 Task: Log work in the project AdvantEdge for the issue 'Implement multi-factor authentication to further enhance security' spent time as '2w 6d 18h 19m' and remaining time as '2w 2d 8h 11m' and add a flag. Now add the issue to the epic 'Data Privacy Compliance'. Log work in the project AdvantEdge for the issue 'Develop a new feature to allow for customizable user profiles' spent time as '4w 1d 22h 41m' and remaining time as '4w 2d 6h 10m' and clone the issue. Now add the issue to the epic 'Remote Work Enablement'
Action: Mouse moved to (251, 68)
Screenshot: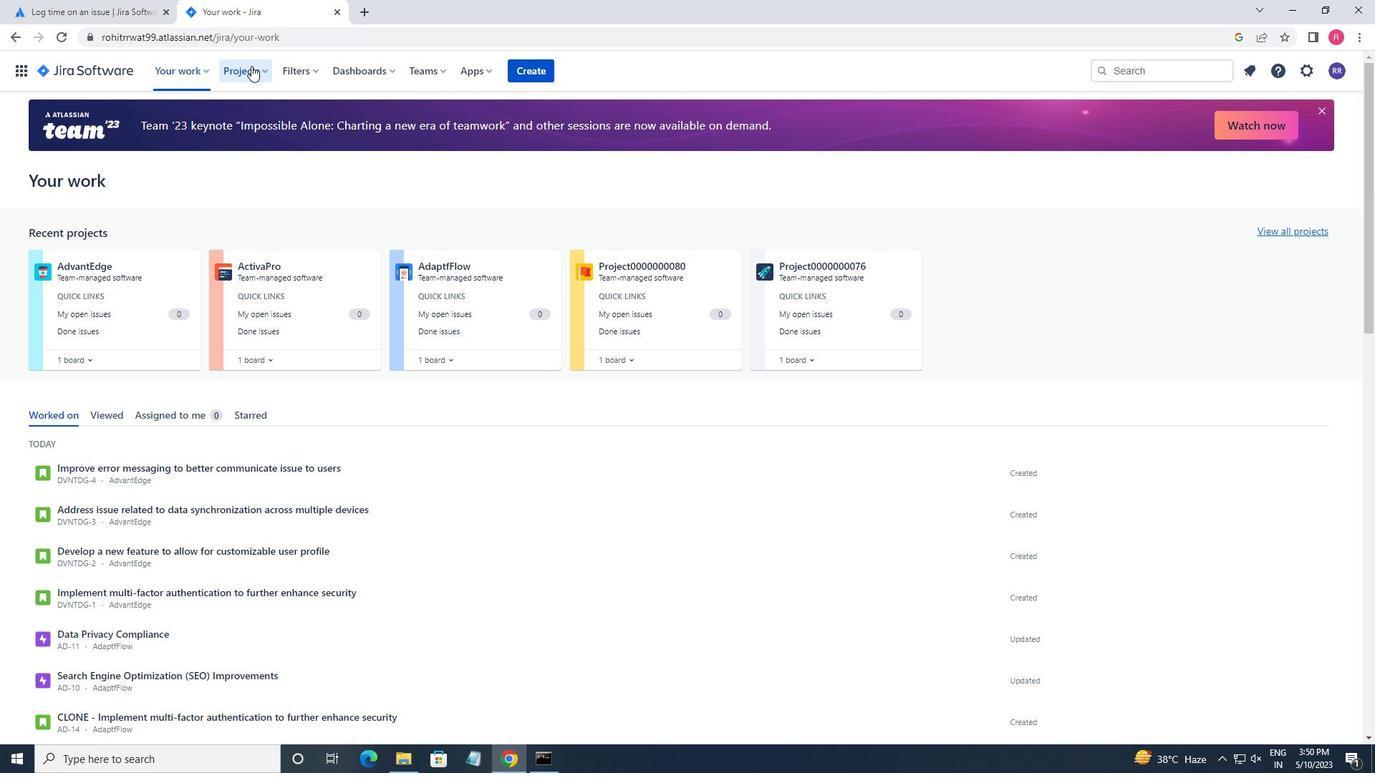 
Action: Mouse pressed left at (251, 68)
Screenshot: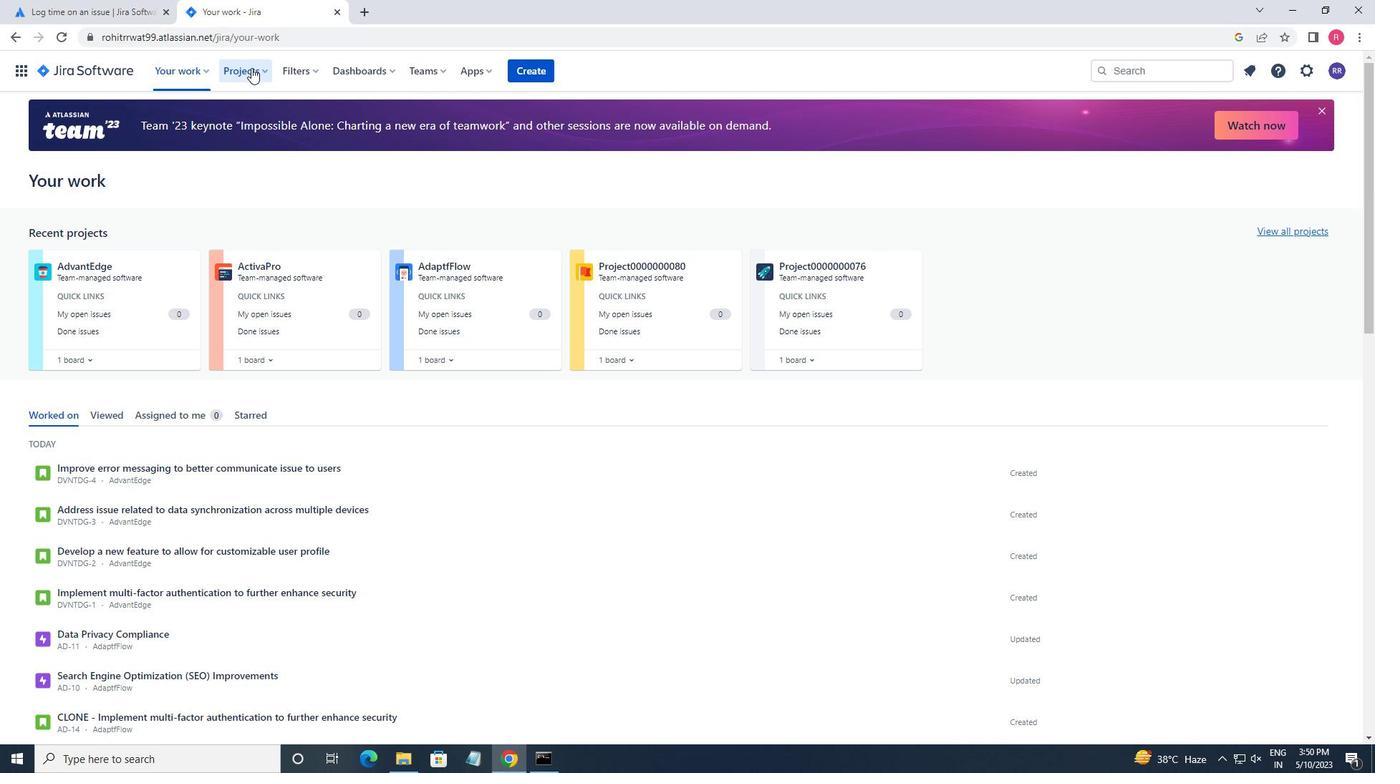 
Action: Mouse moved to (286, 141)
Screenshot: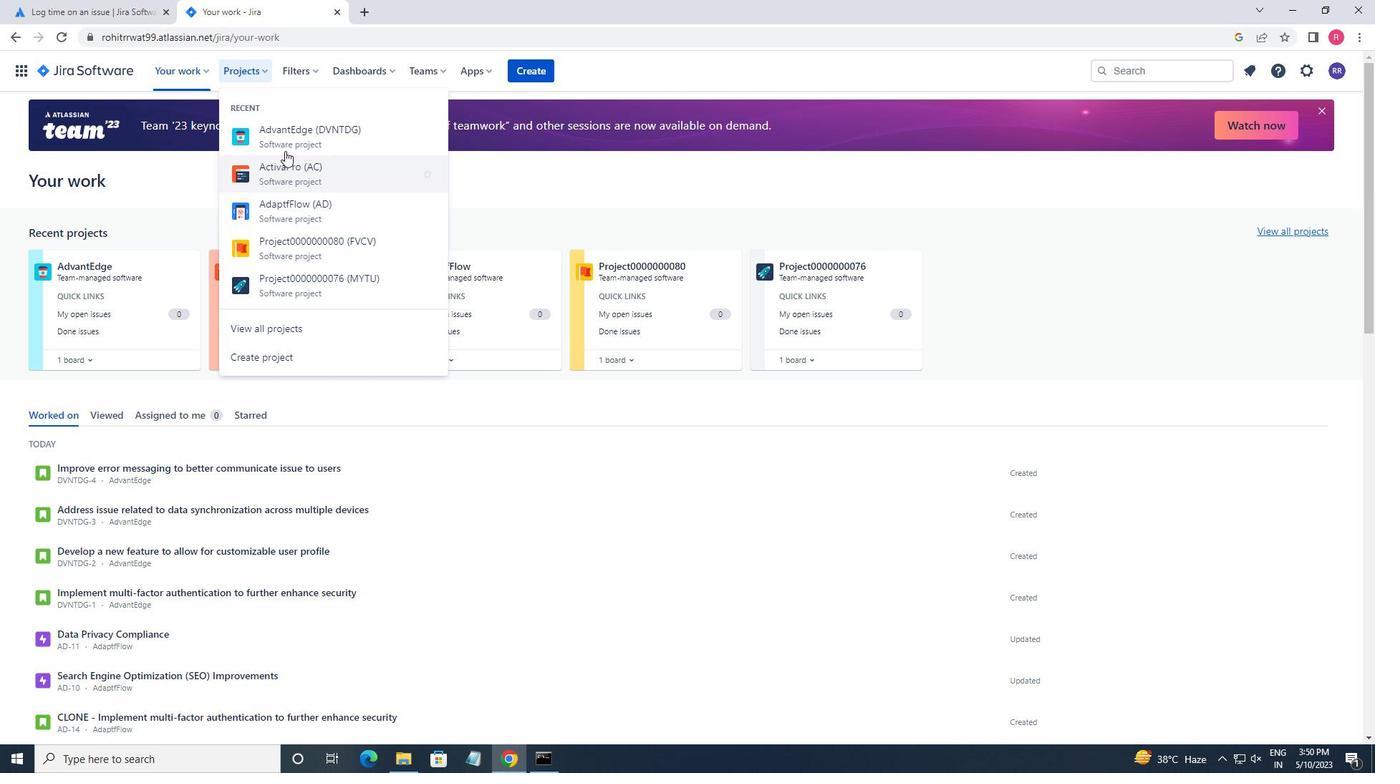 
Action: Mouse pressed left at (286, 141)
Screenshot: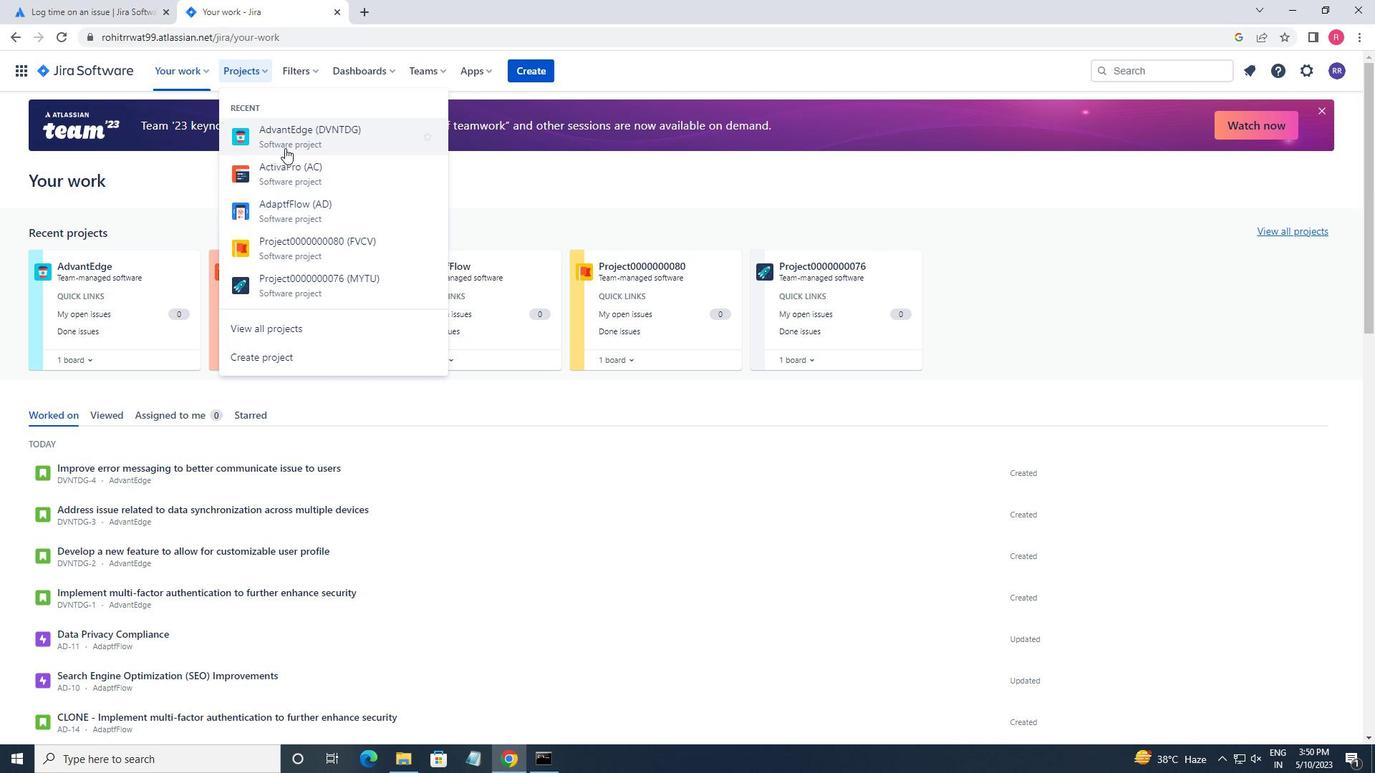 
Action: Mouse moved to (94, 224)
Screenshot: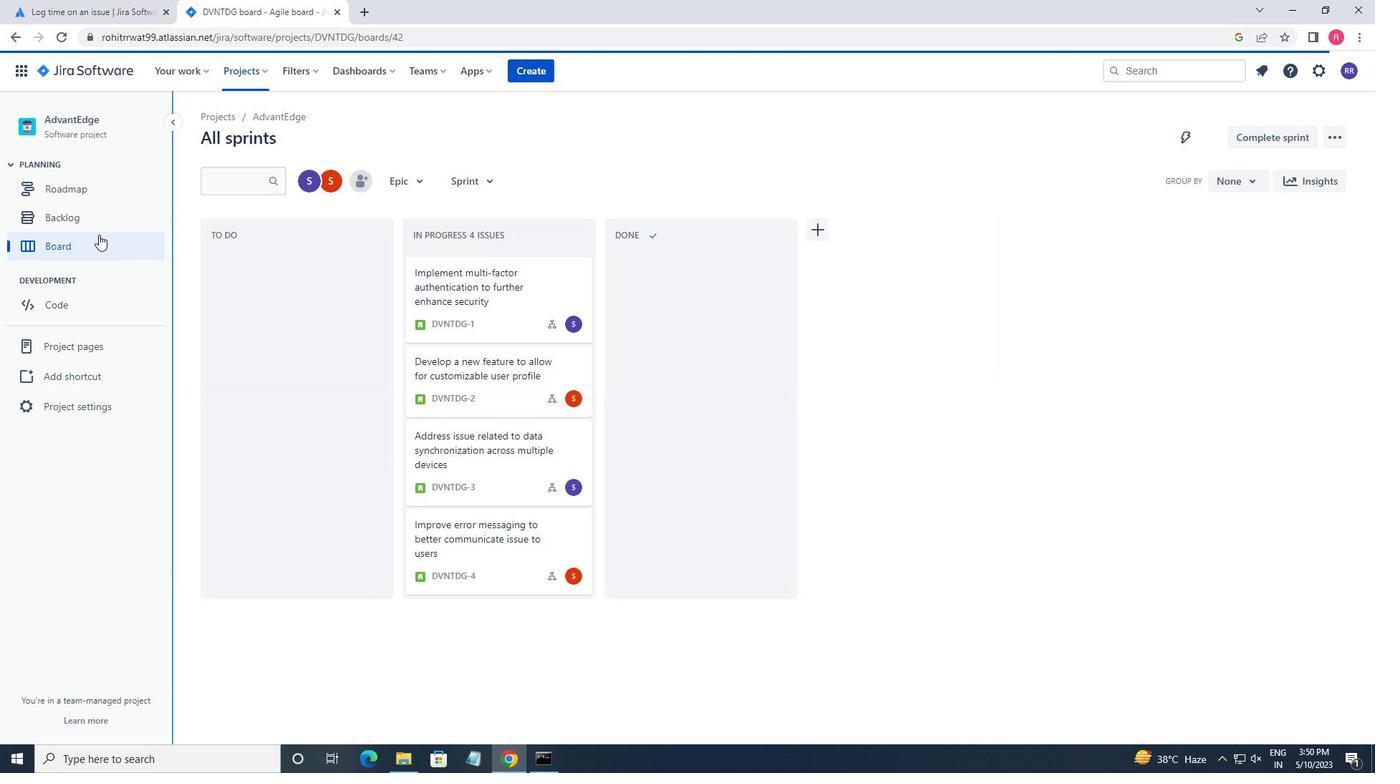
Action: Mouse pressed left at (94, 224)
Screenshot: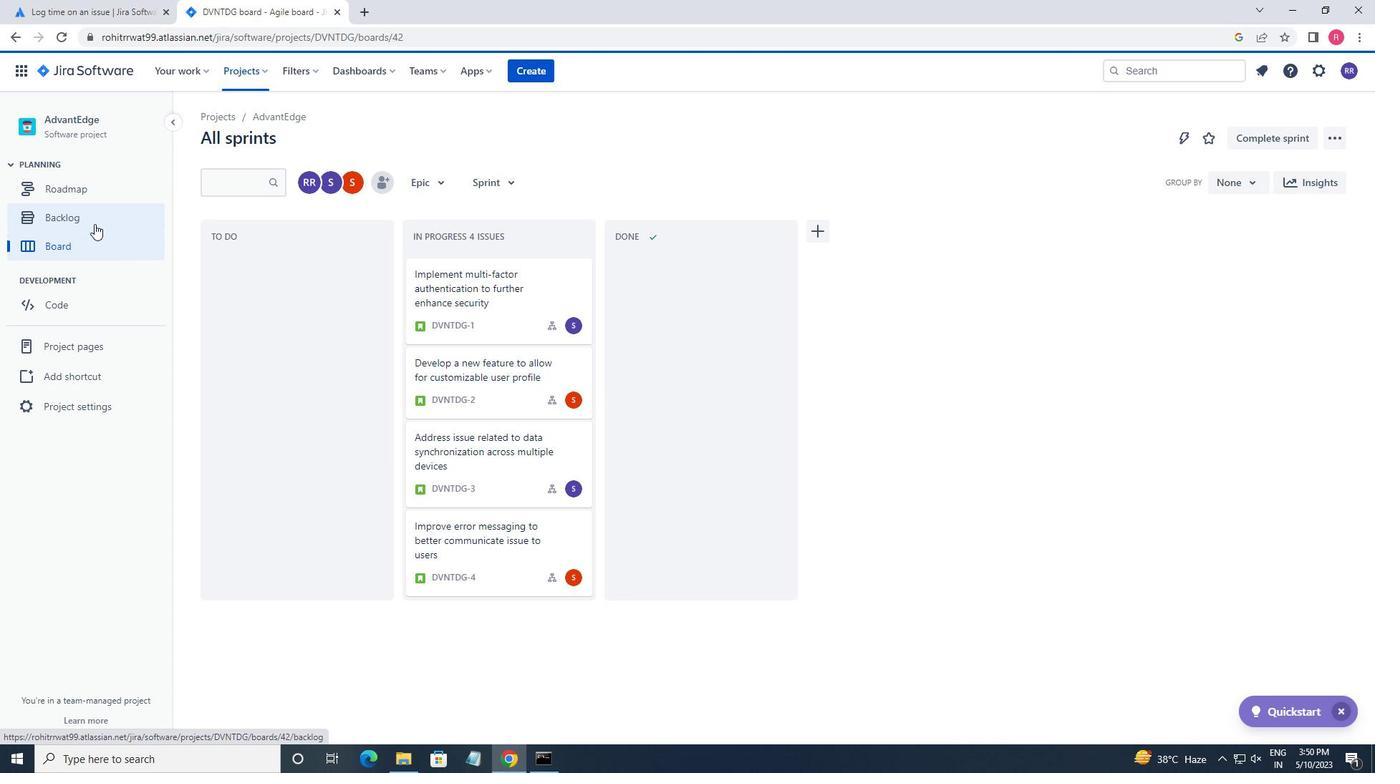 
Action: Mouse moved to (911, 262)
Screenshot: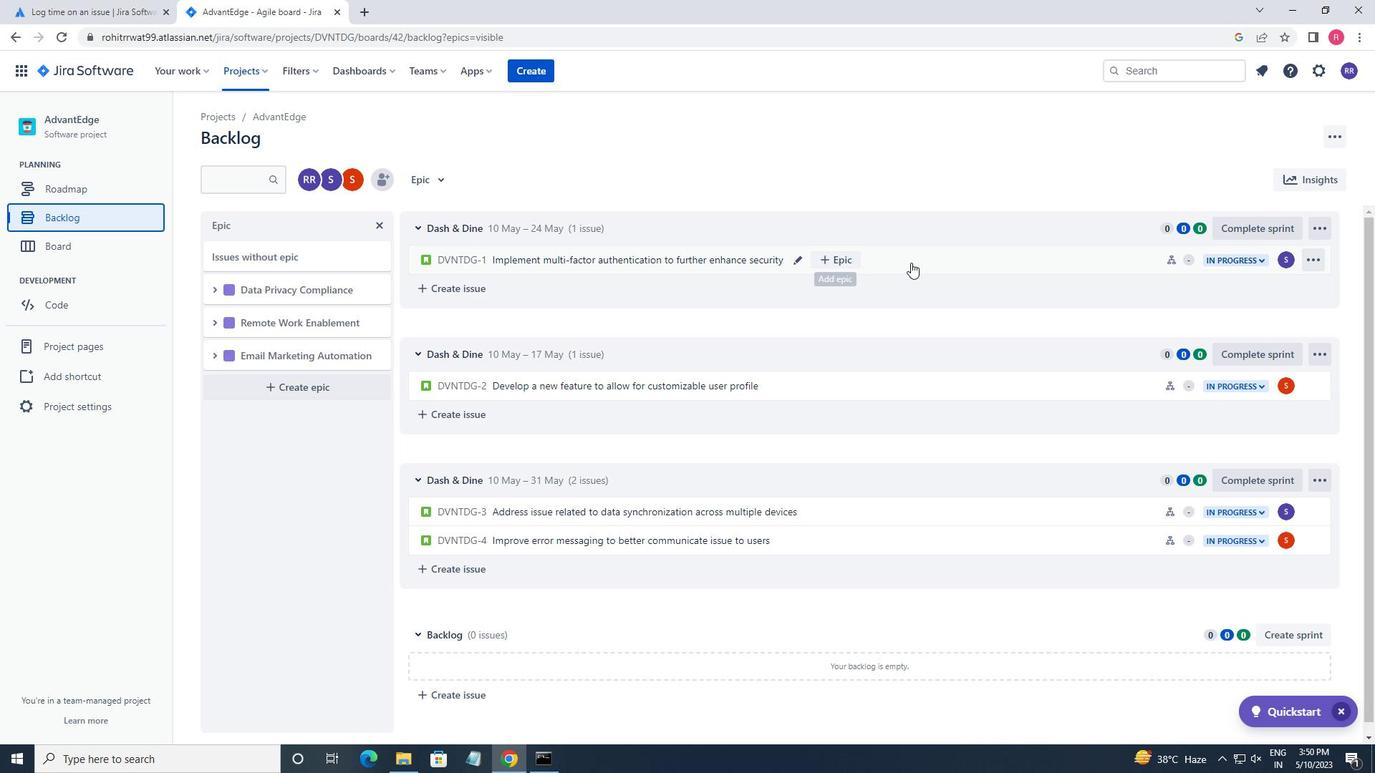
Action: Mouse pressed left at (911, 262)
Screenshot: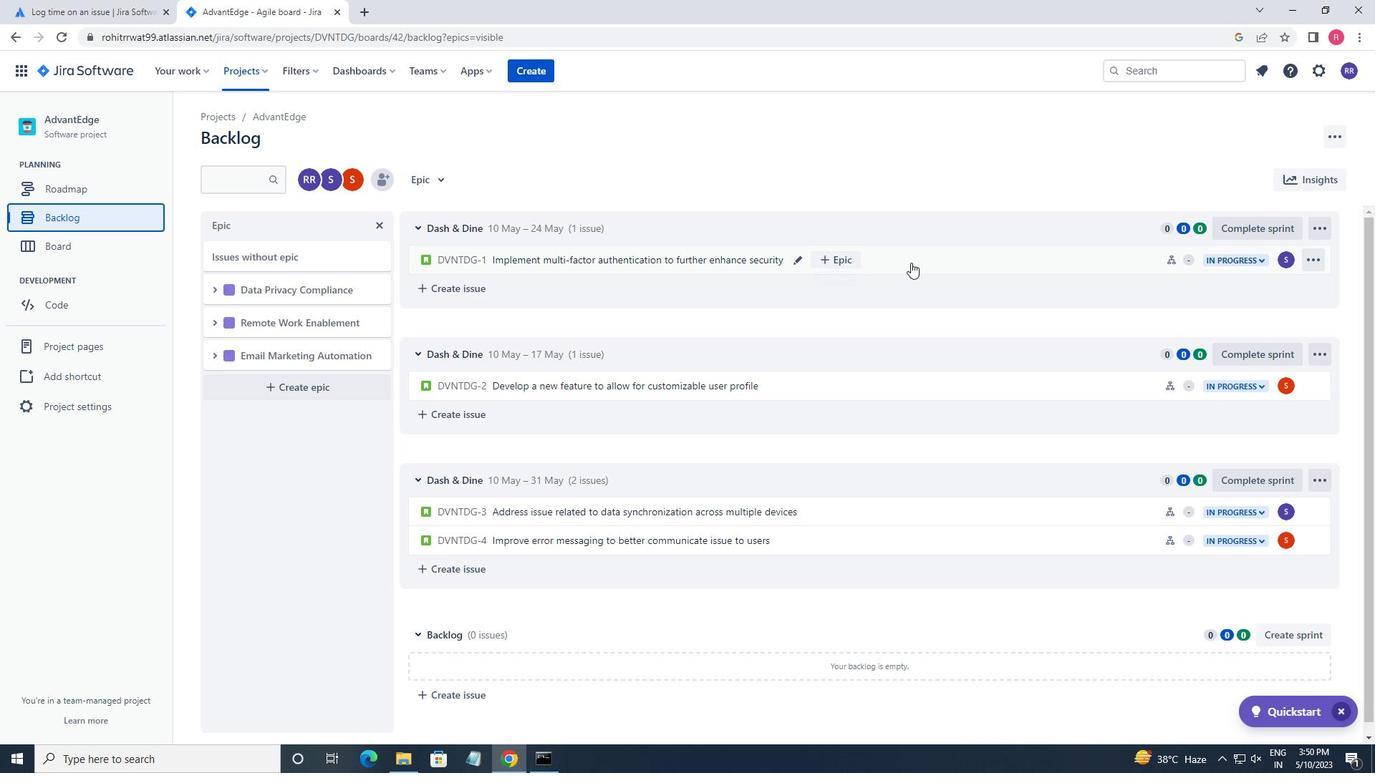 
Action: Mouse moved to (1278, 459)
Screenshot: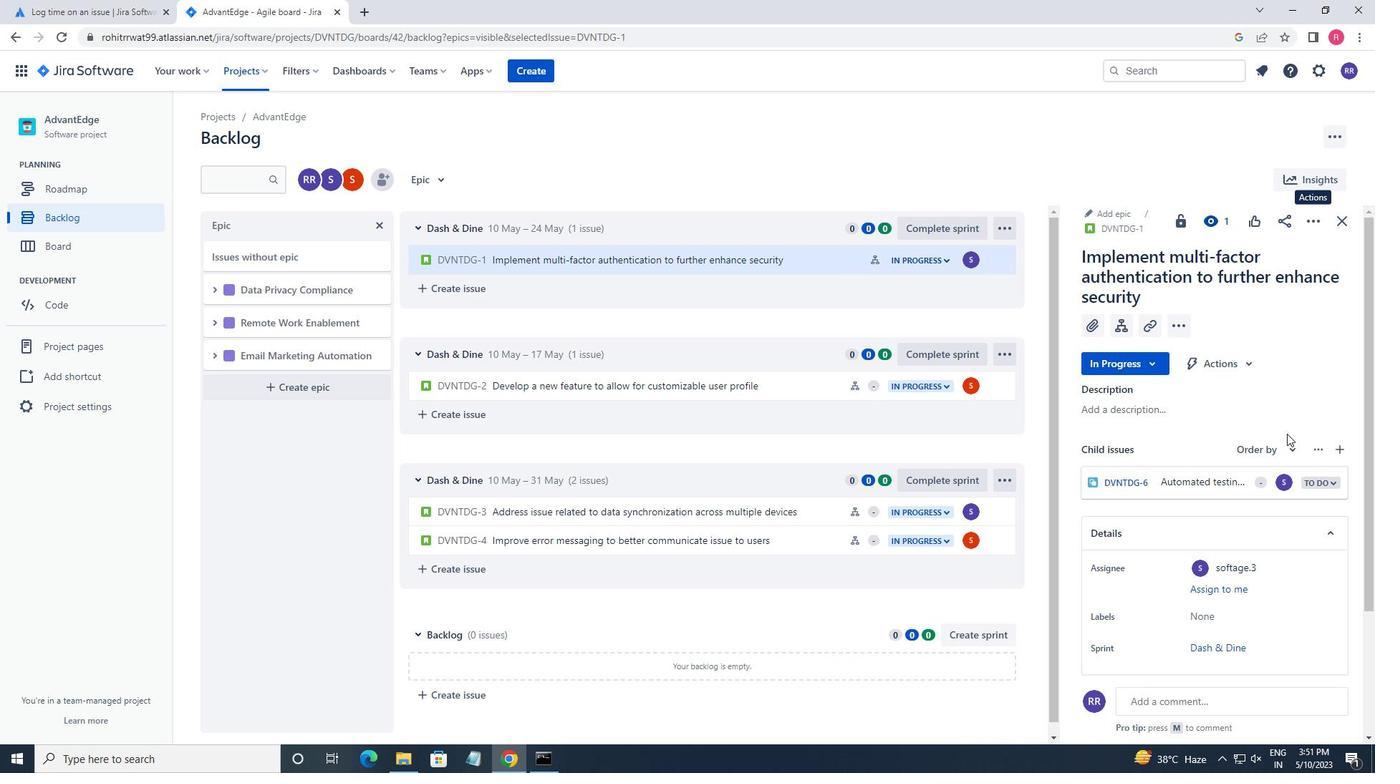 
Action: Mouse scrolled (1278, 459) with delta (0, 0)
Screenshot: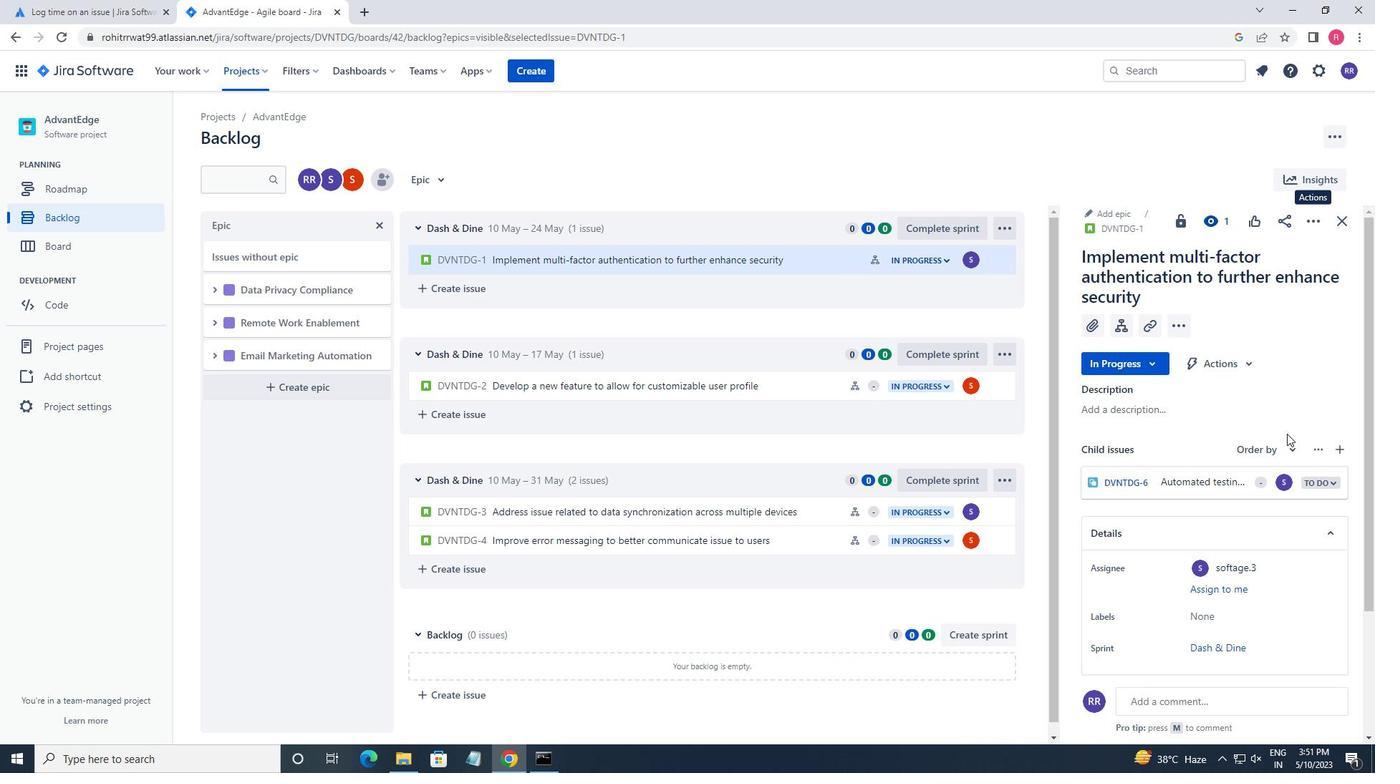 
Action: Mouse moved to (1276, 462)
Screenshot: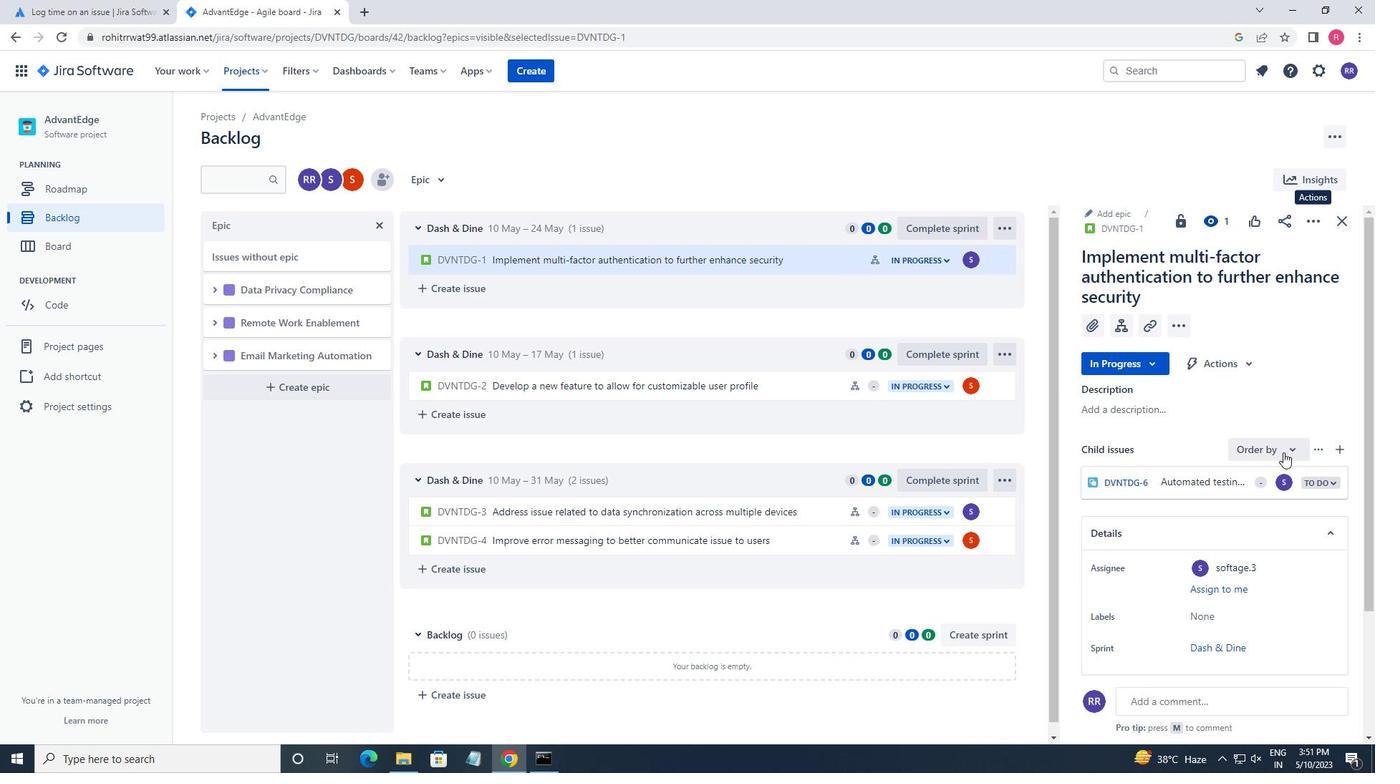 
Action: Mouse scrolled (1276, 462) with delta (0, 0)
Screenshot: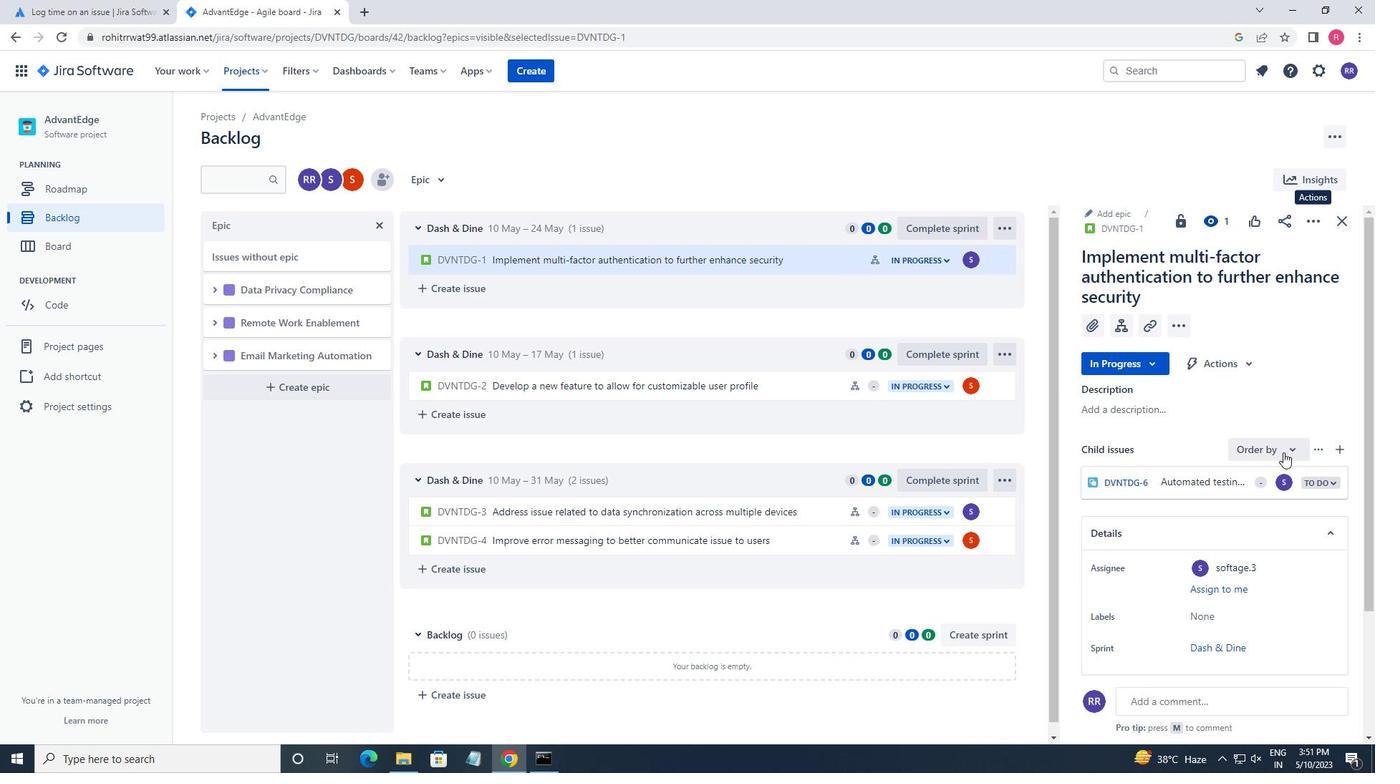 
Action: Mouse moved to (1276, 463)
Screenshot: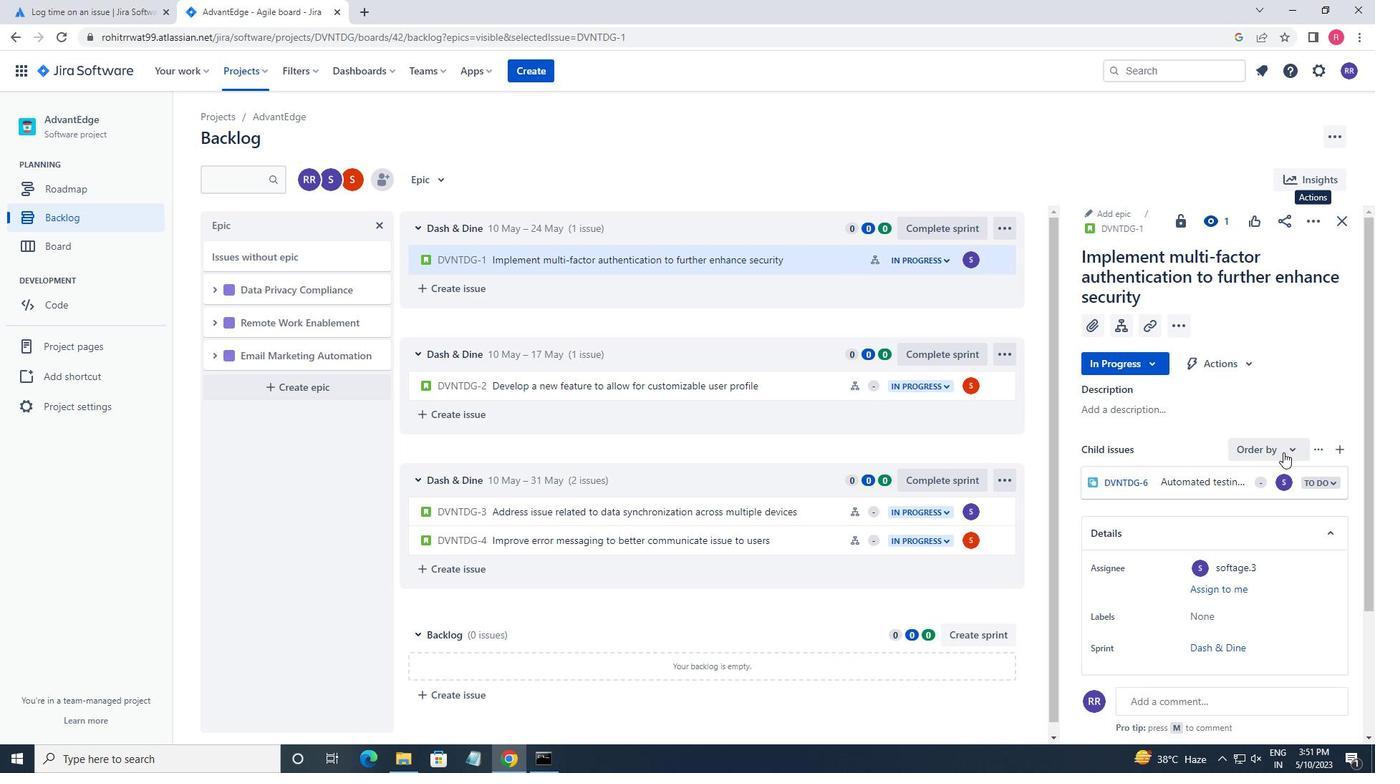 
Action: Mouse scrolled (1276, 462) with delta (0, 0)
Screenshot: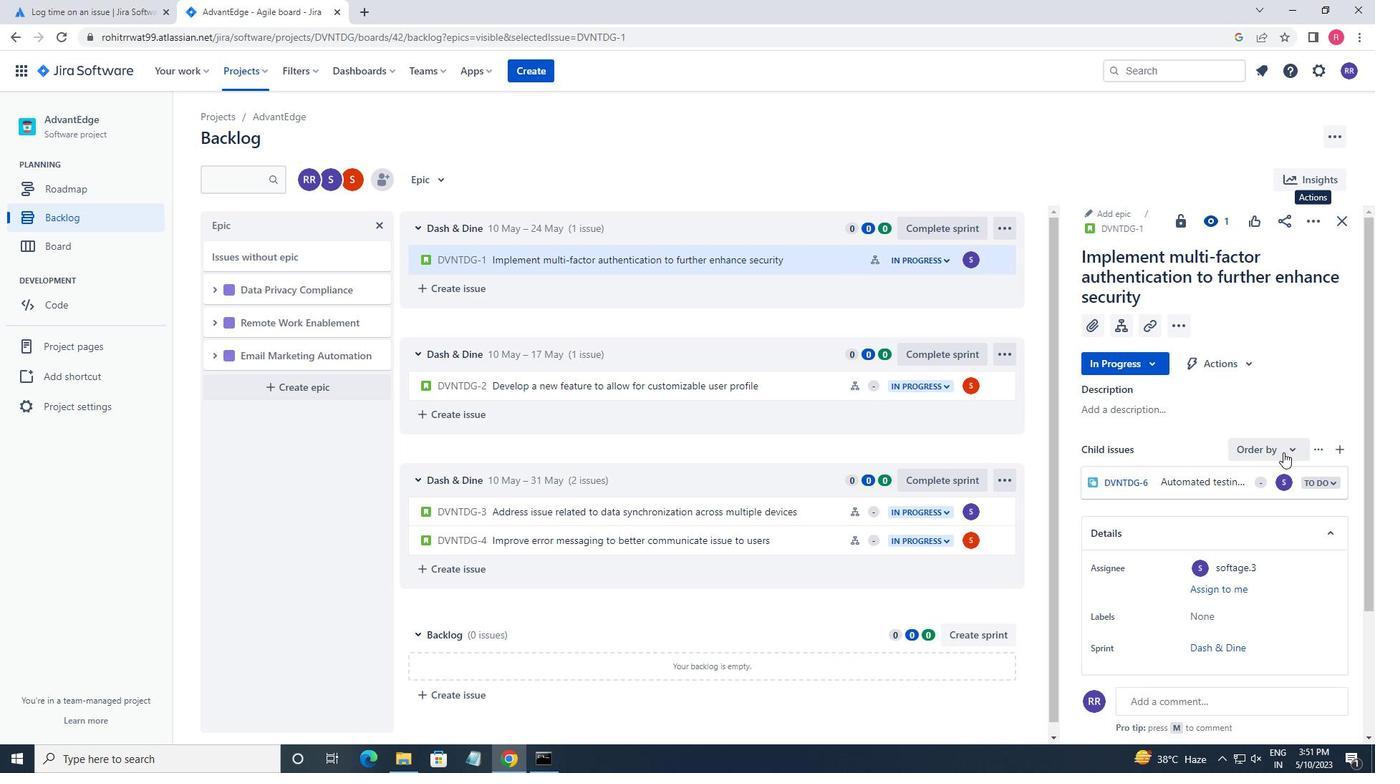 
Action: Mouse scrolled (1276, 462) with delta (0, 0)
Screenshot: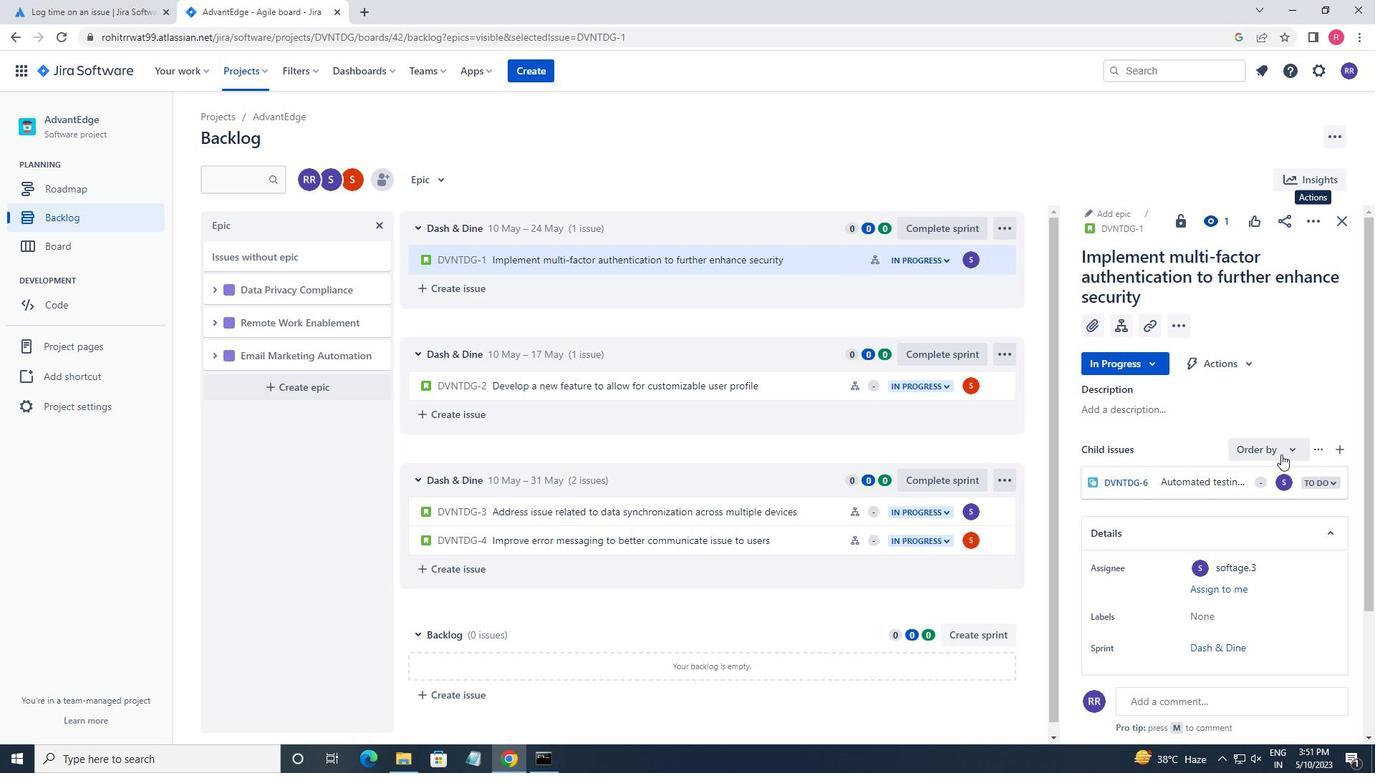 
Action: Mouse scrolled (1276, 462) with delta (0, 0)
Screenshot: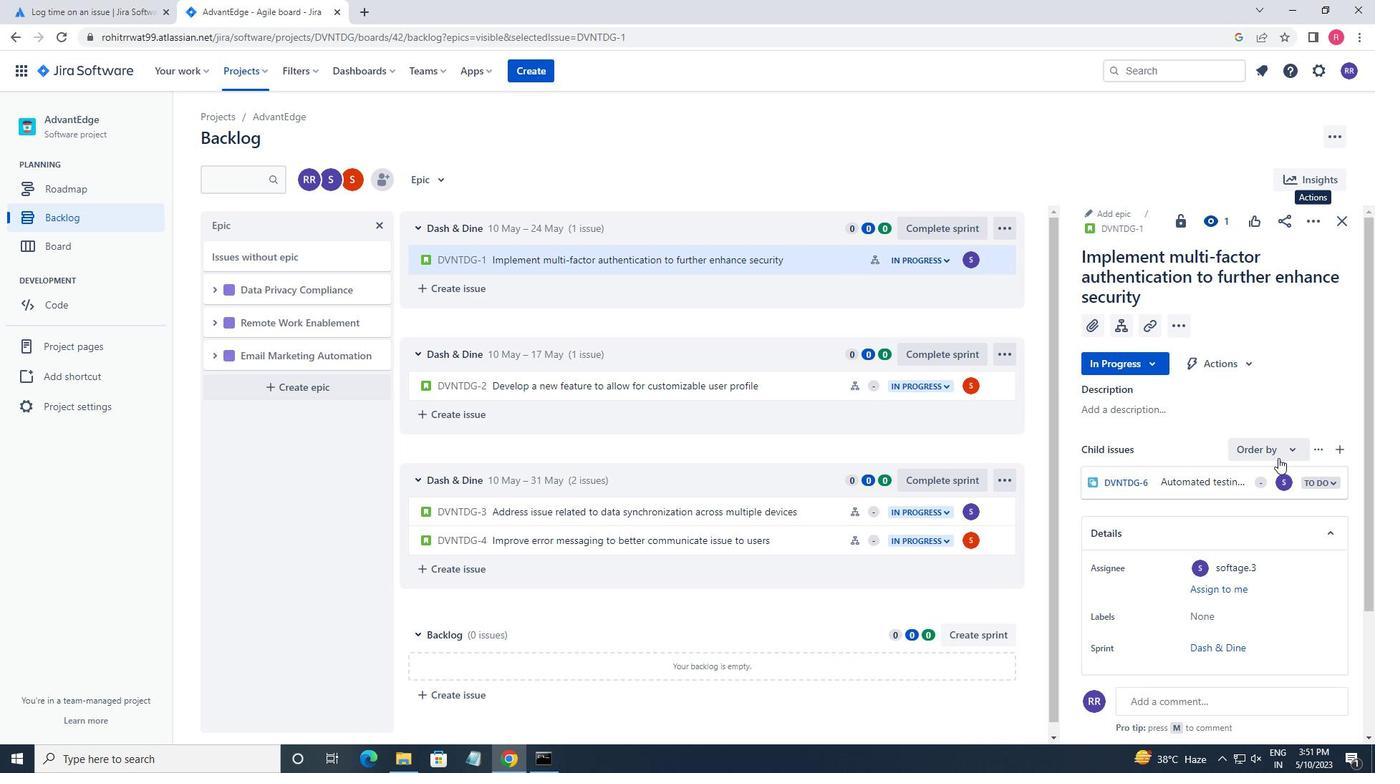 
Action: Mouse moved to (1274, 463)
Screenshot: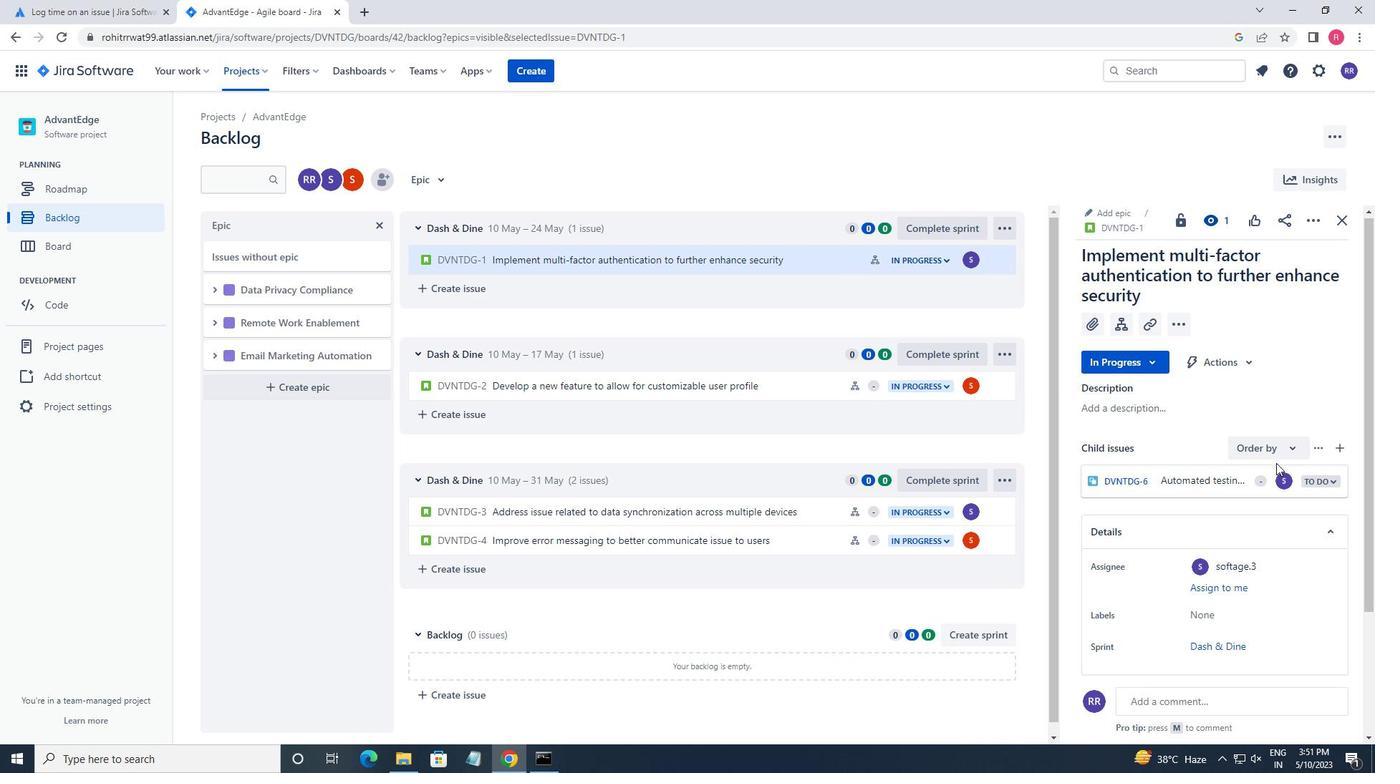 
Action: Mouse scrolled (1274, 462) with delta (0, 0)
Screenshot: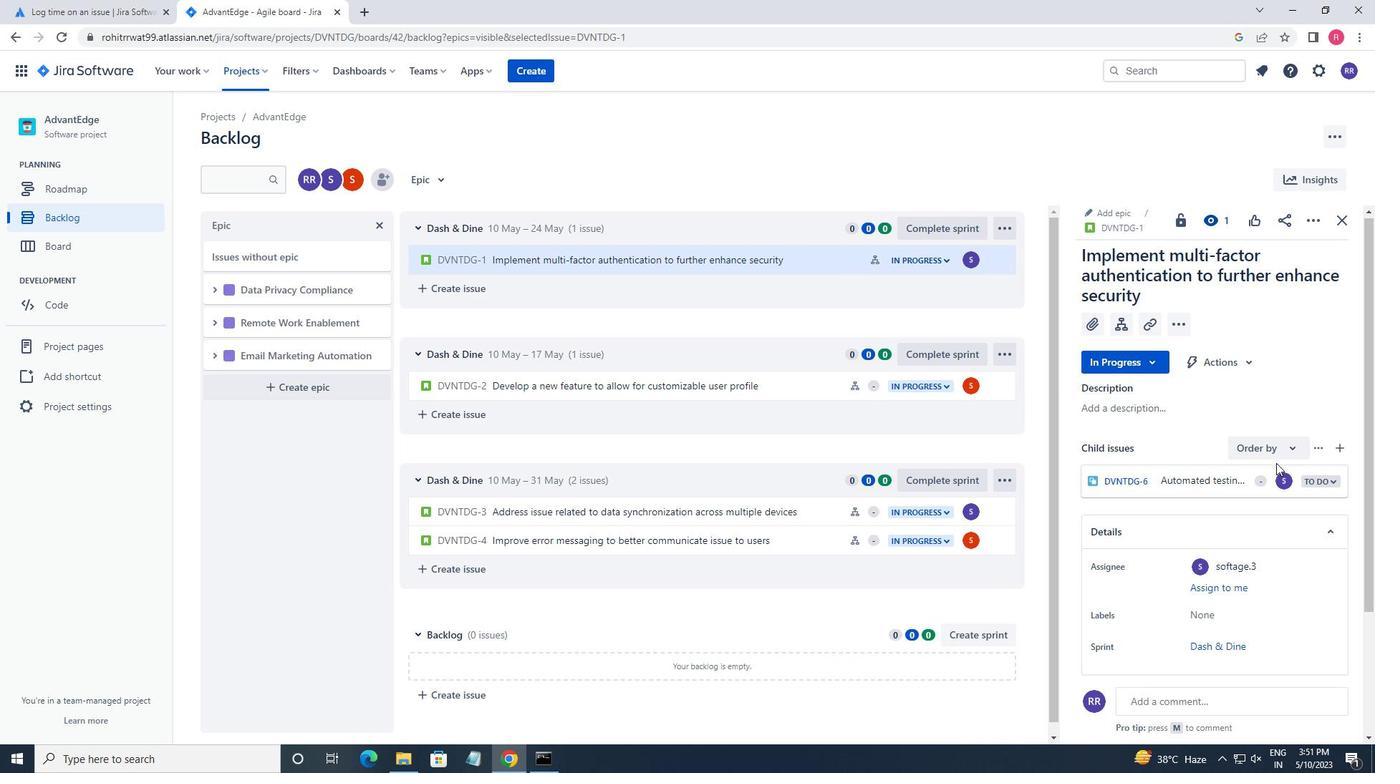 
Action: Mouse moved to (1236, 667)
Screenshot: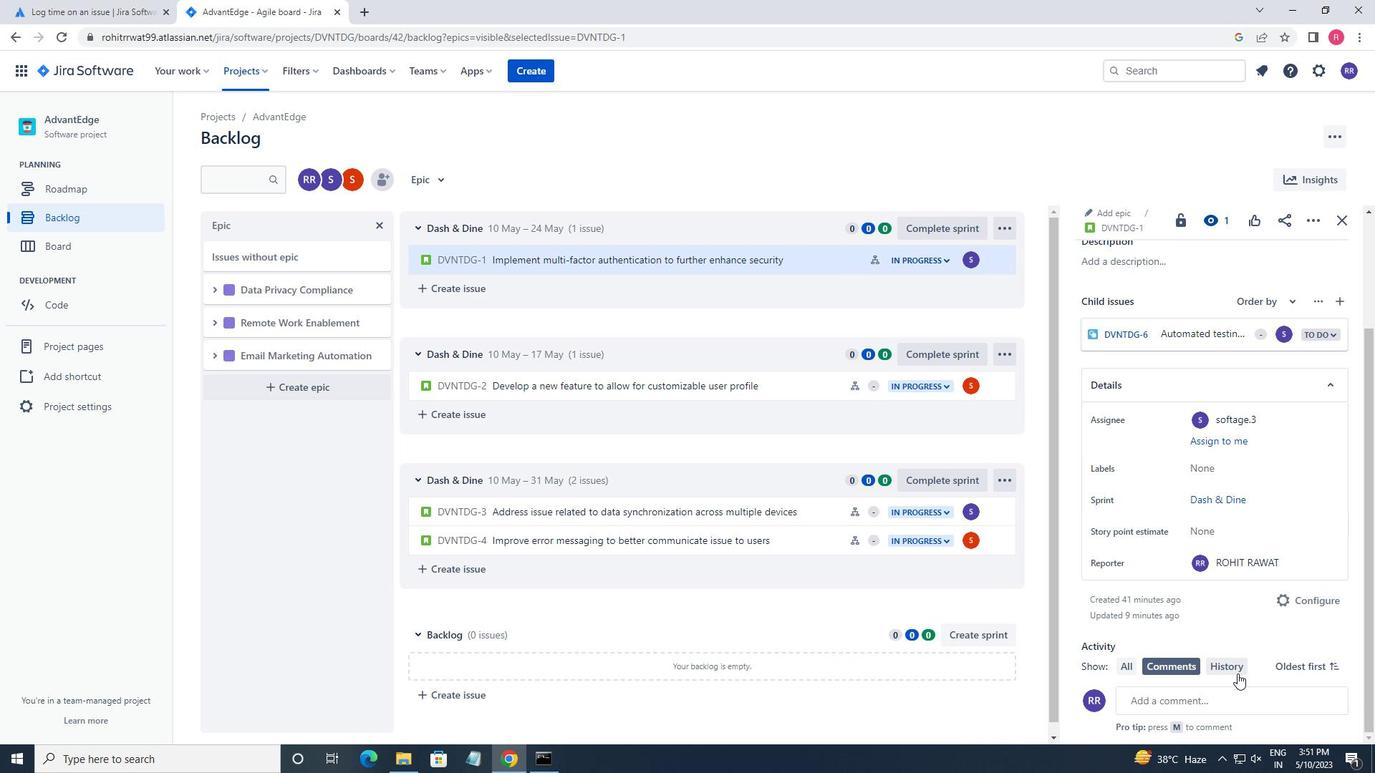 
Action: Mouse scrolled (1236, 666) with delta (0, 0)
Screenshot: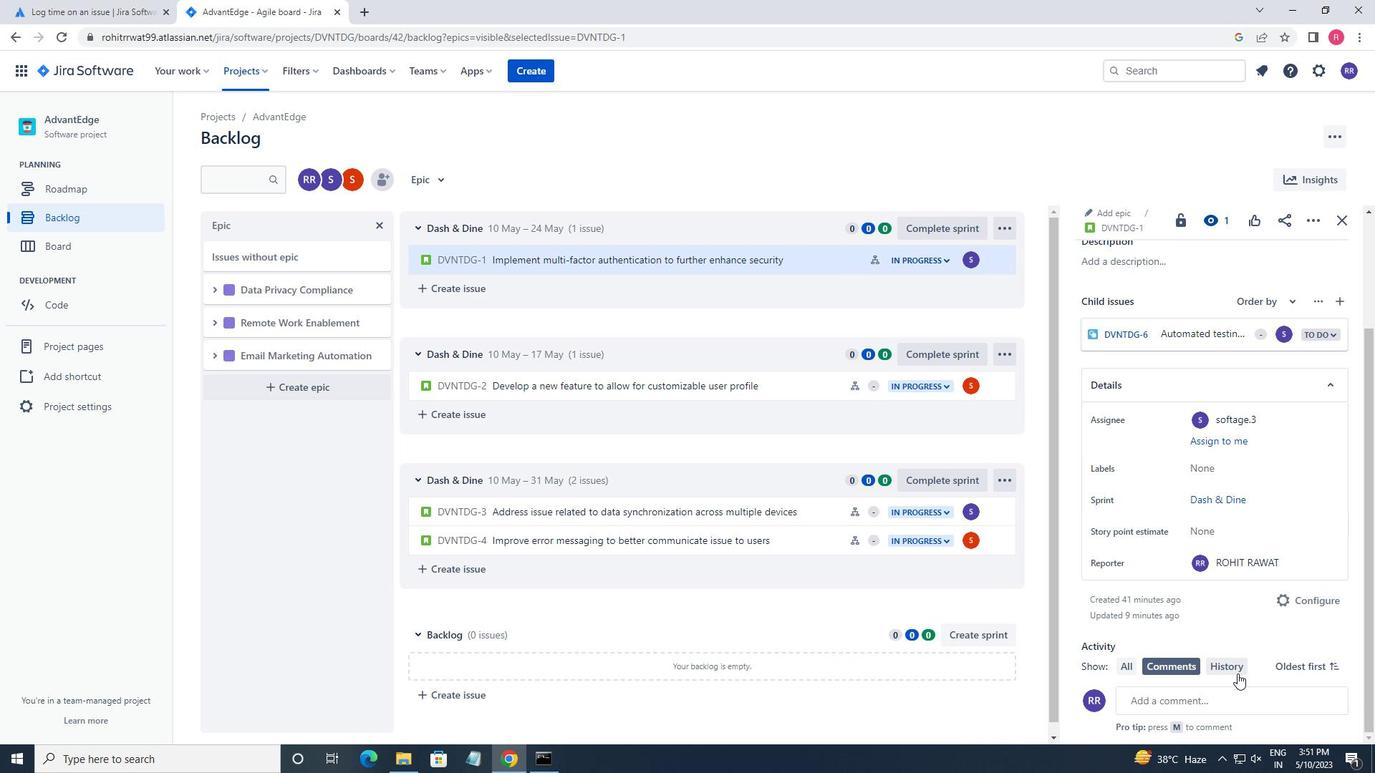 
Action: Mouse moved to (1240, 662)
Screenshot: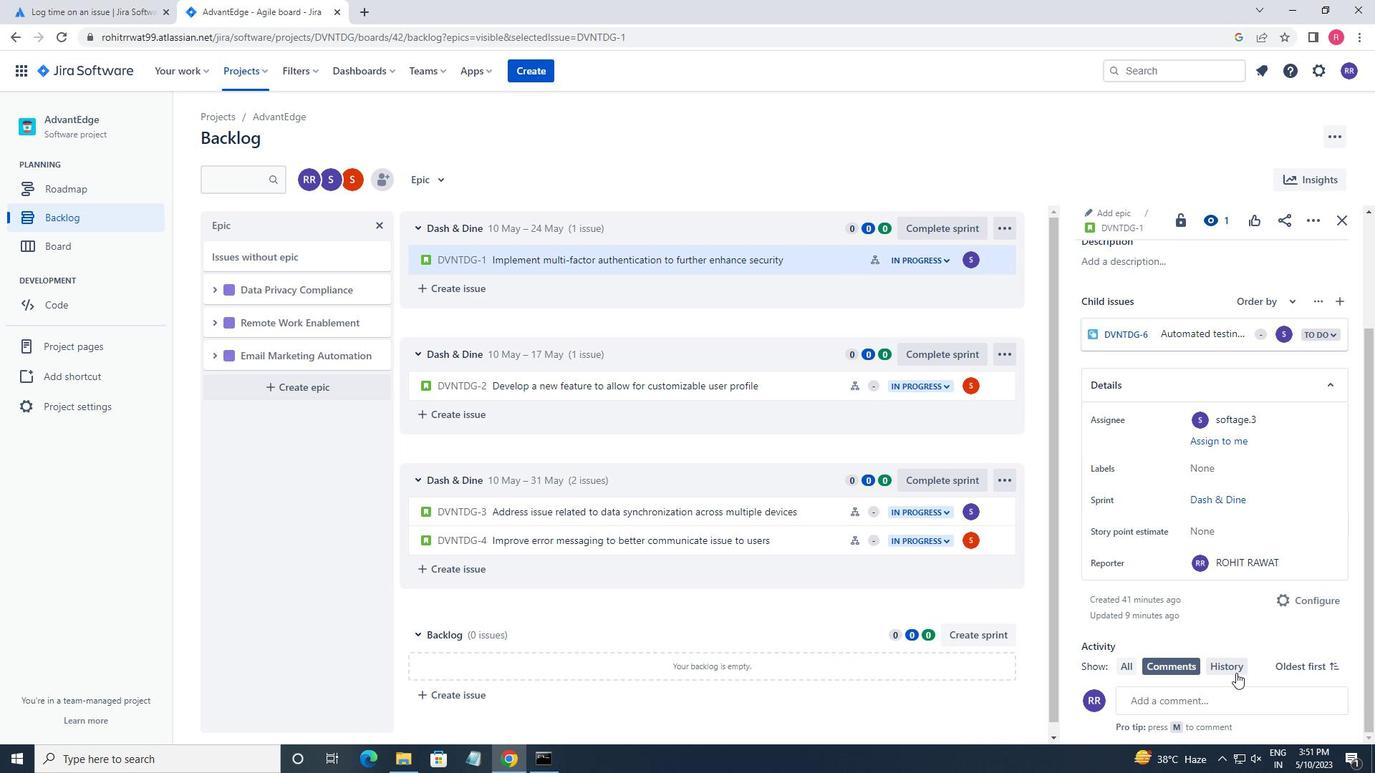 
Action: Mouse scrolled (1240, 661) with delta (0, 0)
Screenshot: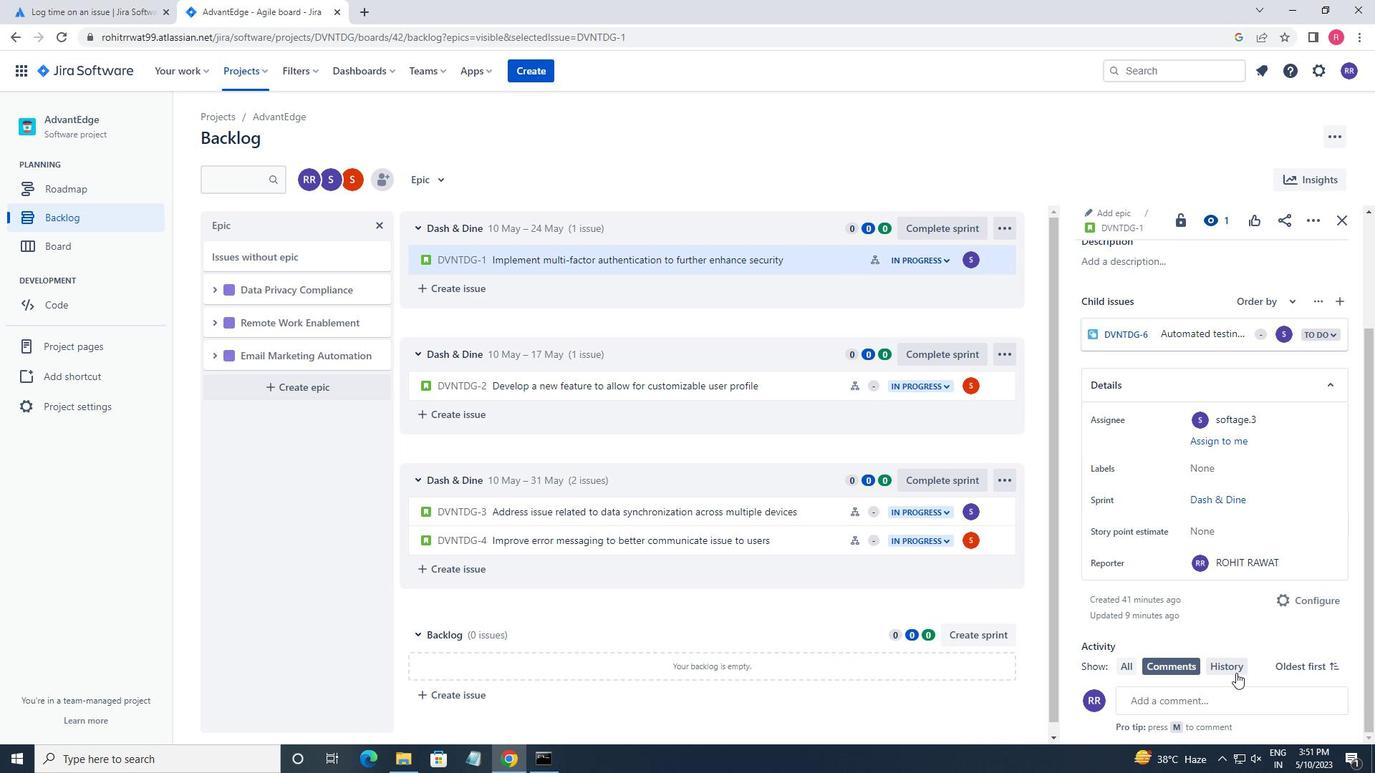 
Action: Mouse moved to (1318, 593)
Screenshot: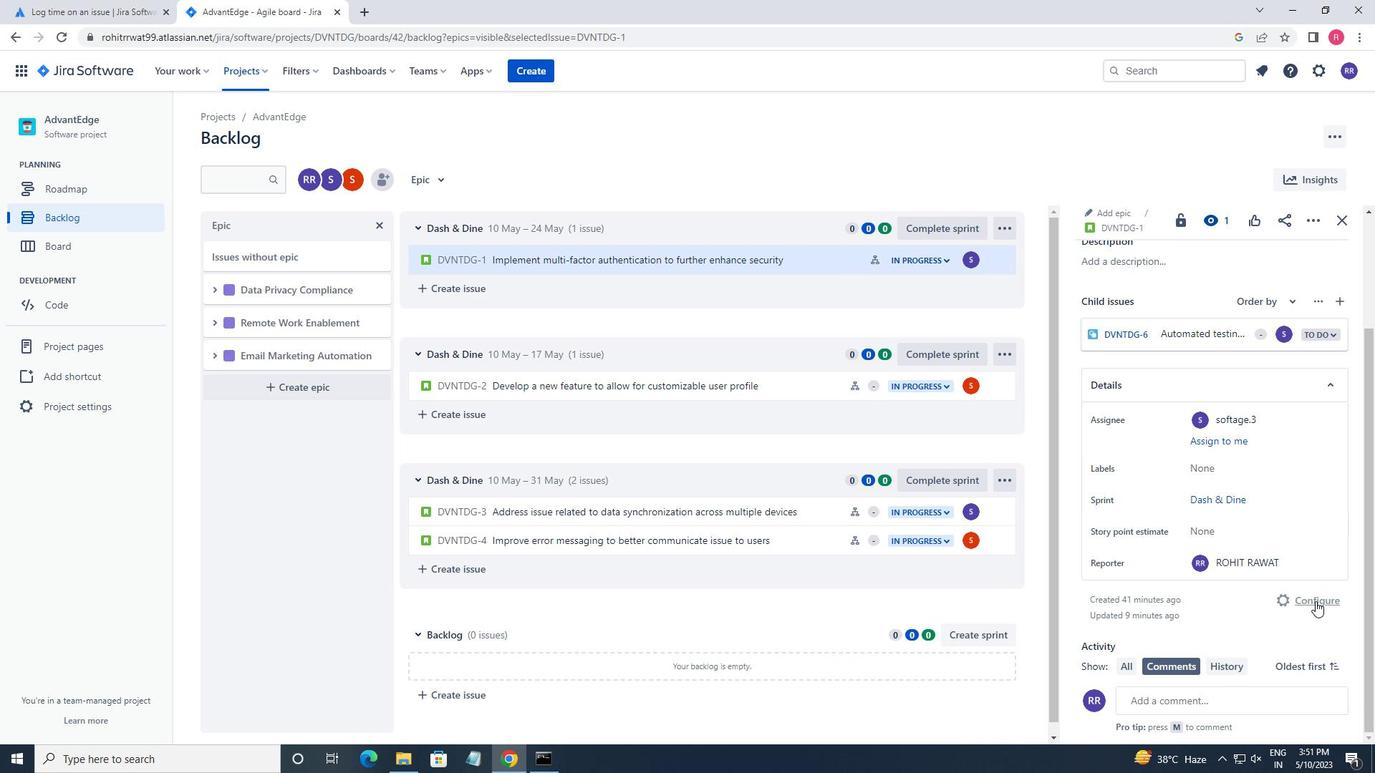 
Action: Mouse pressed left at (1318, 593)
Screenshot: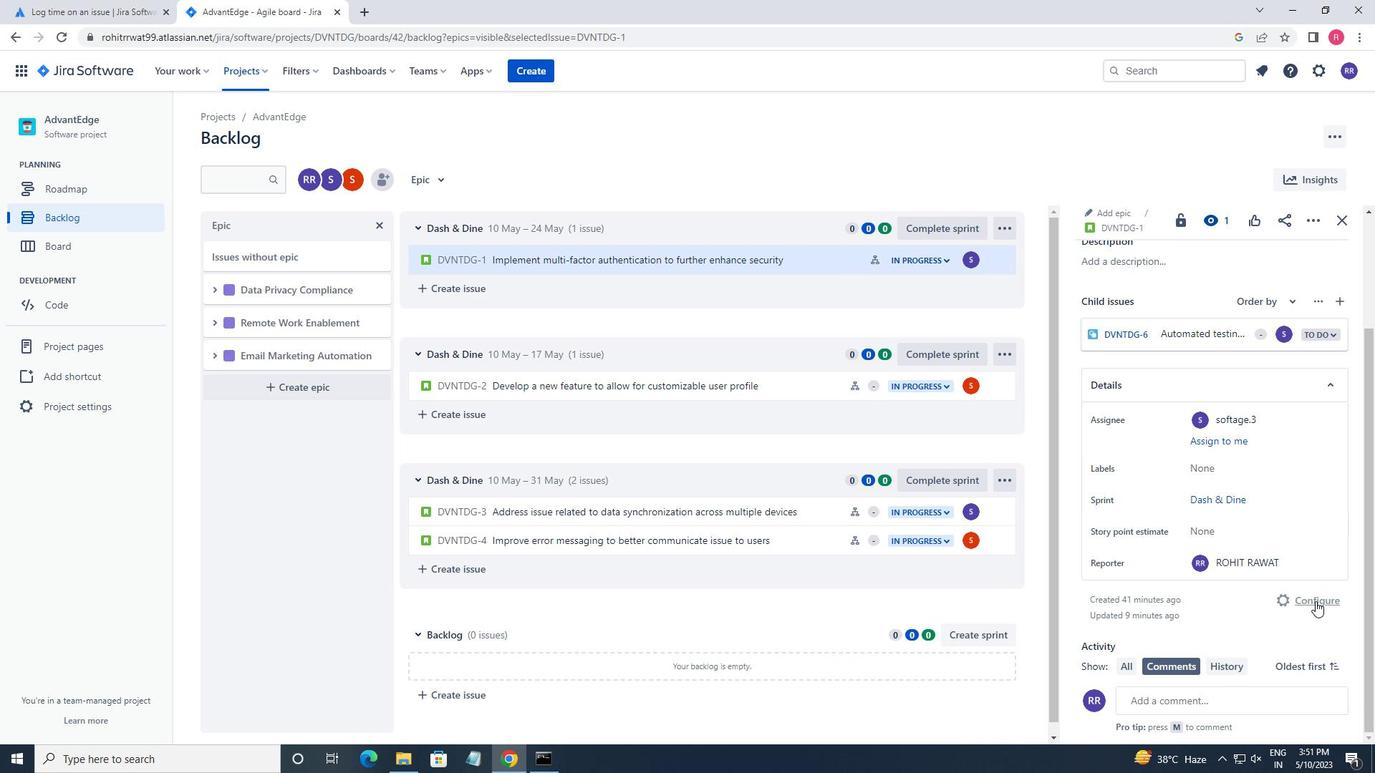 
Action: Mouse moved to (1234, 606)
Screenshot: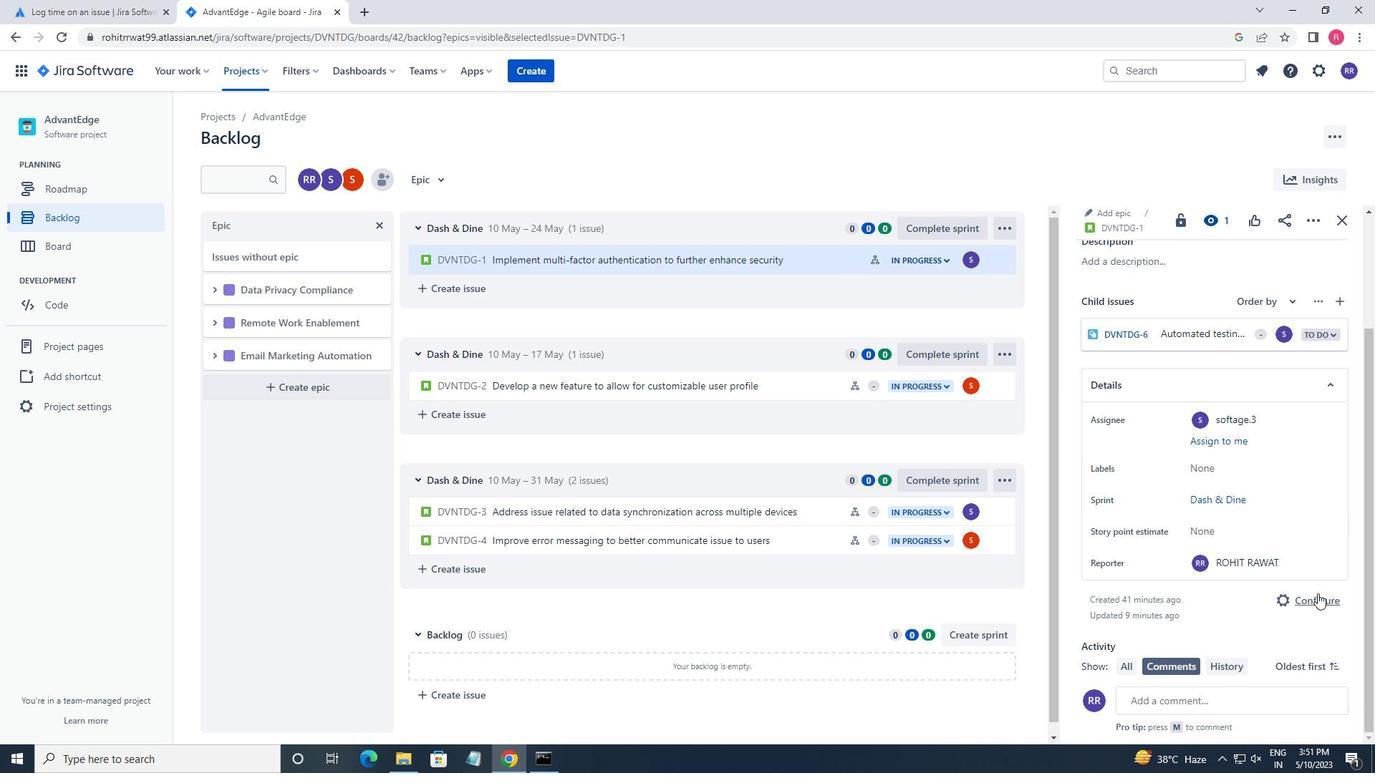 
Action: Mouse scrolled (1234, 605) with delta (0, 0)
Screenshot: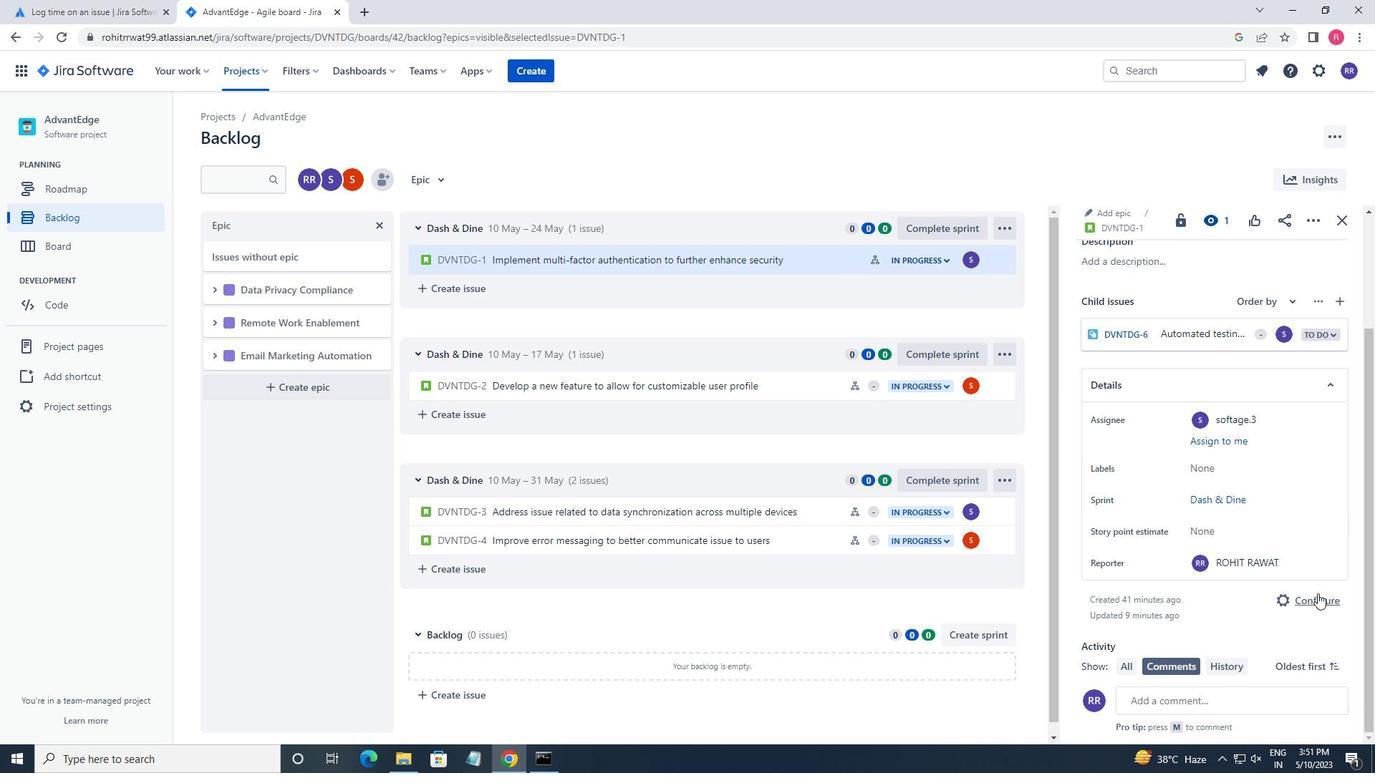 
Action: Mouse moved to (1219, 492)
Screenshot: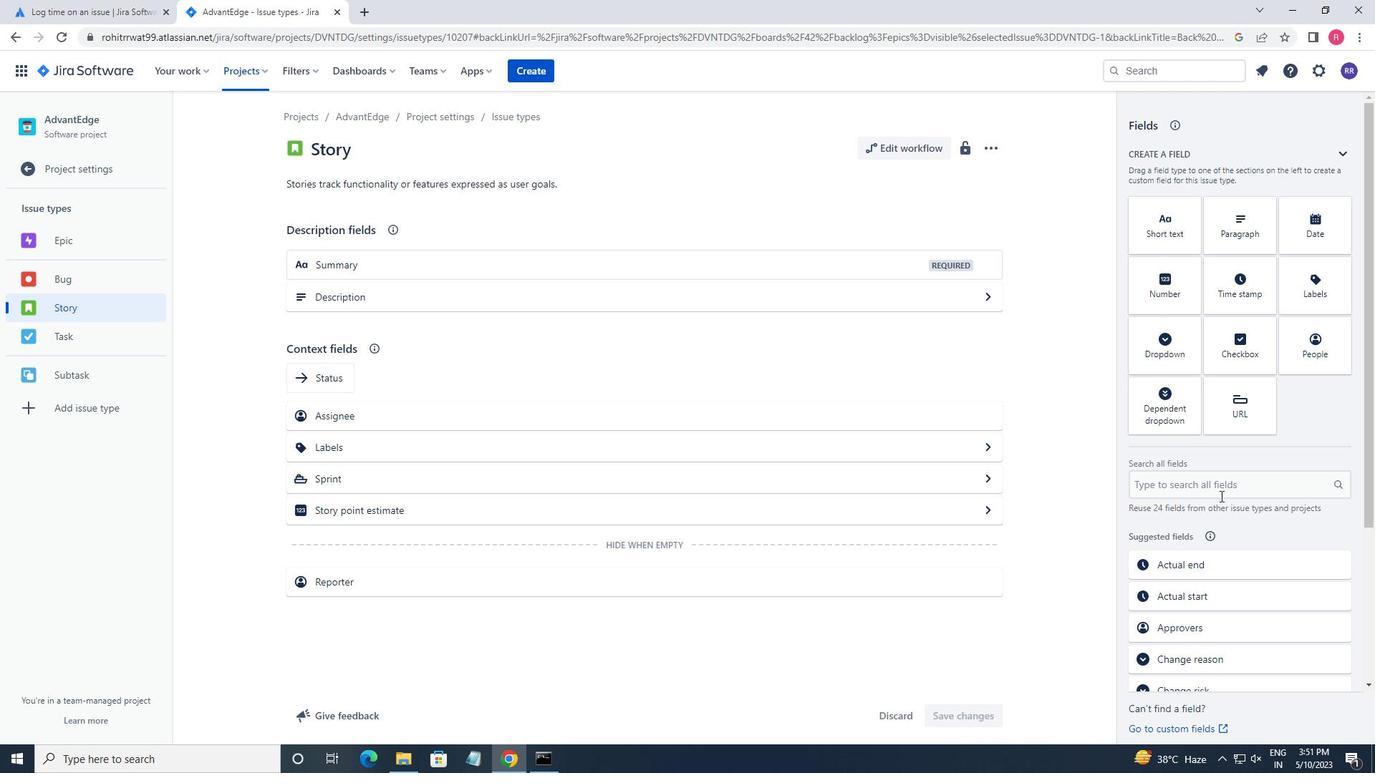 
Action: Mouse pressed left at (1219, 492)
Screenshot: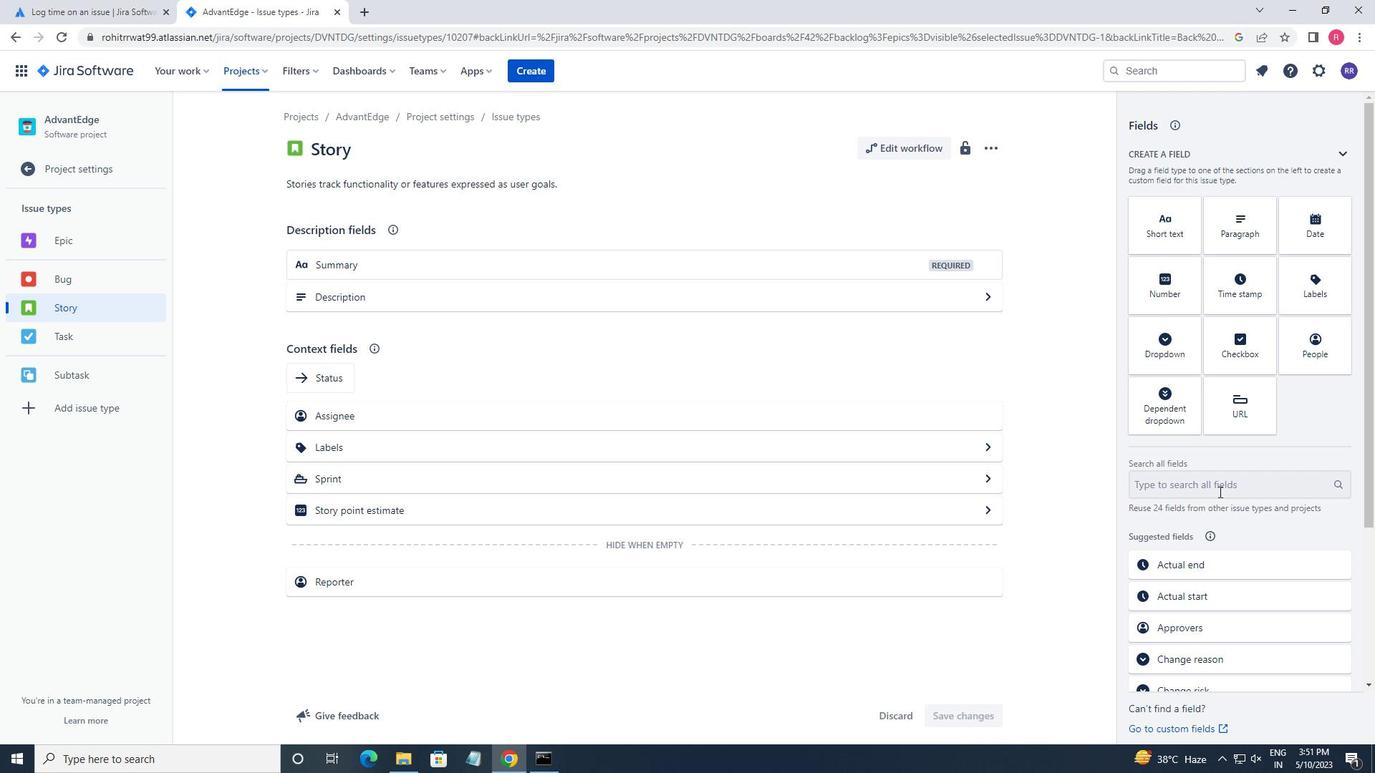 
Action: Key pressed <Key.shift><Key.shift><Key.shift>TIME
Screenshot: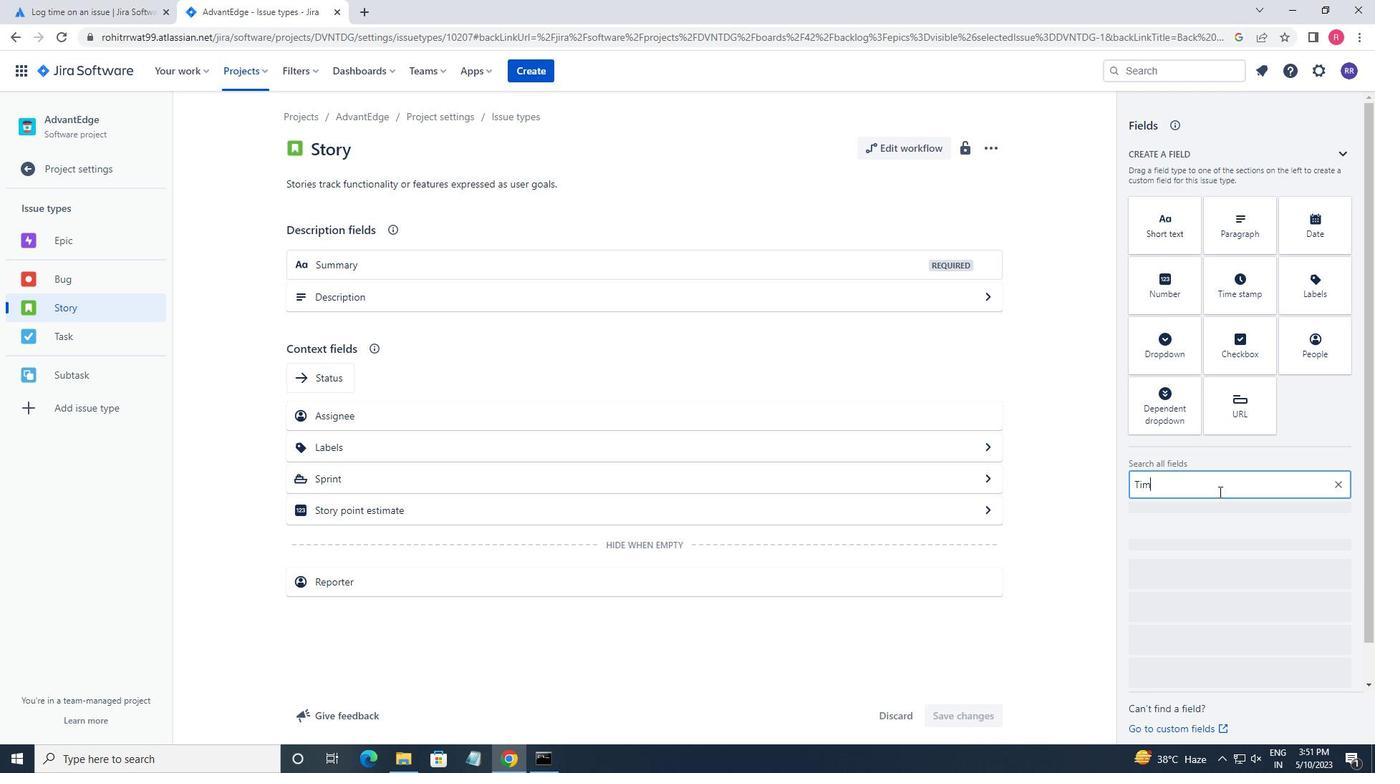 
Action: Mouse moved to (1230, 565)
Screenshot: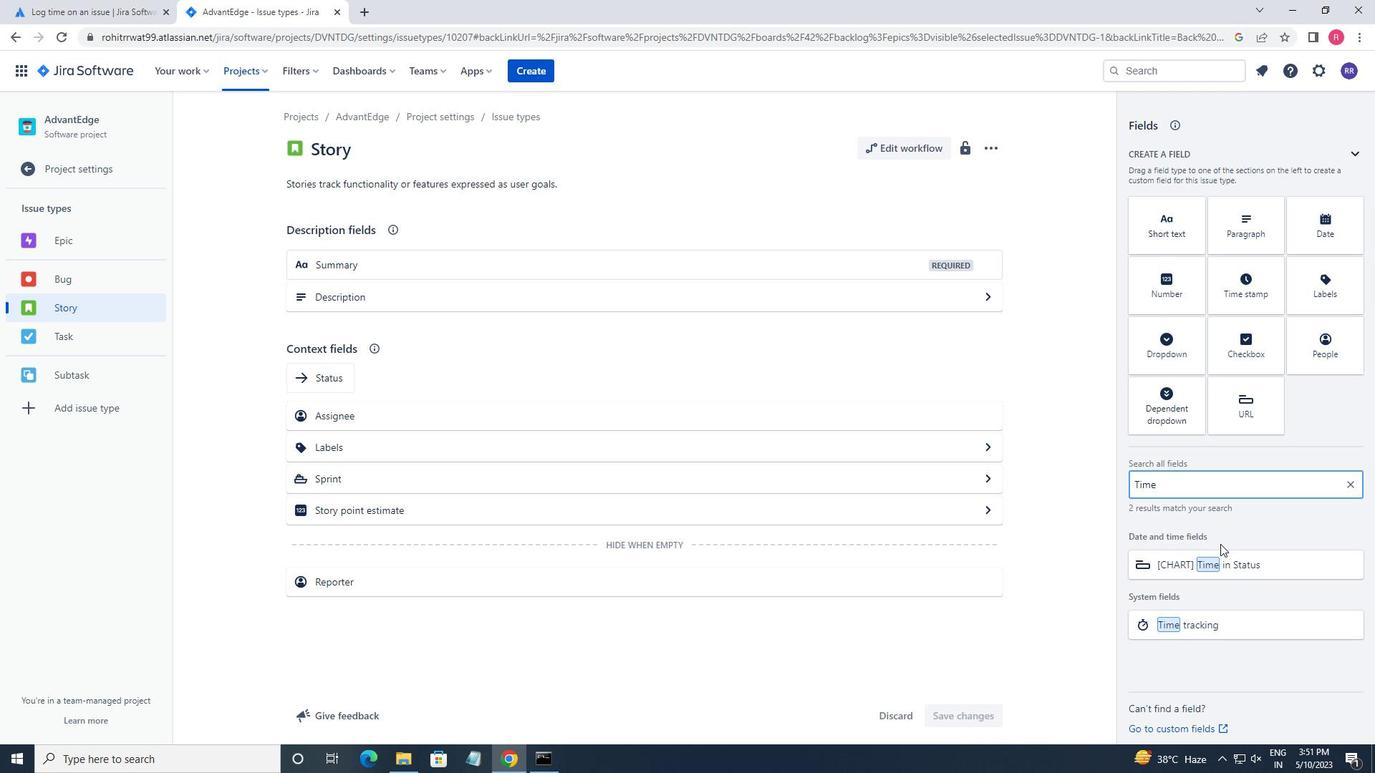 
Action: Mouse pressed left at (1230, 565)
Screenshot: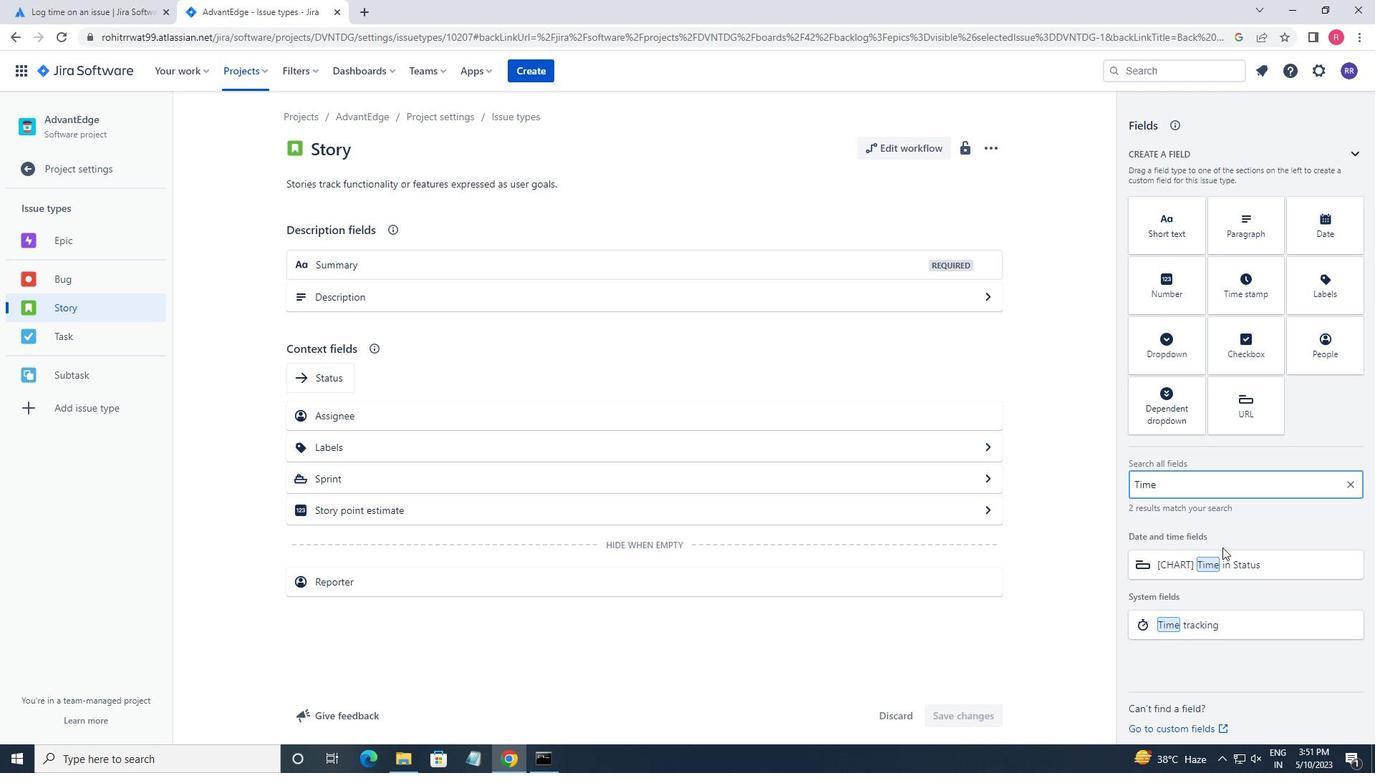 
Action: Mouse moved to (1212, 568)
Screenshot: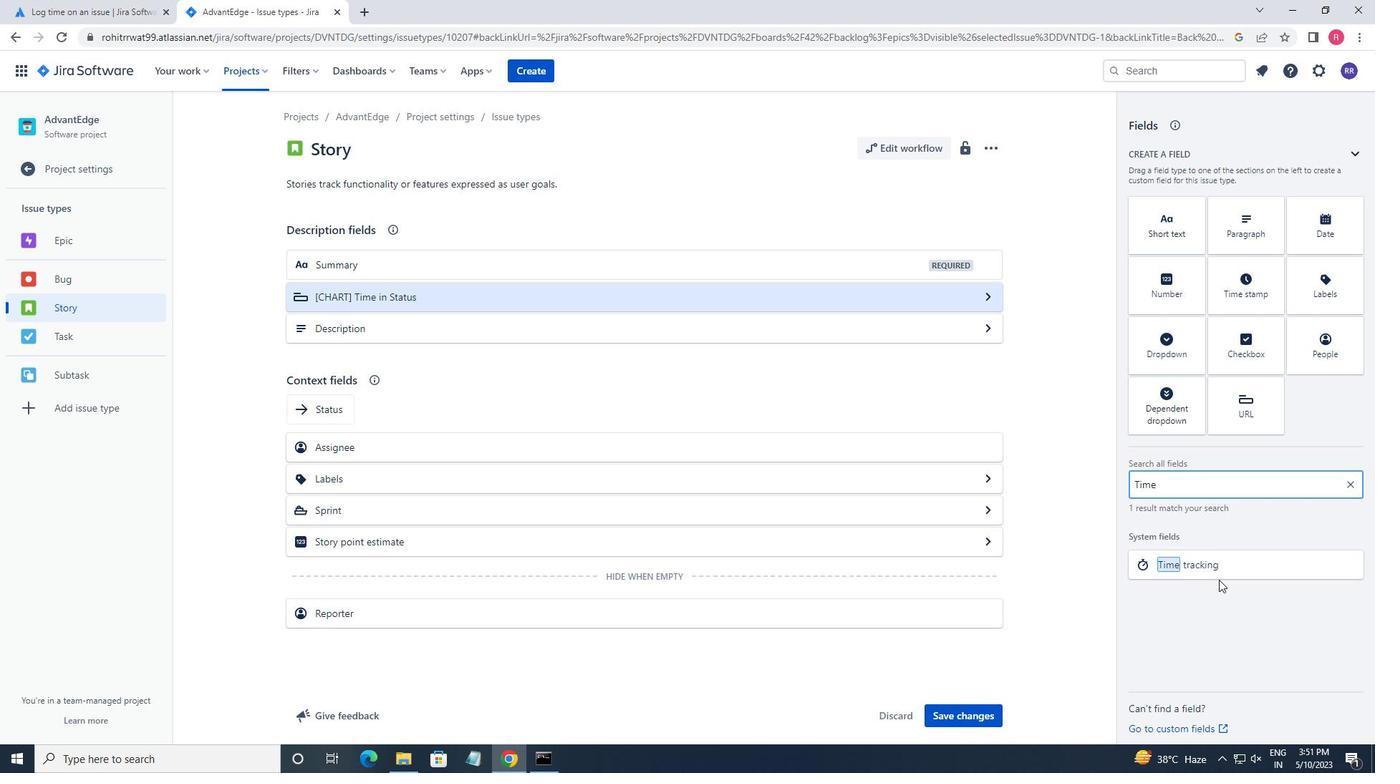 
Action: Mouse pressed left at (1212, 568)
Screenshot: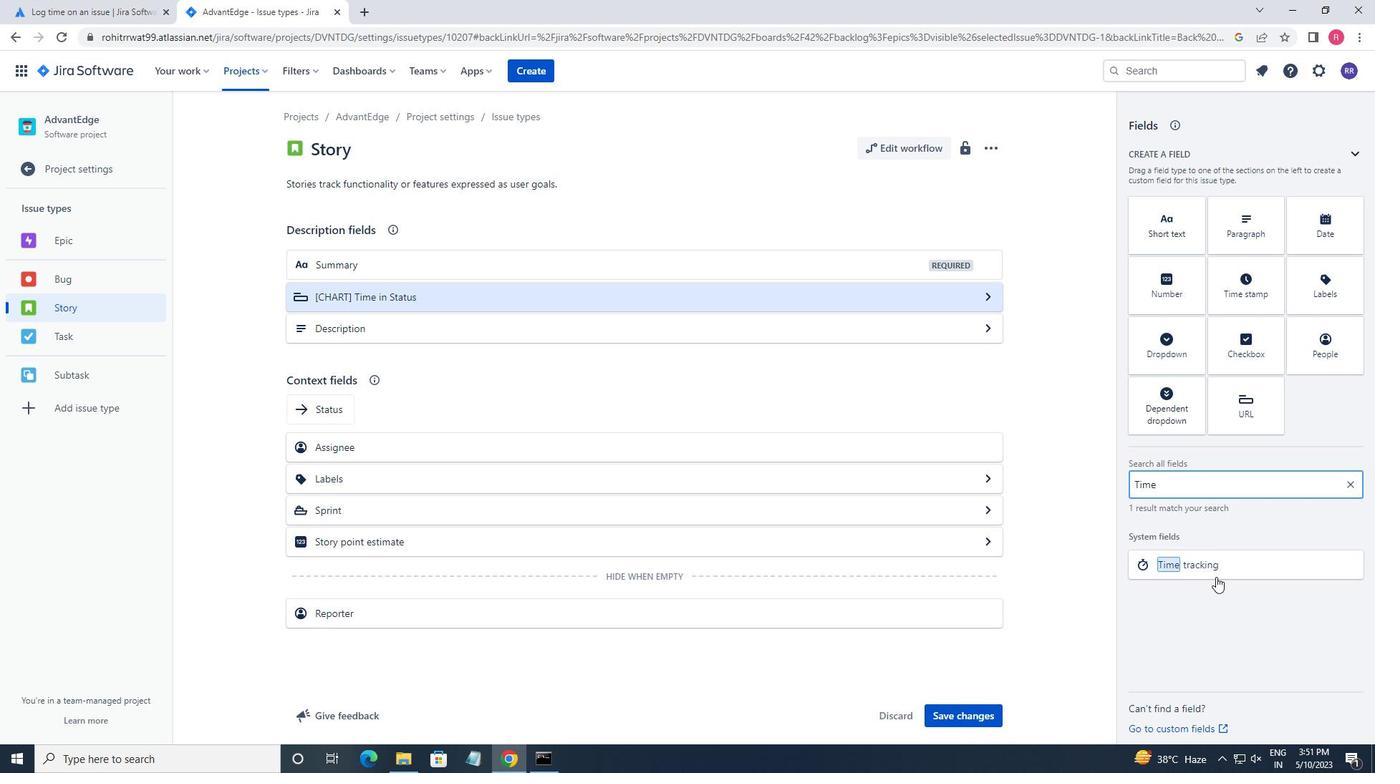
Action: Mouse moved to (555, 305)
Screenshot: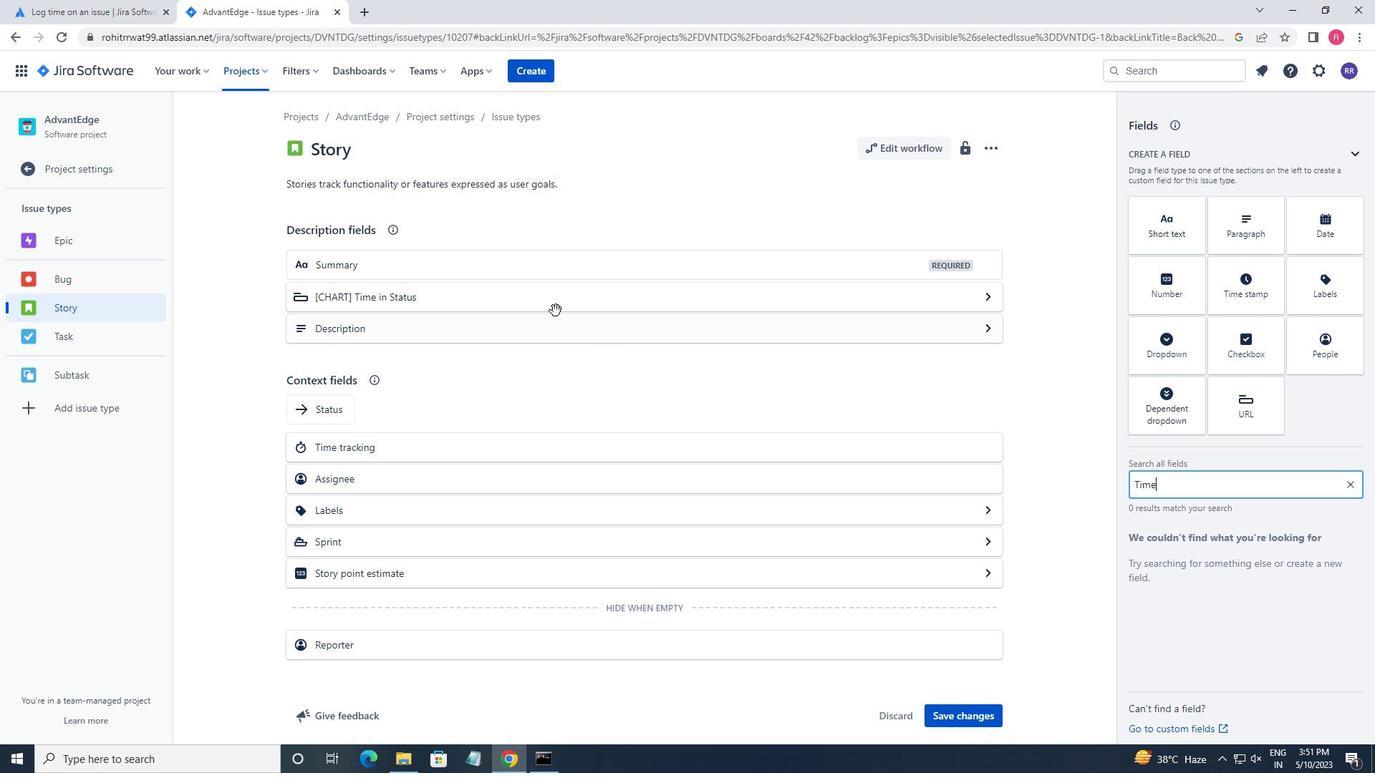 
Action: Mouse pressed left at (555, 305)
Screenshot: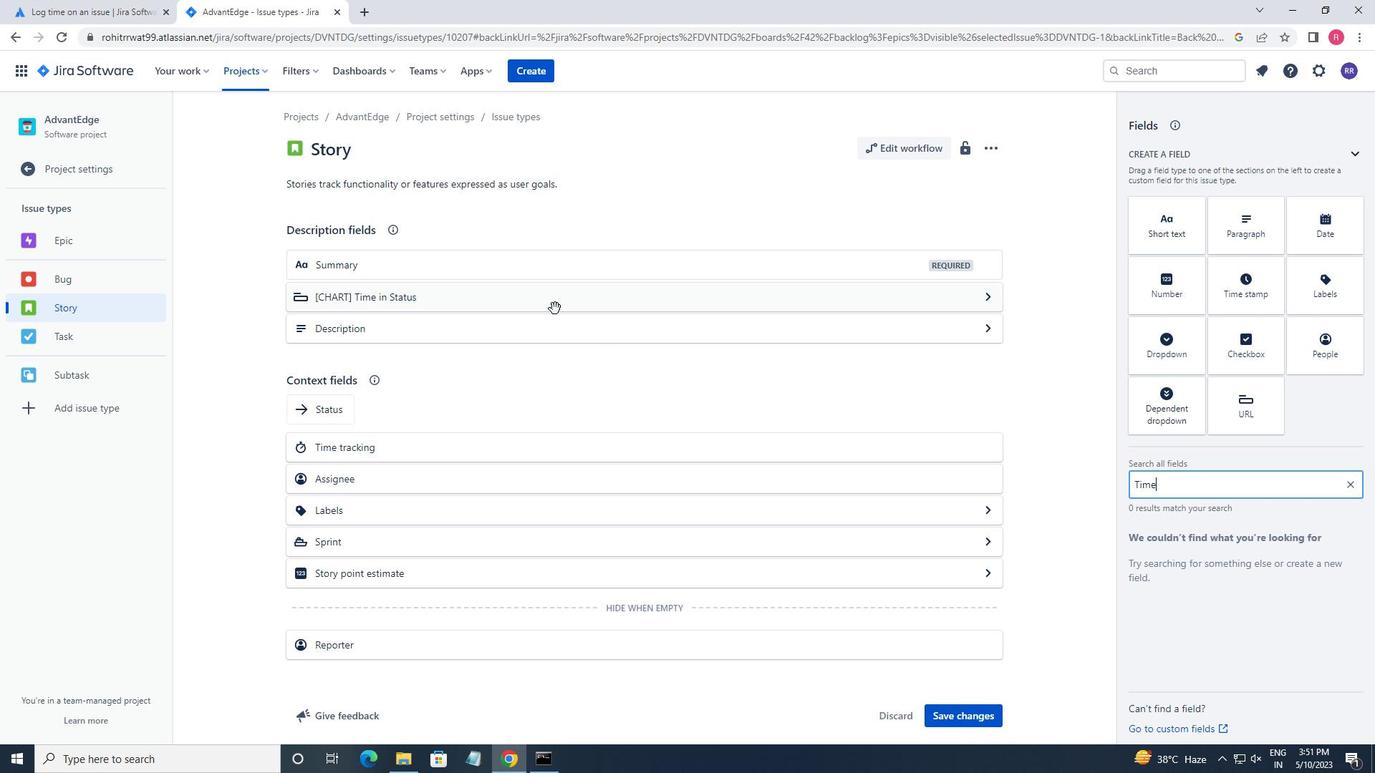 
Action: Mouse moved to (871, 333)
Screenshot: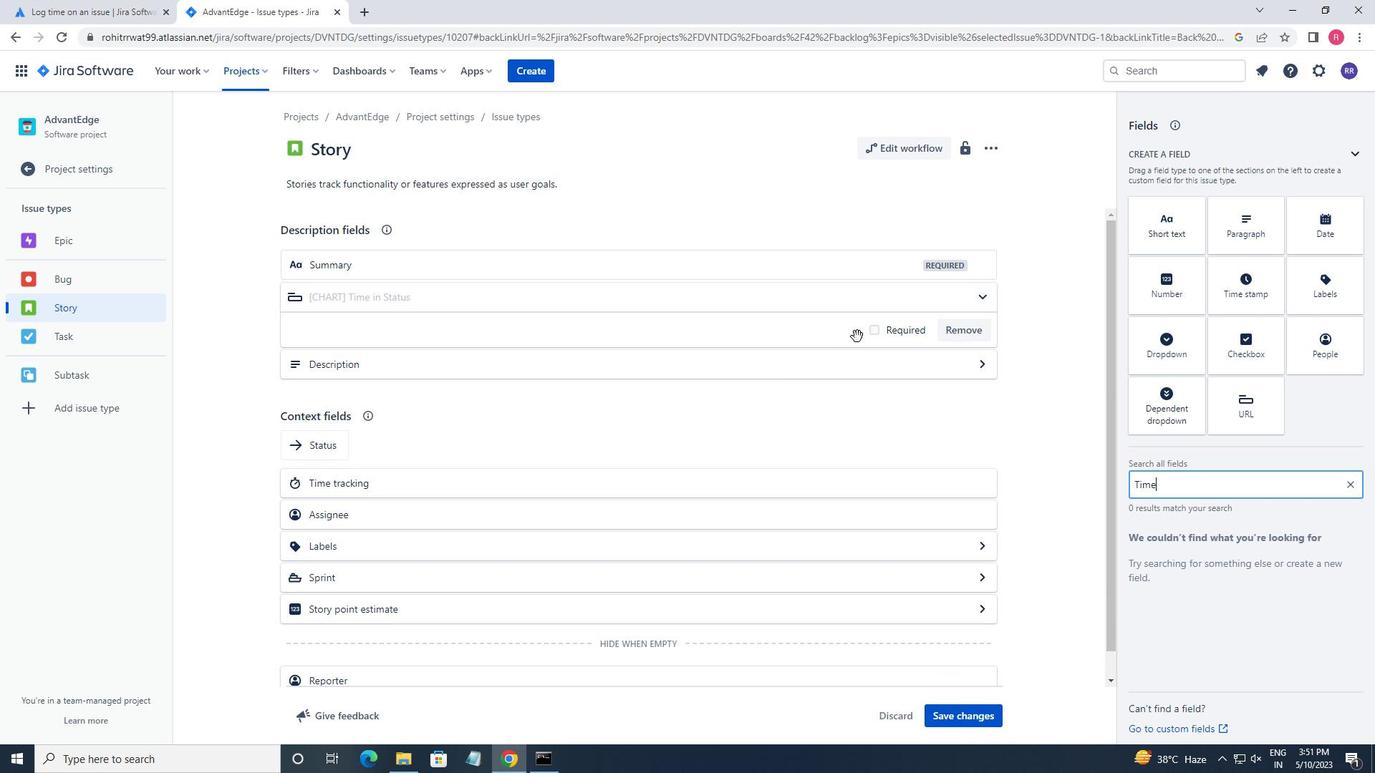 
Action: Mouse pressed left at (871, 333)
Screenshot: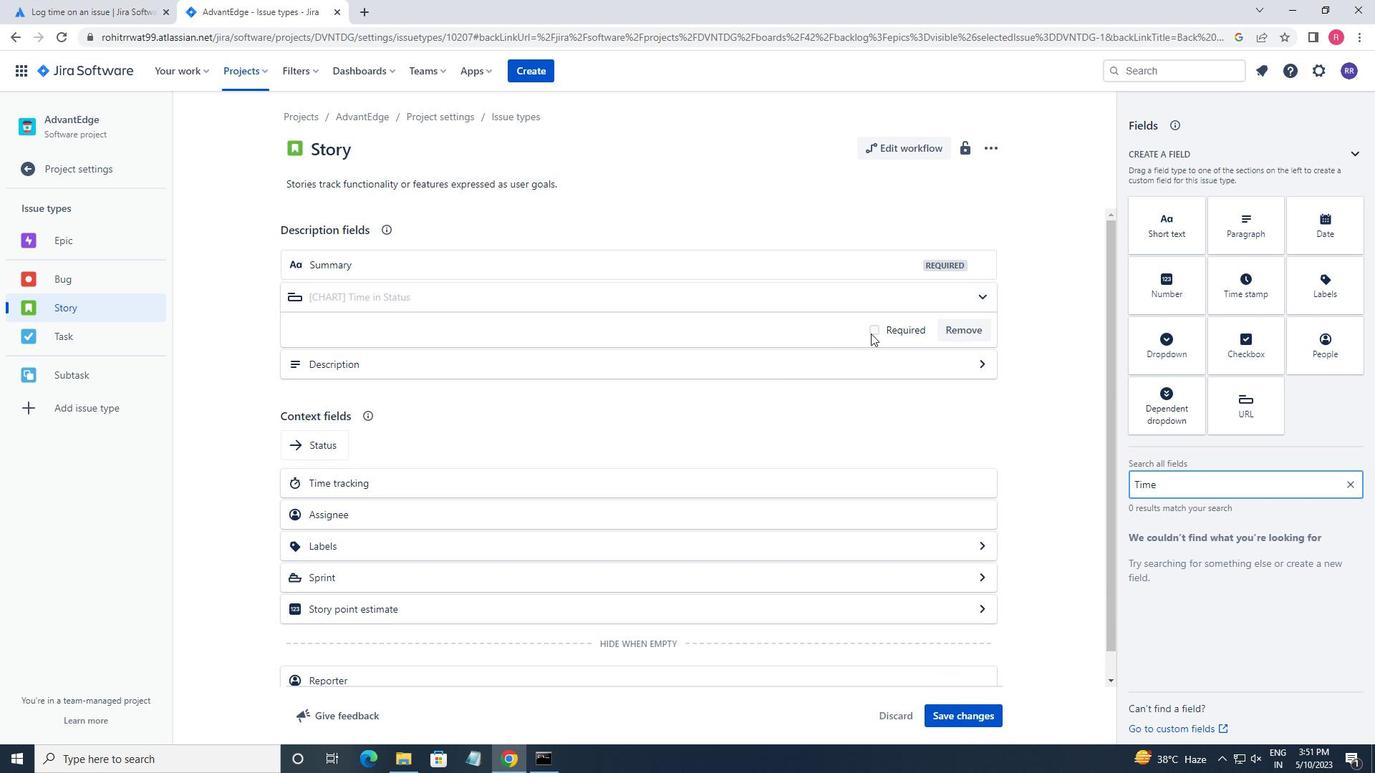 
Action: Mouse moved to (957, 724)
Screenshot: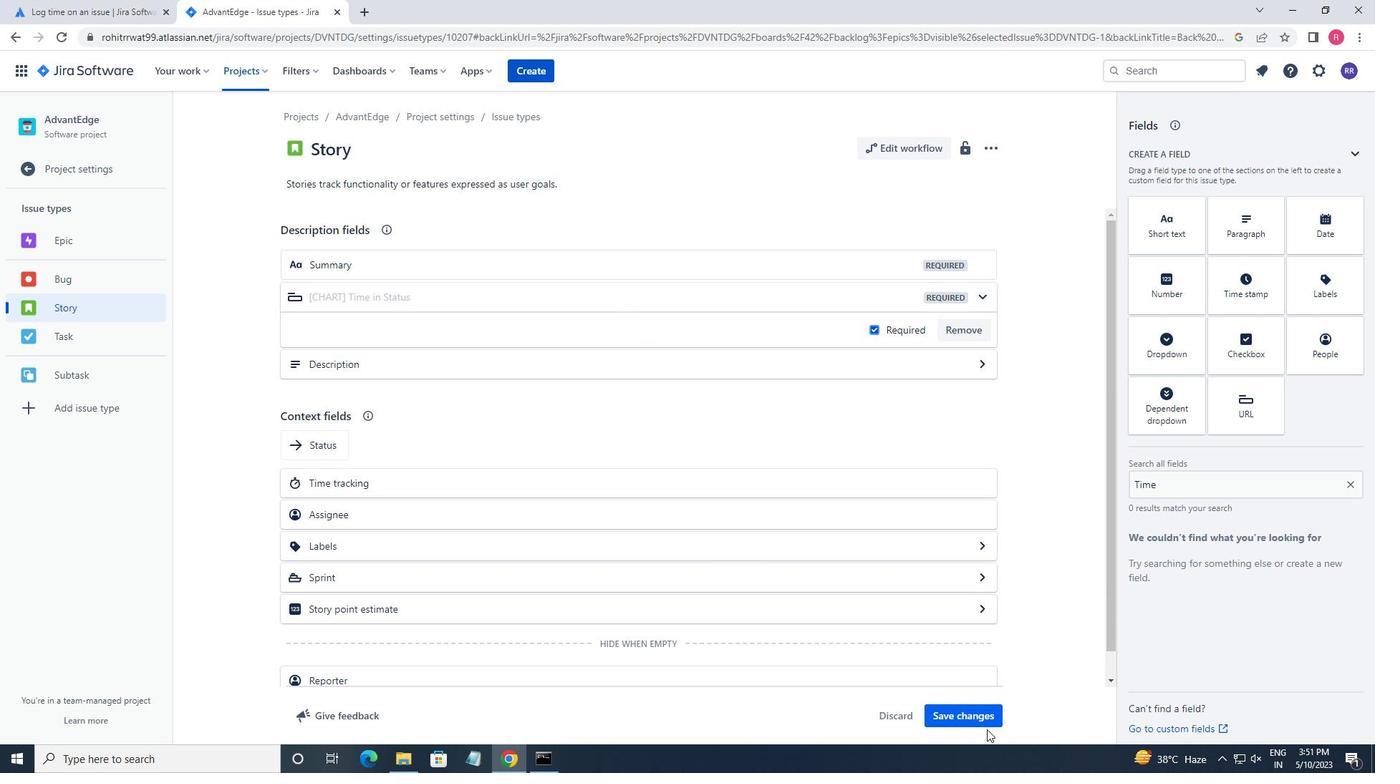 
Action: Mouse pressed left at (957, 724)
Screenshot: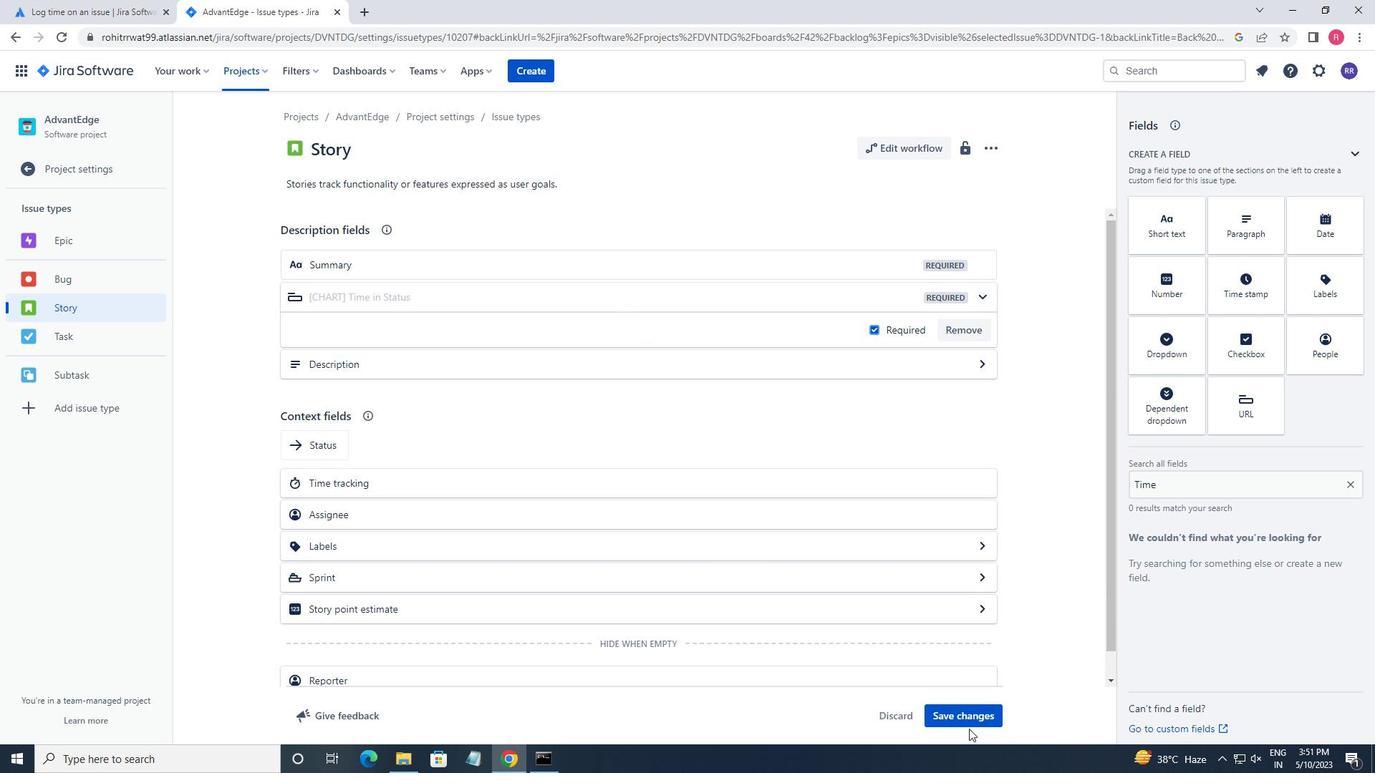 
Action: Mouse moved to (51, 169)
Screenshot: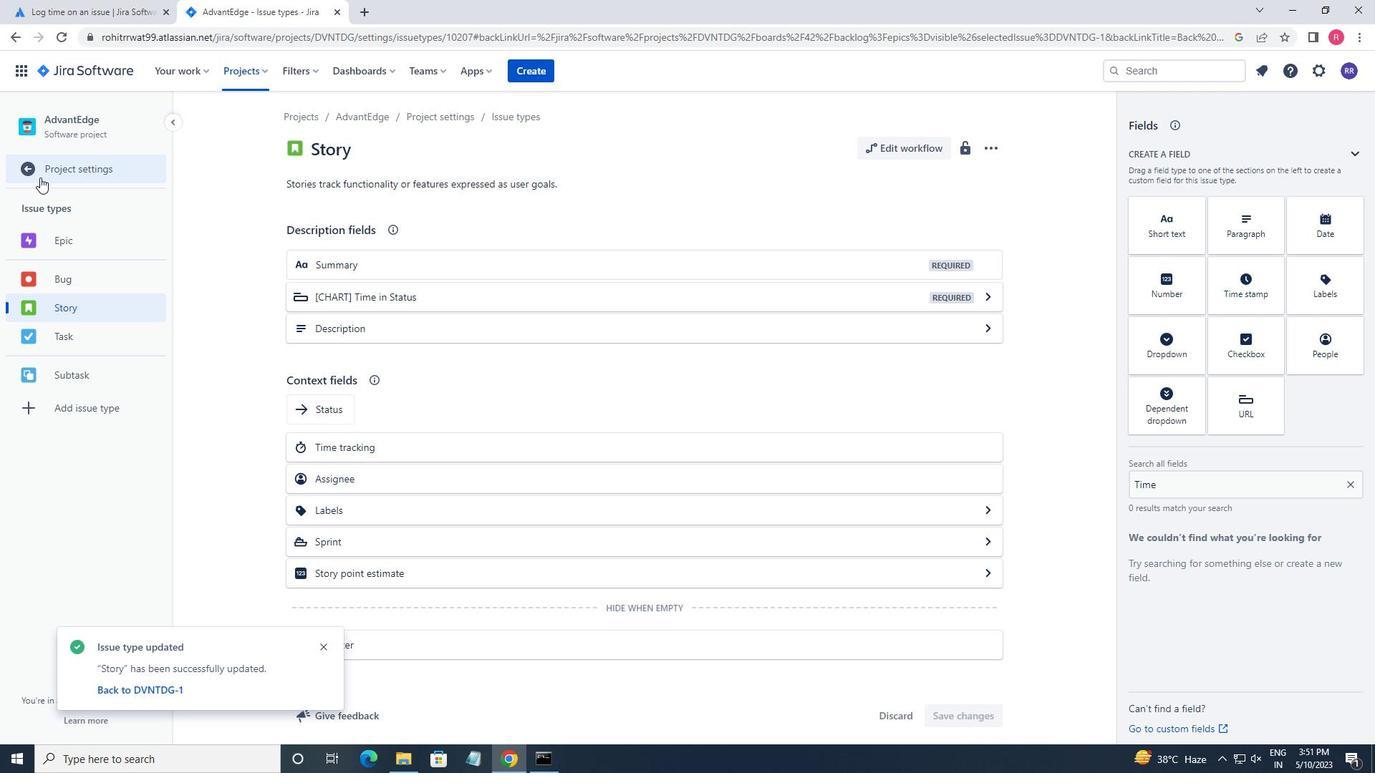 
Action: Mouse pressed left at (51, 169)
Screenshot: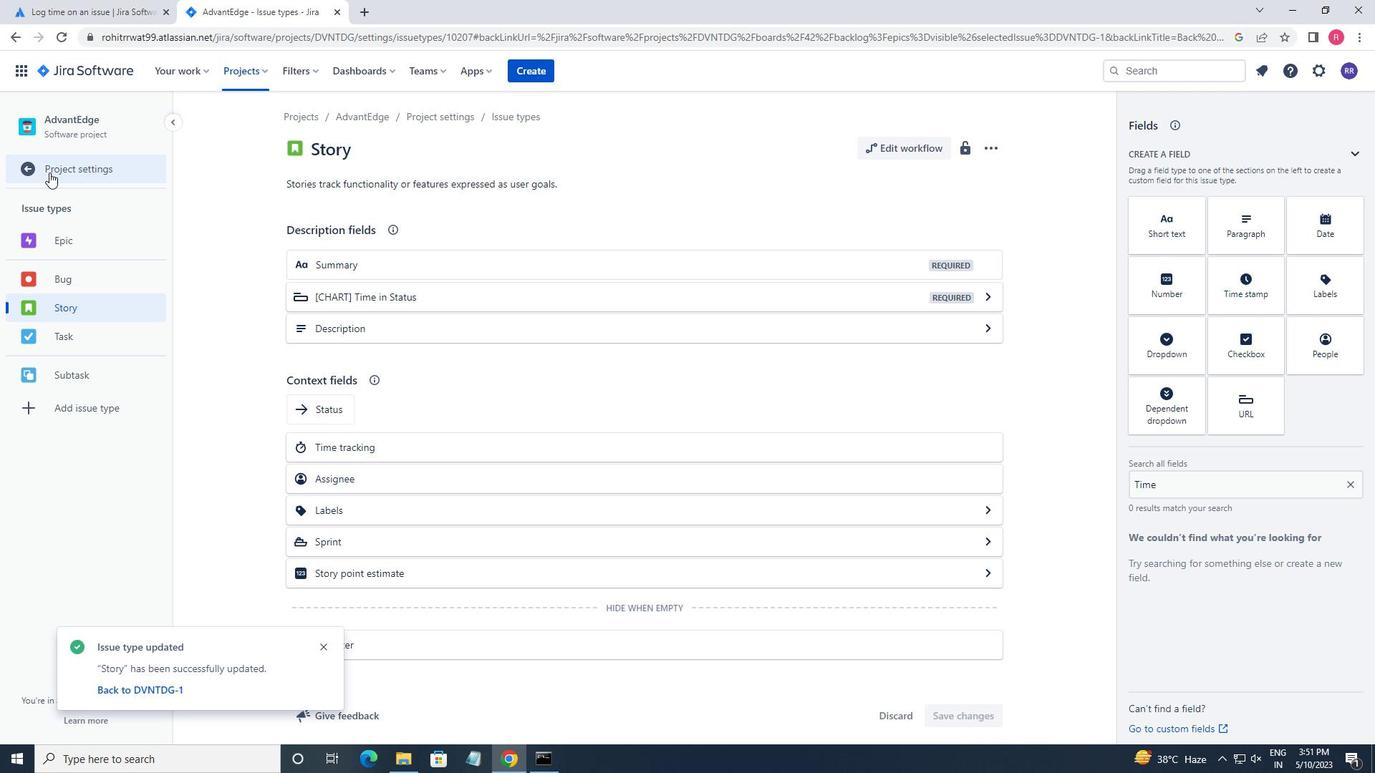 
Action: Mouse moved to (15, 159)
Screenshot: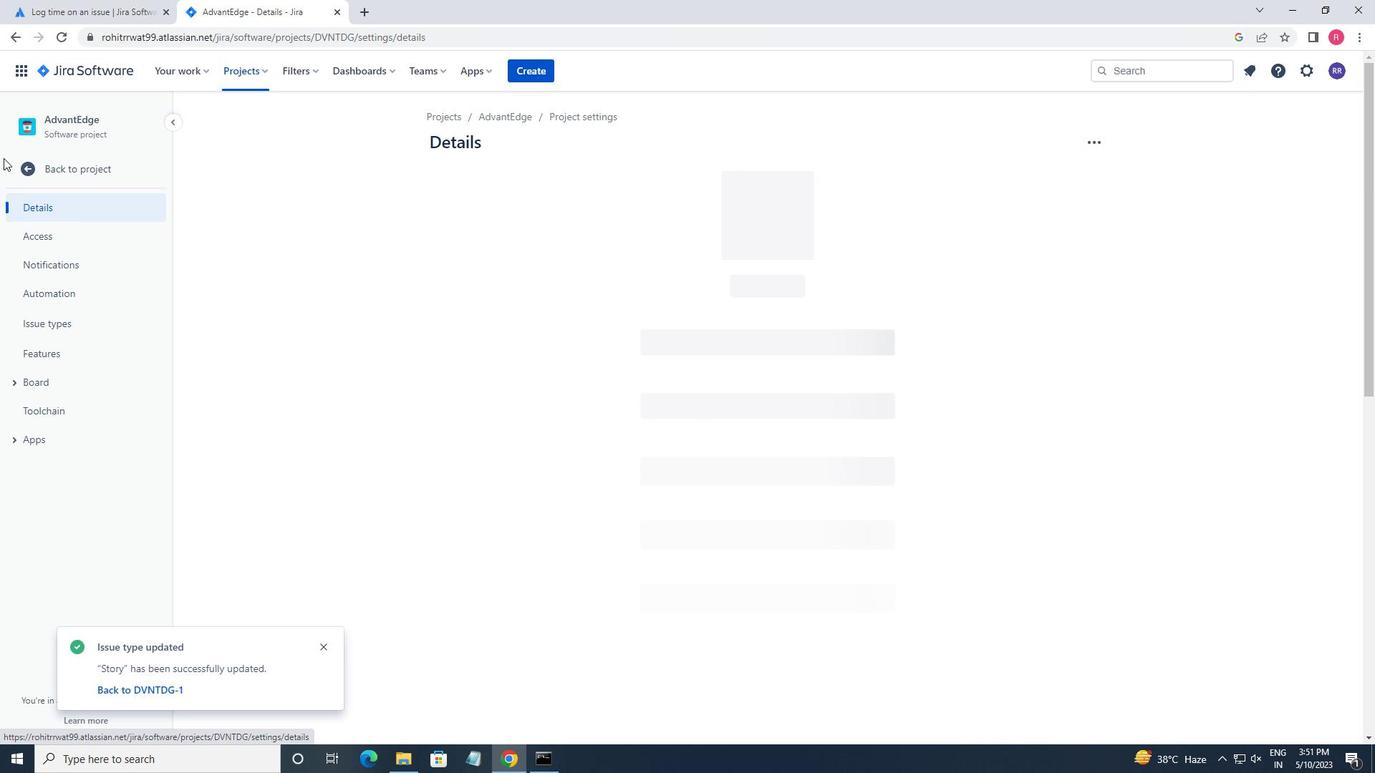 
Action: Mouse pressed left at (15, 159)
Screenshot: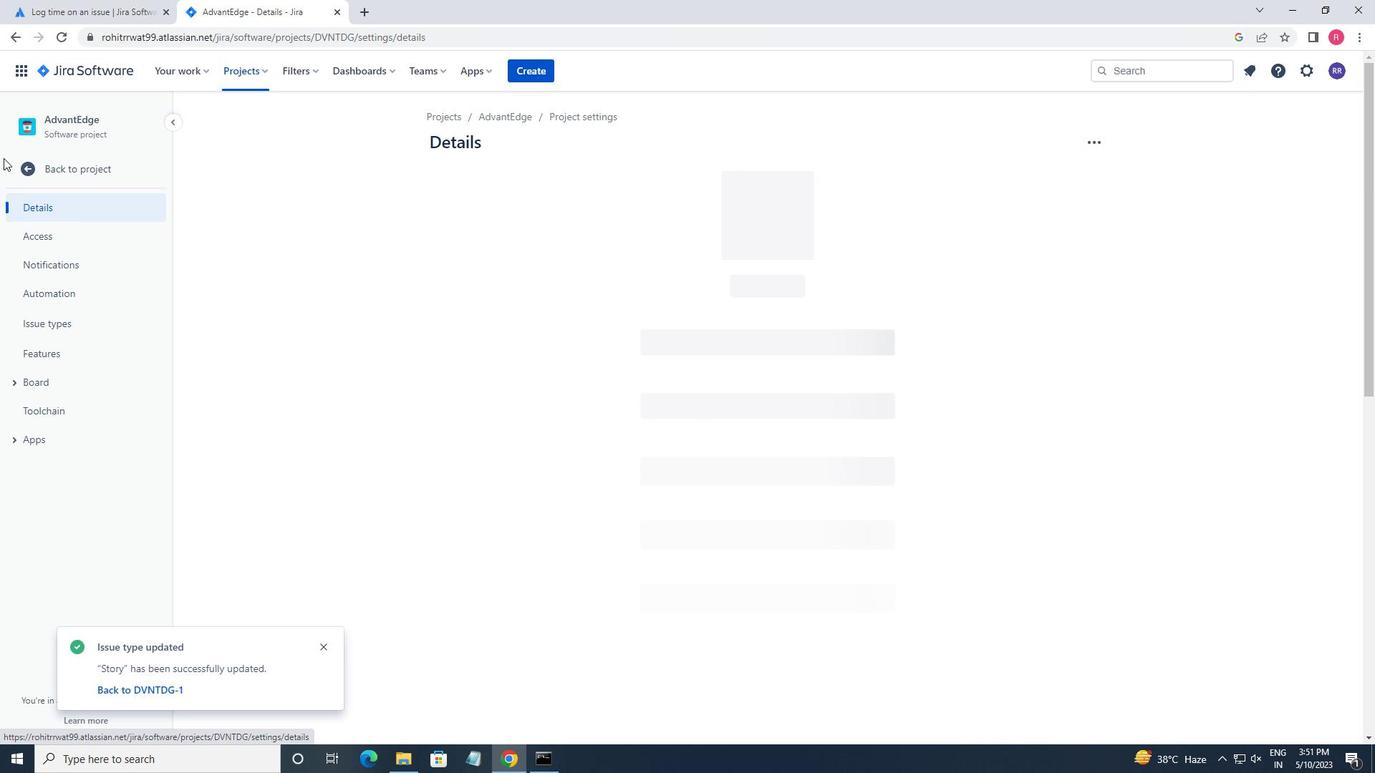 
Action: Mouse moved to (75, 217)
Screenshot: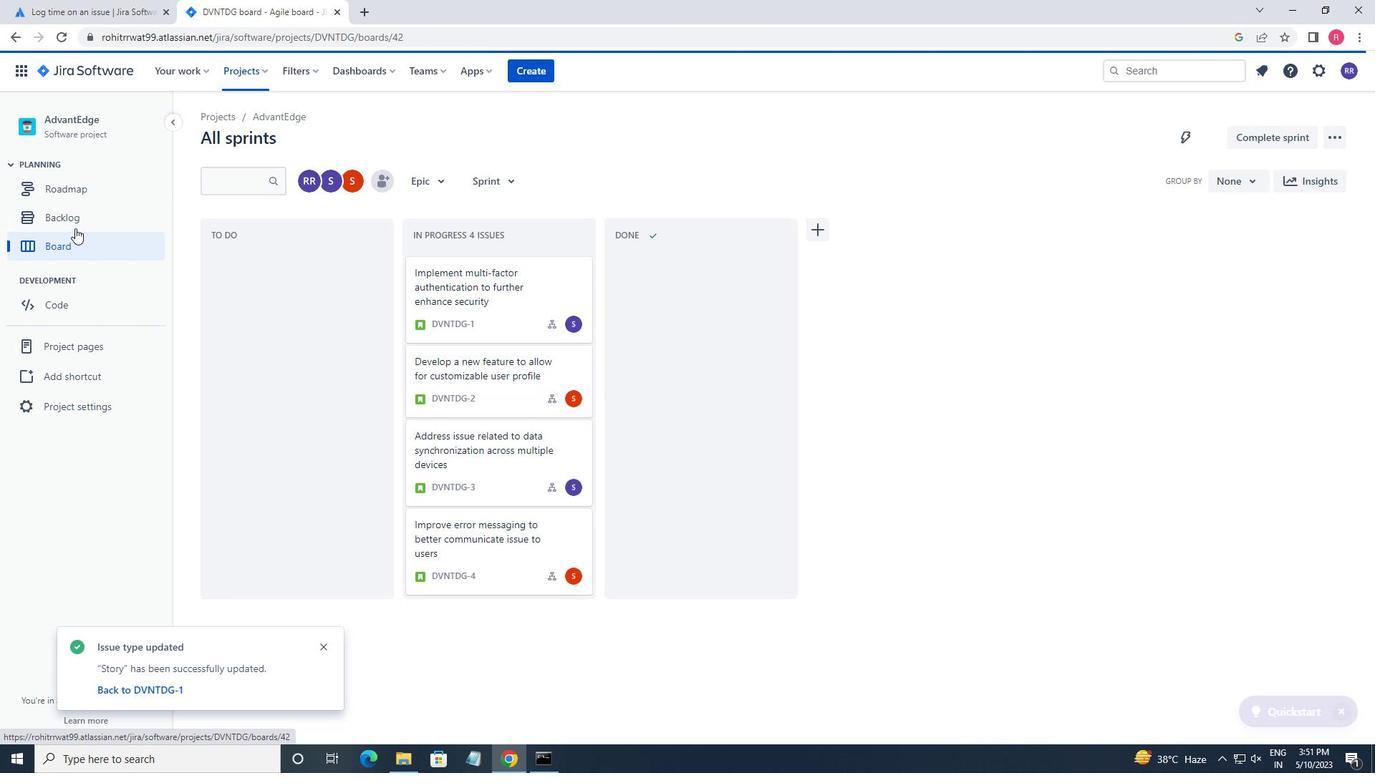 
Action: Mouse pressed left at (75, 217)
Screenshot: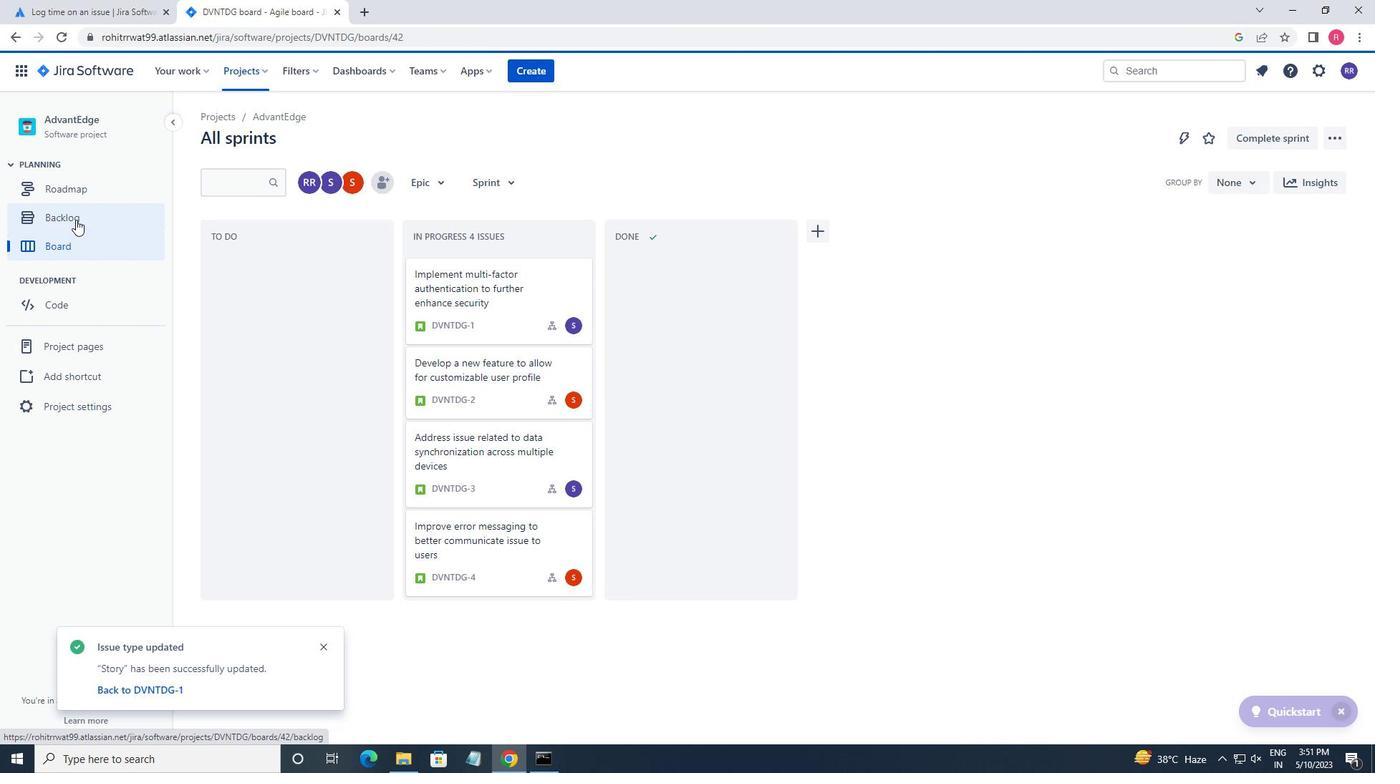 
Action: Mouse moved to (1048, 259)
Screenshot: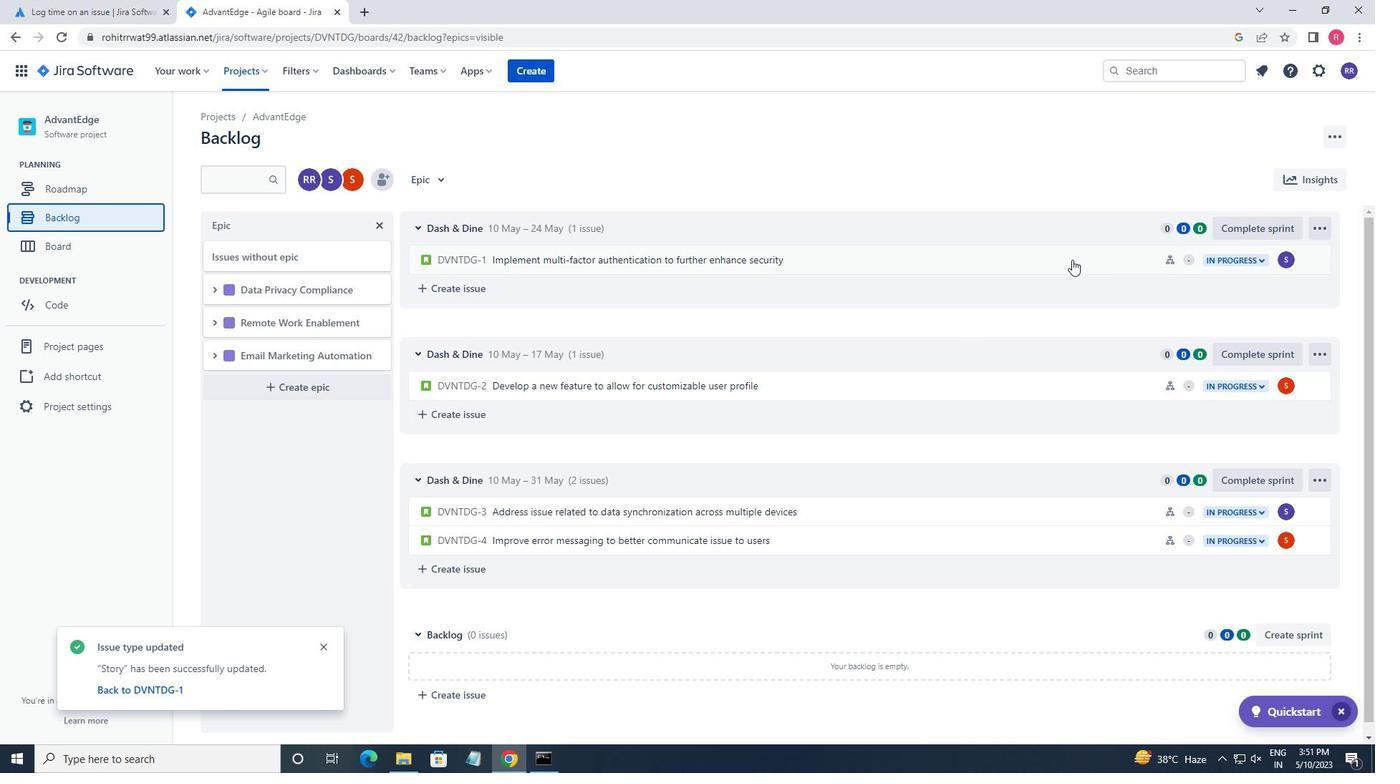 
Action: Mouse pressed left at (1048, 259)
Screenshot: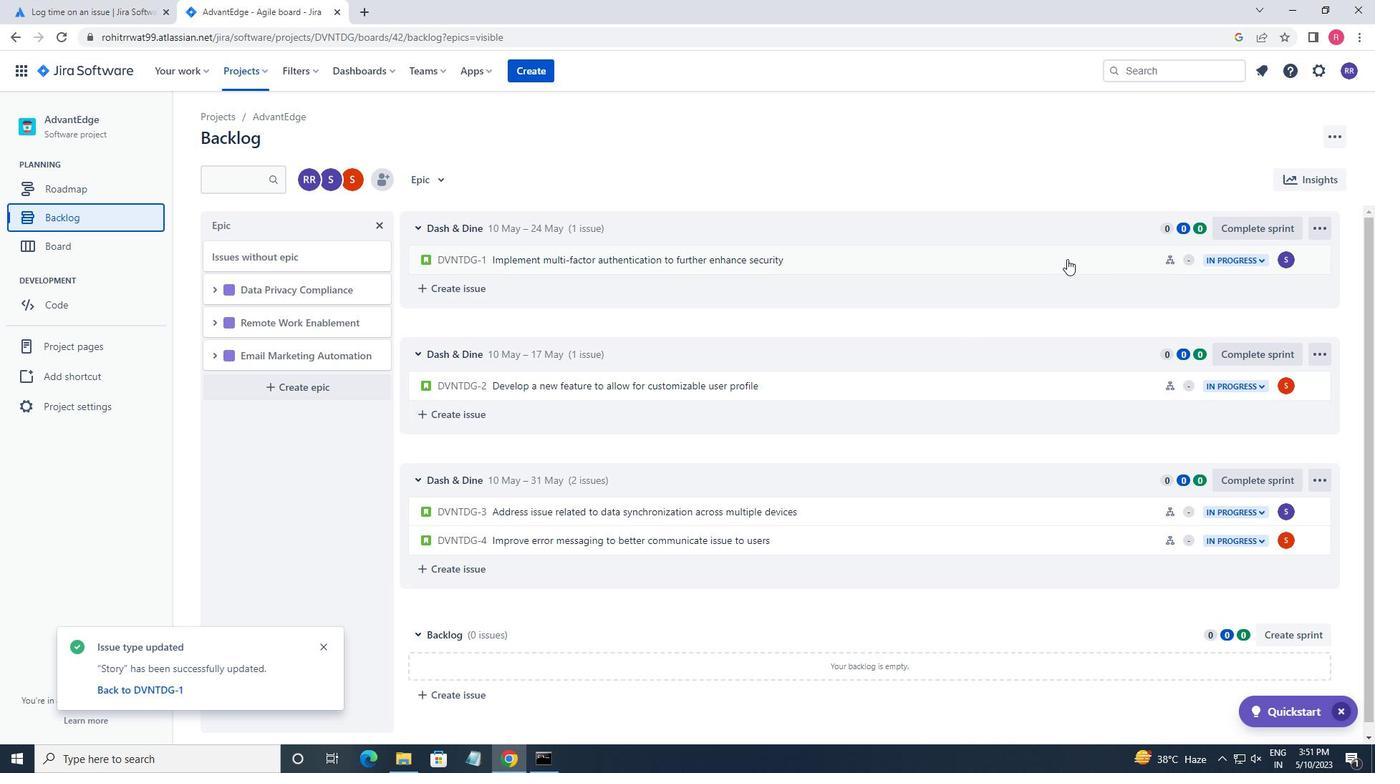 
Action: Mouse moved to (1305, 221)
Screenshot: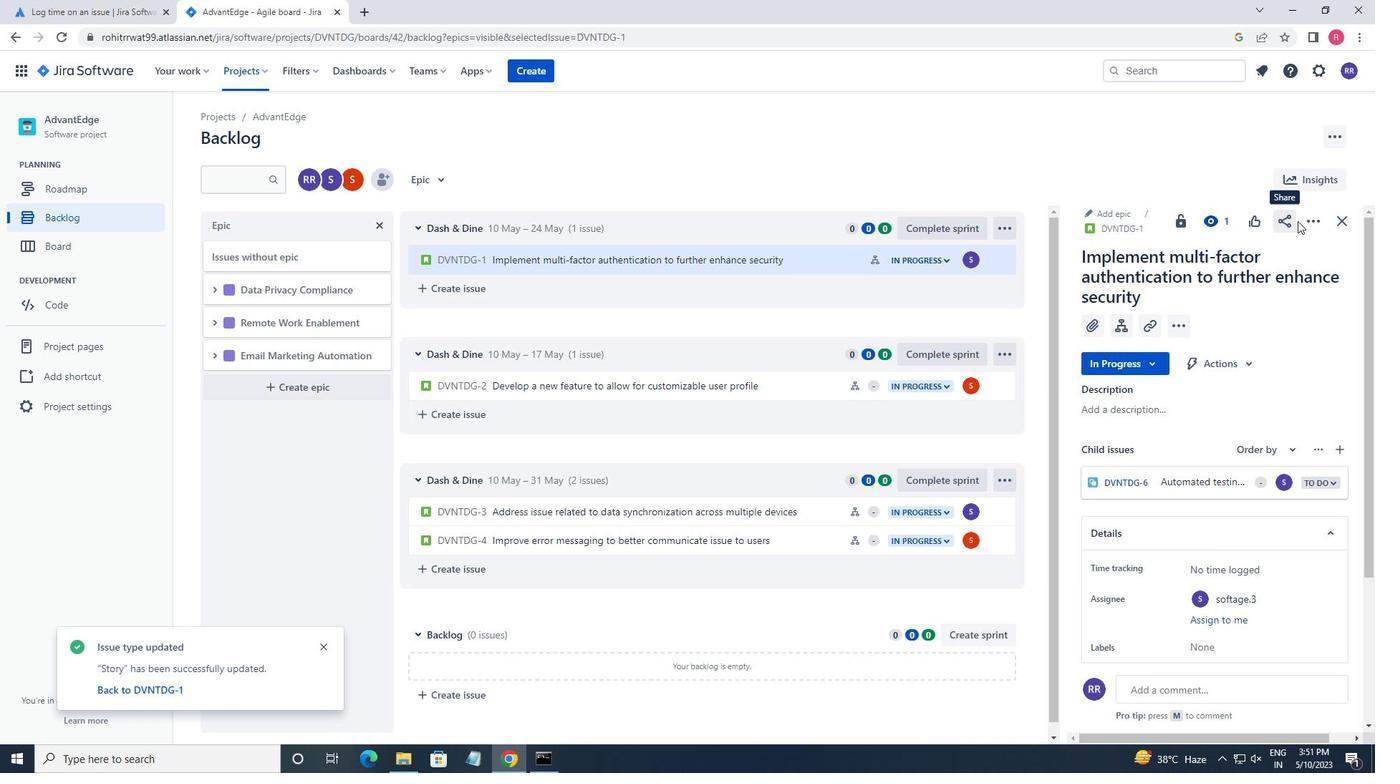 
Action: Mouse pressed left at (1305, 221)
Screenshot: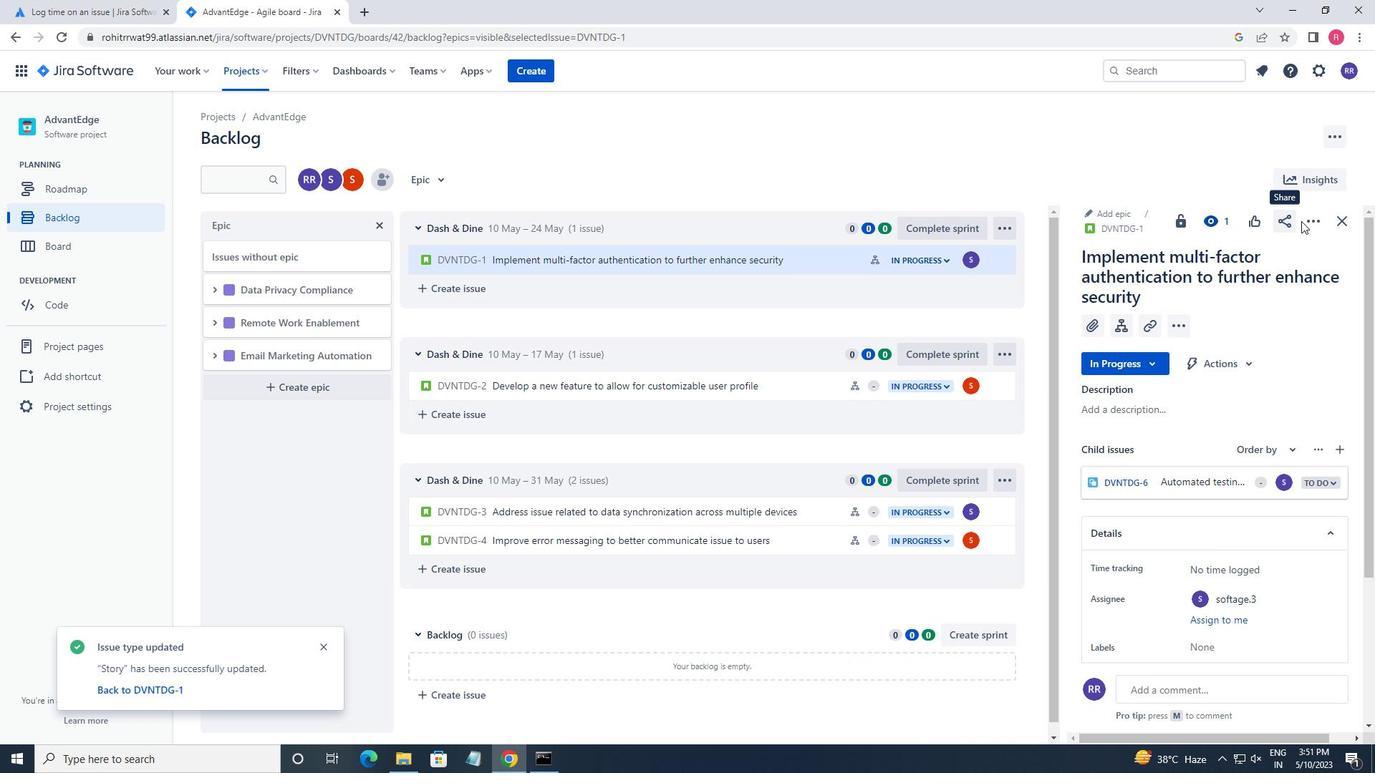 
Action: Mouse moved to (1235, 267)
Screenshot: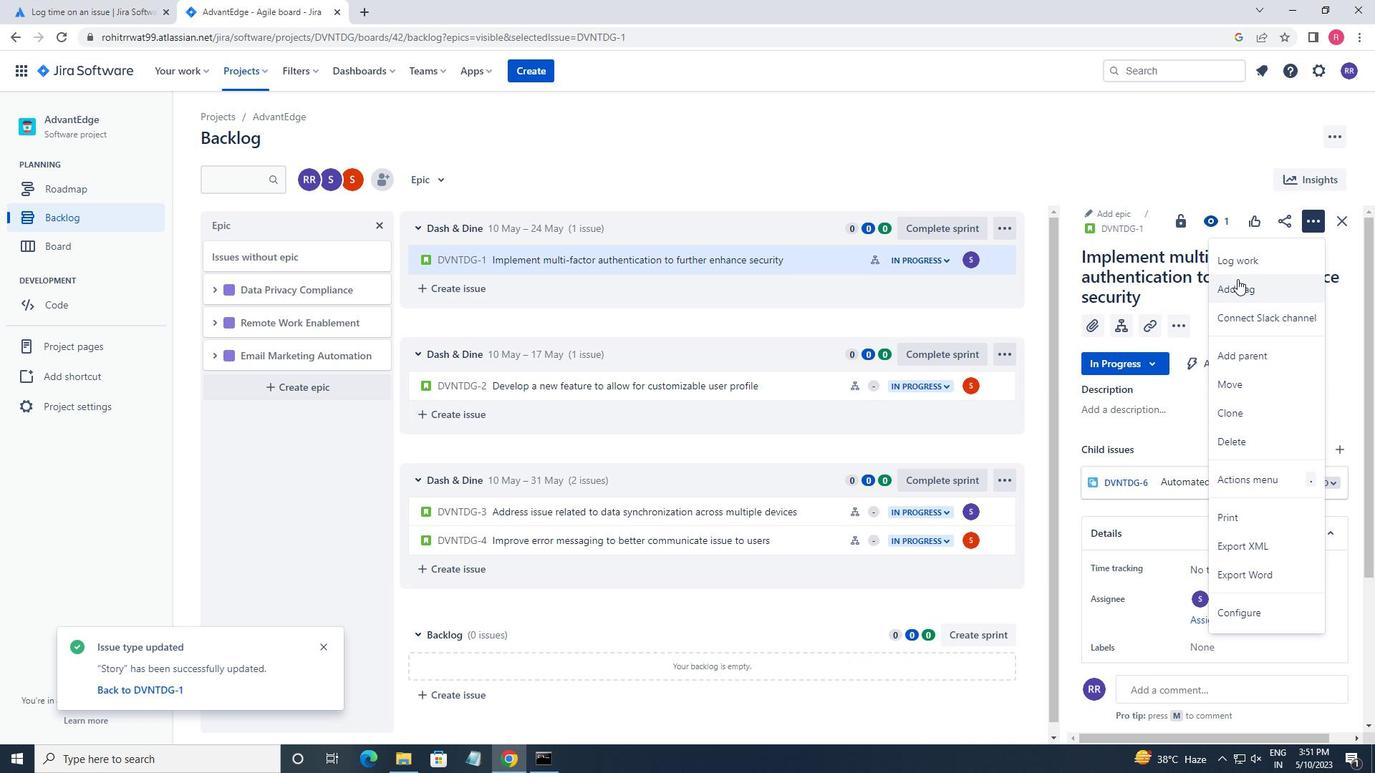 
Action: Mouse pressed left at (1235, 267)
Screenshot: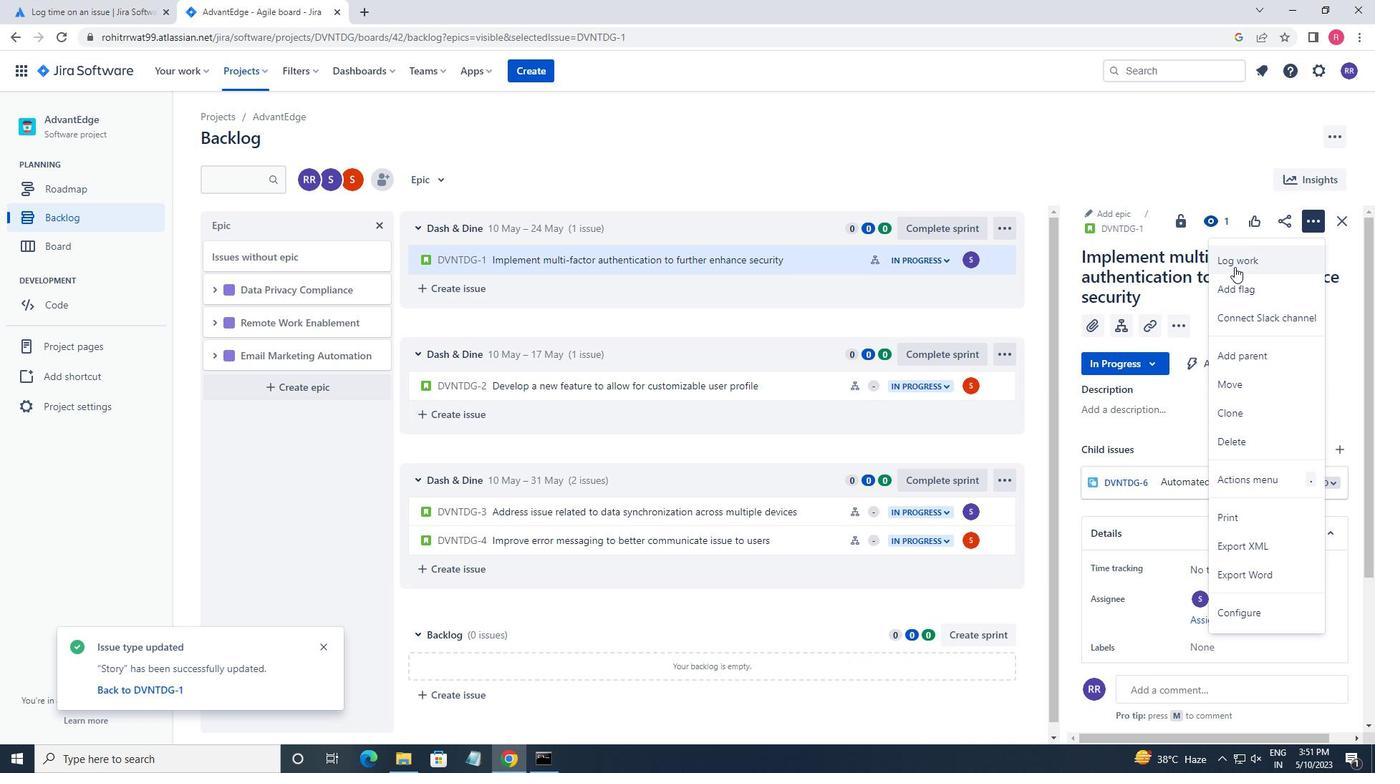 
Action: Mouse moved to (681, 249)
Screenshot: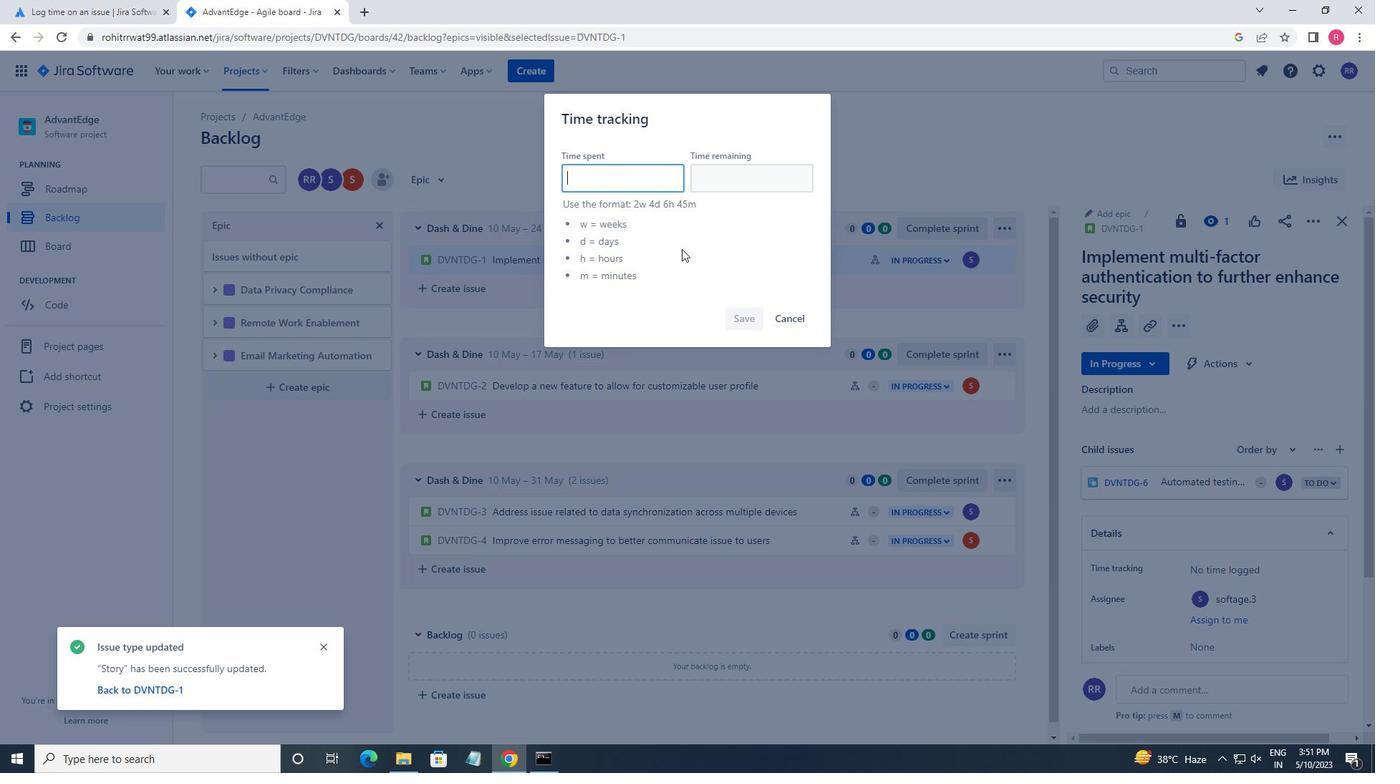 
Action: Key pressed 2W<Key.space>6D<Key.space>18H<Key.space>19M<Key.tab>2W<Key.space>2D<Key.space>11M<Key.backspace><Key.backspace><Key.backspace>8H<Key.space>11M
Screenshot: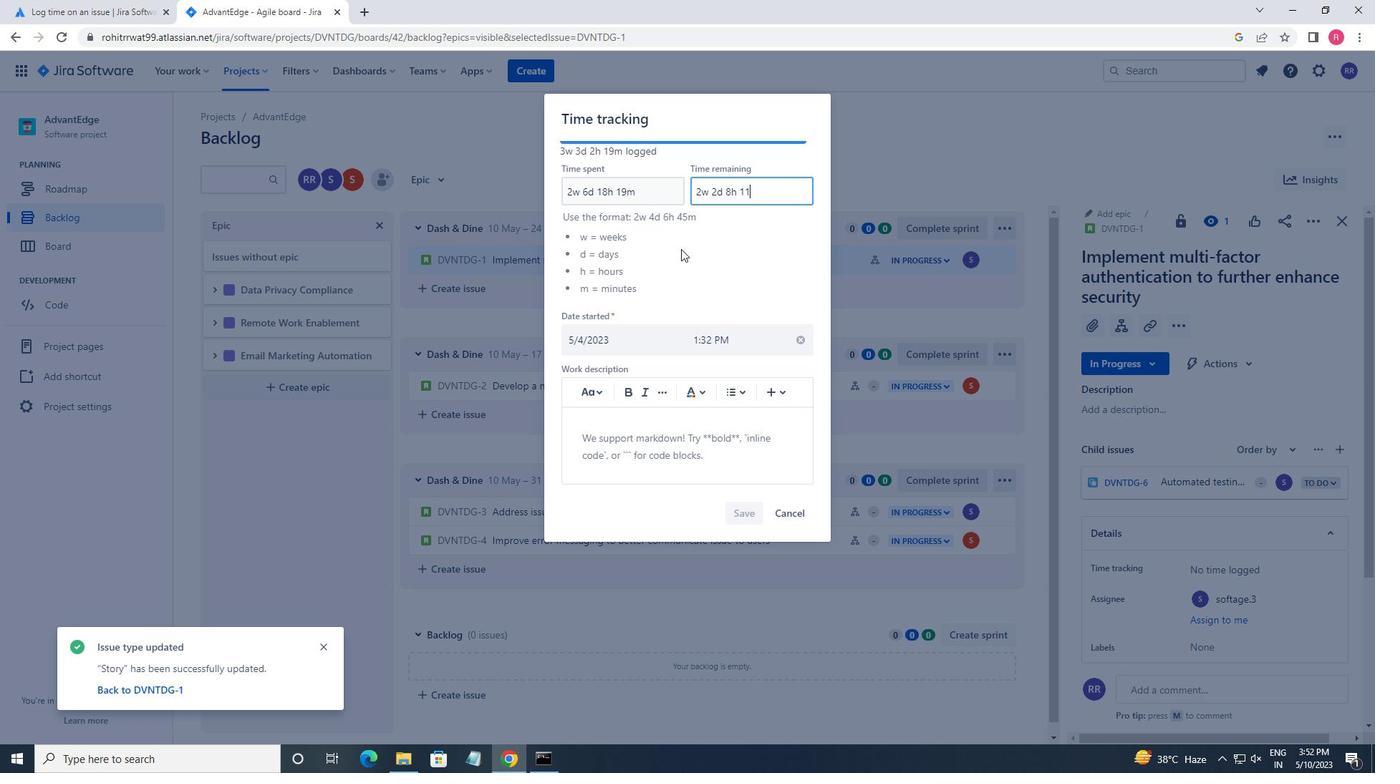 
Action: Mouse moved to (729, 505)
Screenshot: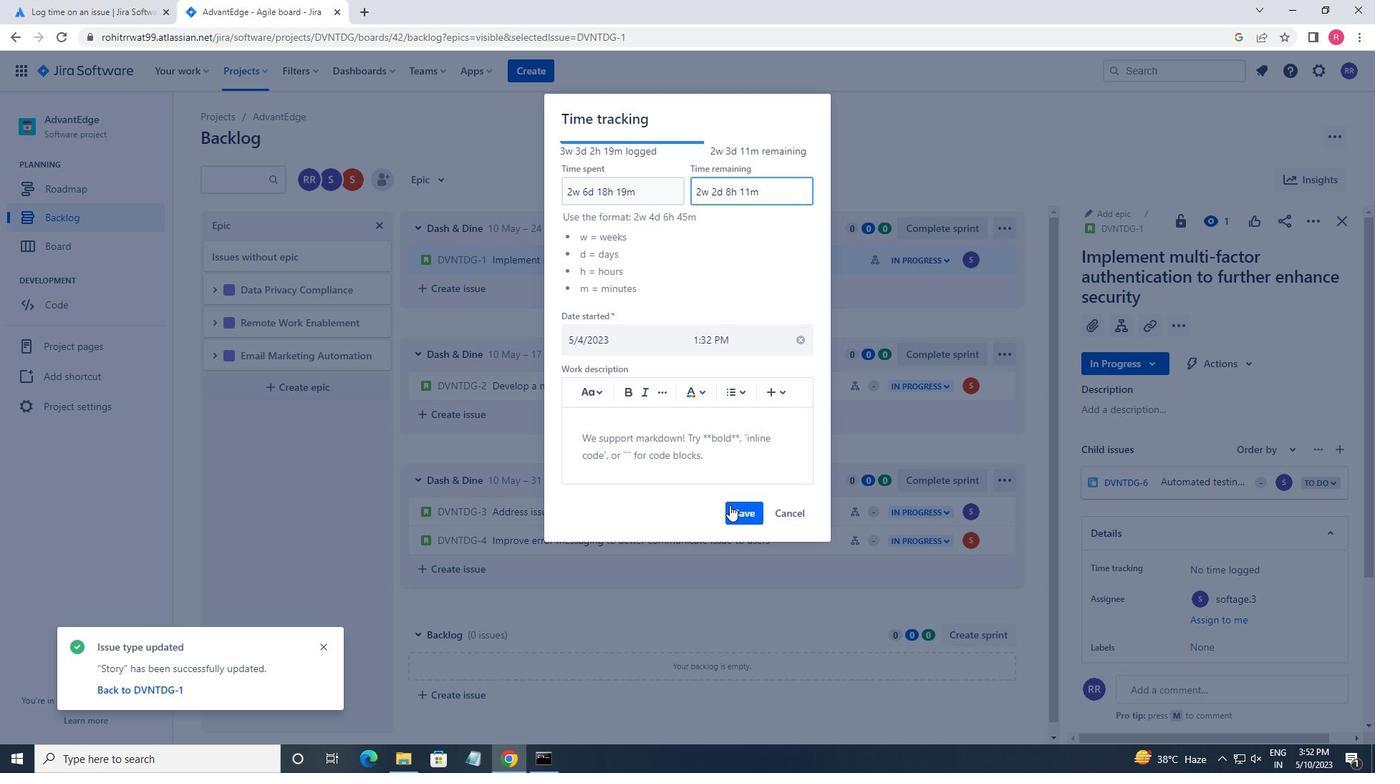 
Action: Mouse pressed left at (729, 505)
Screenshot: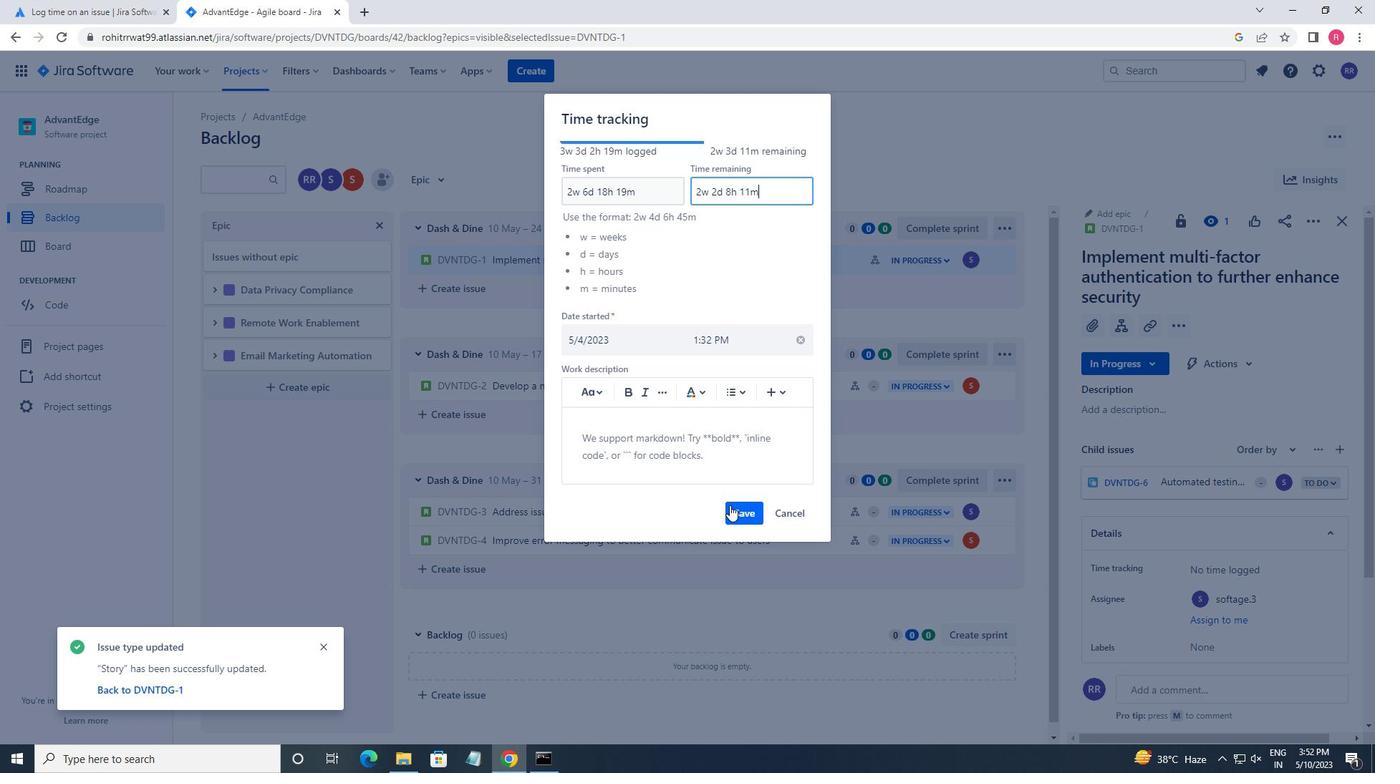 
Action: Mouse moved to (1222, 487)
Screenshot: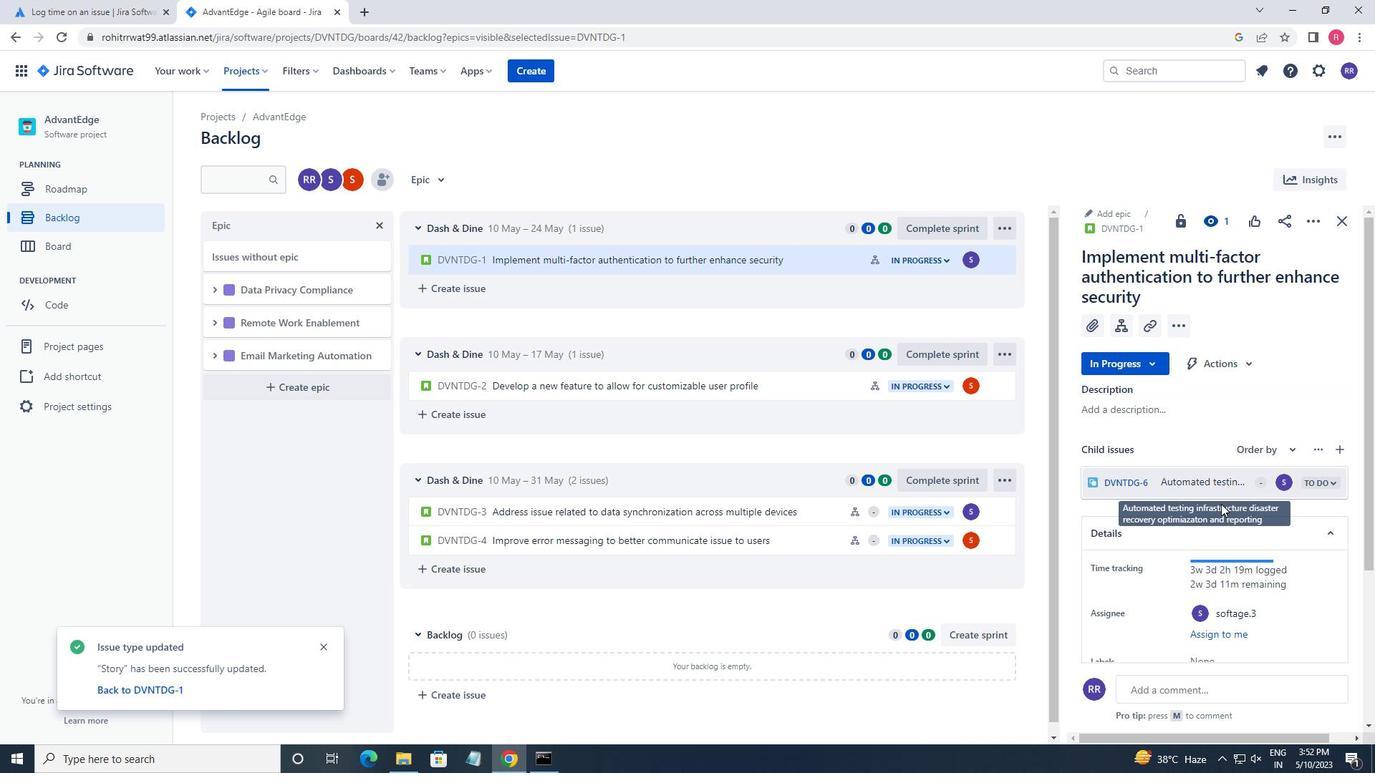 
Action: Mouse scrolled (1222, 488) with delta (0, 0)
Screenshot: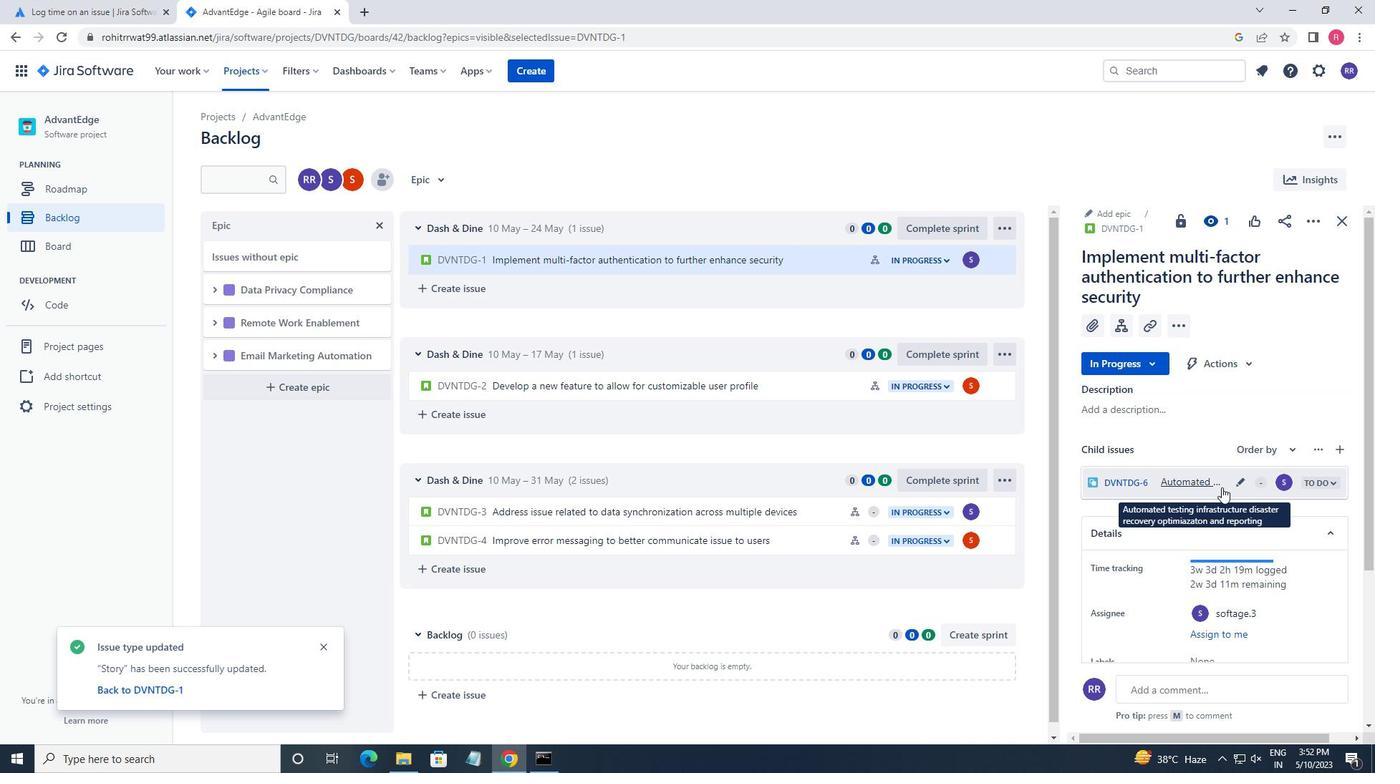 
Action: Mouse scrolled (1222, 488) with delta (0, 0)
Screenshot: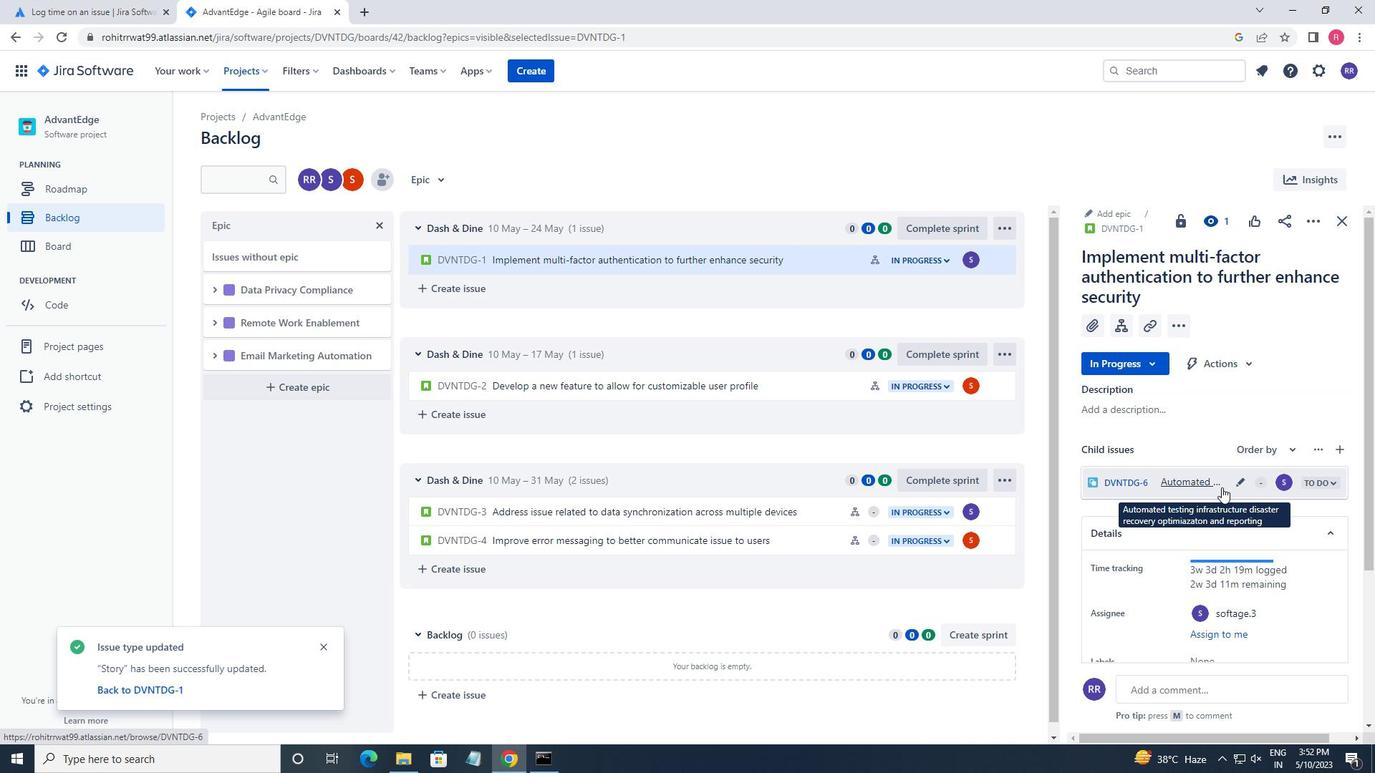 
Action: Mouse scrolled (1222, 487) with delta (0, 0)
Screenshot: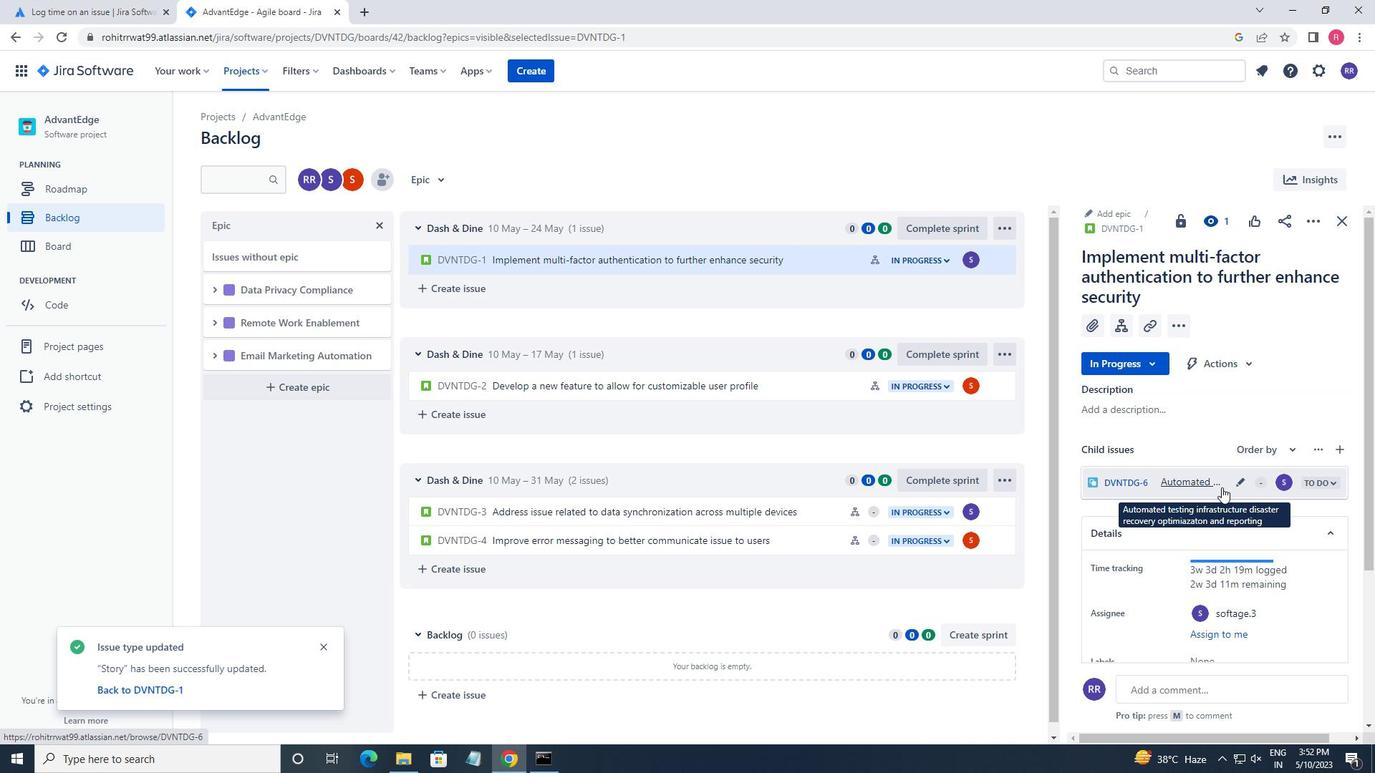 
Action: Mouse scrolled (1222, 487) with delta (0, 0)
Screenshot: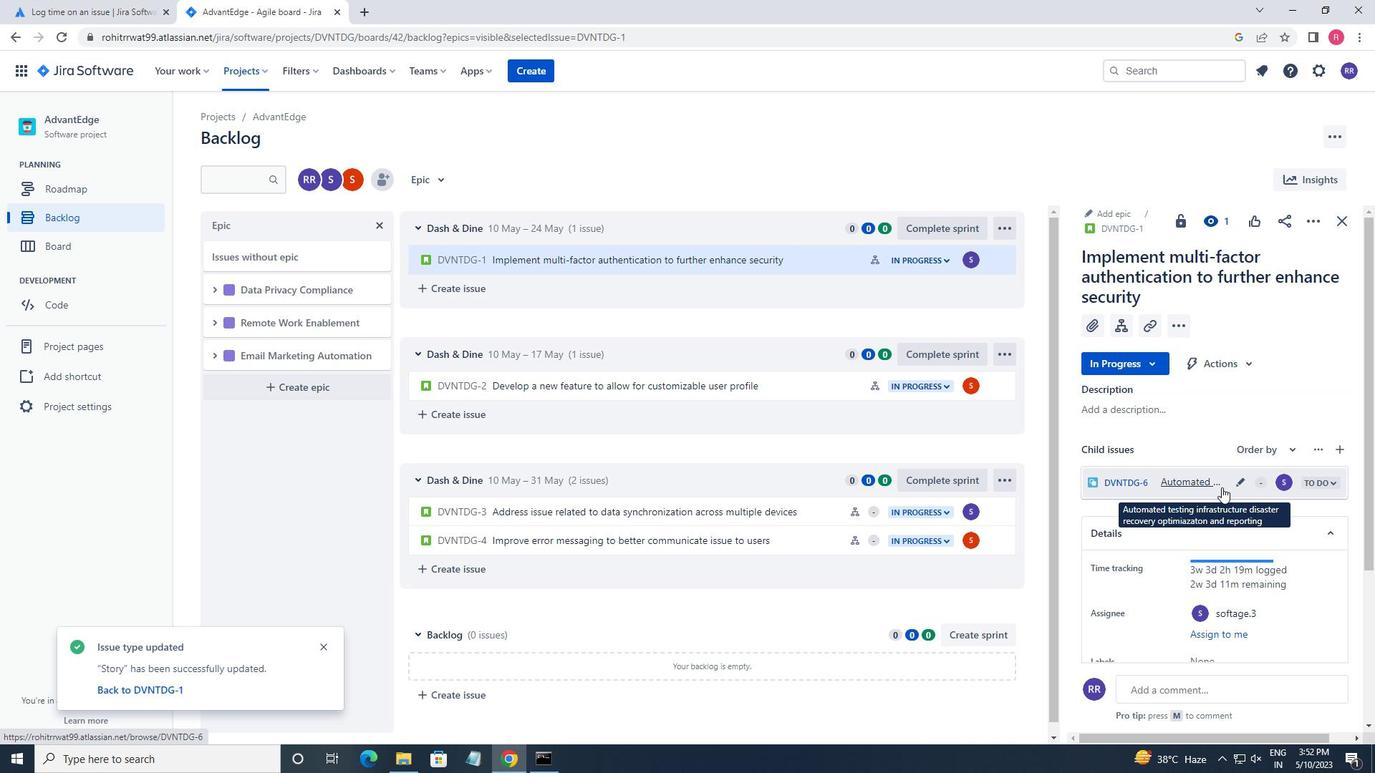 
Action: Mouse scrolled (1222, 487) with delta (0, 0)
Screenshot: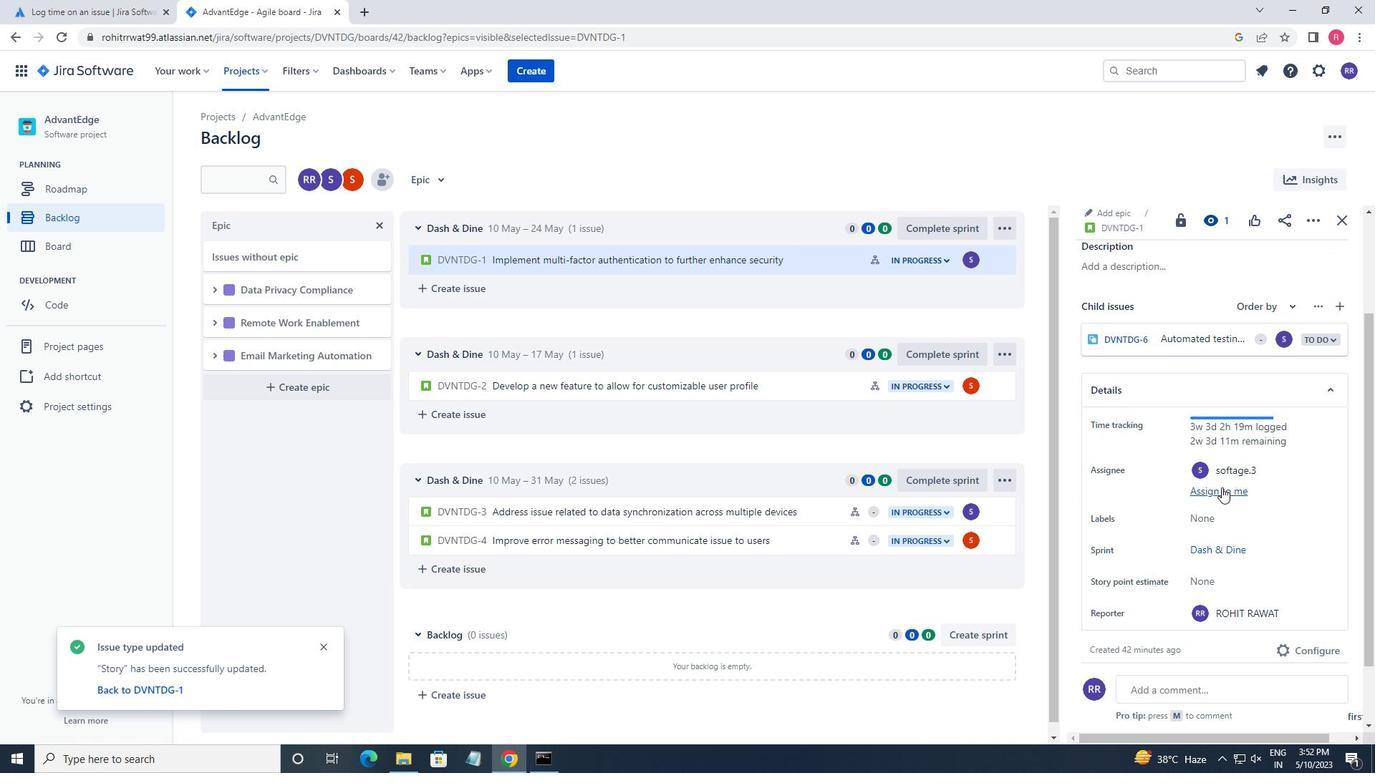 
Action: Mouse scrolled (1222, 487) with delta (0, 0)
Screenshot: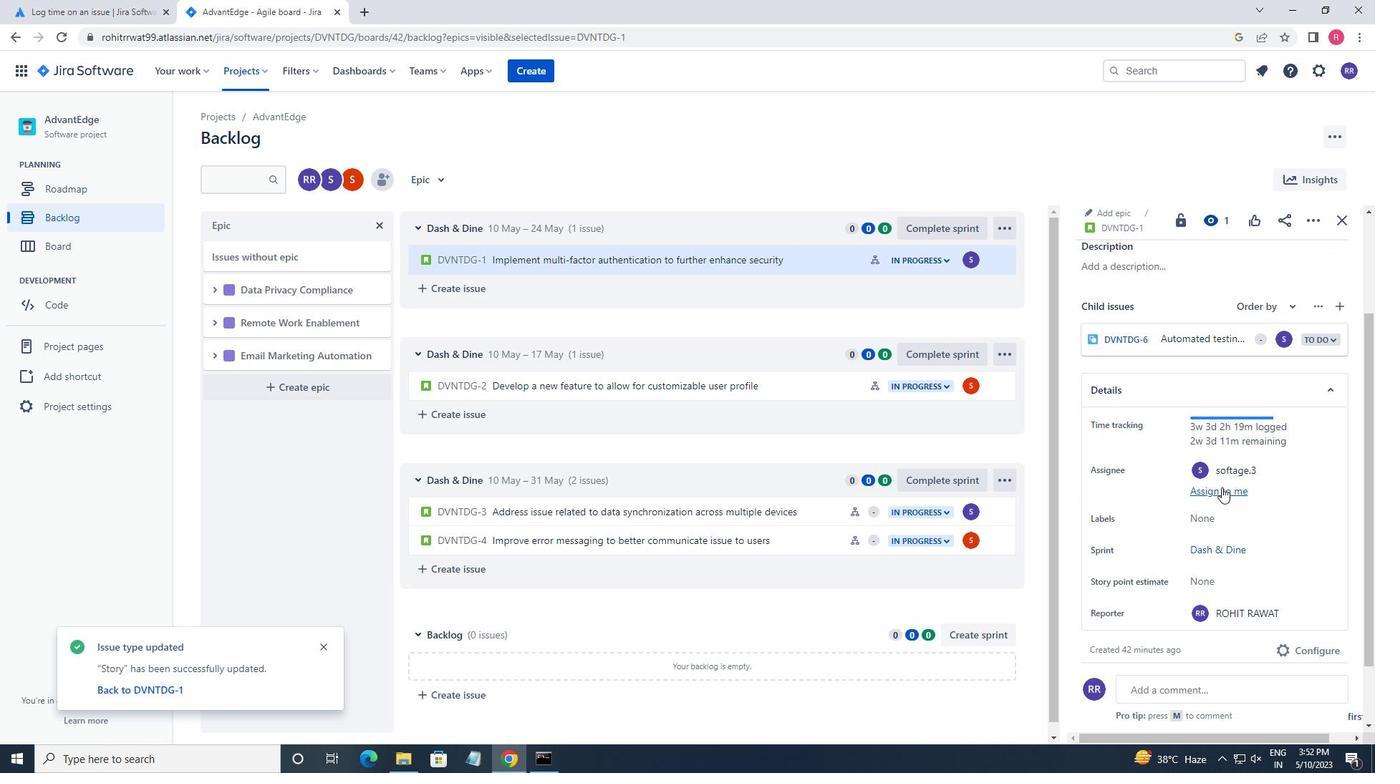 
Action: Mouse scrolled (1222, 488) with delta (0, 0)
Screenshot: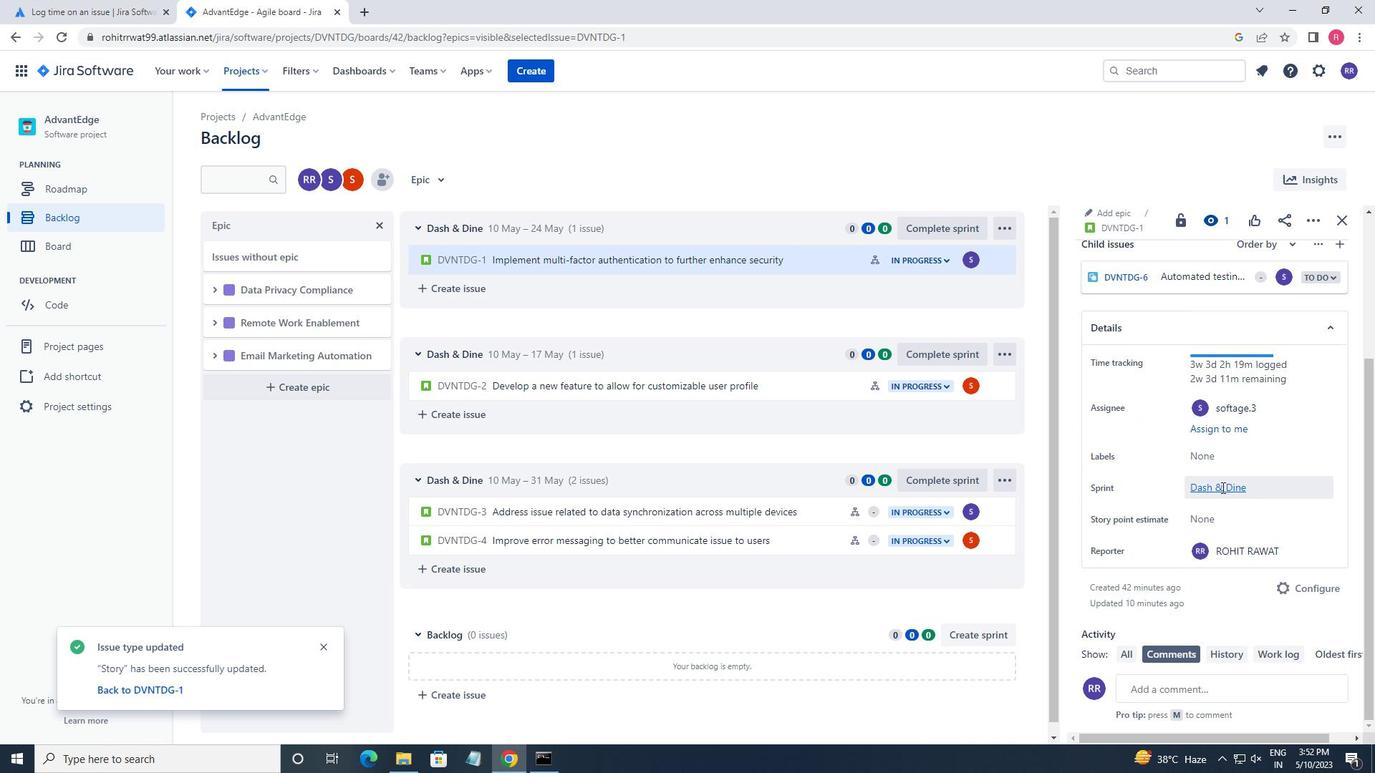 
Action: Mouse scrolled (1222, 488) with delta (0, 0)
Screenshot: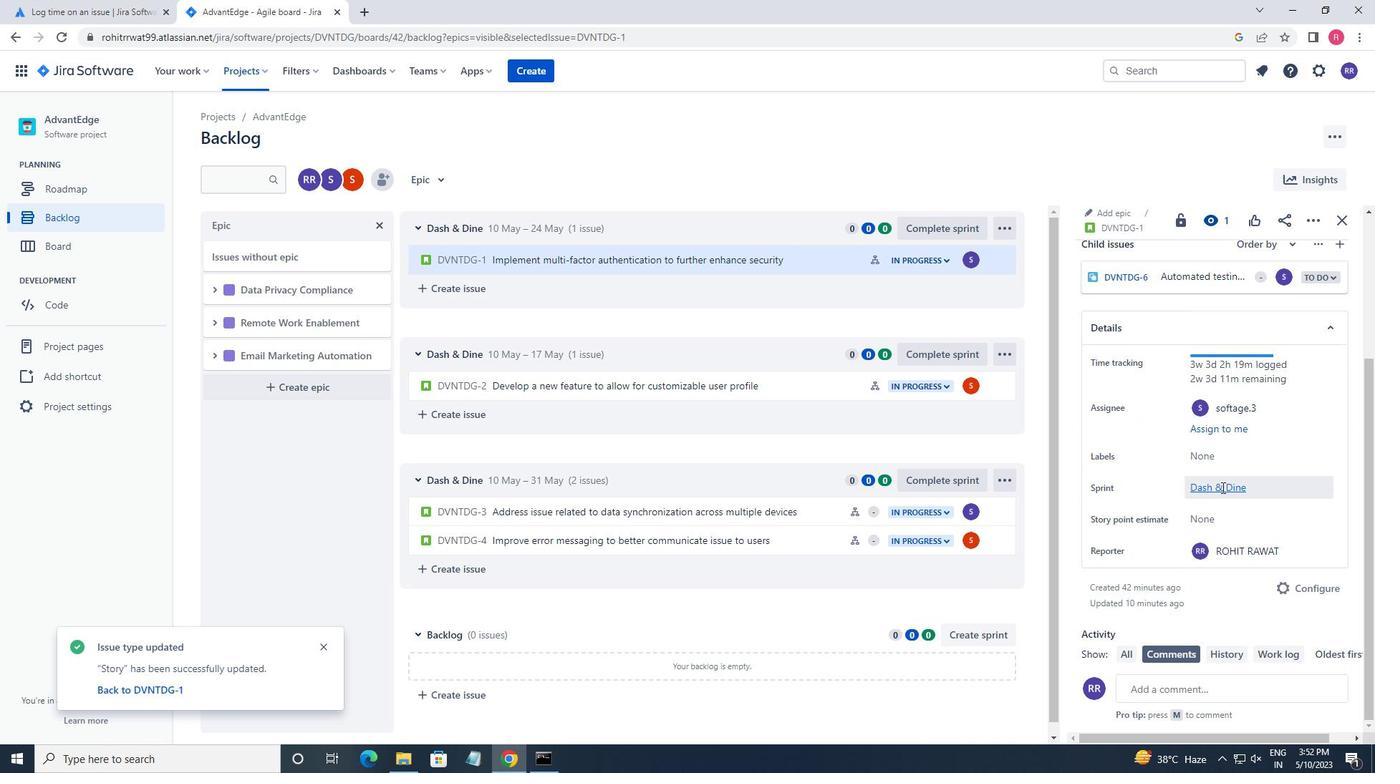 
Action: Mouse scrolled (1222, 488) with delta (0, 0)
Screenshot: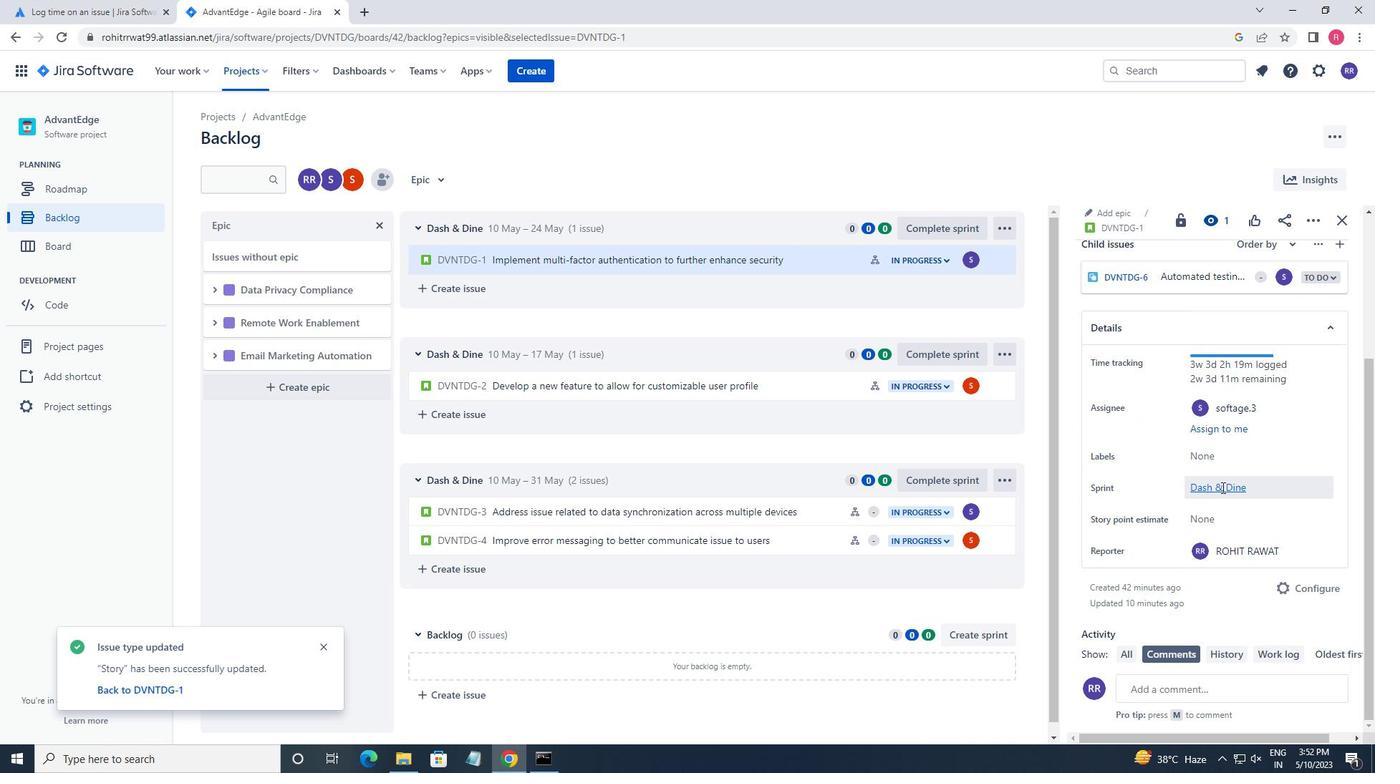 
Action: Mouse moved to (1314, 222)
Screenshot: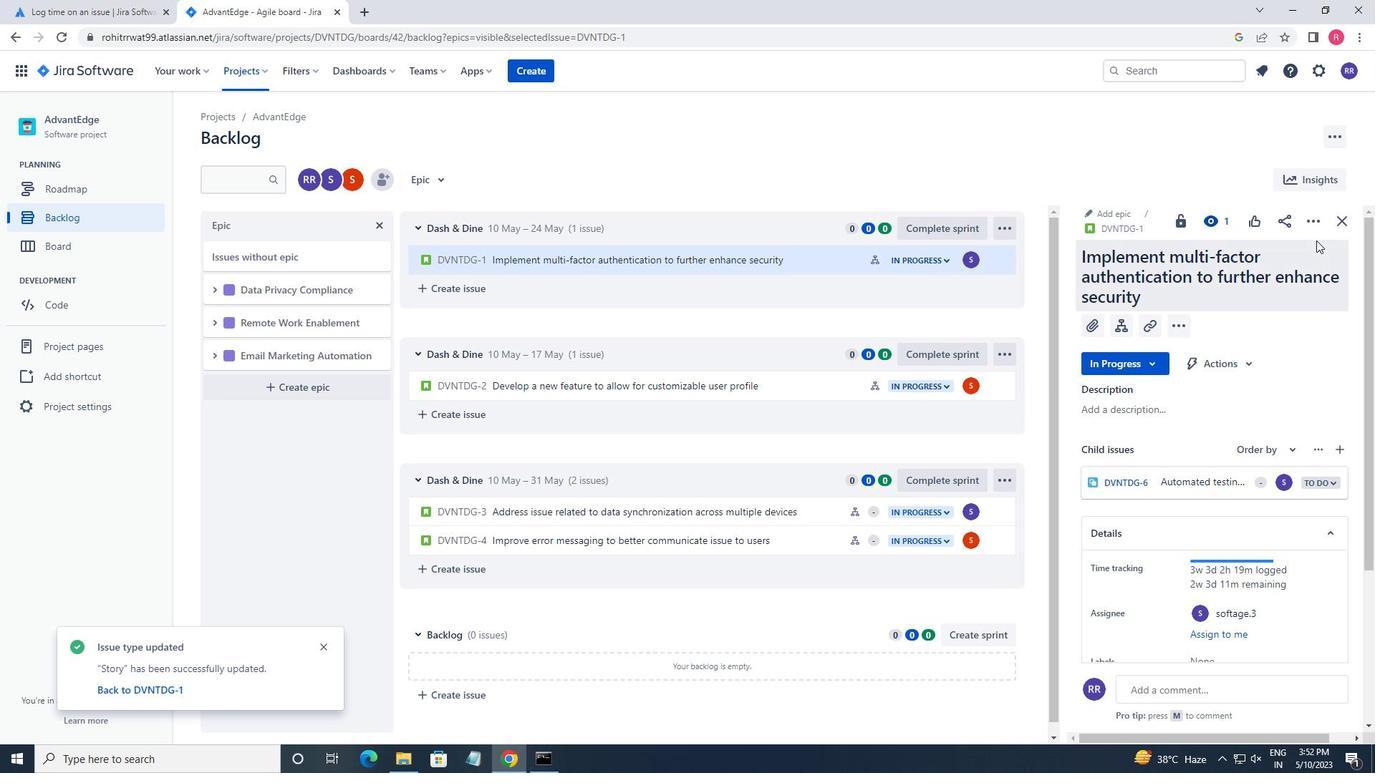 
Action: Mouse pressed left at (1314, 222)
Screenshot: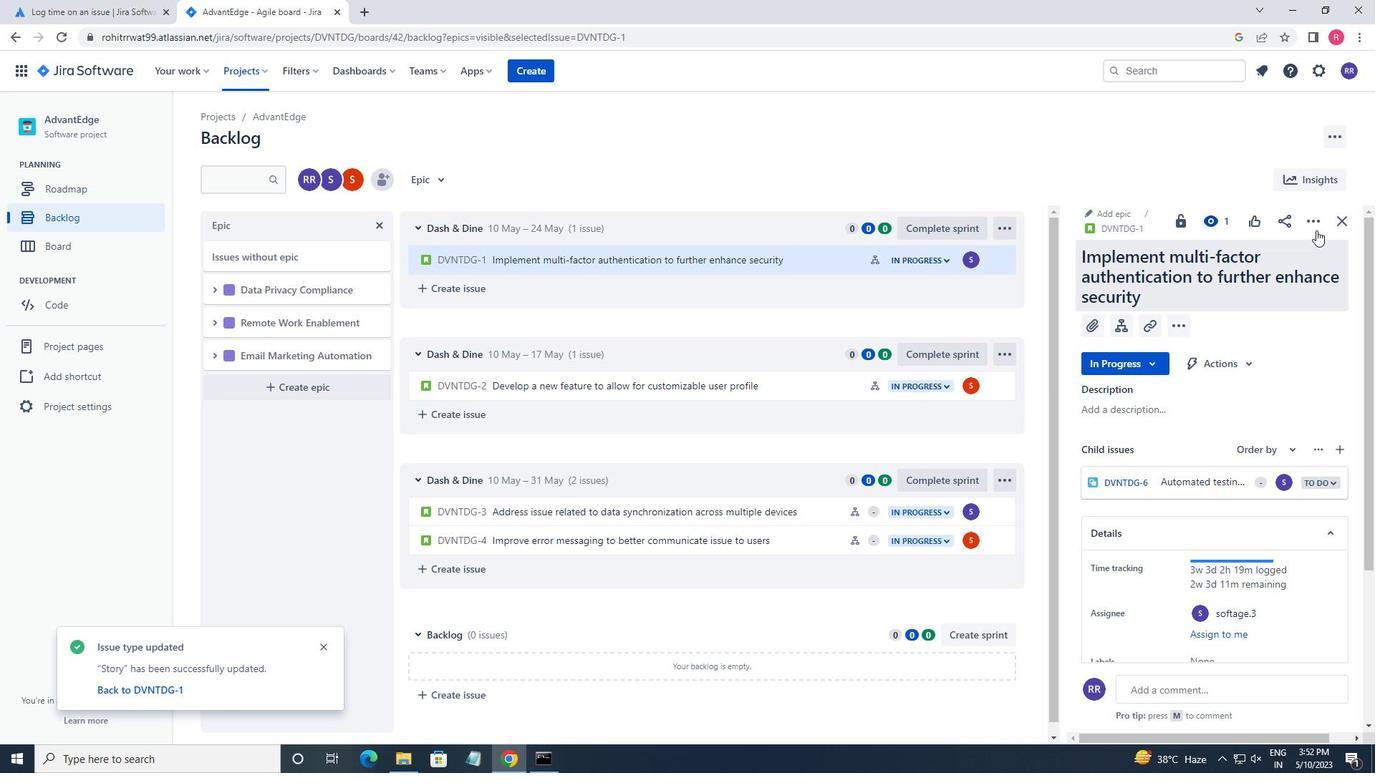 
Action: Mouse moved to (1247, 290)
Screenshot: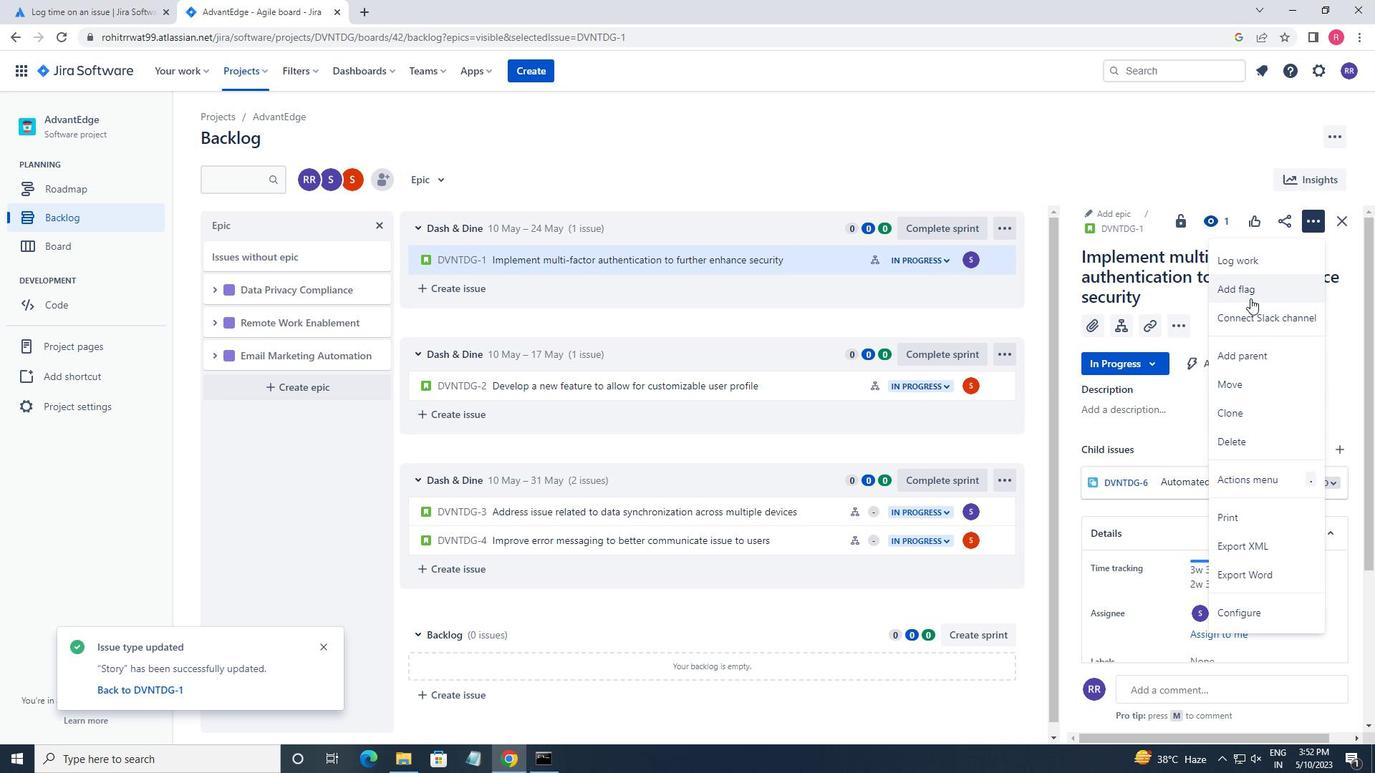 
Action: Mouse pressed left at (1247, 290)
Screenshot: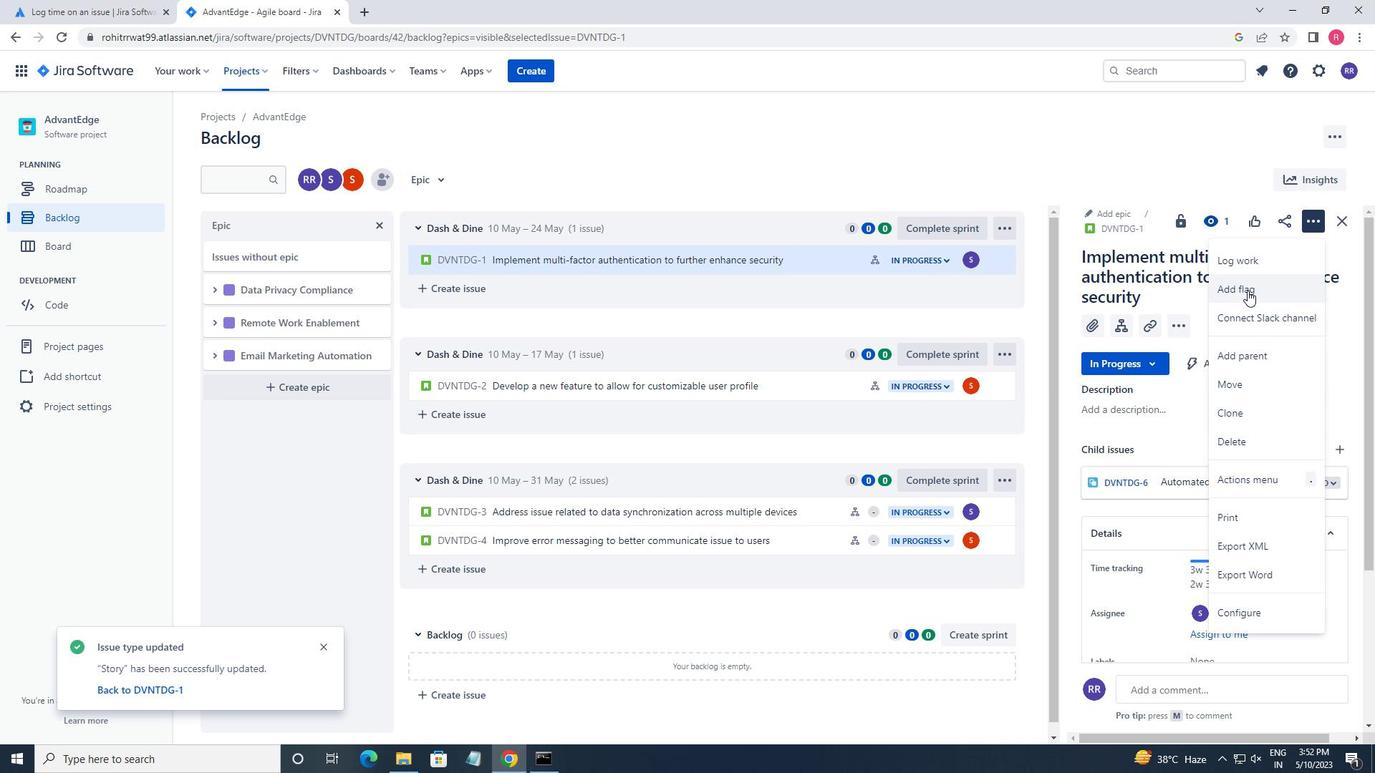 
Action: Mouse moved to (1334, 449)
Screenshot: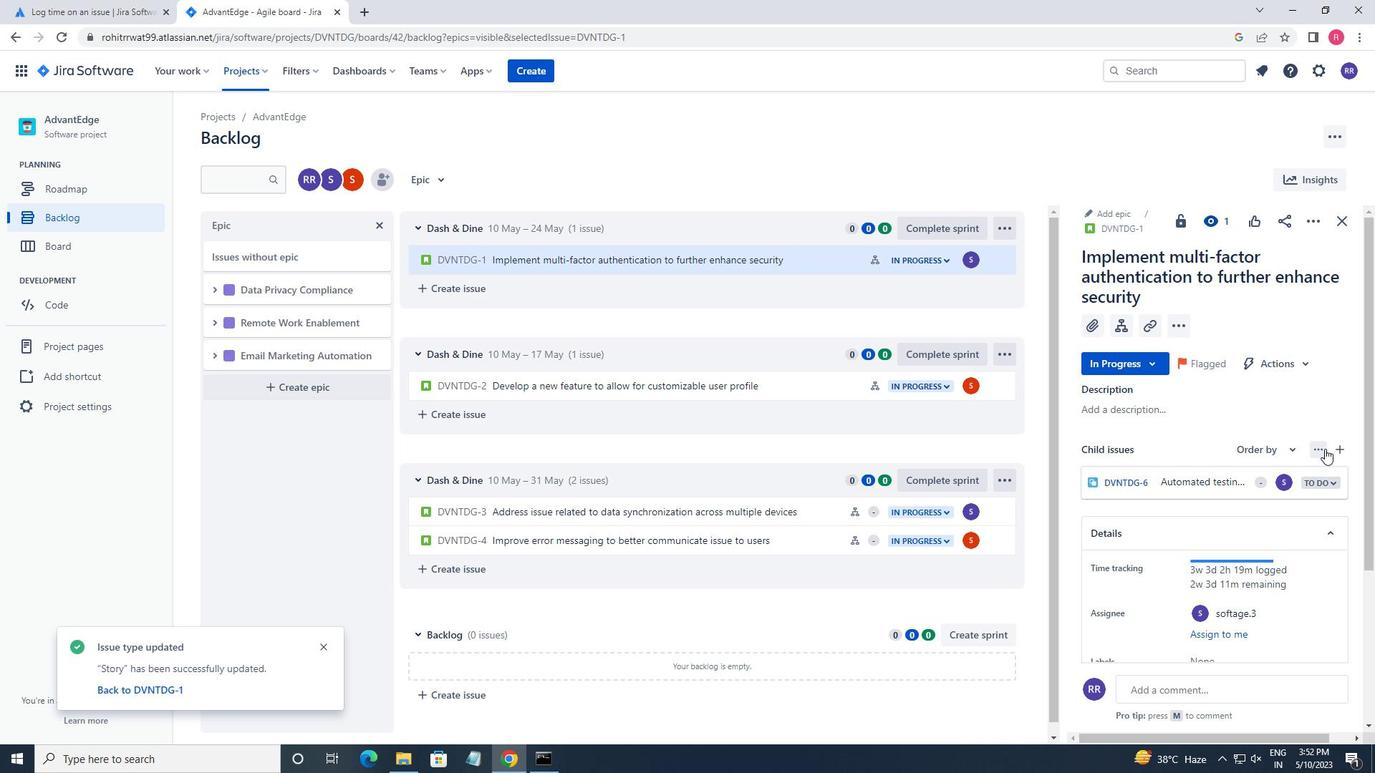 
Action: Mouse pressed left at (1334, 449)
Screenshot: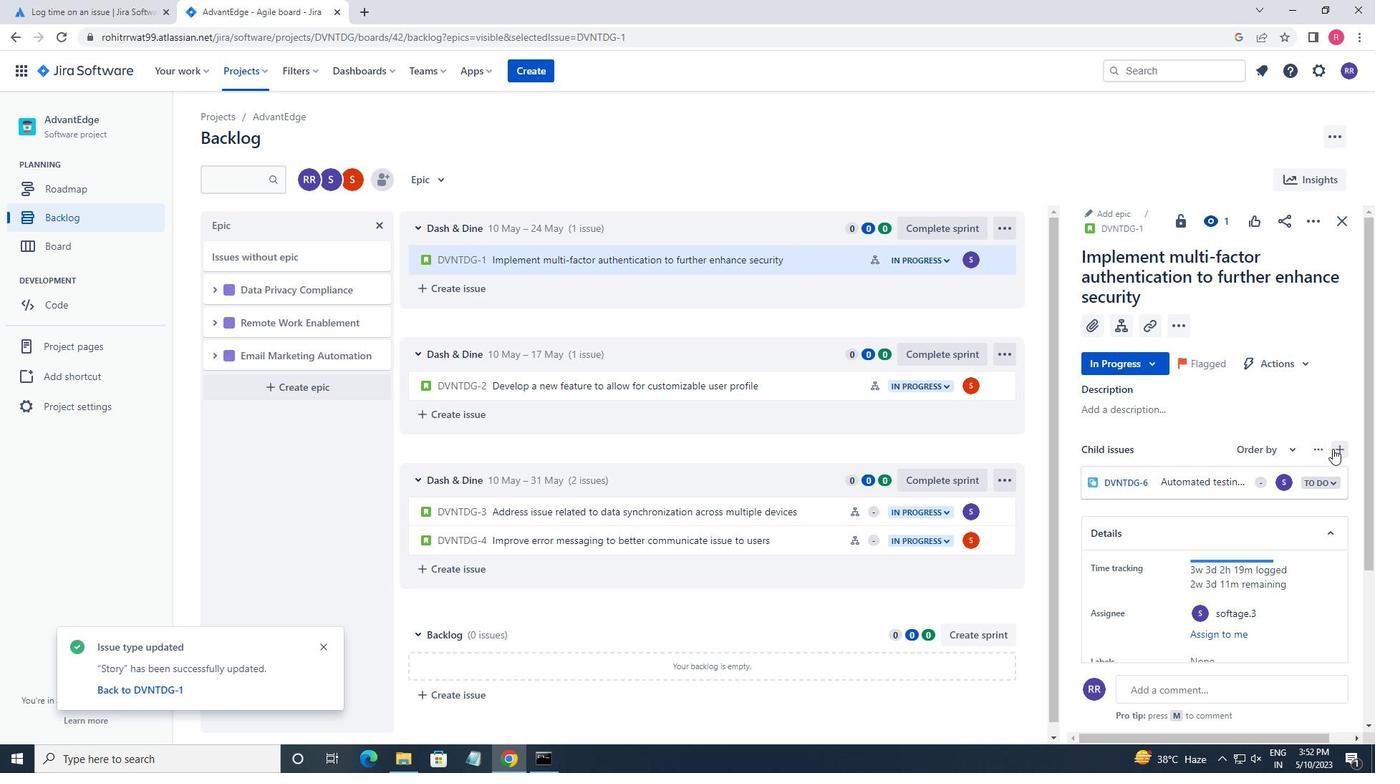 
Action: Mouse moved to (1189, 486)
Screenshot: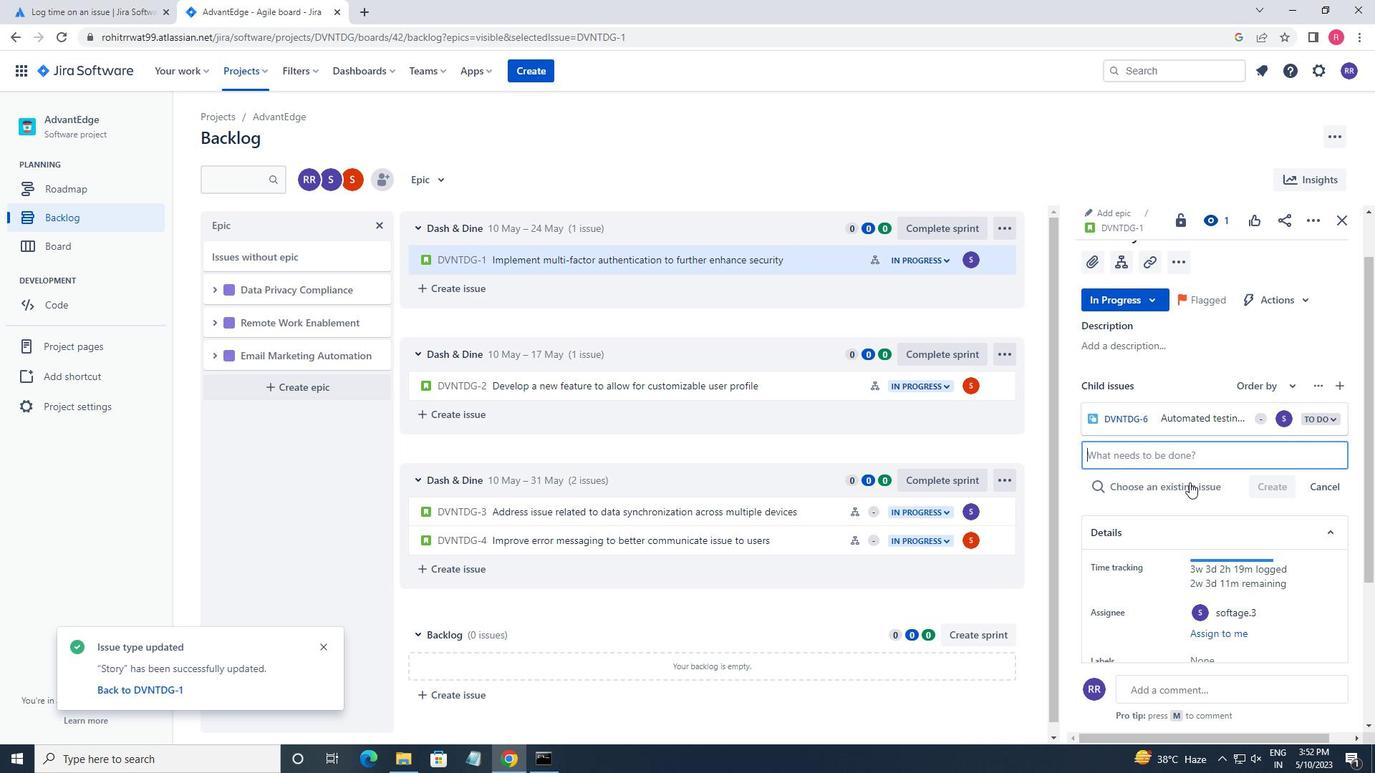 
Action: Mouse scrolled (1189, 485) with delta (0, 0)
Screenshot: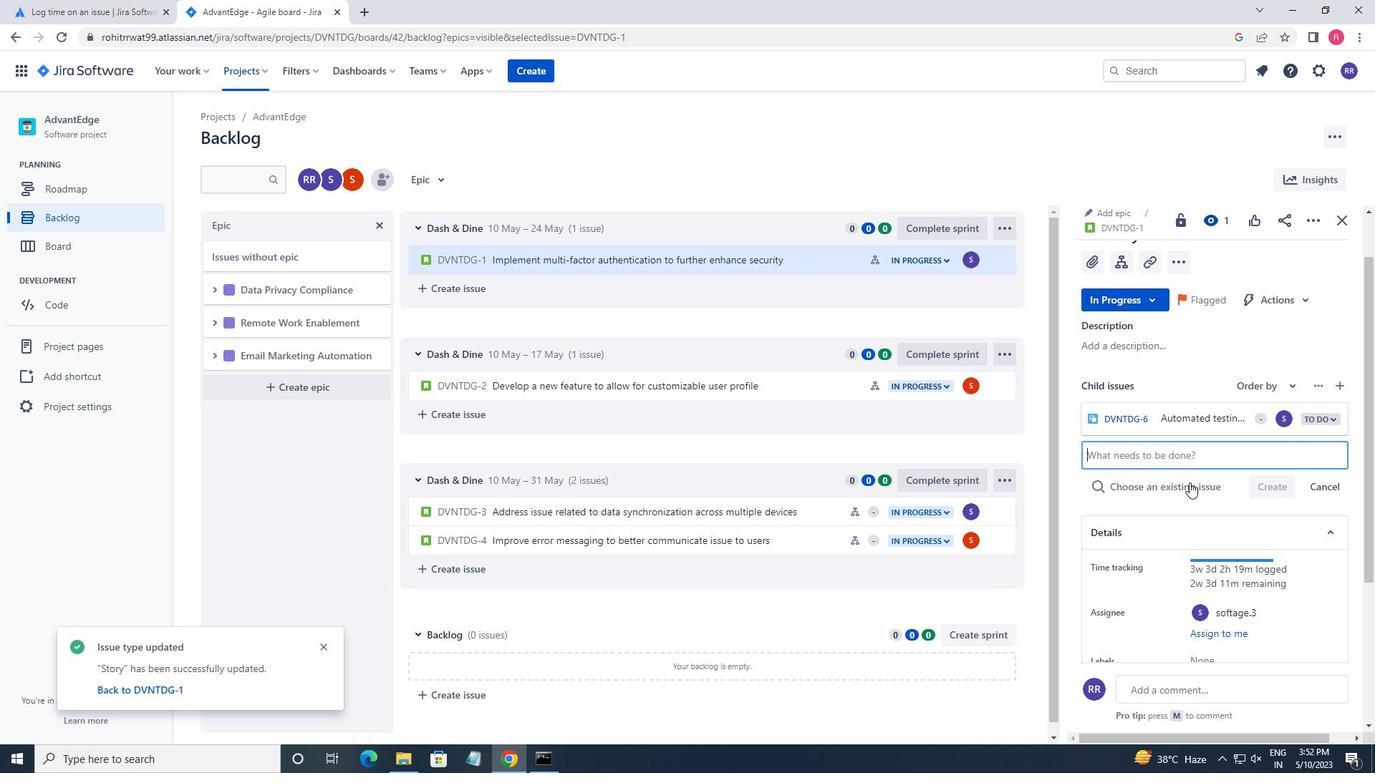 
Action: Mouse moved to (1189, 486)
Screenshot: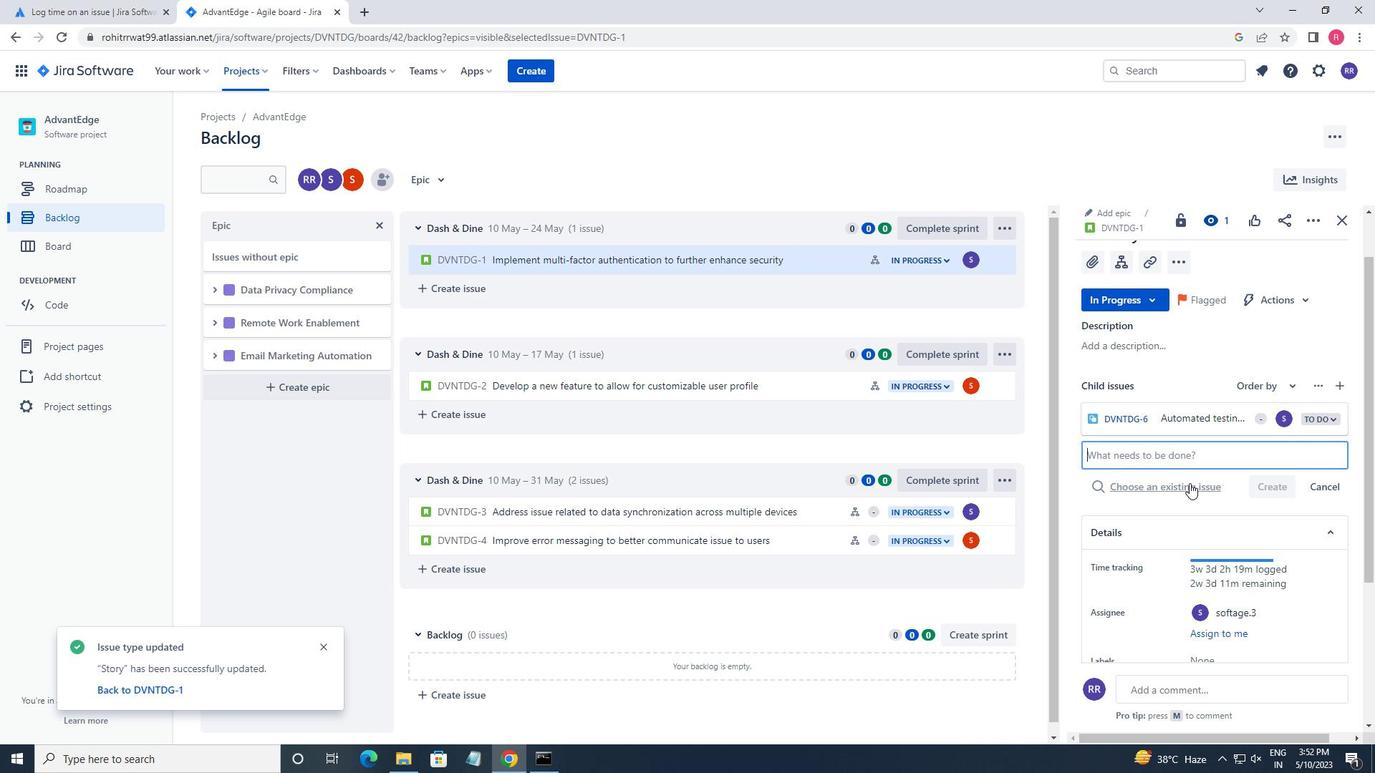 
Action: Mouse scrolled (1189, 485) with delta (0, 0)
Screenshot: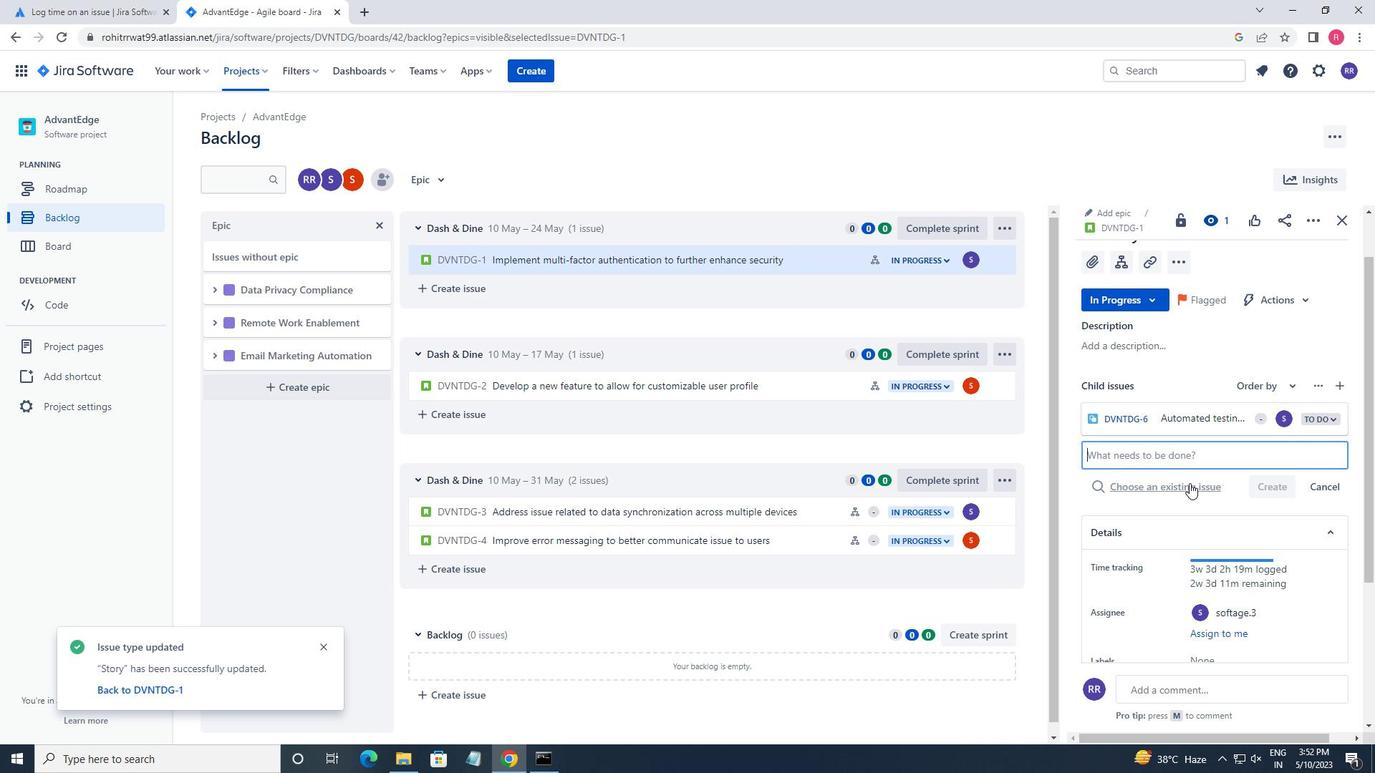 
Action: Mouse moved to (1187, 486)
Screenshot: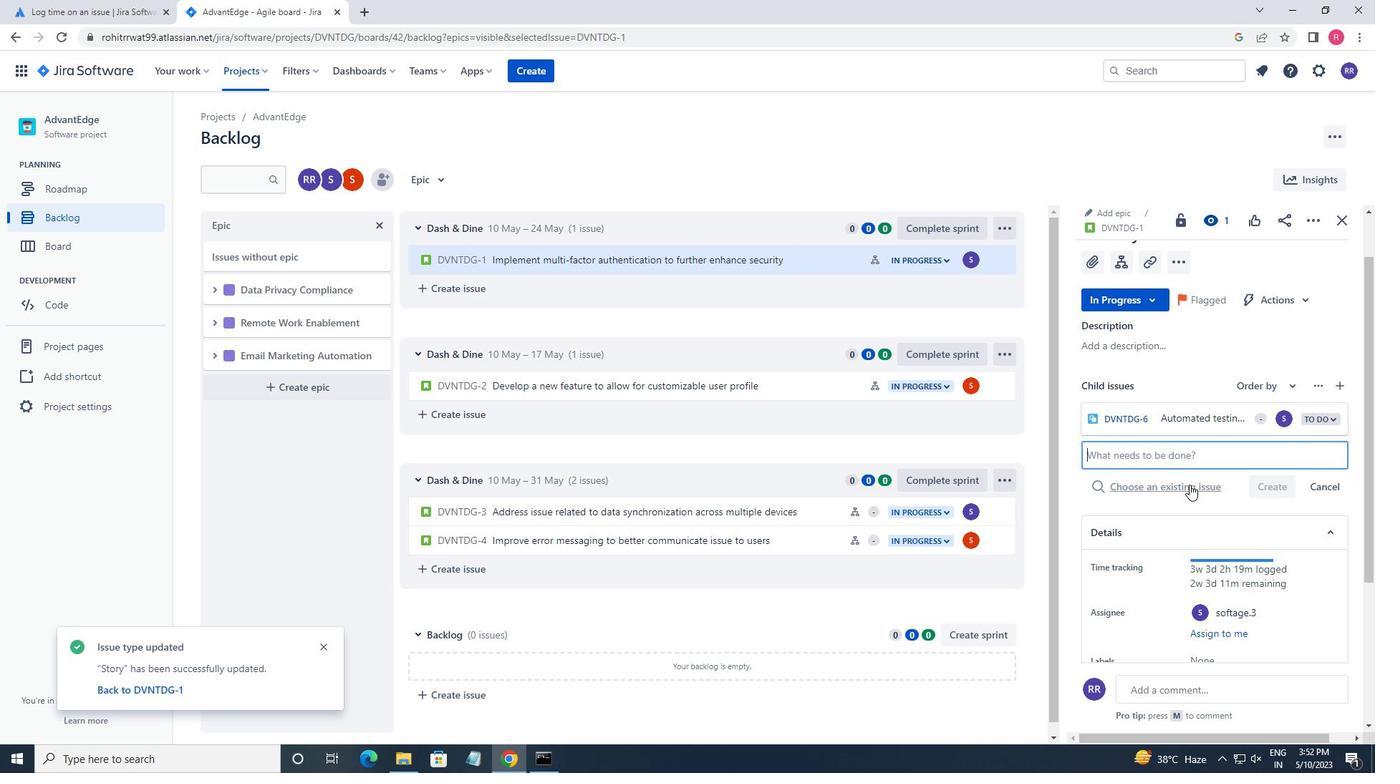 
Action: Mouse scrolled (1187, 485) with delta (0, 0)
Screenshot: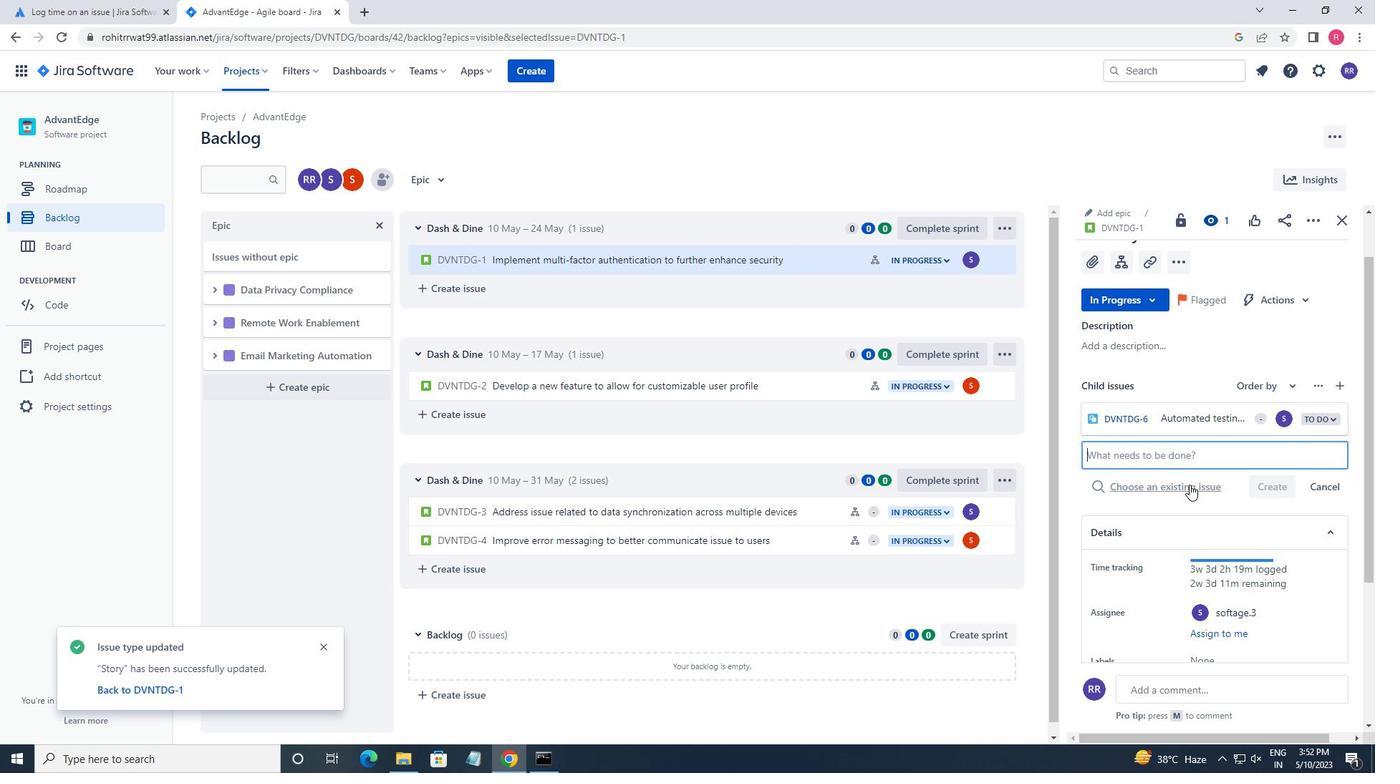 
Action: Mouse moved to (1187, 486)
Screenshot: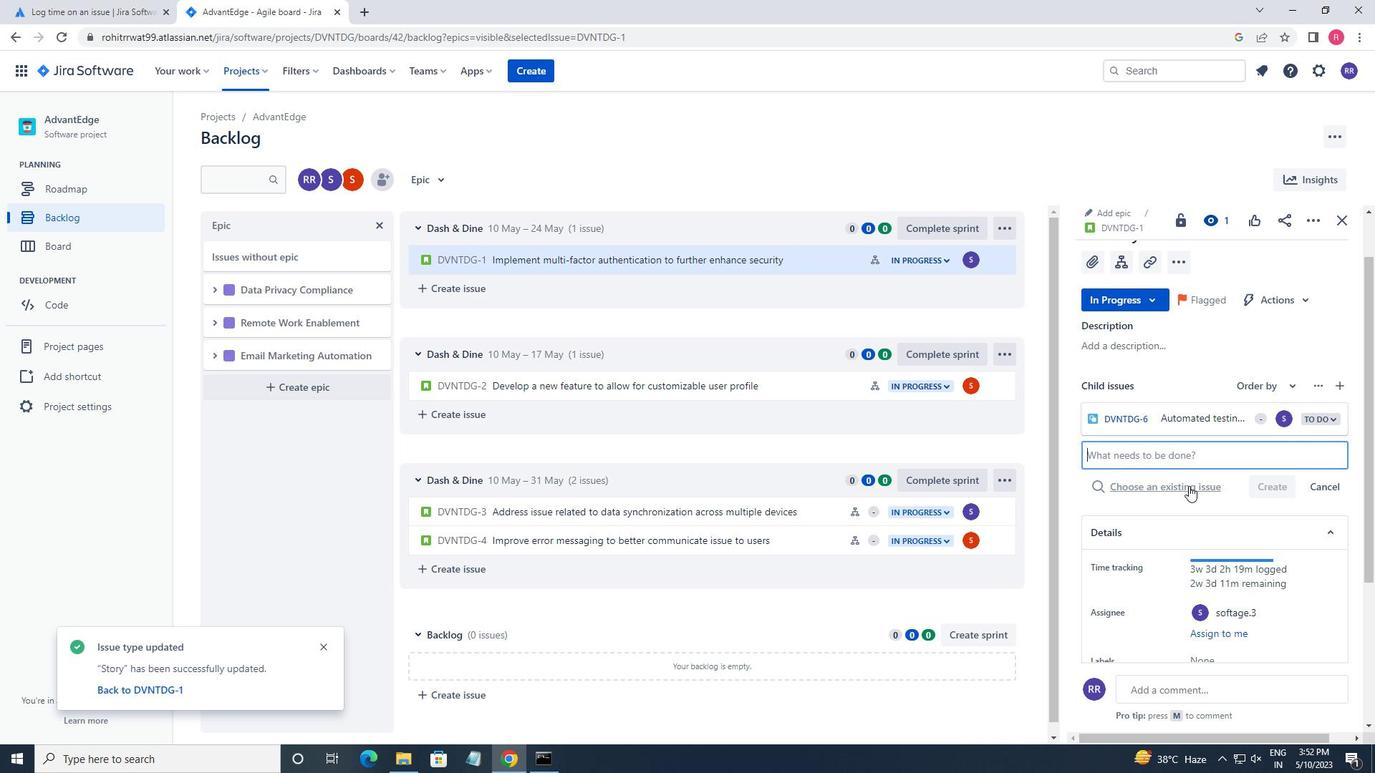 
Action: Mouse scrolled (1187, 485) with delta (0, 0)
Screenshot: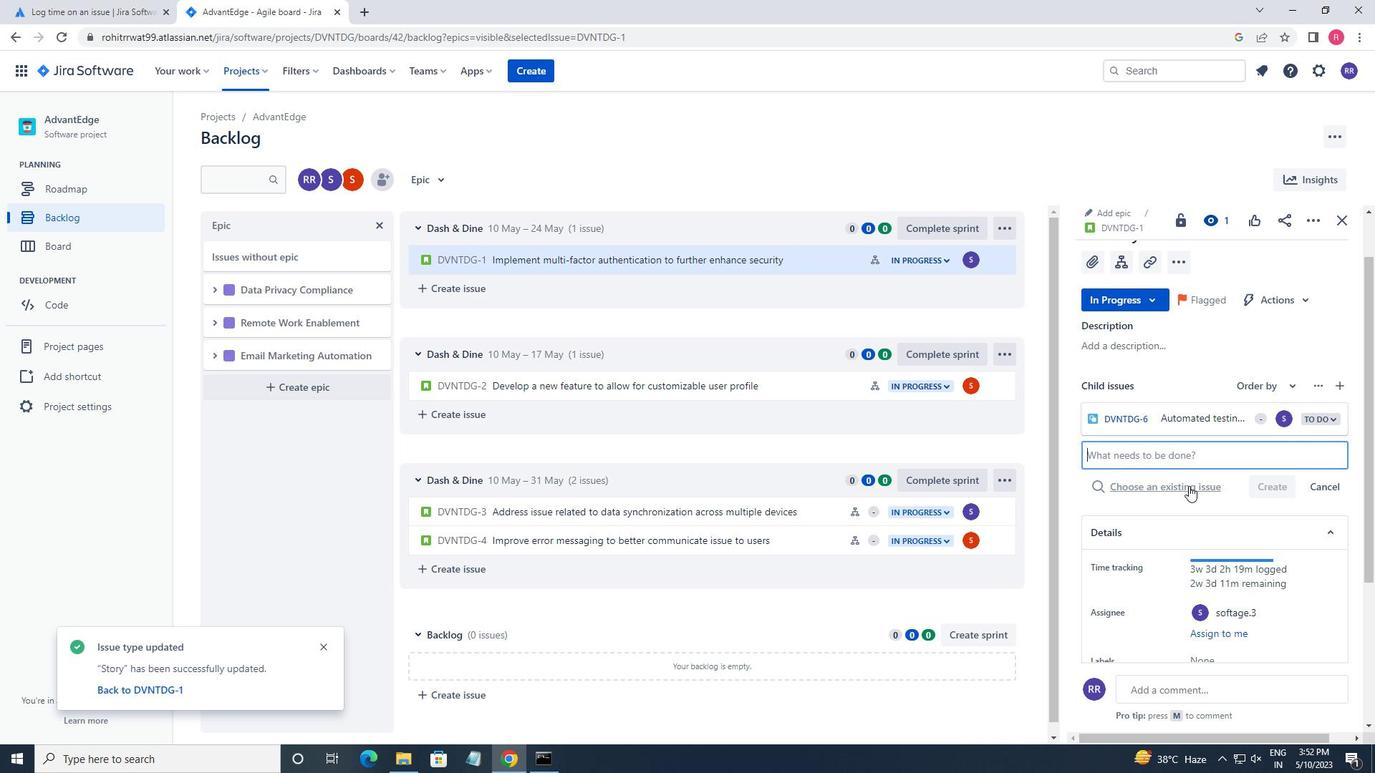
Action: Mouse scrolled (1187, 485) with delta (0, 0)
Screenshot: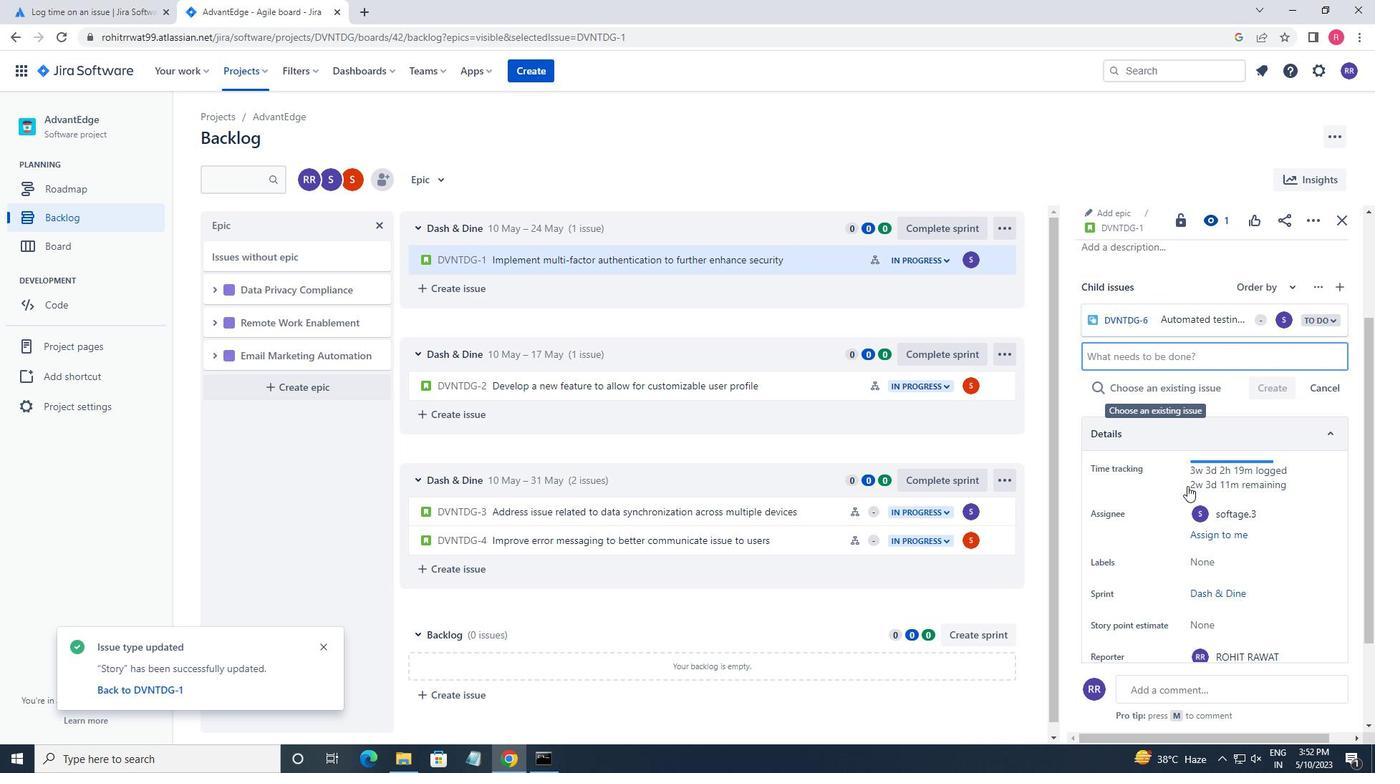 
Action: Mouse moved to (1186, 486)
Screenshot: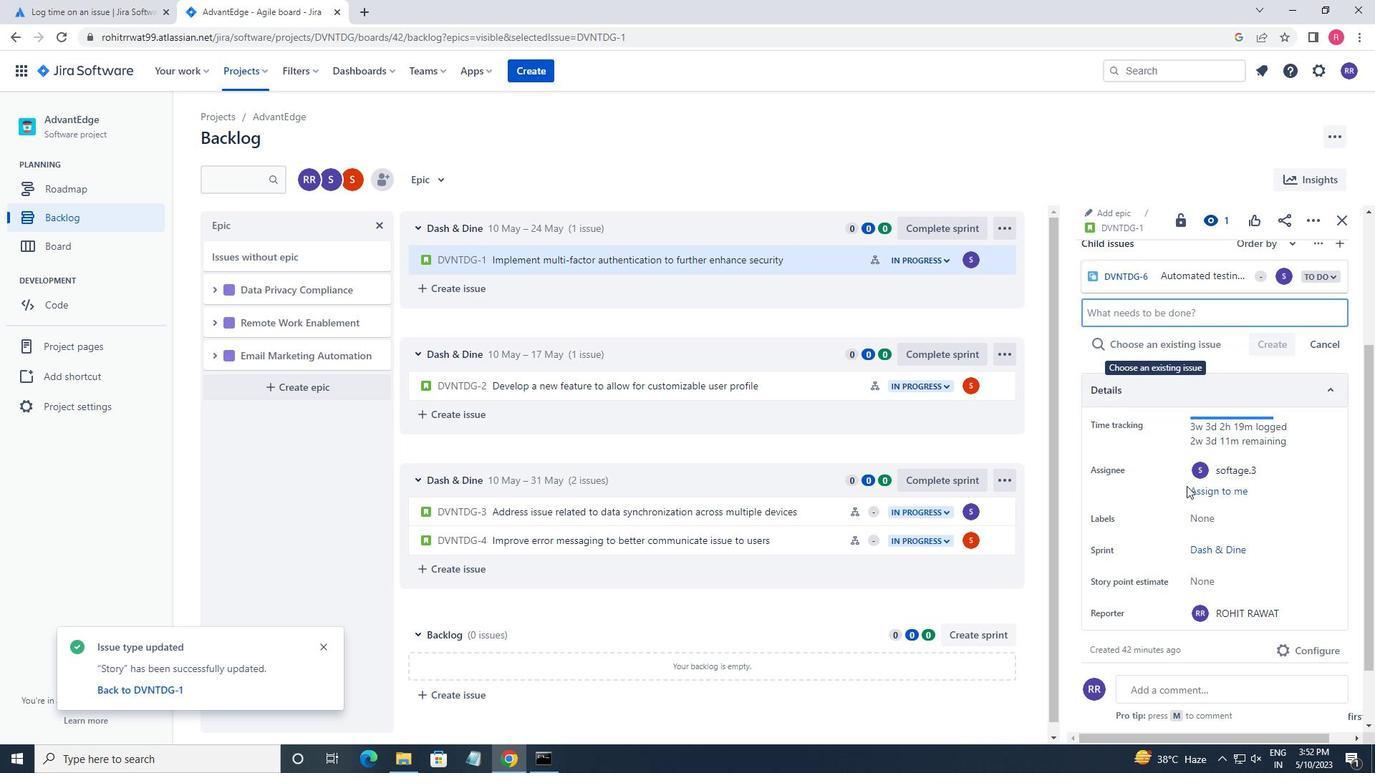 
Action: Mouse scrolled (1186, 487) with delta (0, 0)
Screenshot: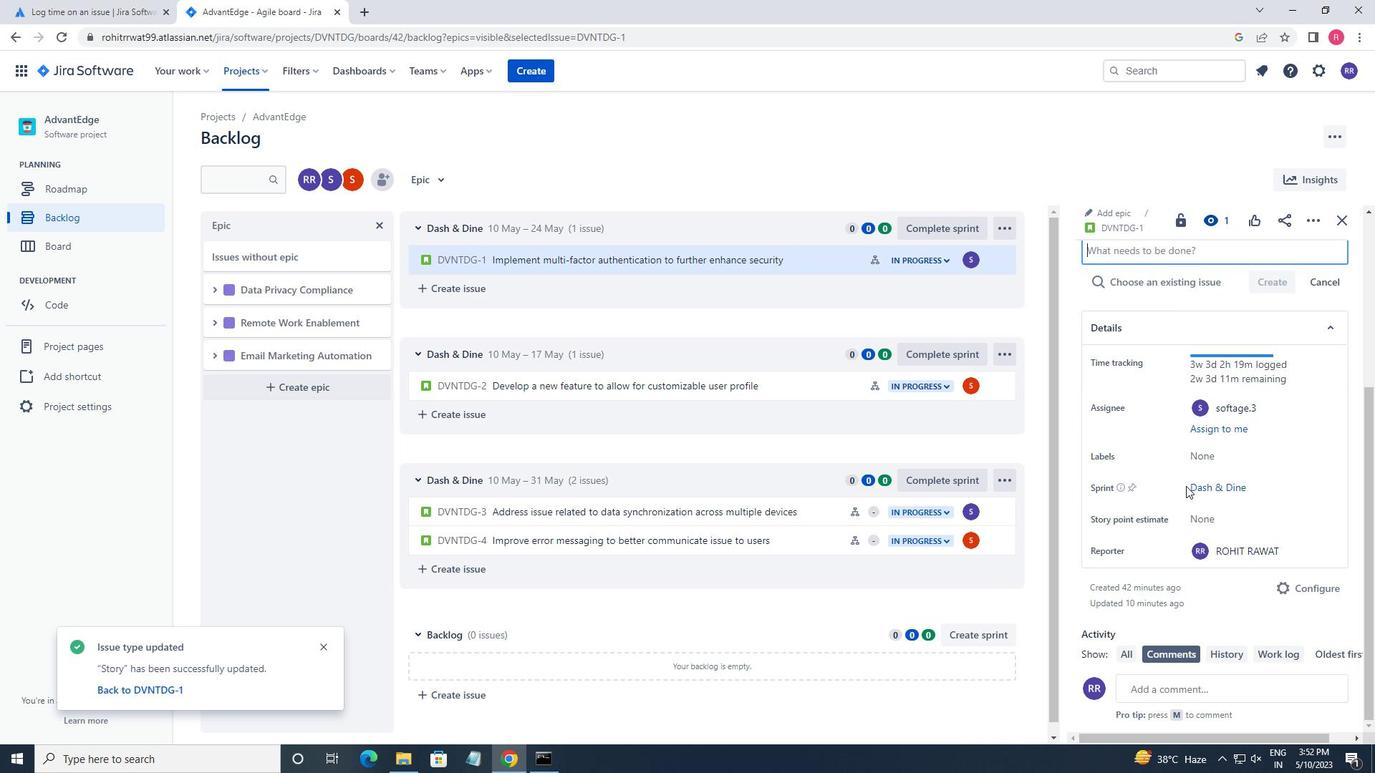
Action: Mouse scrolled (1186, 487) with delta (0, 0)
Screenshot: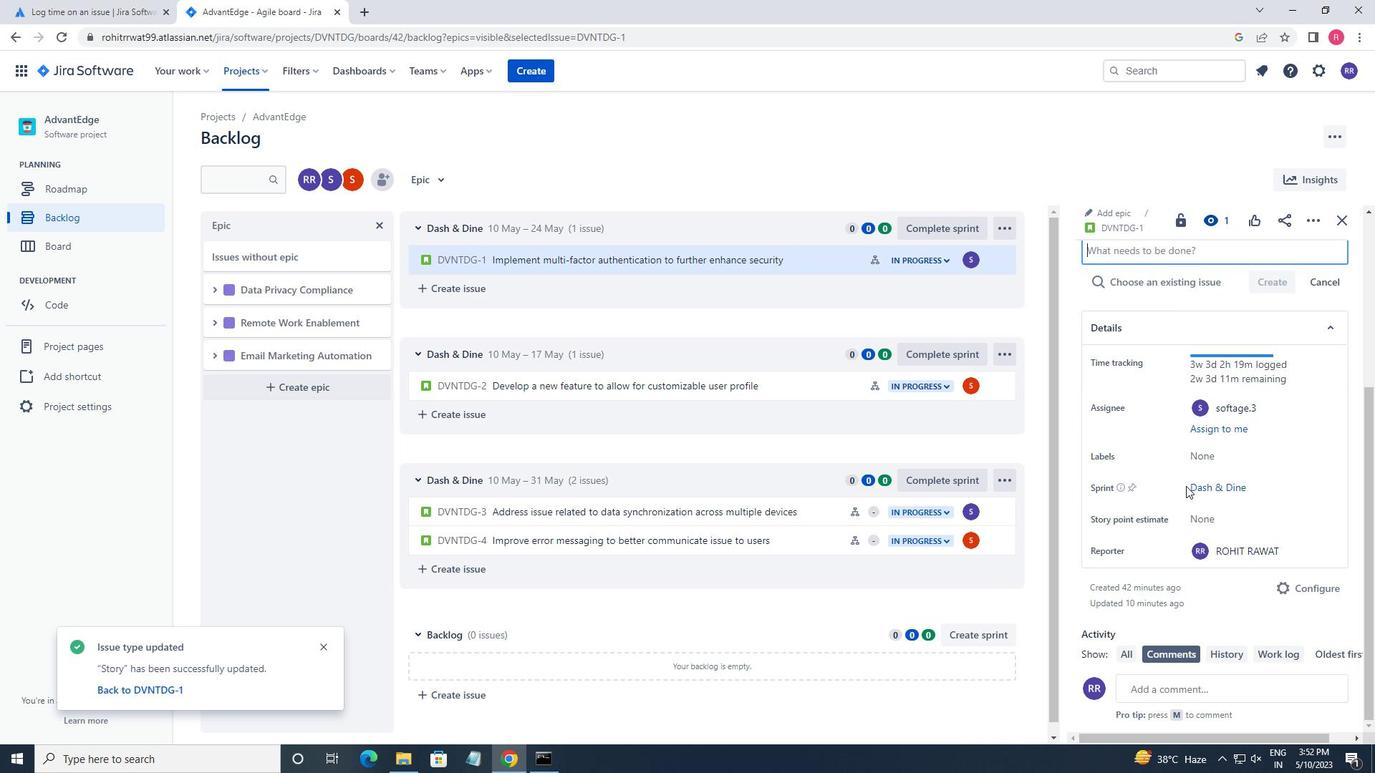 
Action: Mouse scrolled (1186, 487) with delta (0, 0)
Screenshot: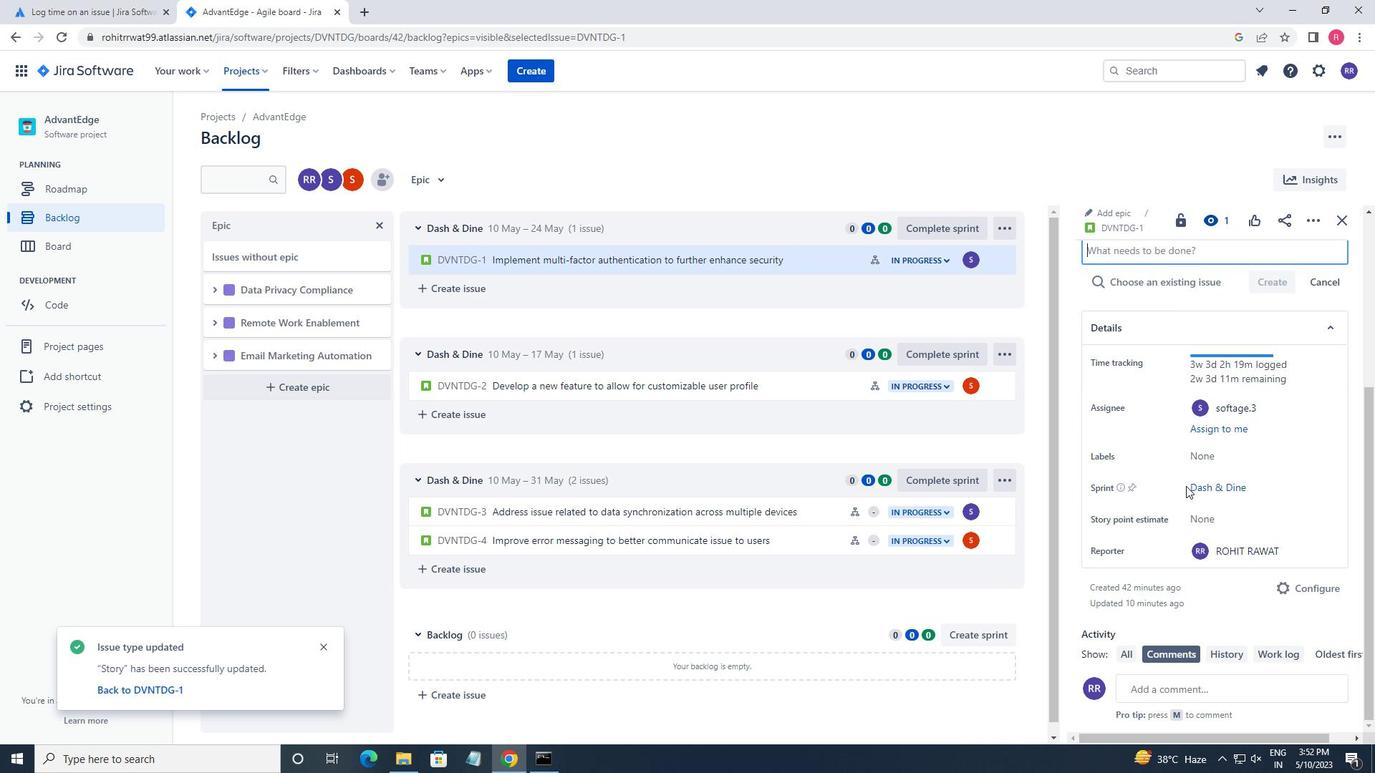 
Action: Mouse scrolled (1186, 487) with delta (0, 0)
Screenshot: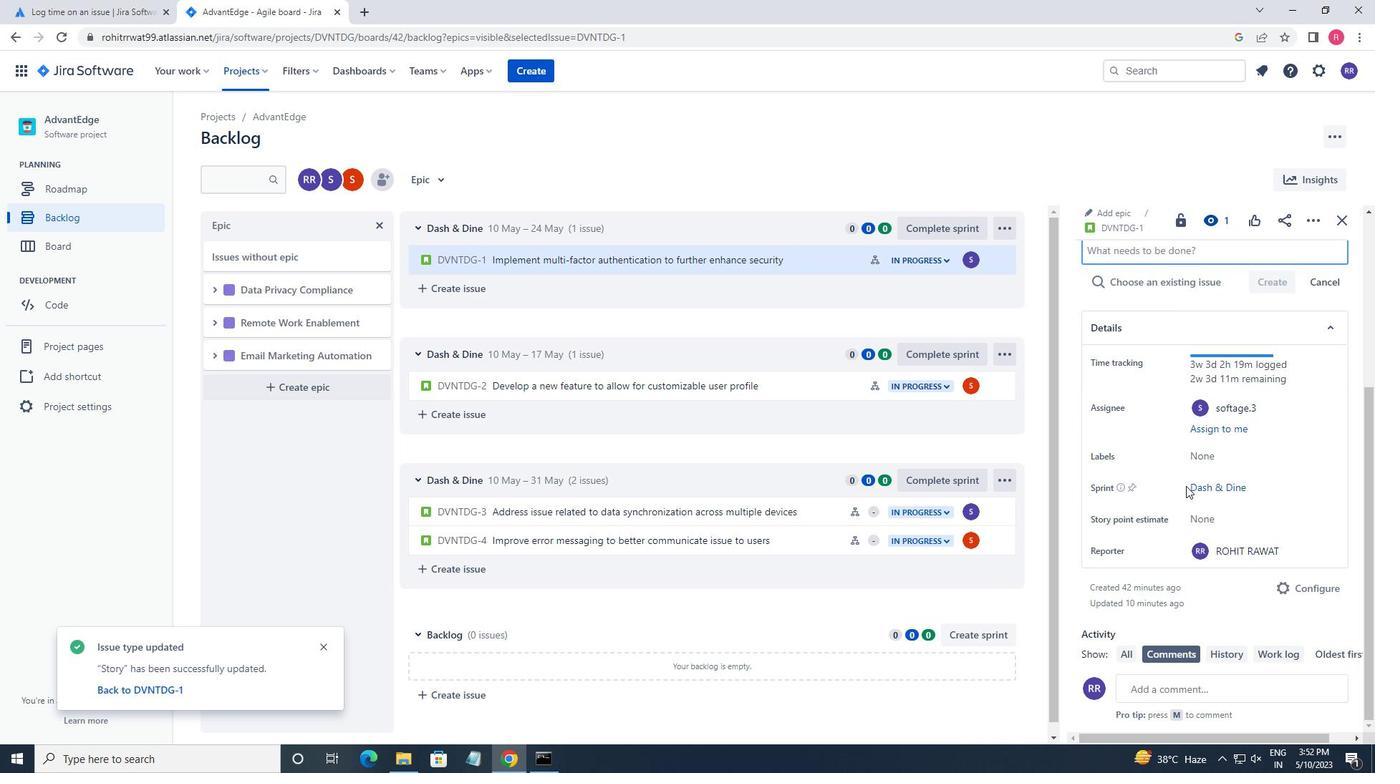 
Action: Mouse scrolled (1186, 487) with delta (0, 0)
Screenshot: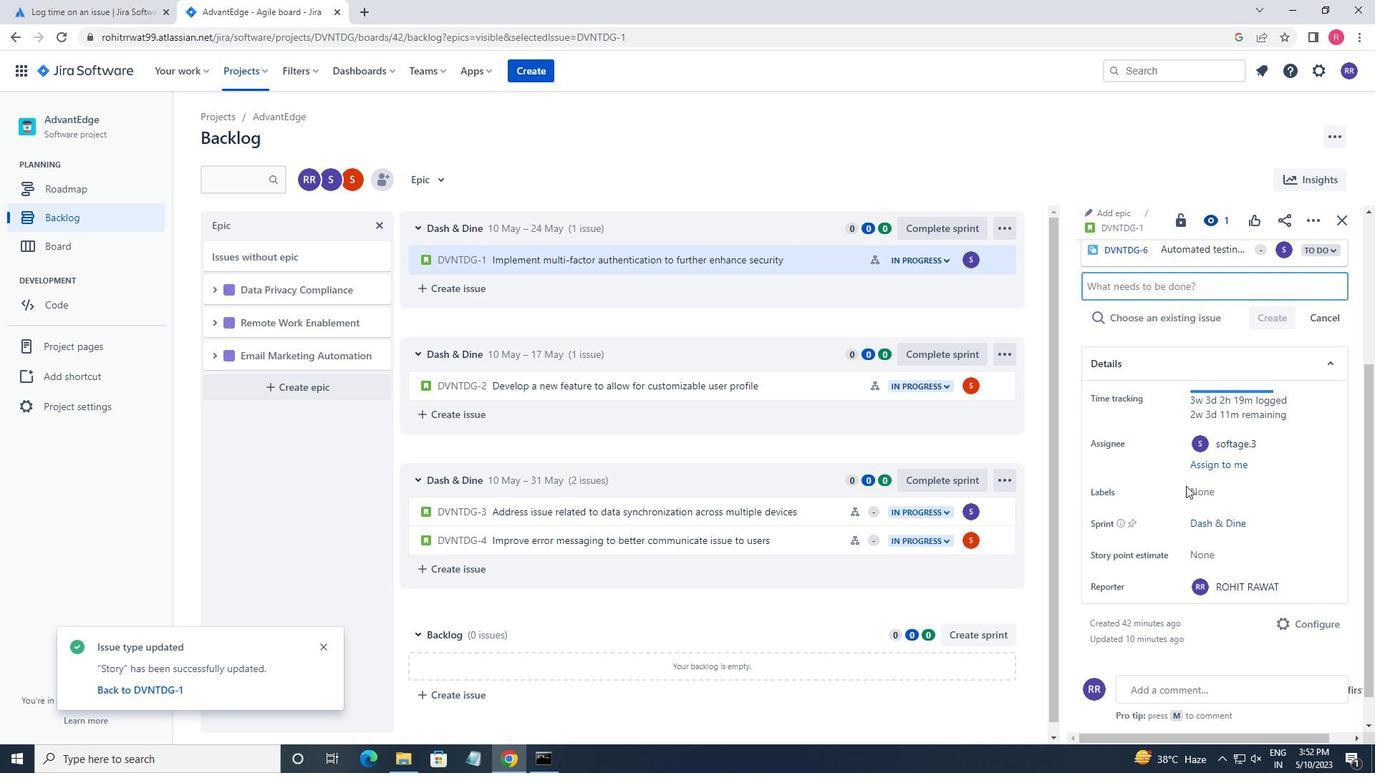 
Action: Mouse moved to (1311, 224)
Screenshot: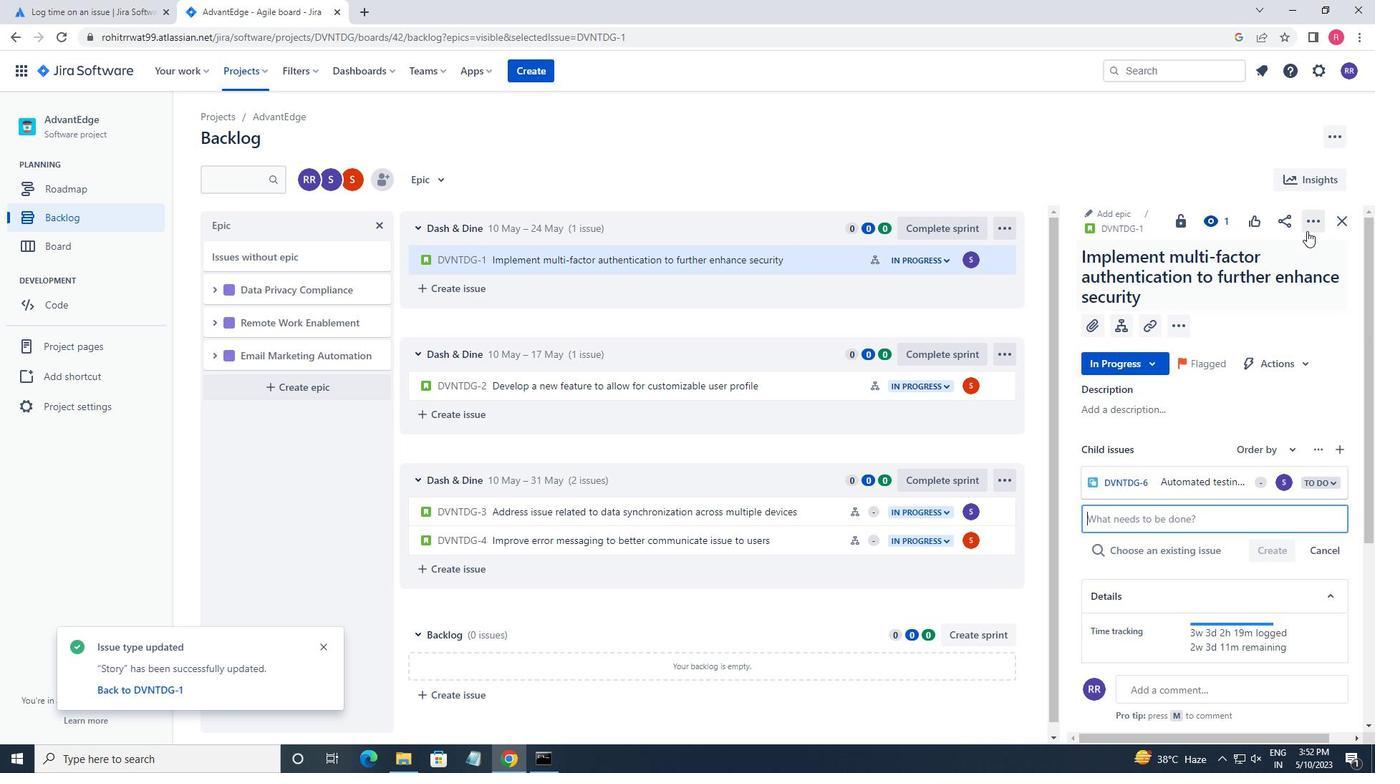
Action: Mouse pressed left at (1311, 224)
Screenshot: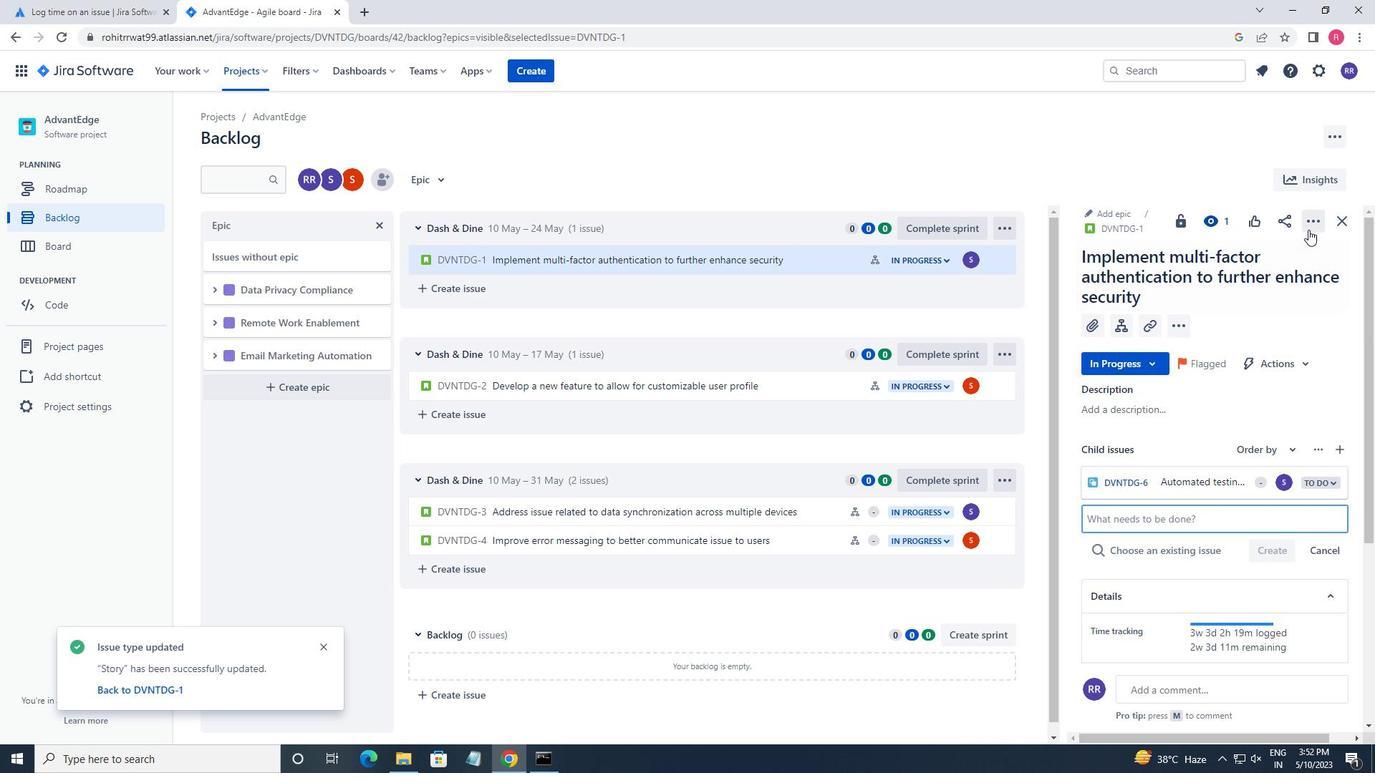 
Action: Mouse moved to (1237, 499)
Screenshot: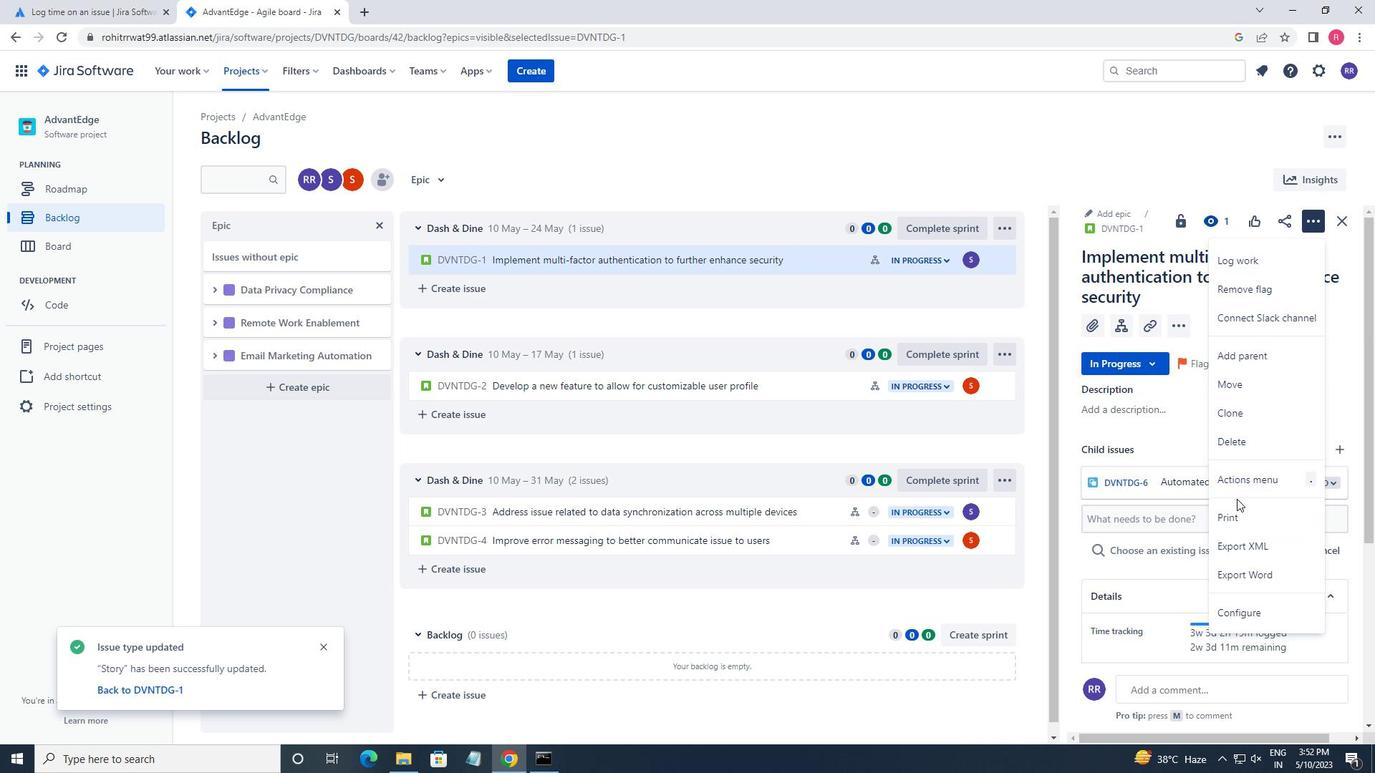 
Action: Mouse scrolled (1237, 498) with delta (0, 0)
Screenshot: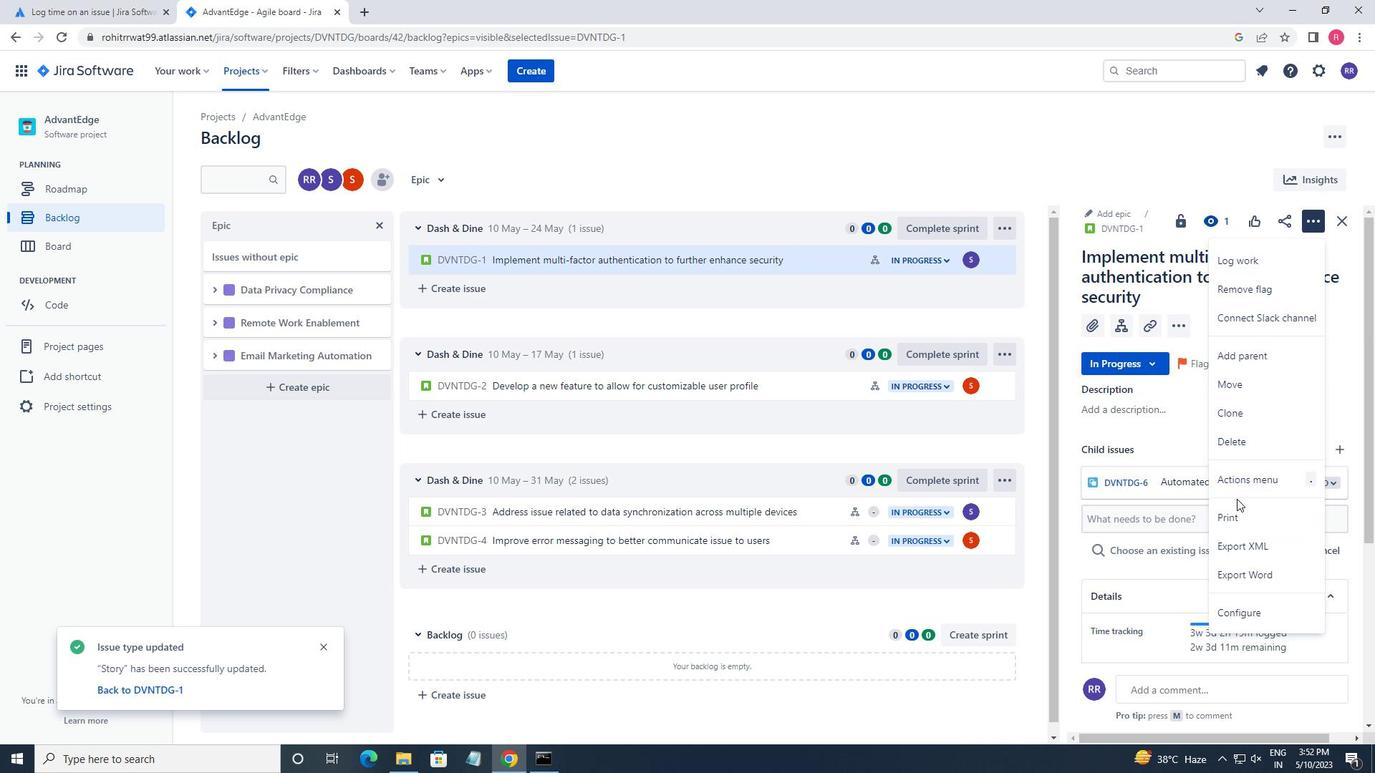 
Action: Mouse scrolled (1237, 498) with delta (0, 0)
Screenshot: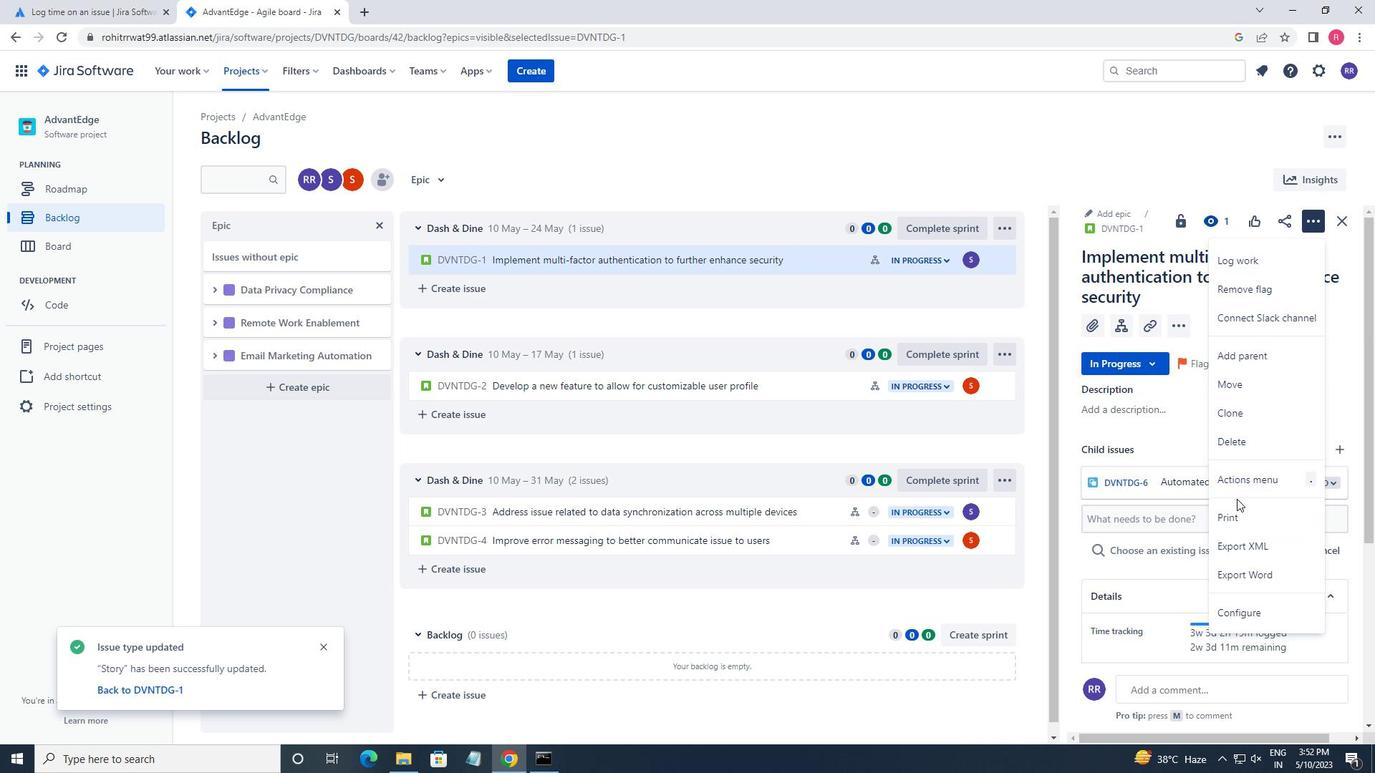 
Action: Mouse moved to (433, 176)
Screenshot: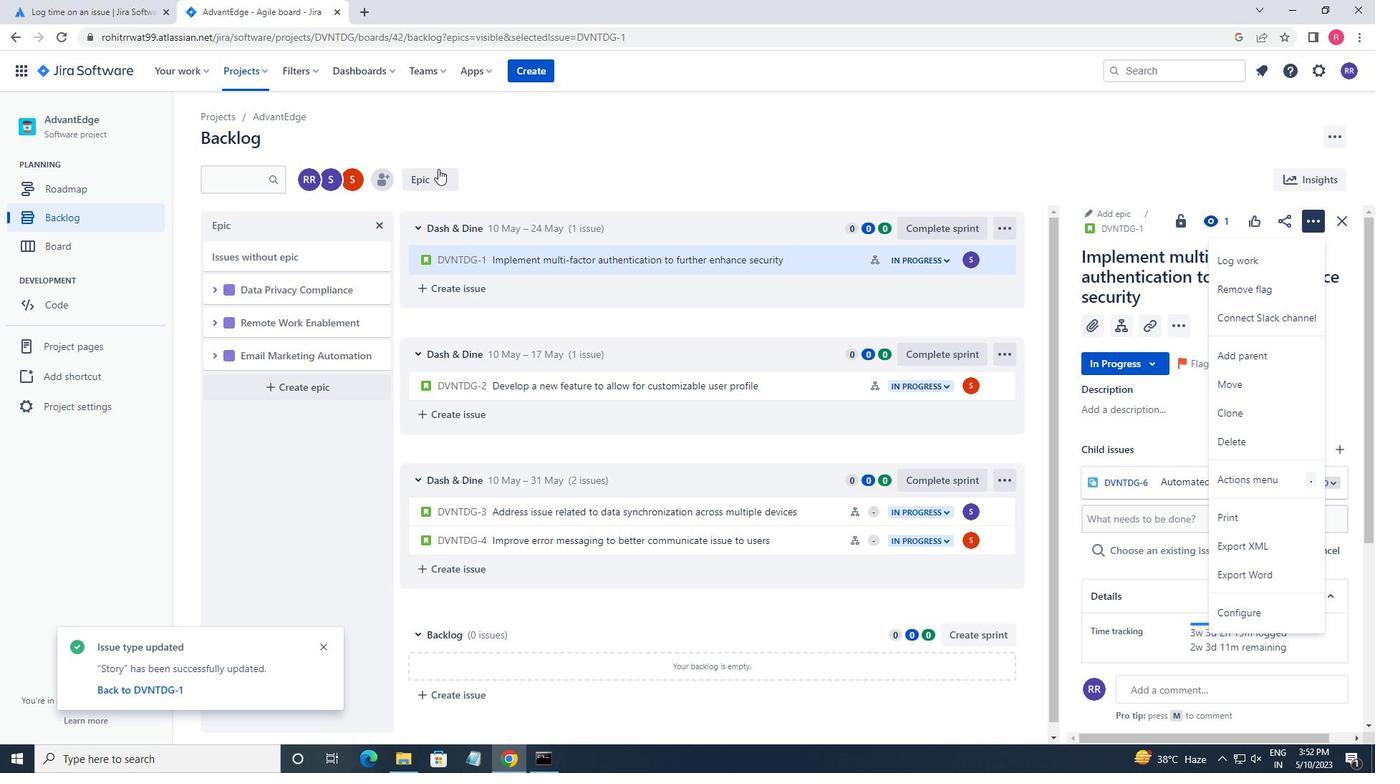 
Action: Mouse pressed left at (433, 176)
Screenshot: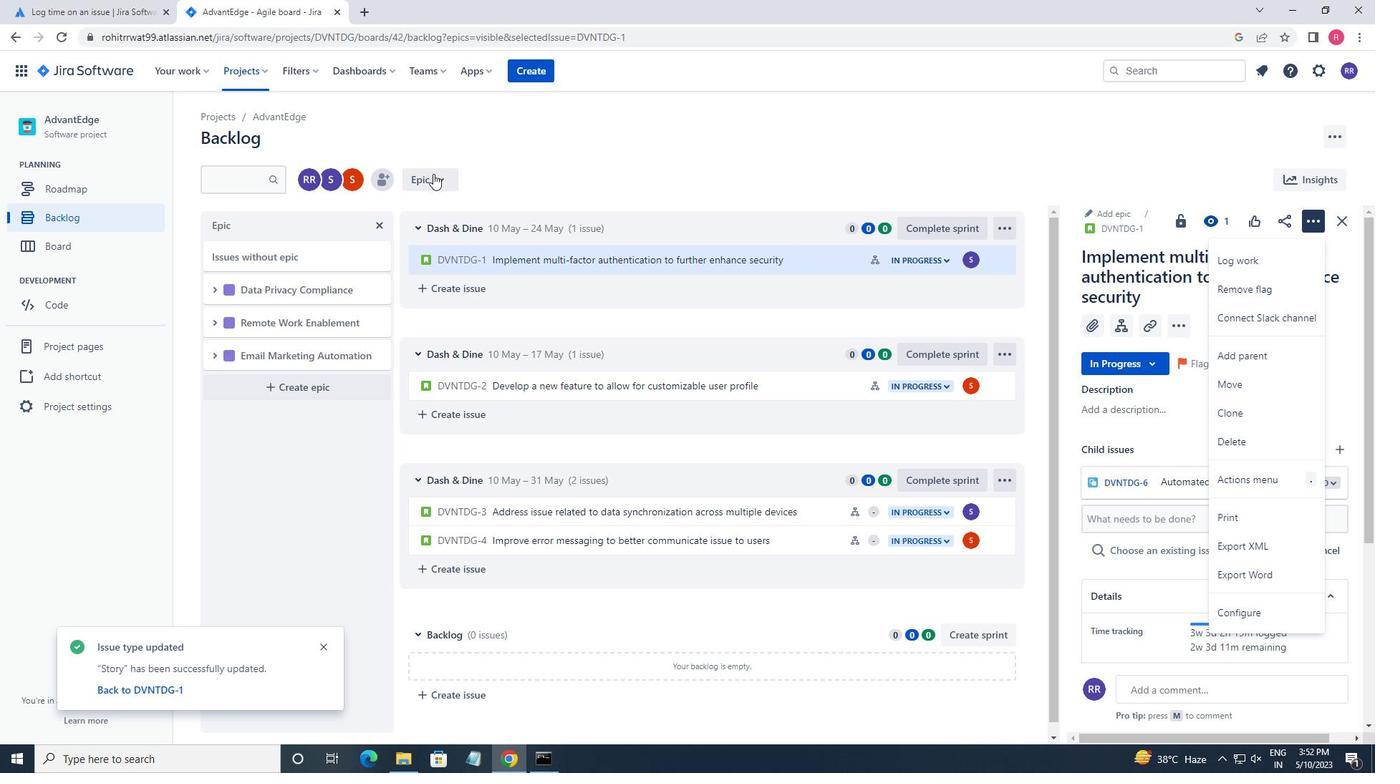 
Action: Mouse moved to (422, 239)
Screenshot: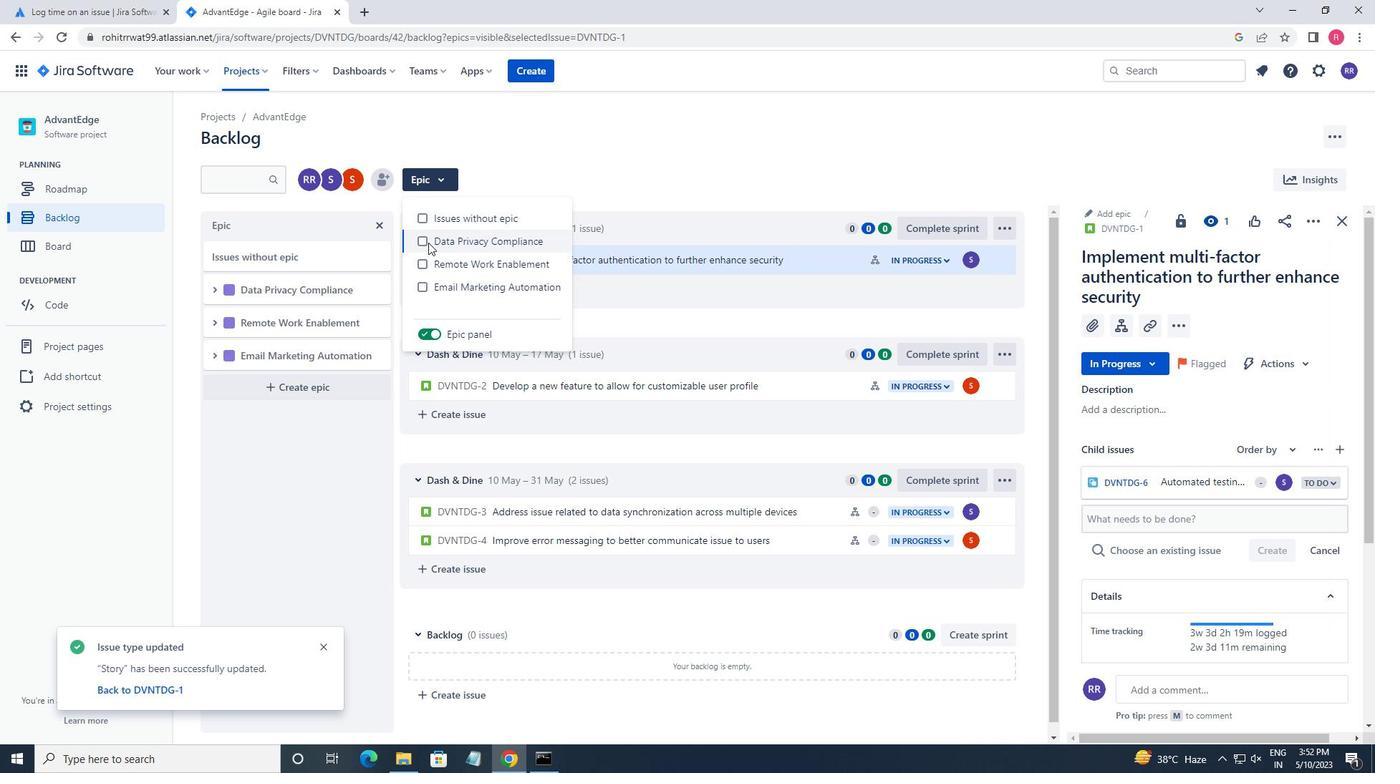 
Action: Mouse pressed left at (422, 239)
Screenshot: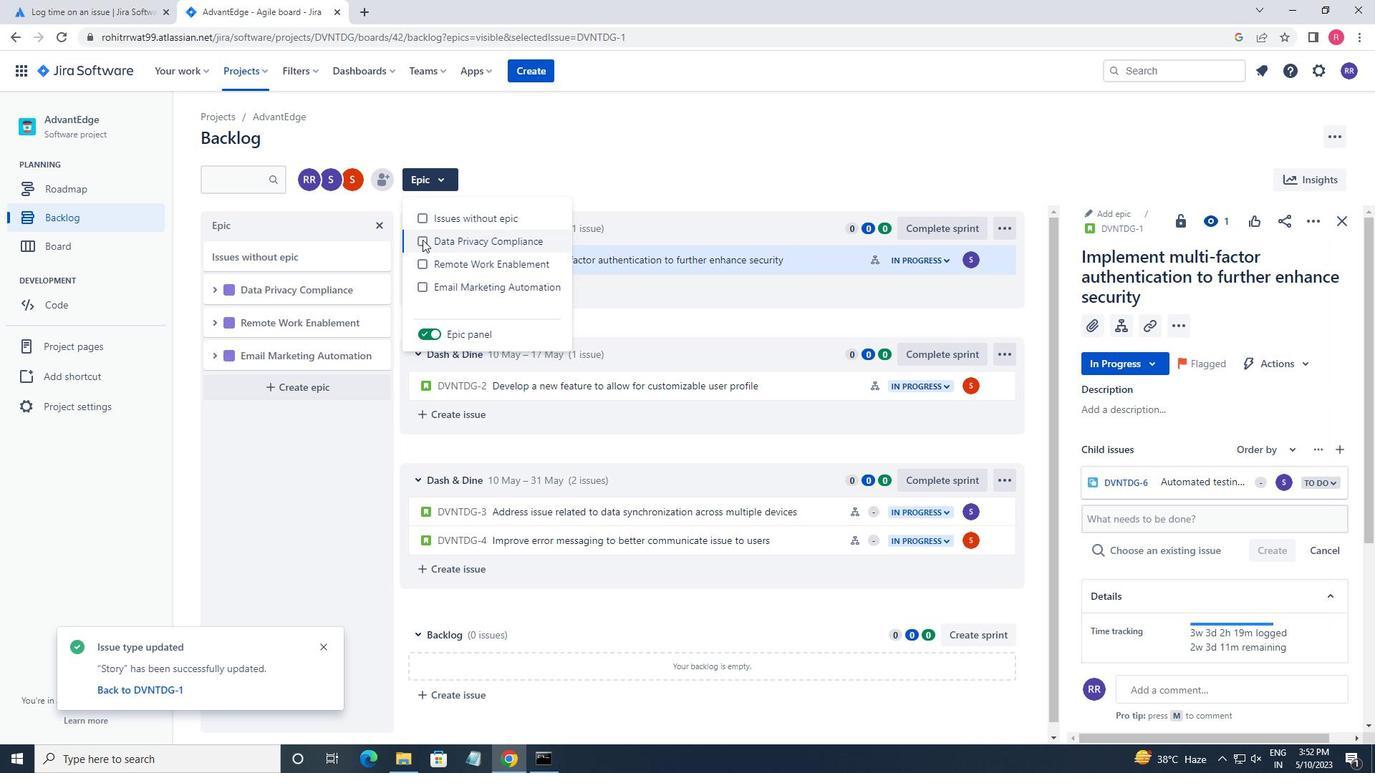 
Action: Mouse moved to (1186, 447)
Screenshot: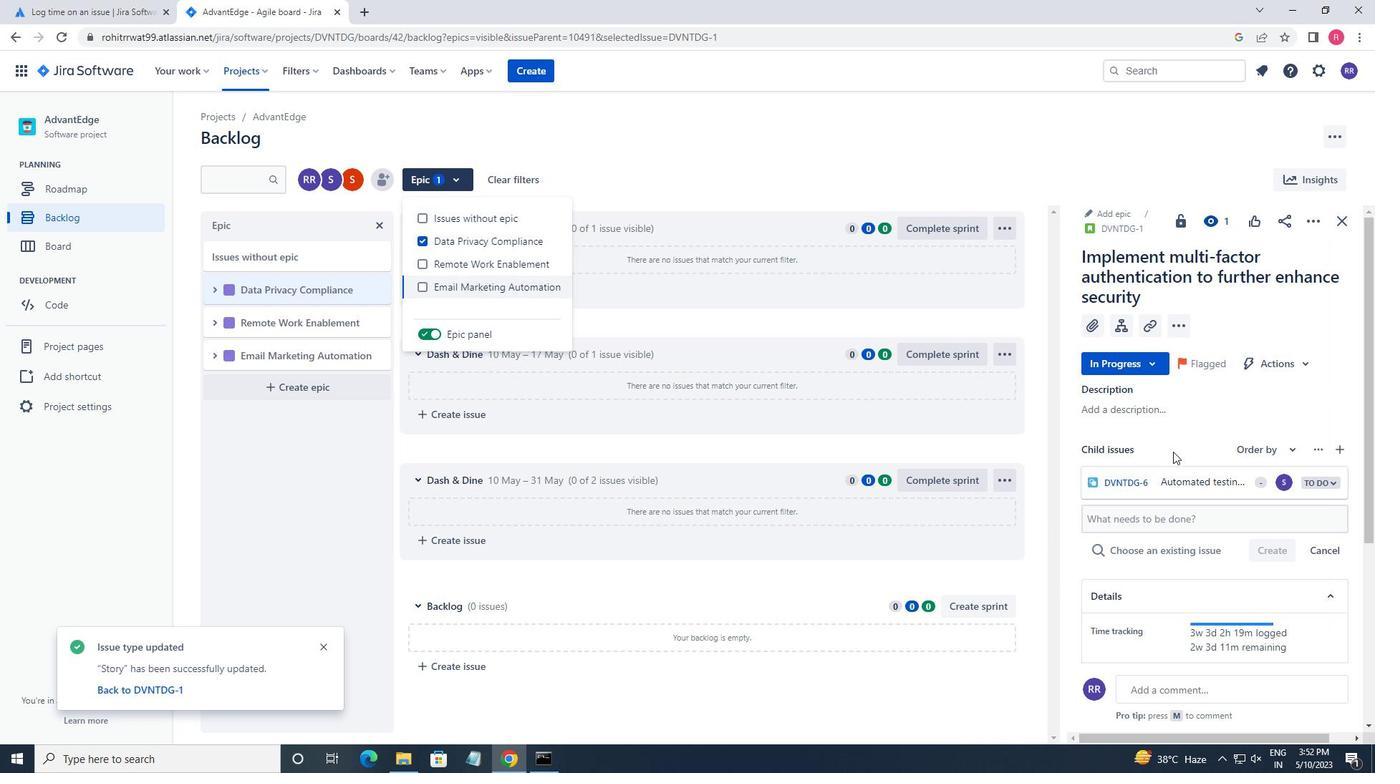 
Action: Mouse pressed left at (1186, 447)
Screenshot: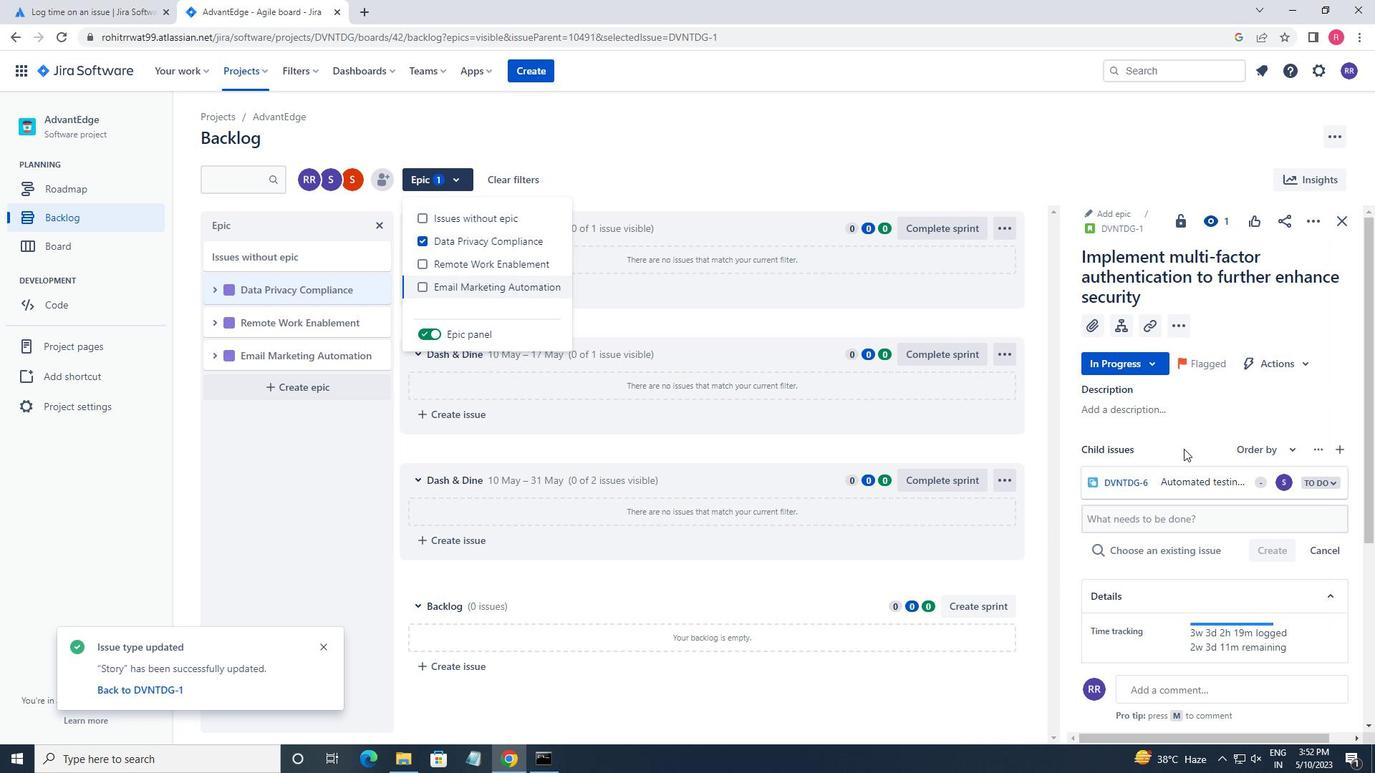 
Action: Mouse moved to (729, 385)
Screenshot: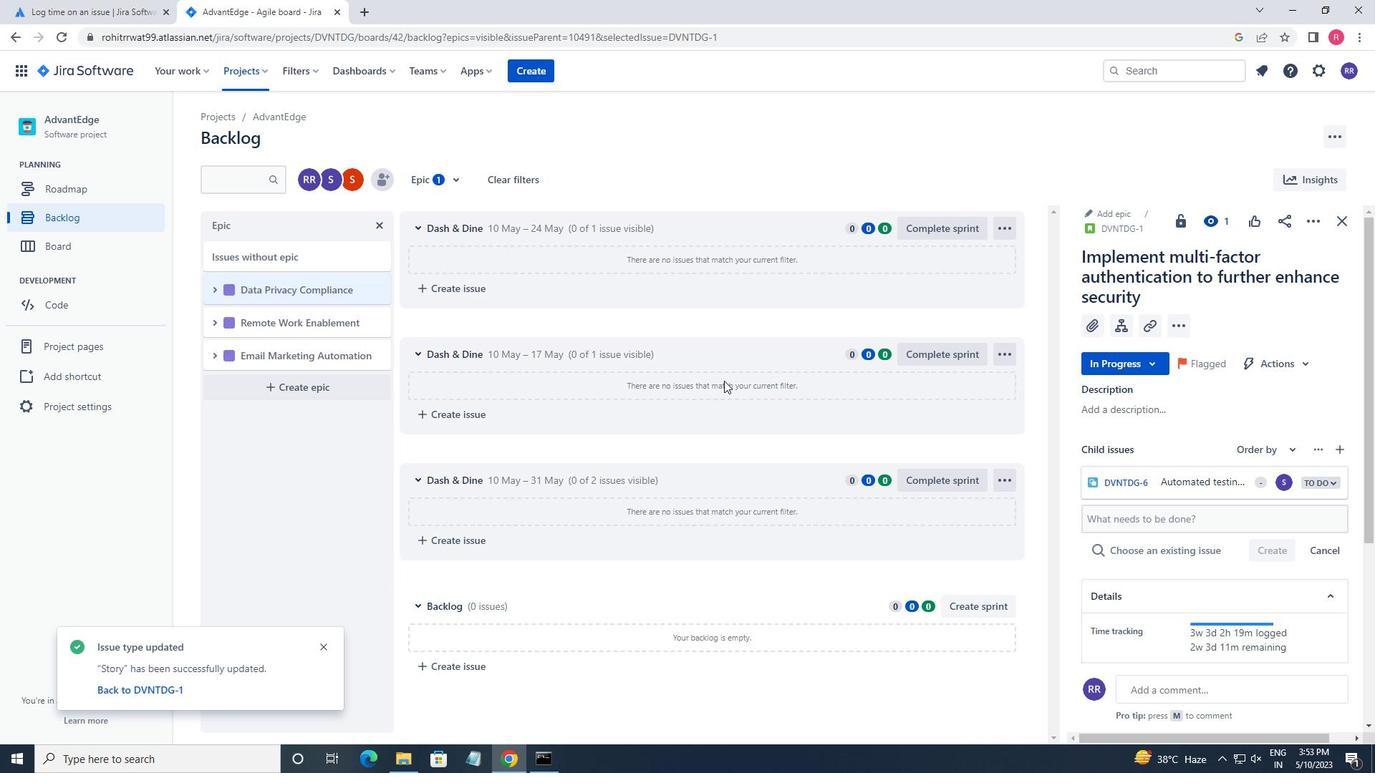 
Action: Mouse scrolled (729, 386) with delta (0, 0)
Screenshot: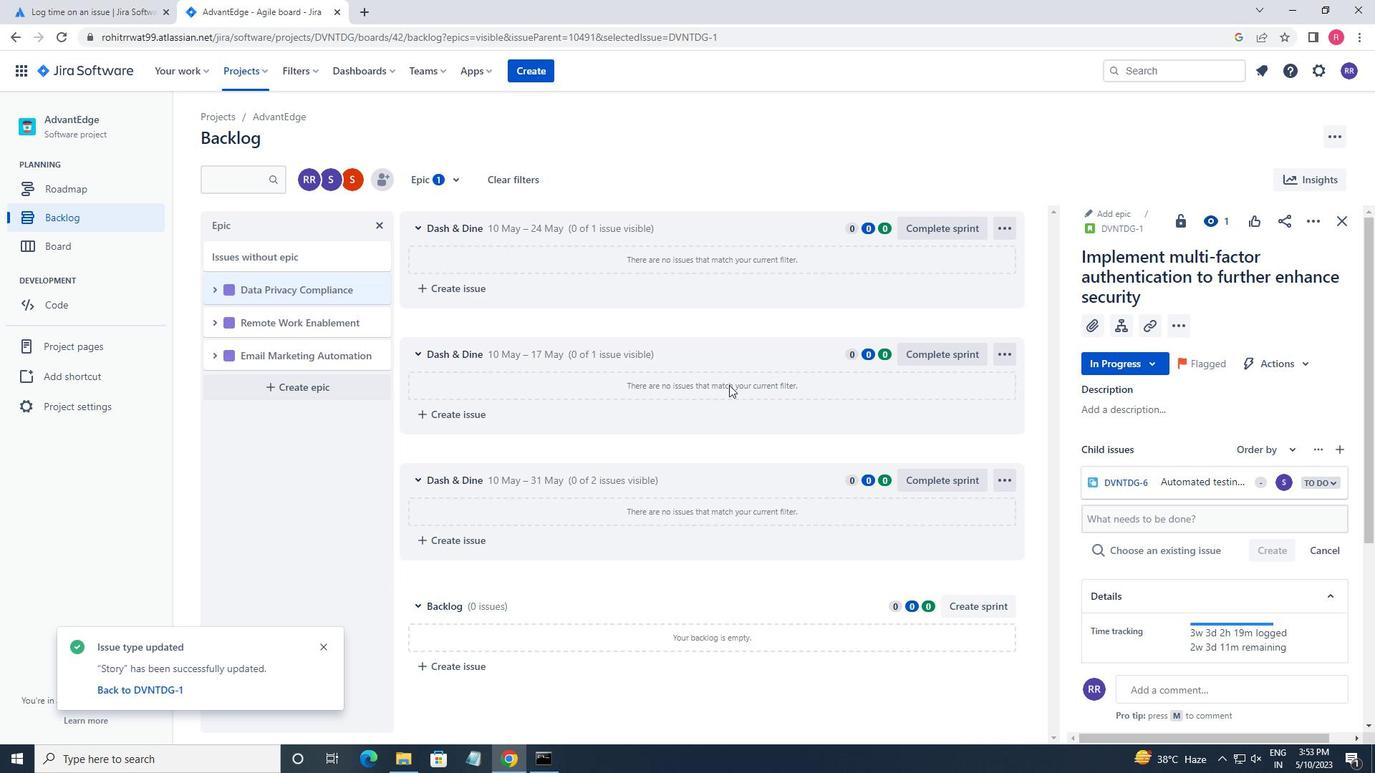 
Action: Mouse scrolled (729, 386) with delta (0, 0)
Screenshot: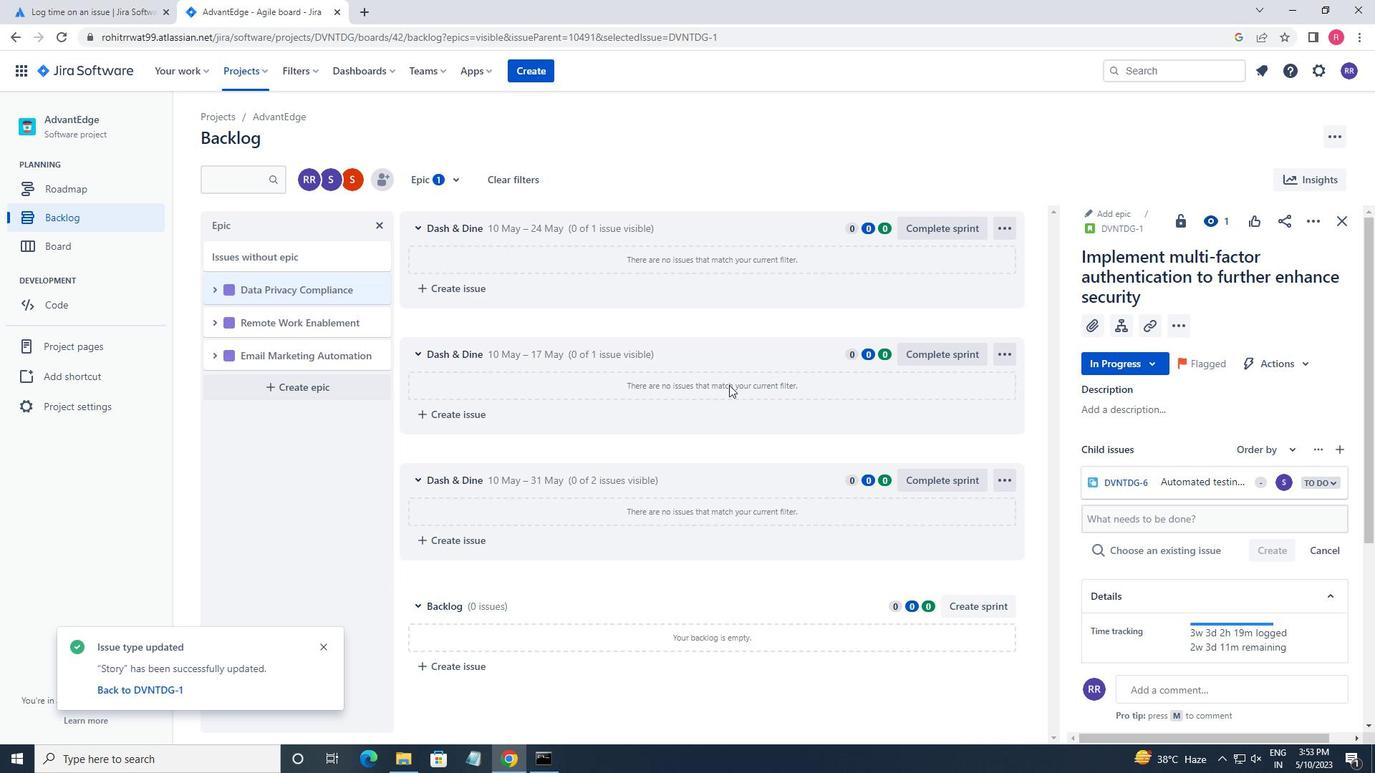 
Action: Mouse scrolled (729, 386) with delta (0, 0)
Screenshot: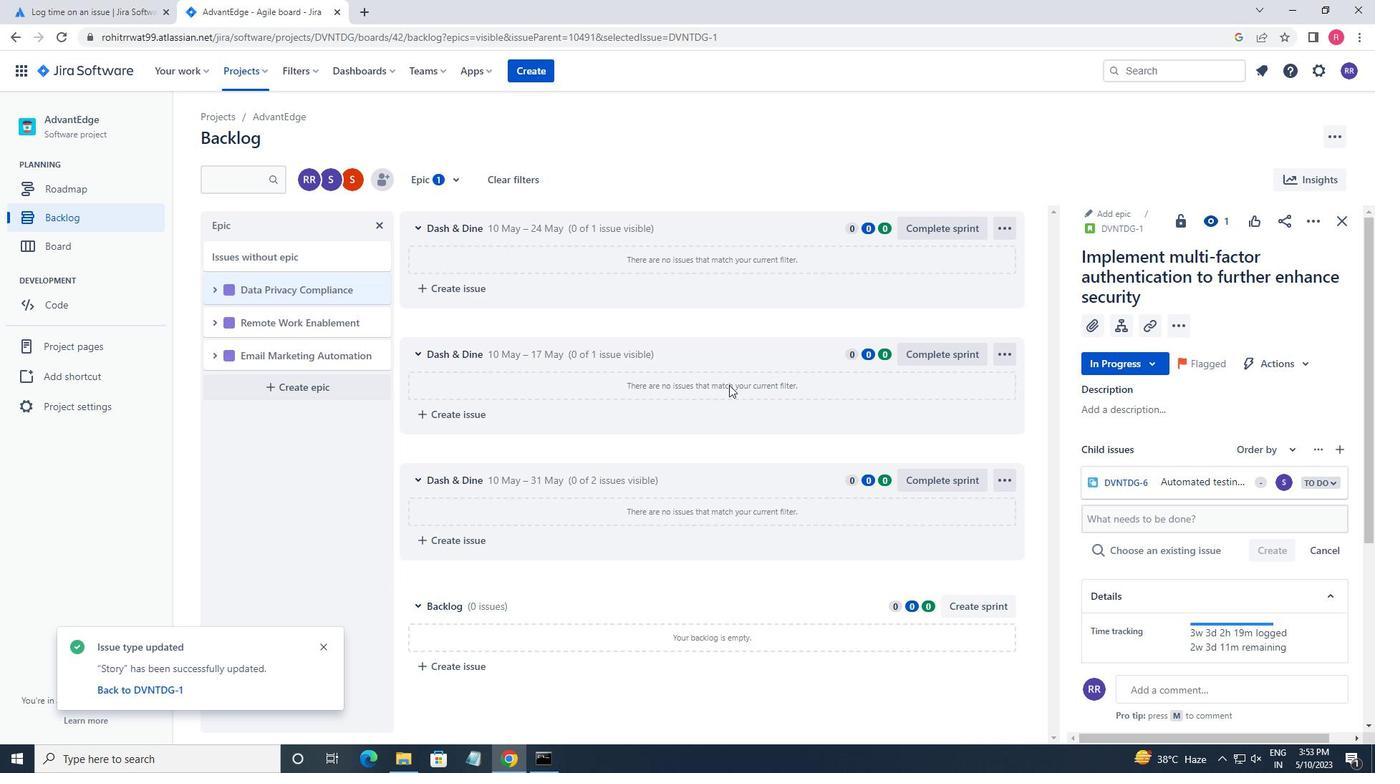
Action: Mouse scrolled (729, 386) with delta (0, 0)
Screenshot: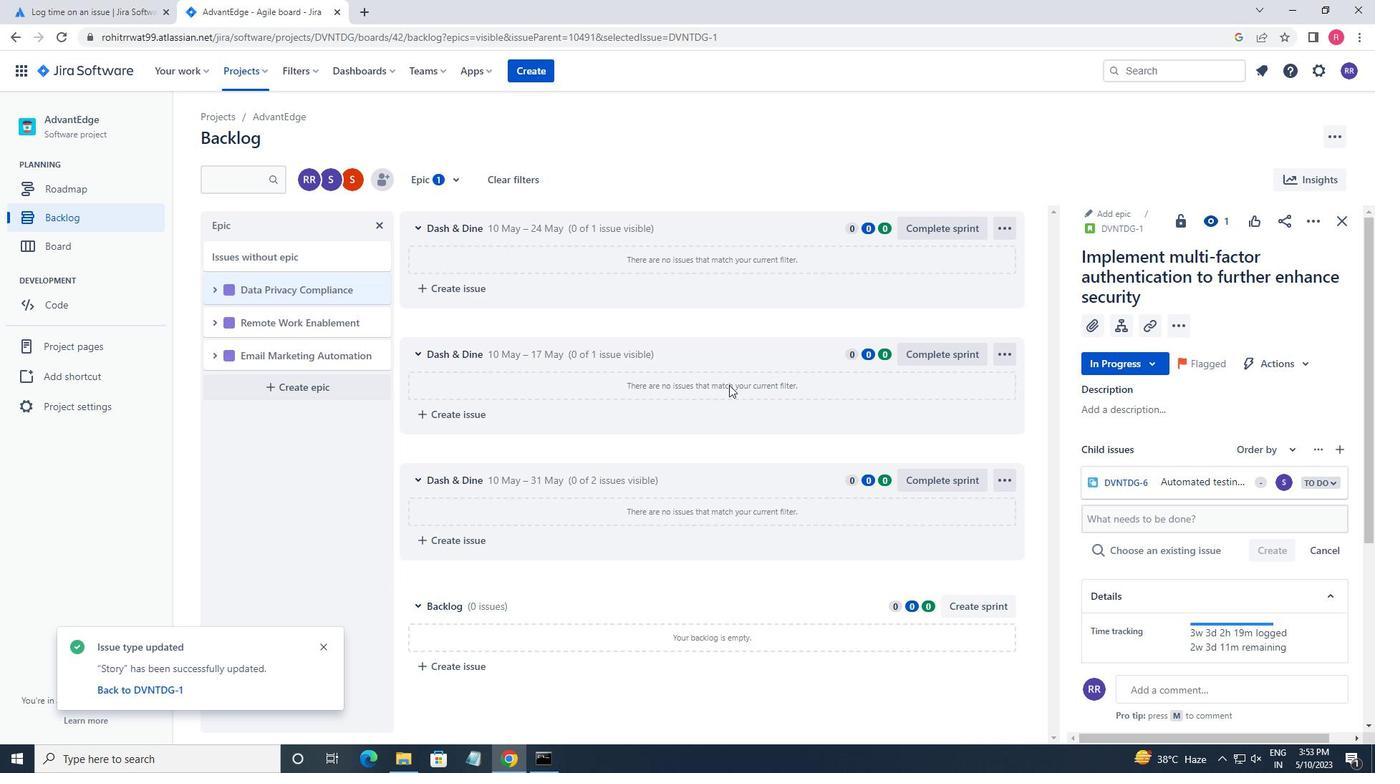 
Action: Mouse moved to (1347, 224)
Screenshot: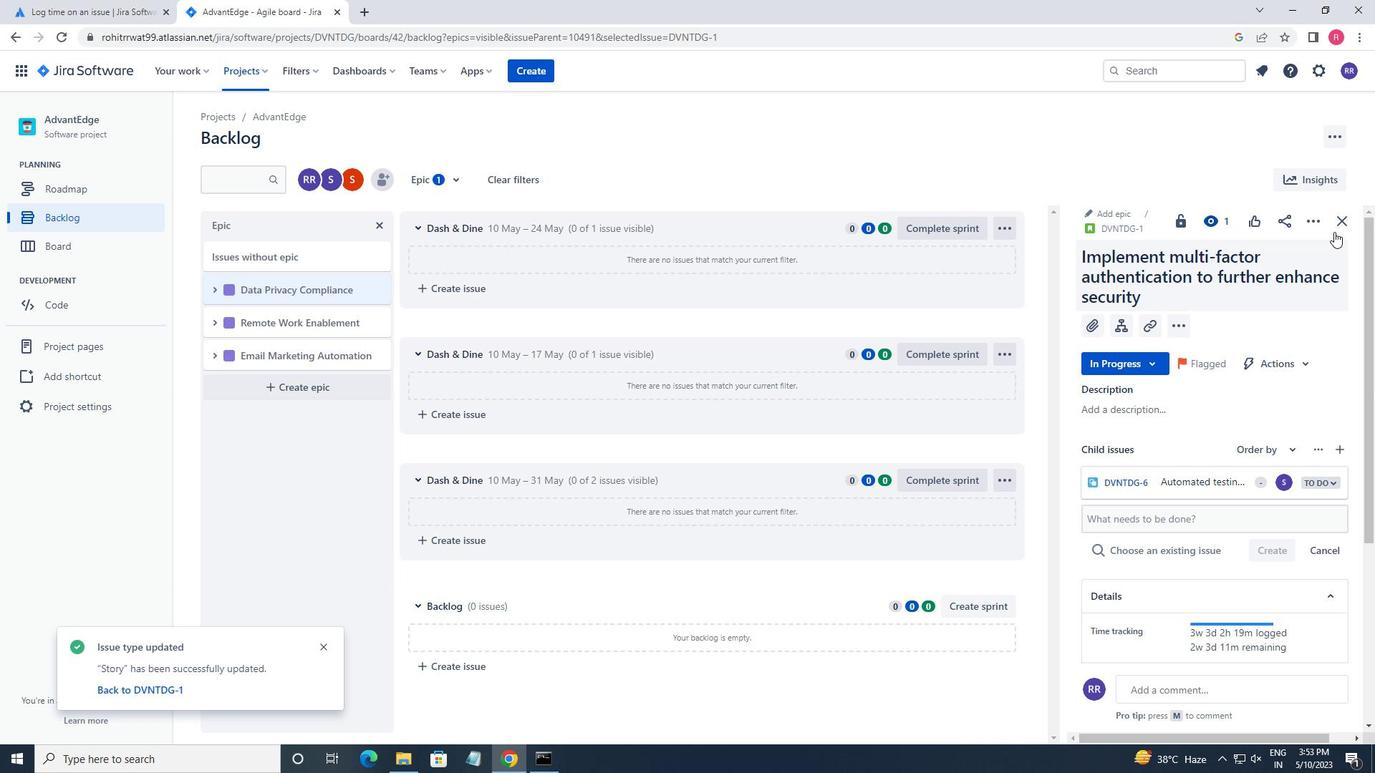 
Action: Mouse pressed left at (1347, 224)
Screenshot: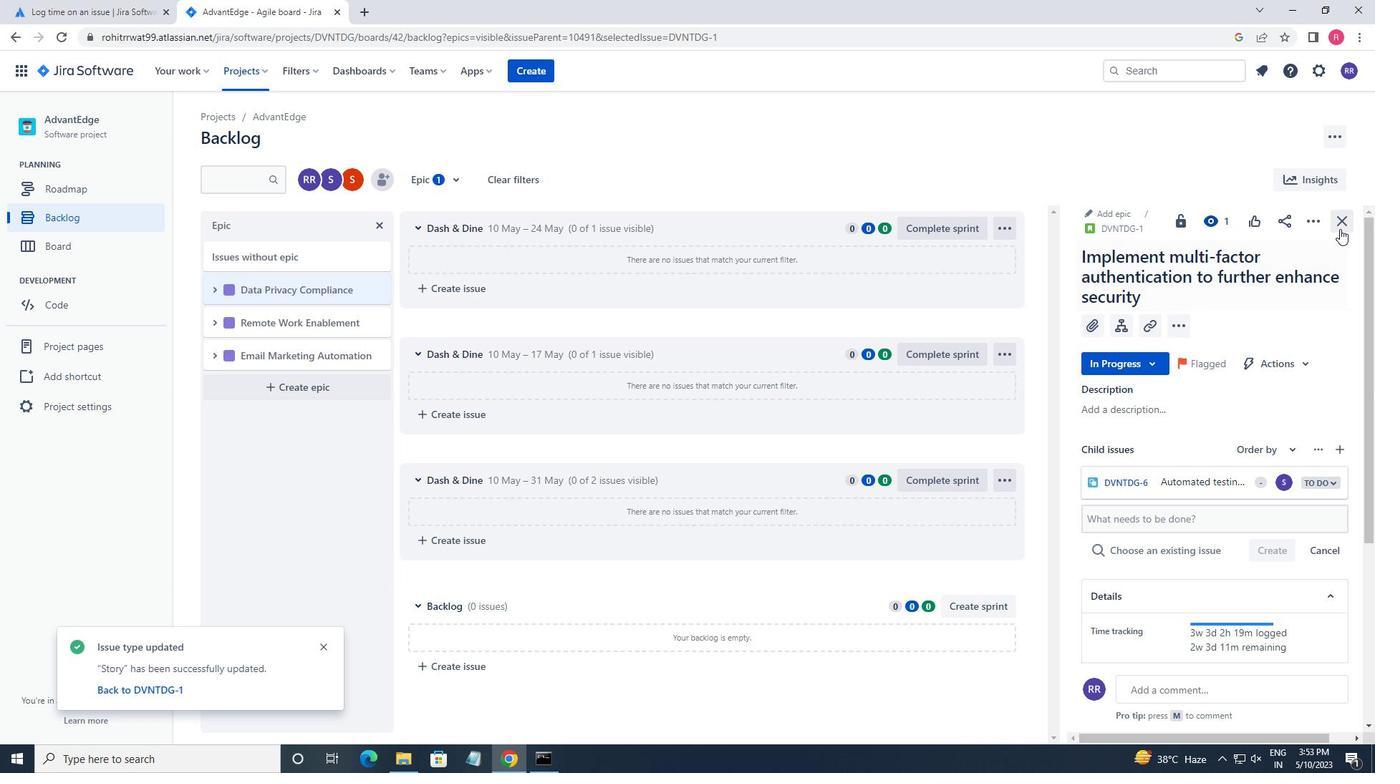 
Action: Mouse moved to (2, 30)
Screenshot: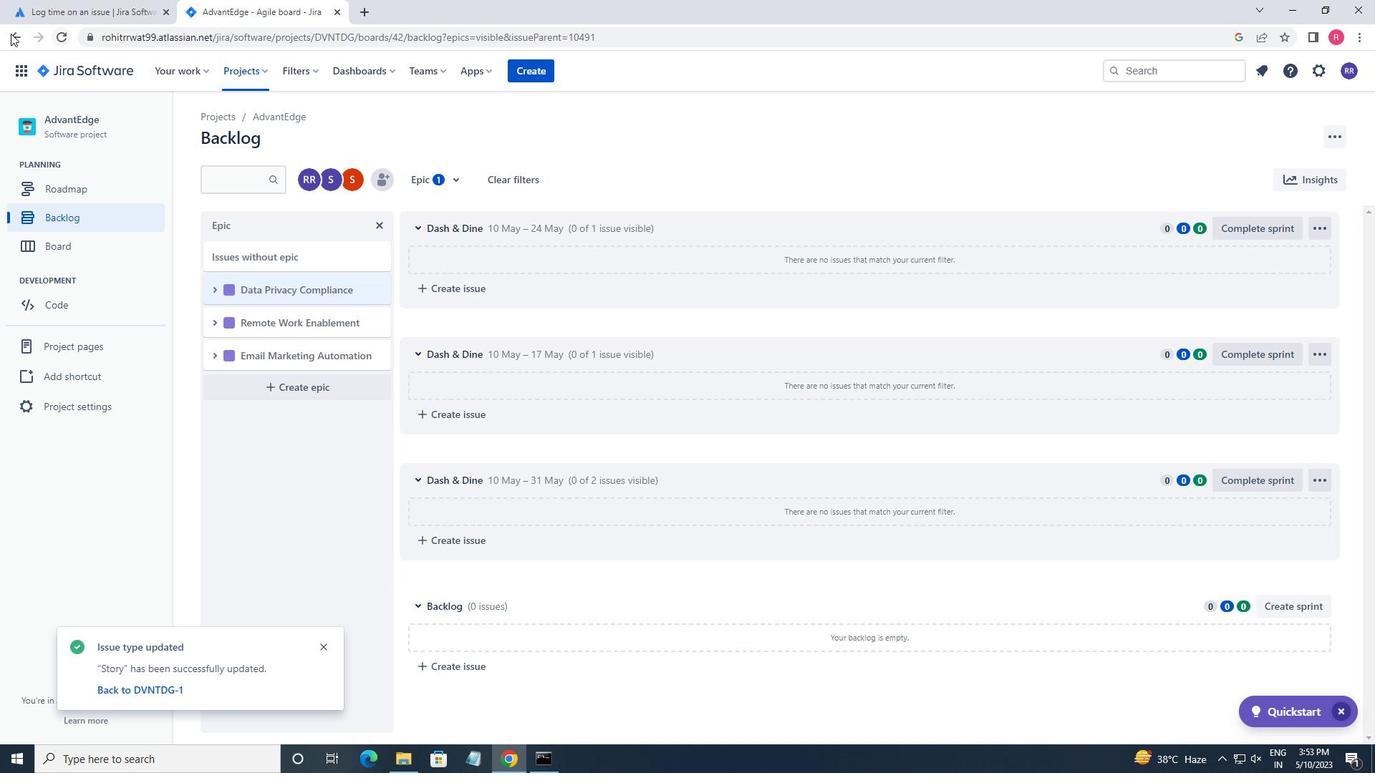 
Action: Mouse pressed left at (2, 30)
Screenshot: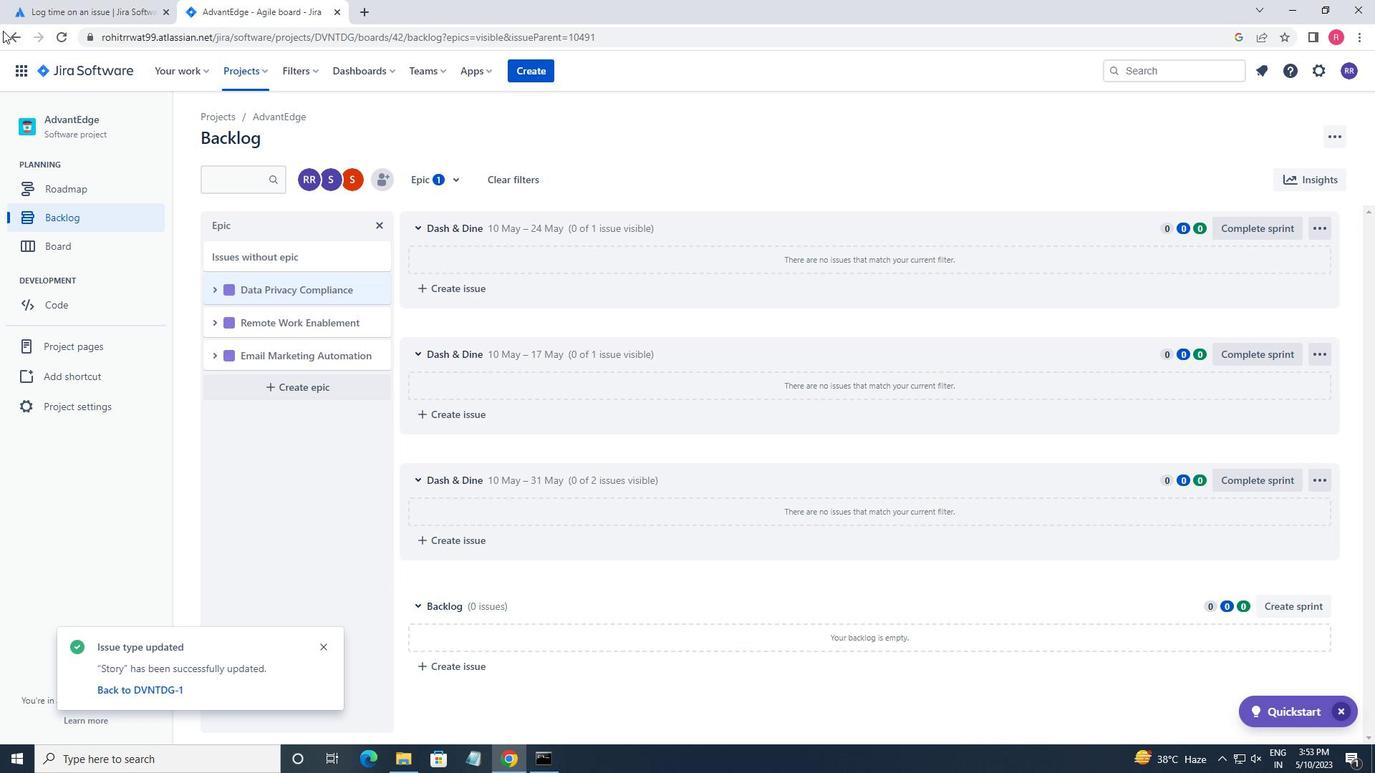 
Action: Mouse moved to (615, 427)
Screenshot: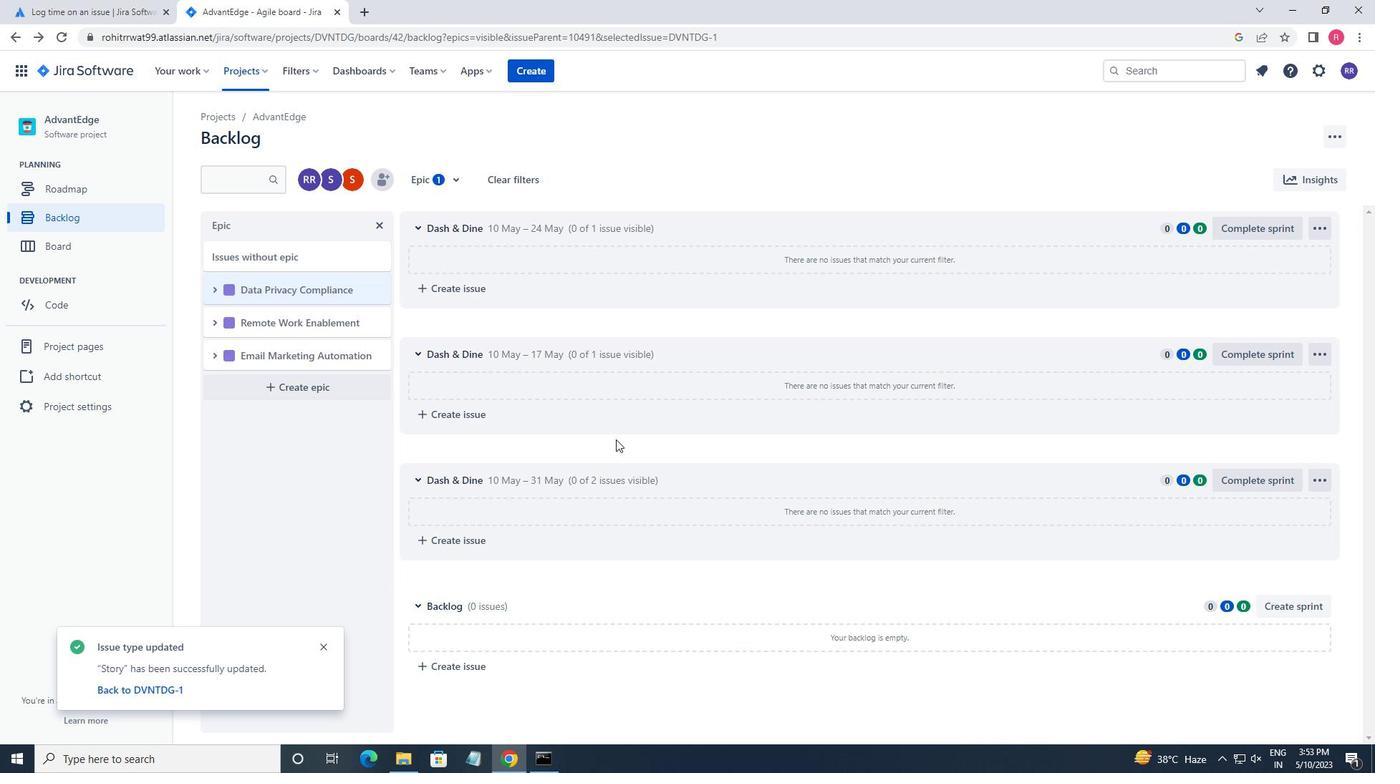 
Action: Mouse scrolled (615, 428) with delta (0, 0)
Screenshot: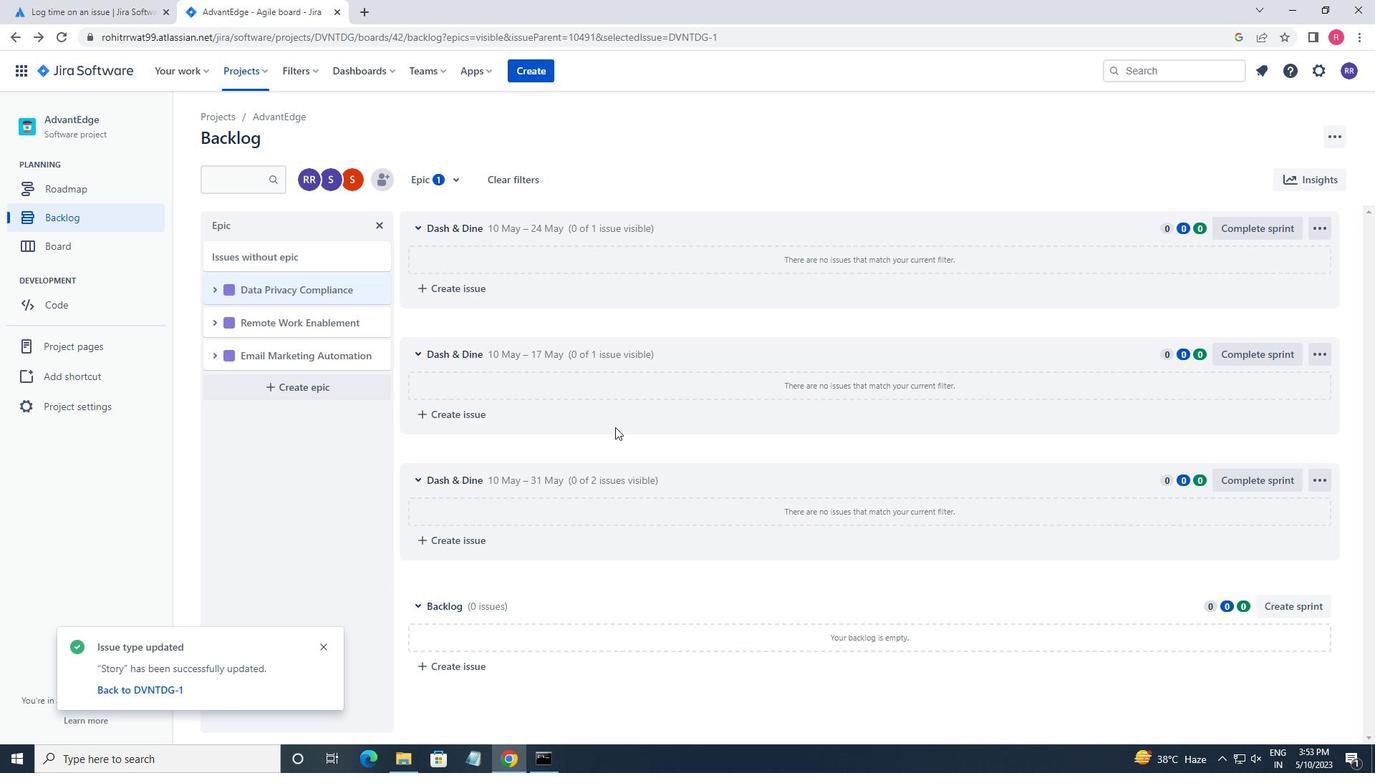 
Action: Mouse scrolled (615, 428) with delta (0, 0)
Screenshot: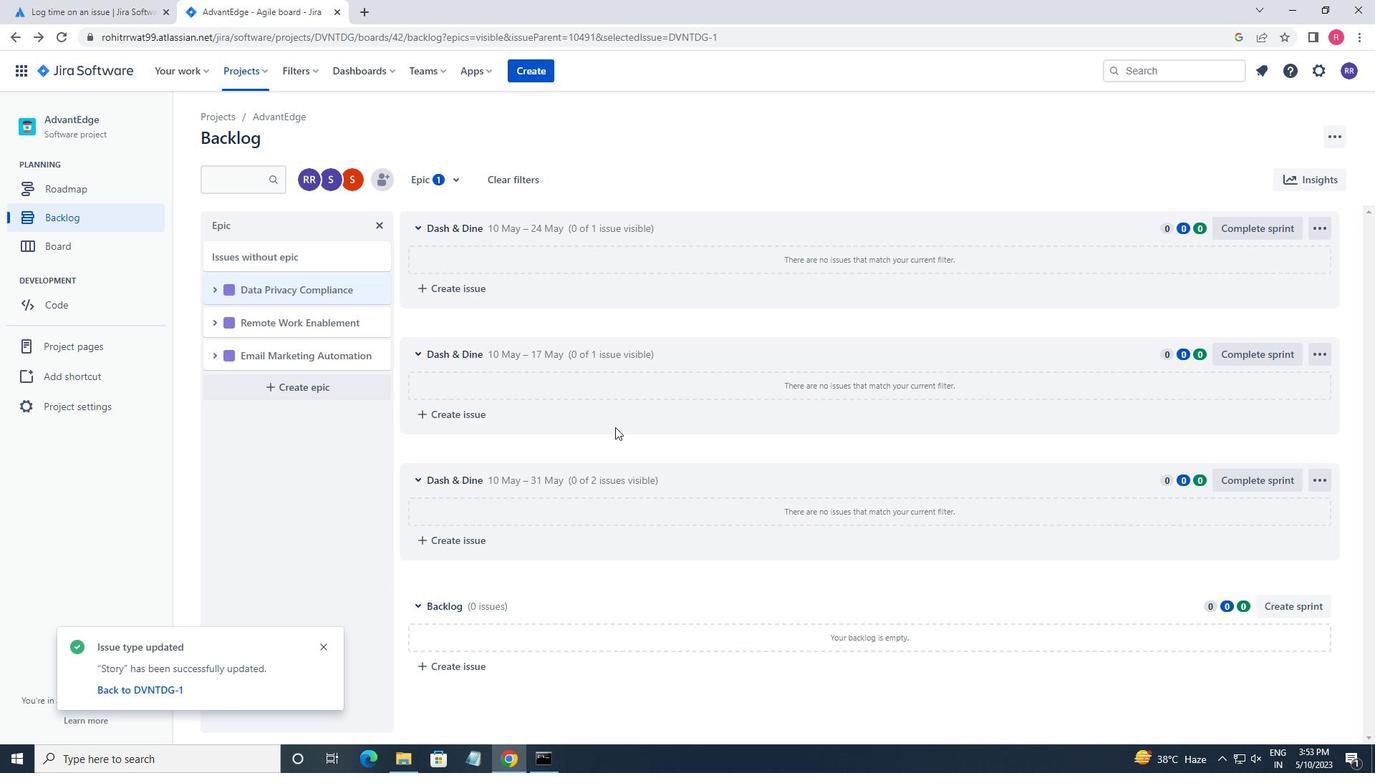
Action: Mouse moved to (615, 426)
Screenshot: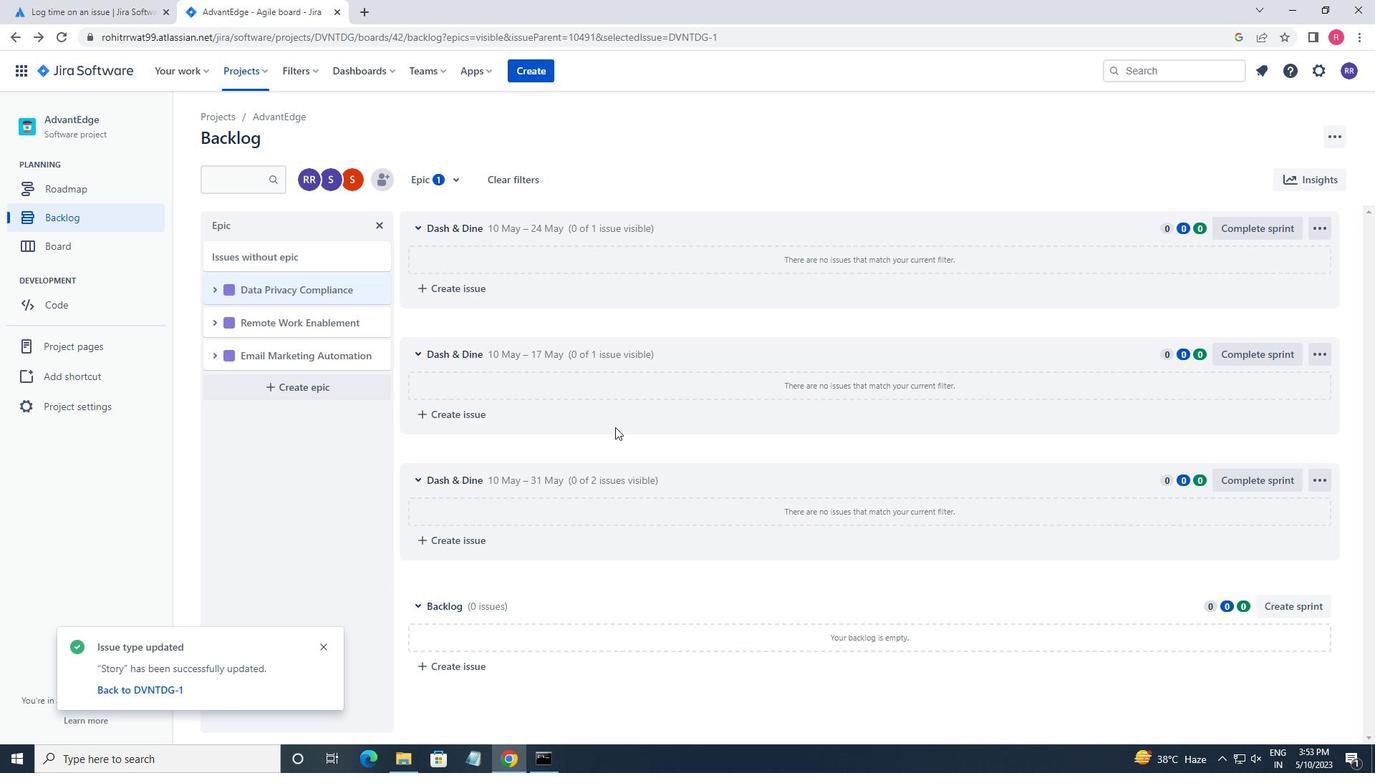
Action: Mouse scrolled (615, 426) with delta (0, 0)
Screenshot: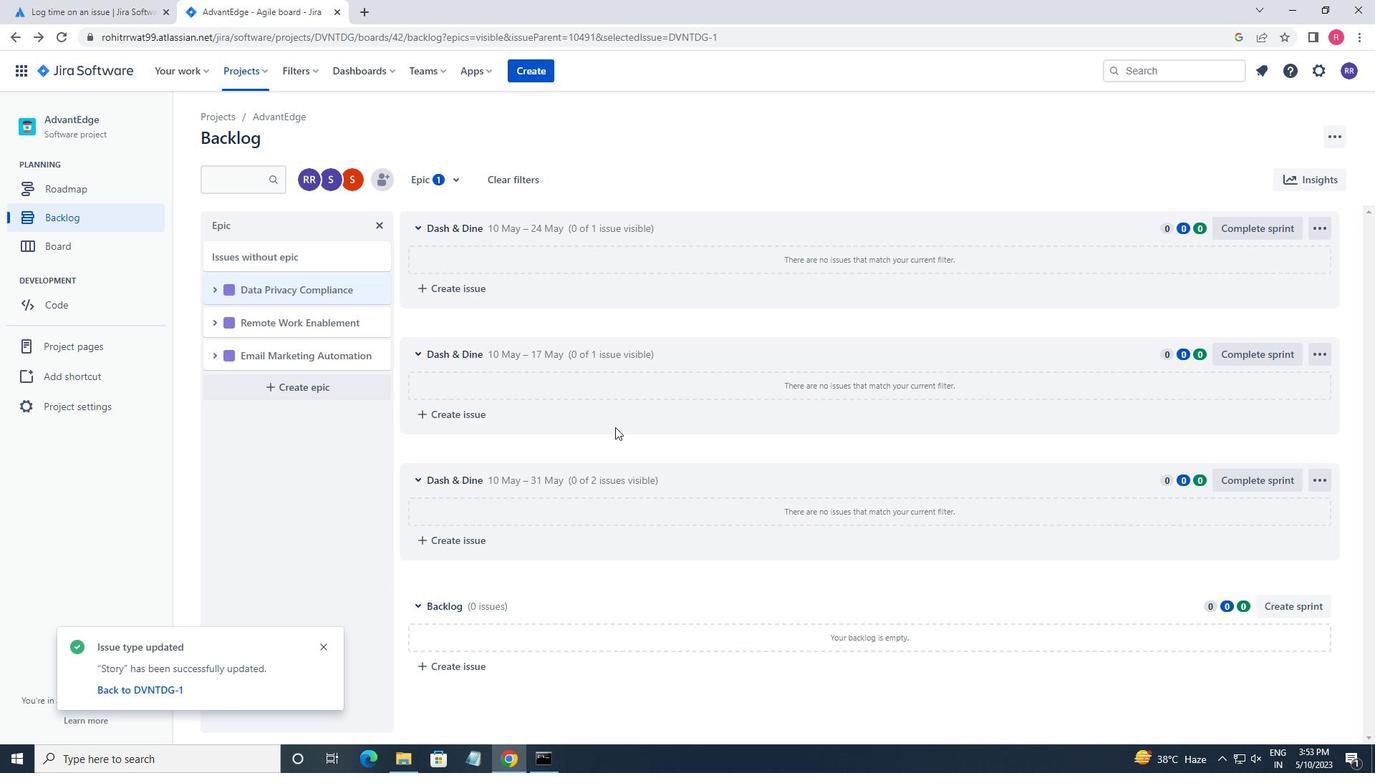
Action: Mouse moved to (615, 425)
Screenshot: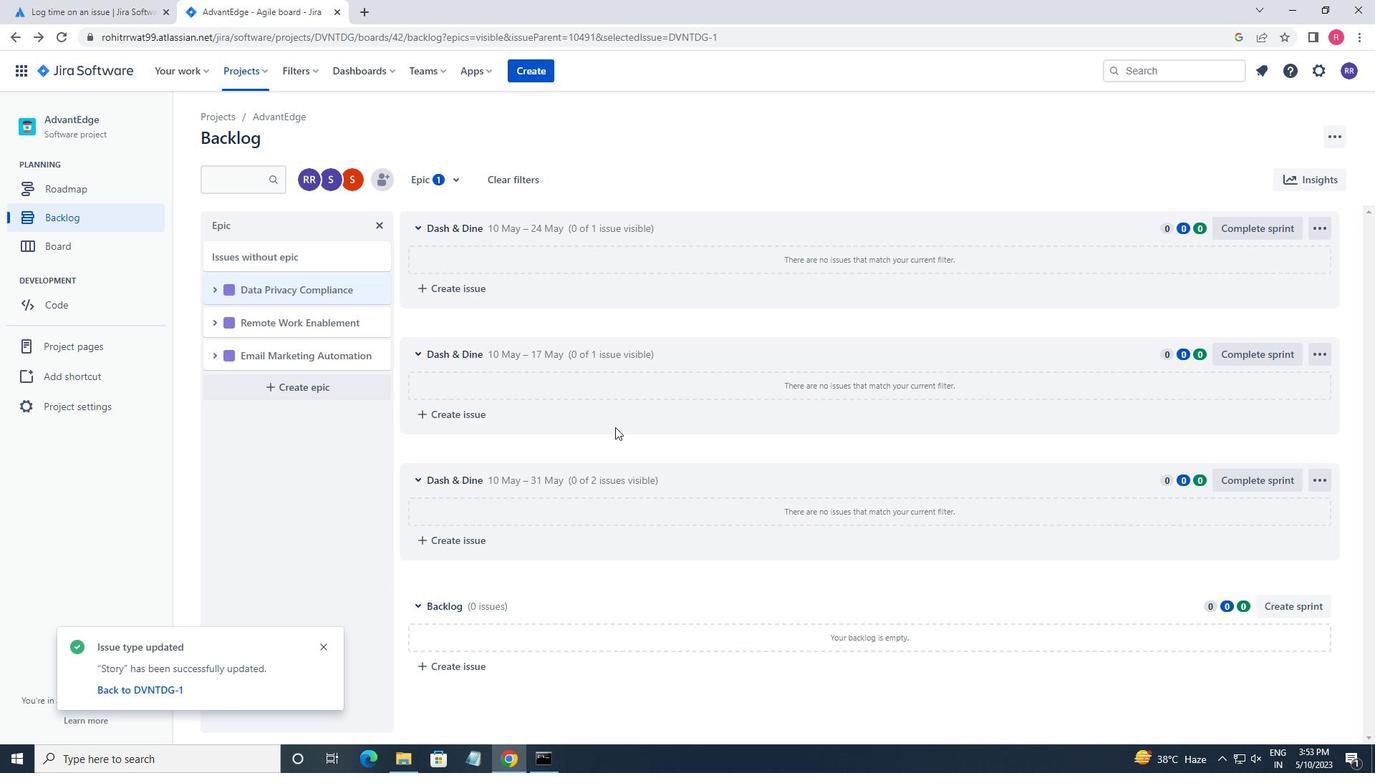 
Action: Mouse scrolled (615, 426) with delta (0, 0)
Screenshot: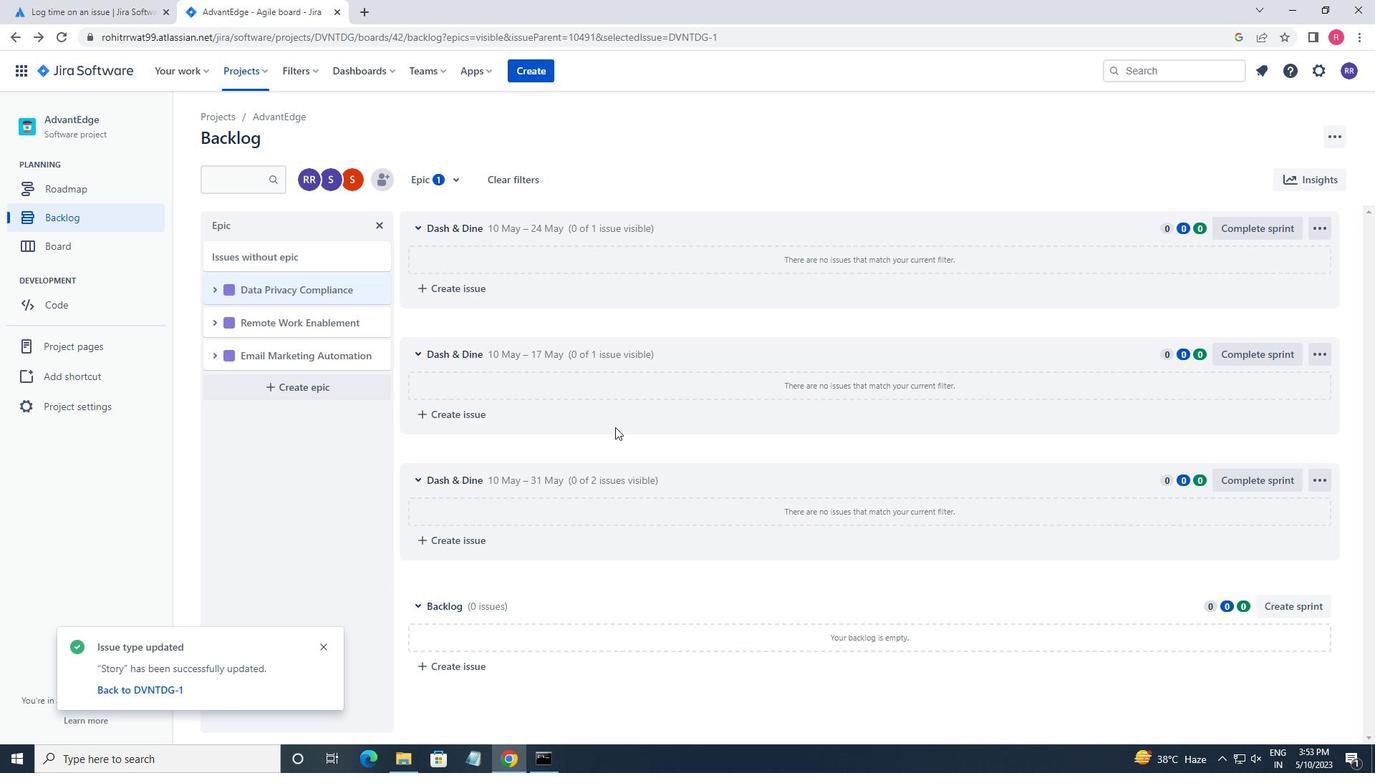 
Action: Mouse moved to (62, 221)
Screenshot: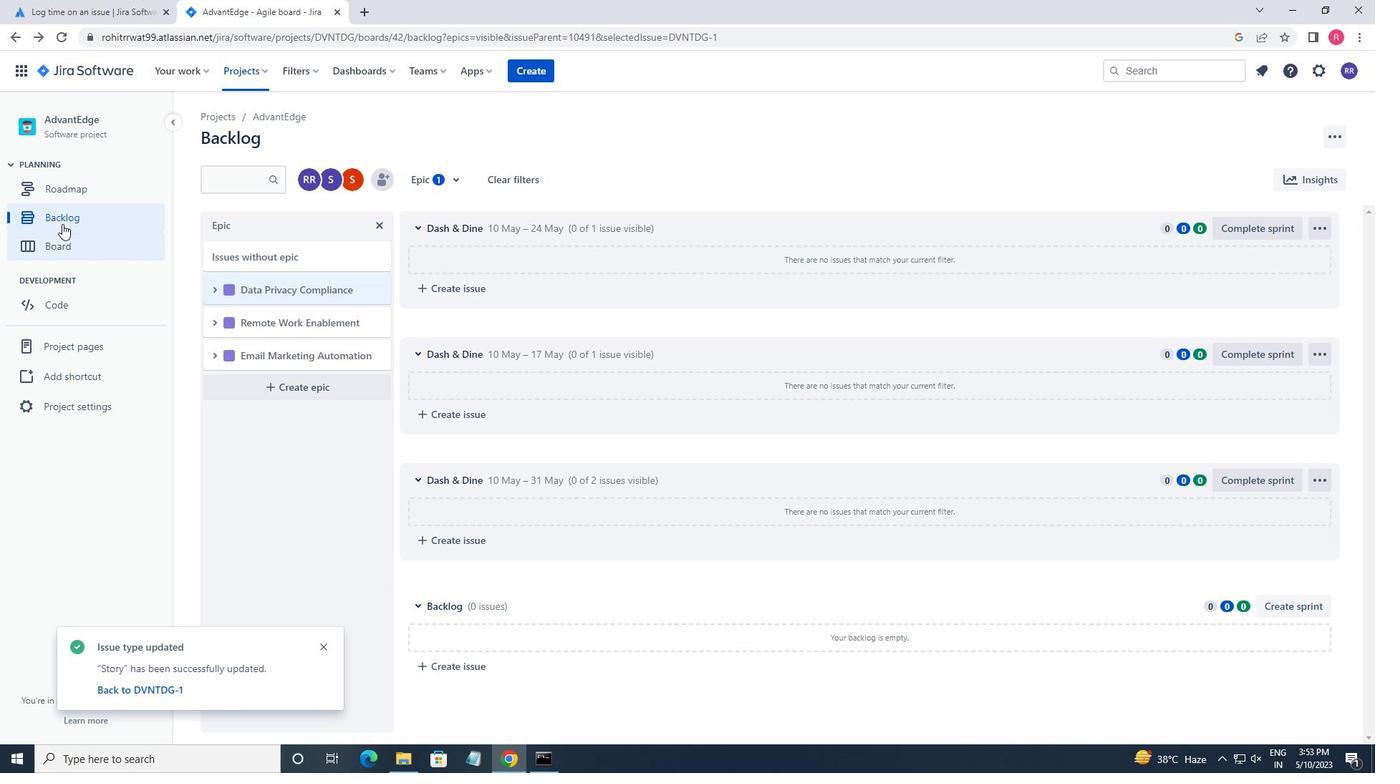 
Action: Mouse pressed left at (62, 221)
Screenshot: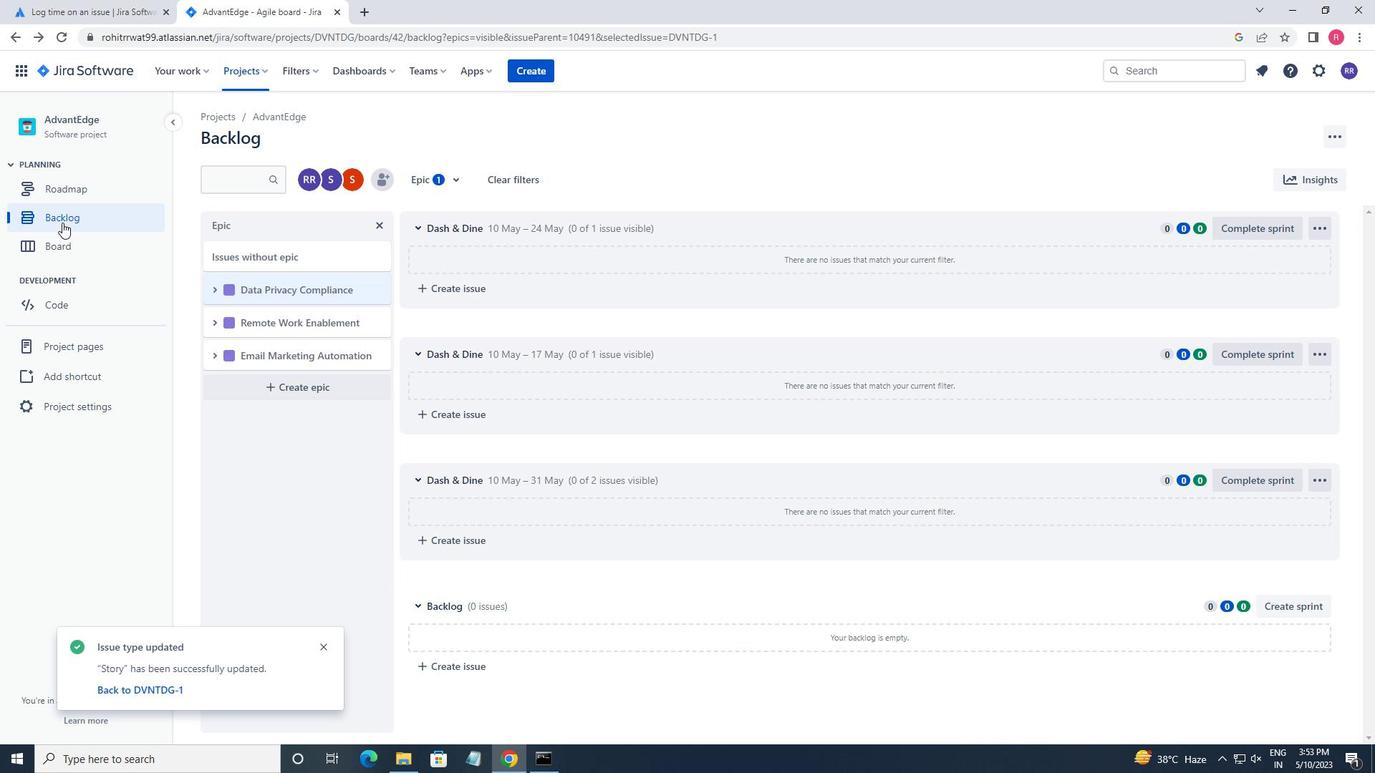 
Action: Mouse moved to (942, 390)
Screenshot: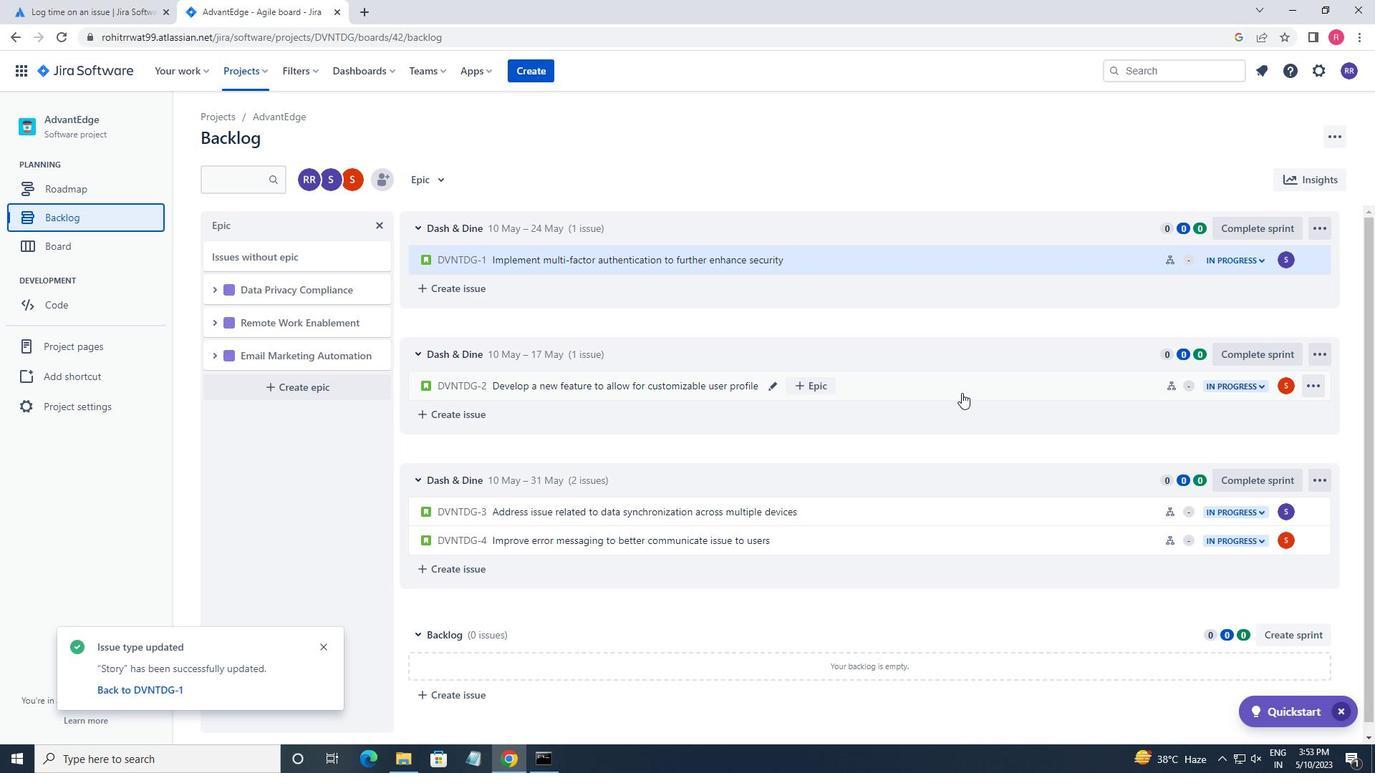 
Action: Mouse pressed left at (942, 390)
Screenshot: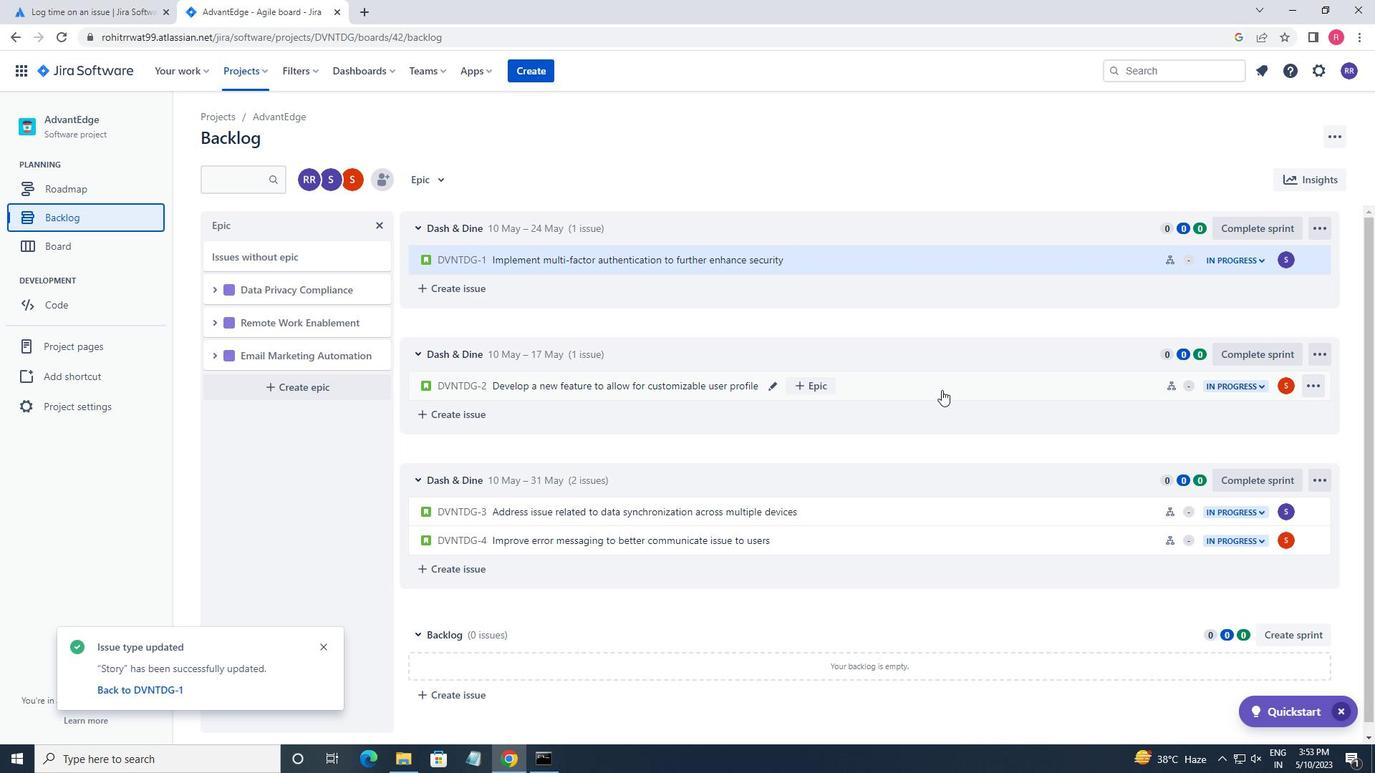 
Action: Mouse moved to (1312, 219)
Screenshot: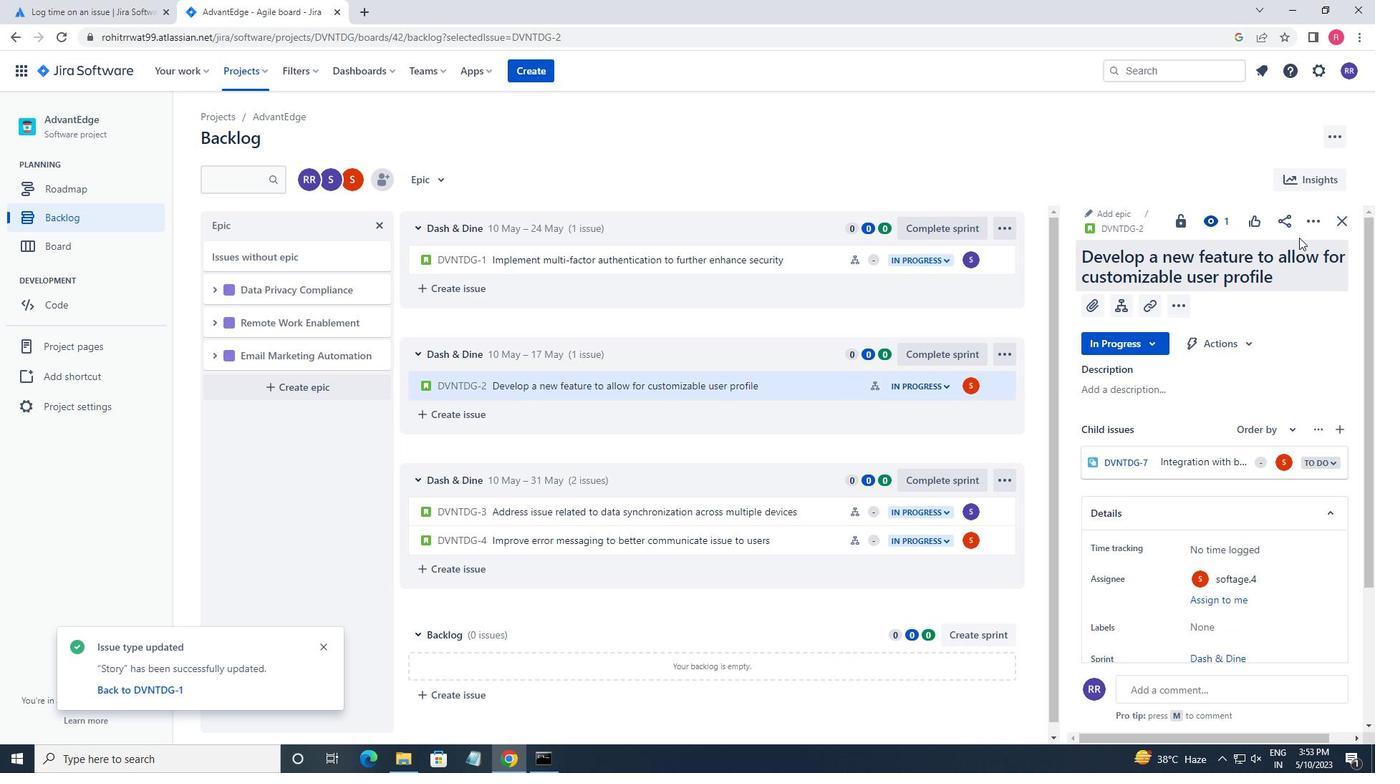 
Action: Mouse pressed left at (1312, 219)
Screenshot: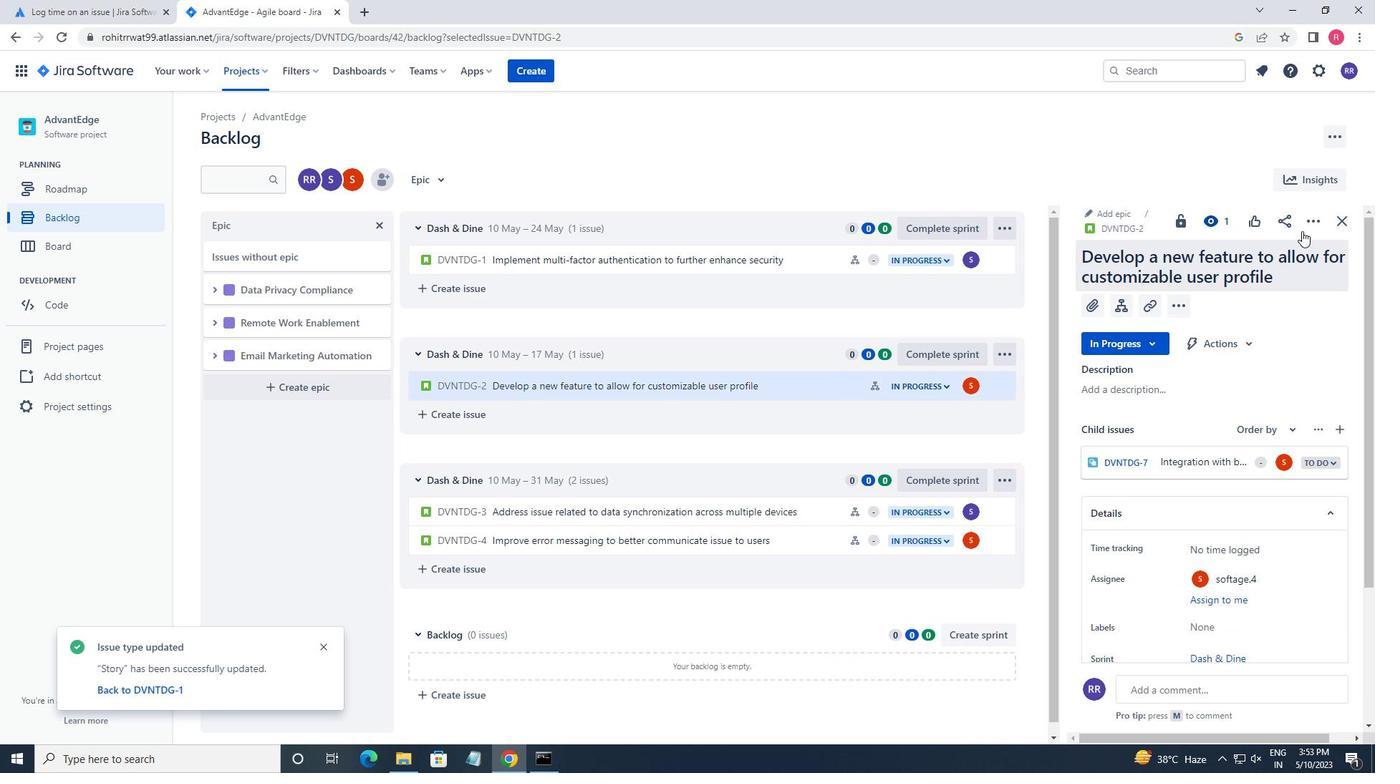 
Action: Mouse moved to (1248, 270)
Screenshot: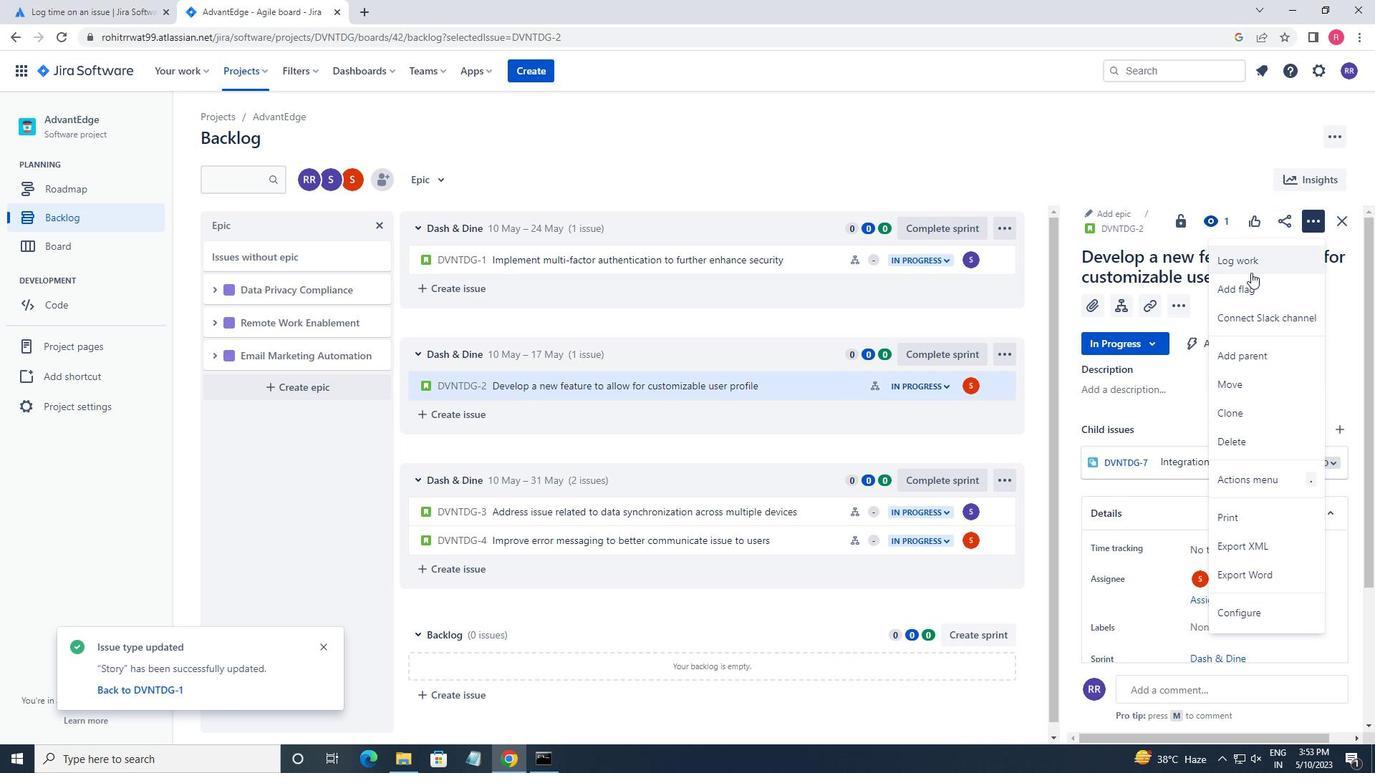 
Action: Mouse pressed left at (1248, 270)
Screenshot: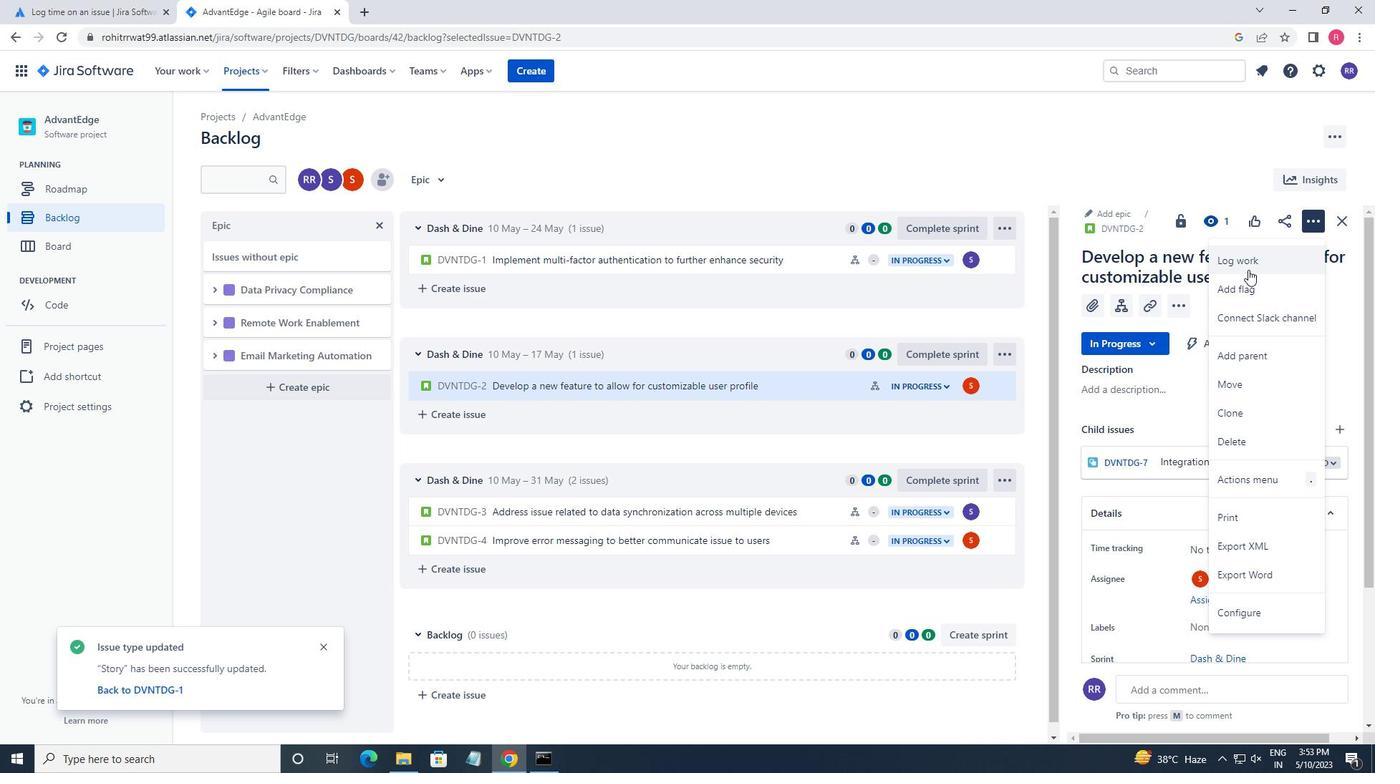 
Action: Mouse moved to (1169, 278)
Screenshot: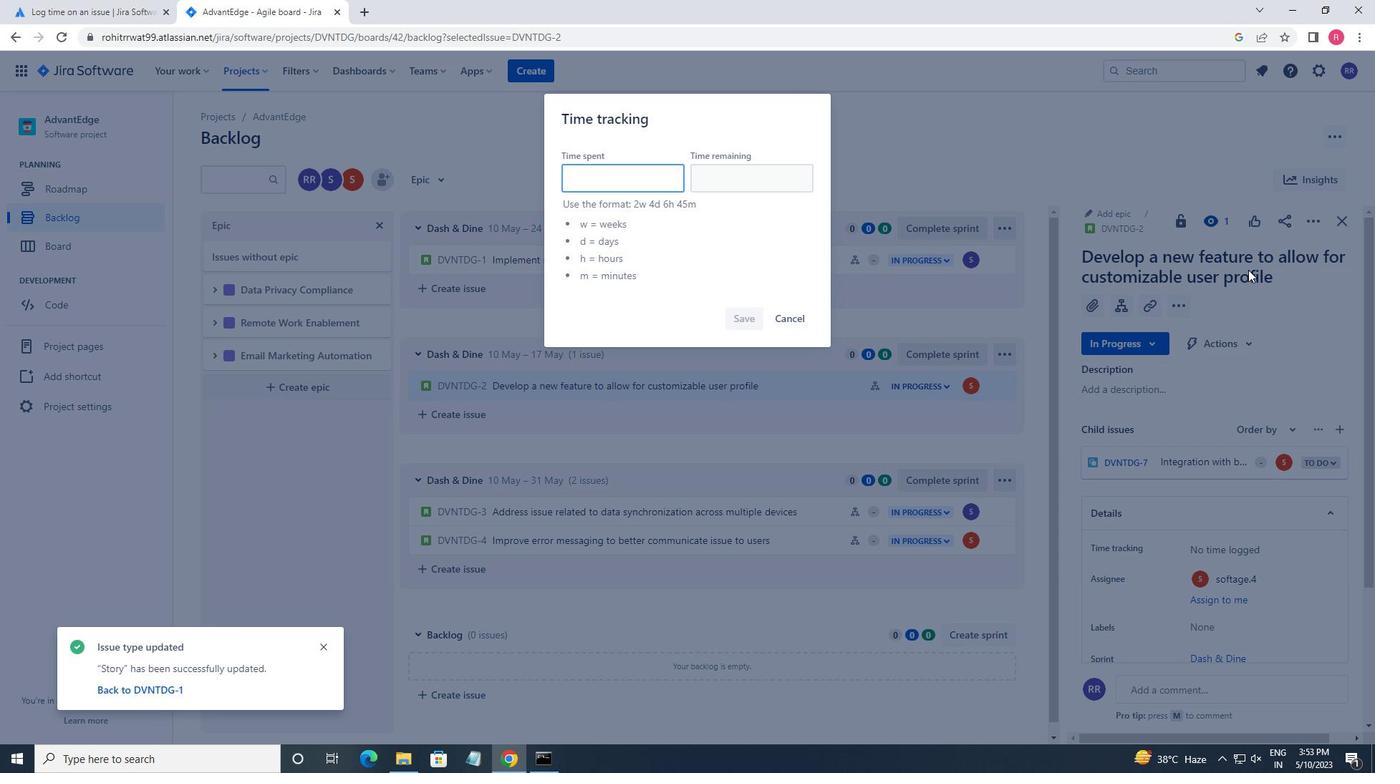 
Action: Key pressed 4W<Key.space>1D<Key.space>22H<Key.space>41M
Screenshot: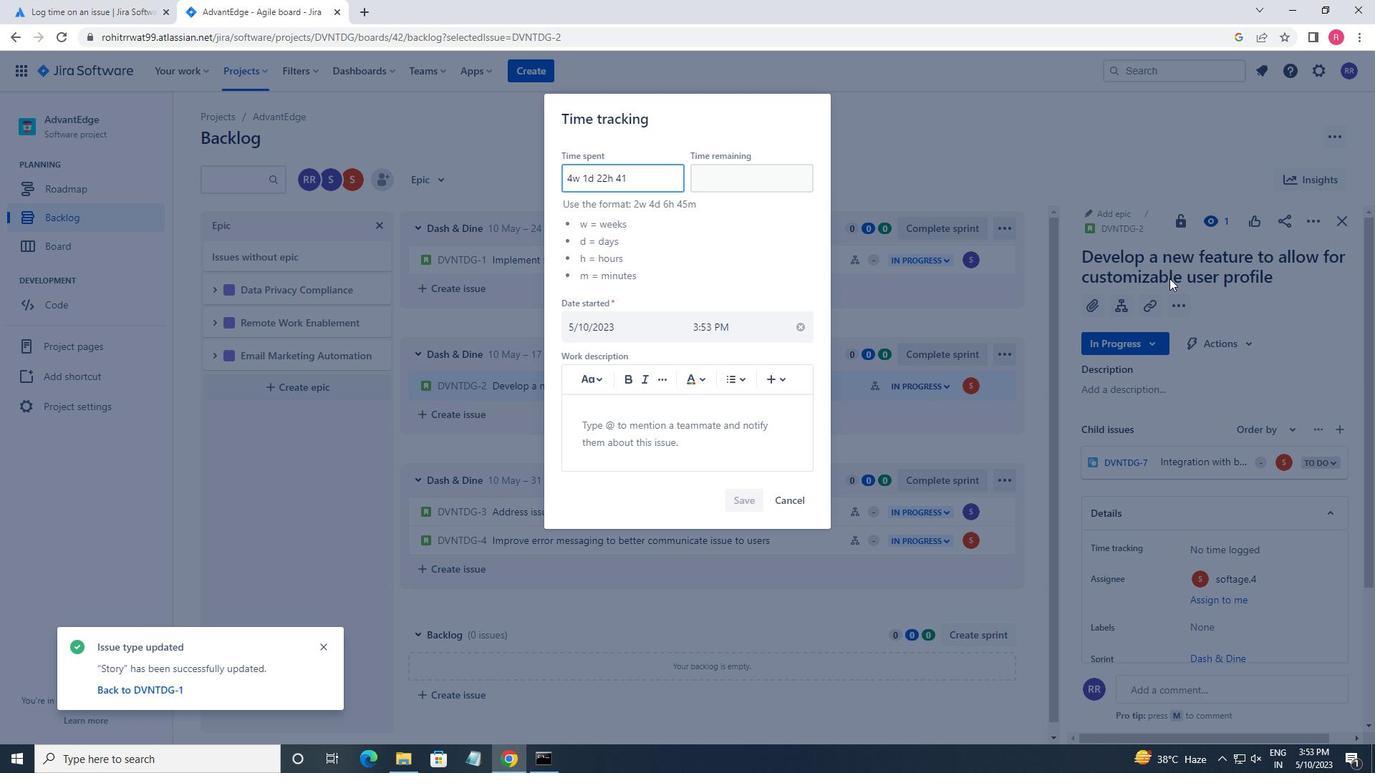 
Action: Mouse scrolled (1169, 277) with delta (0, 0)
Screenshot: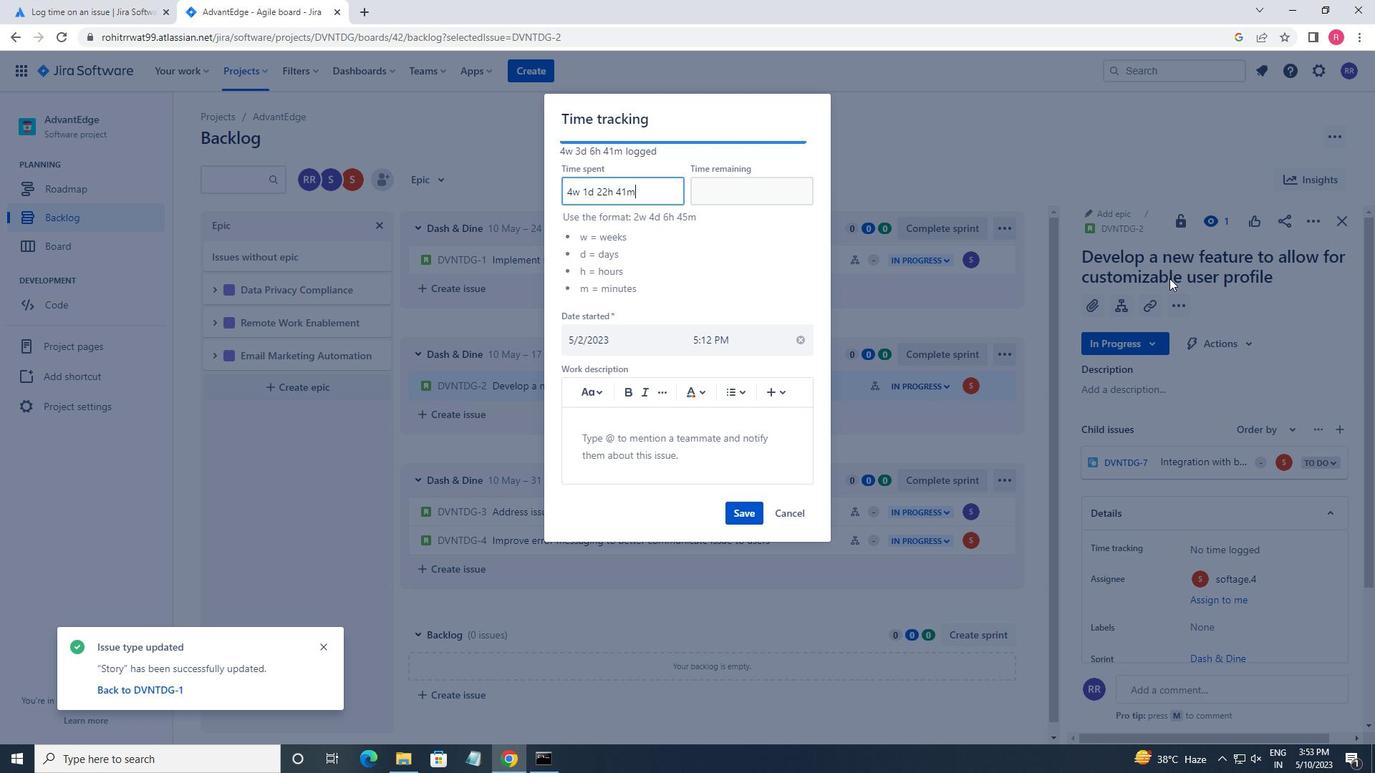 
Action: Key pressed <Key.tab>4W<Key.space>2D<Key.space>6H<Key.space>10M
Screenshot: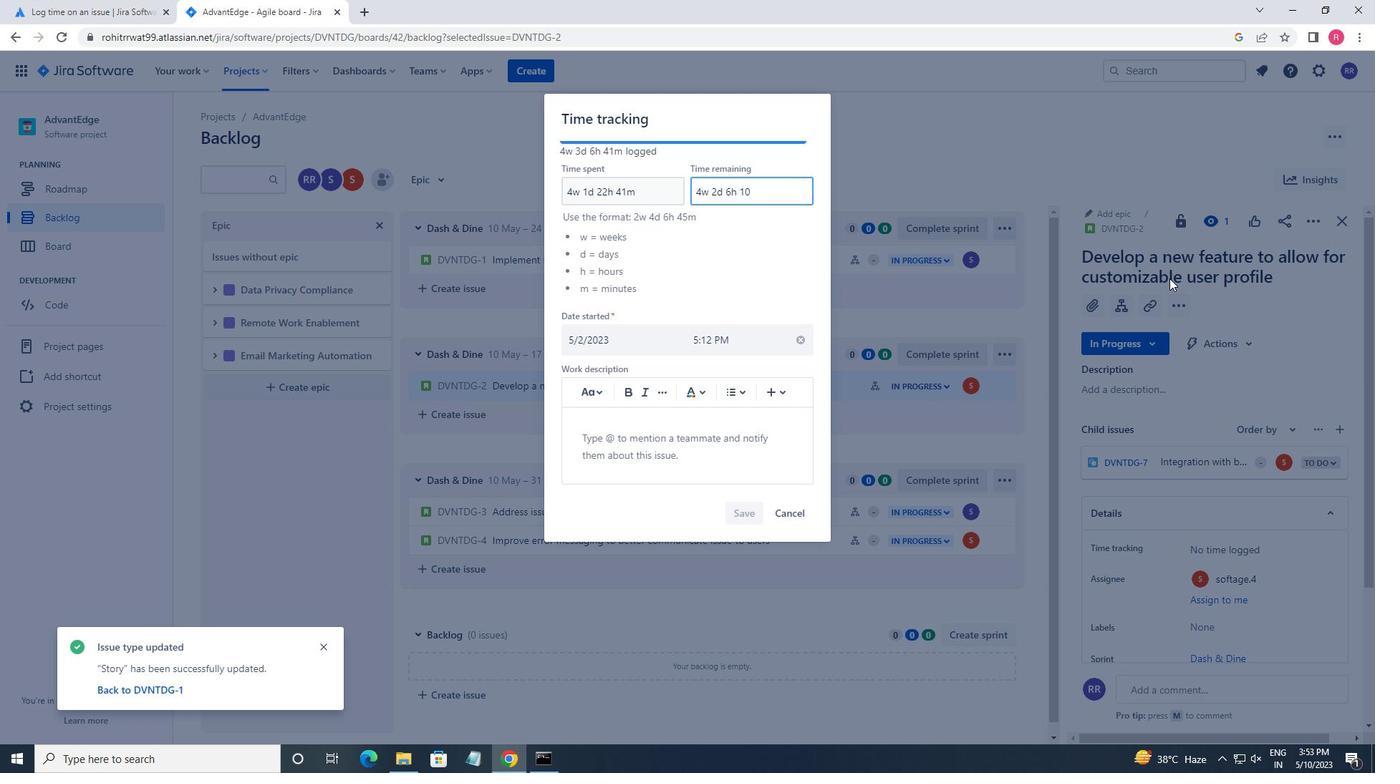 
Action: Mouse moved to (734, 509)
Screenshot: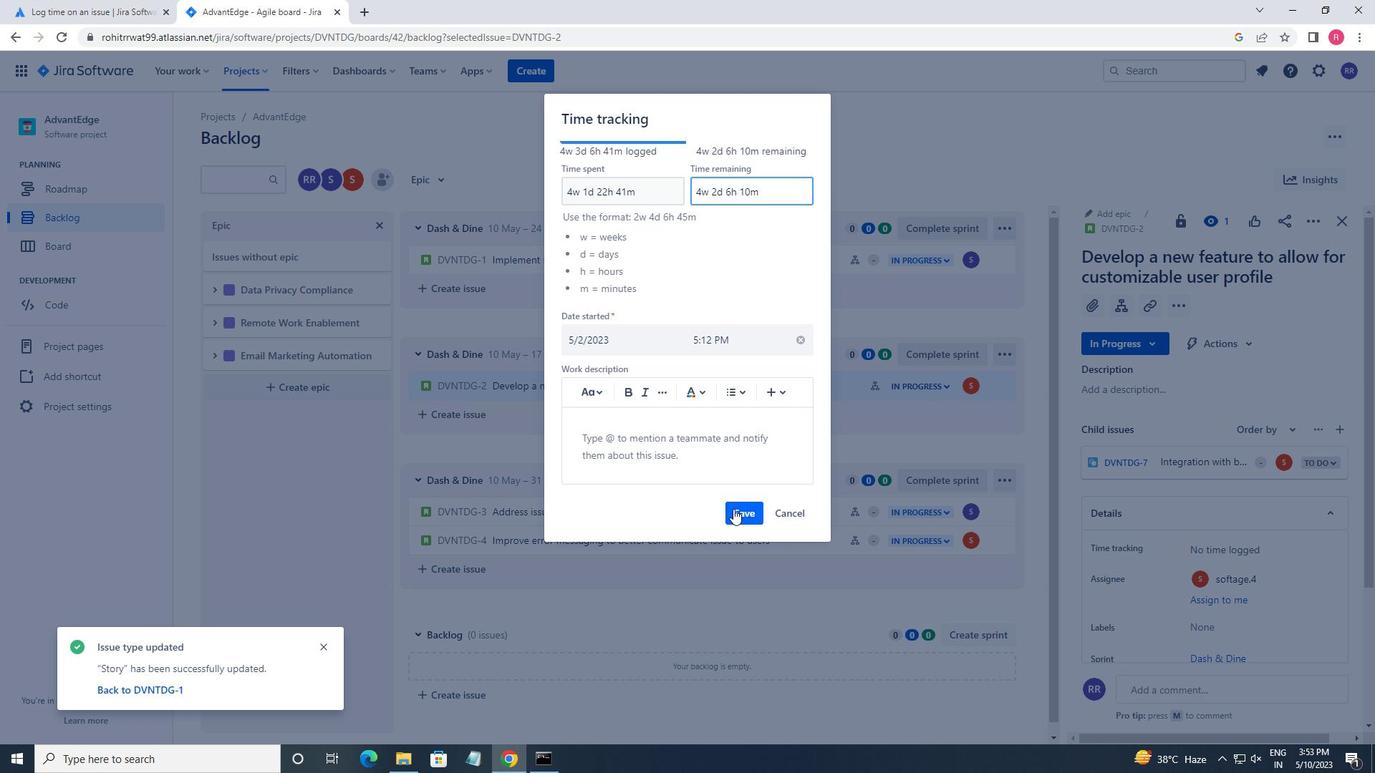 
Action: Mouse pressed left at (734, 509)
Screenshot: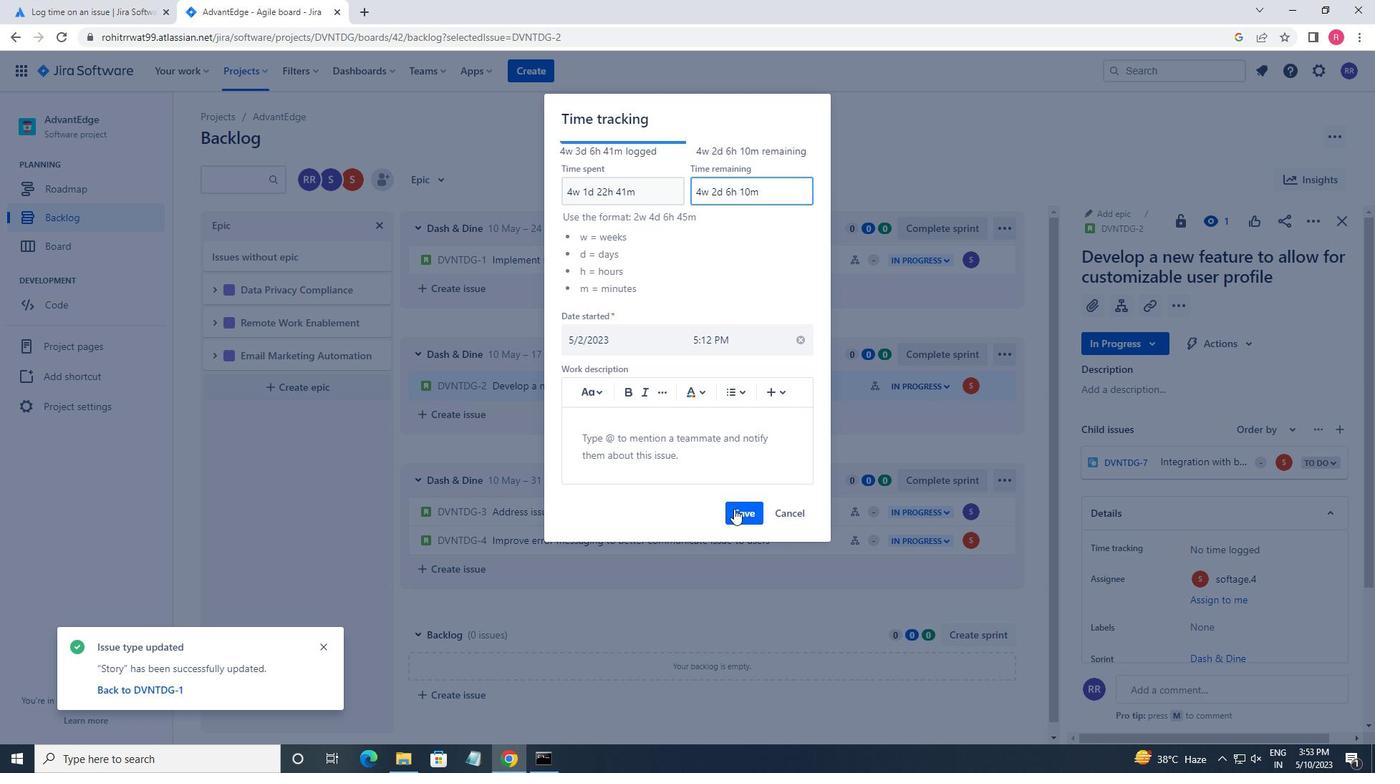 
Action: Mouse moved to (1309, 217)
Screenshot: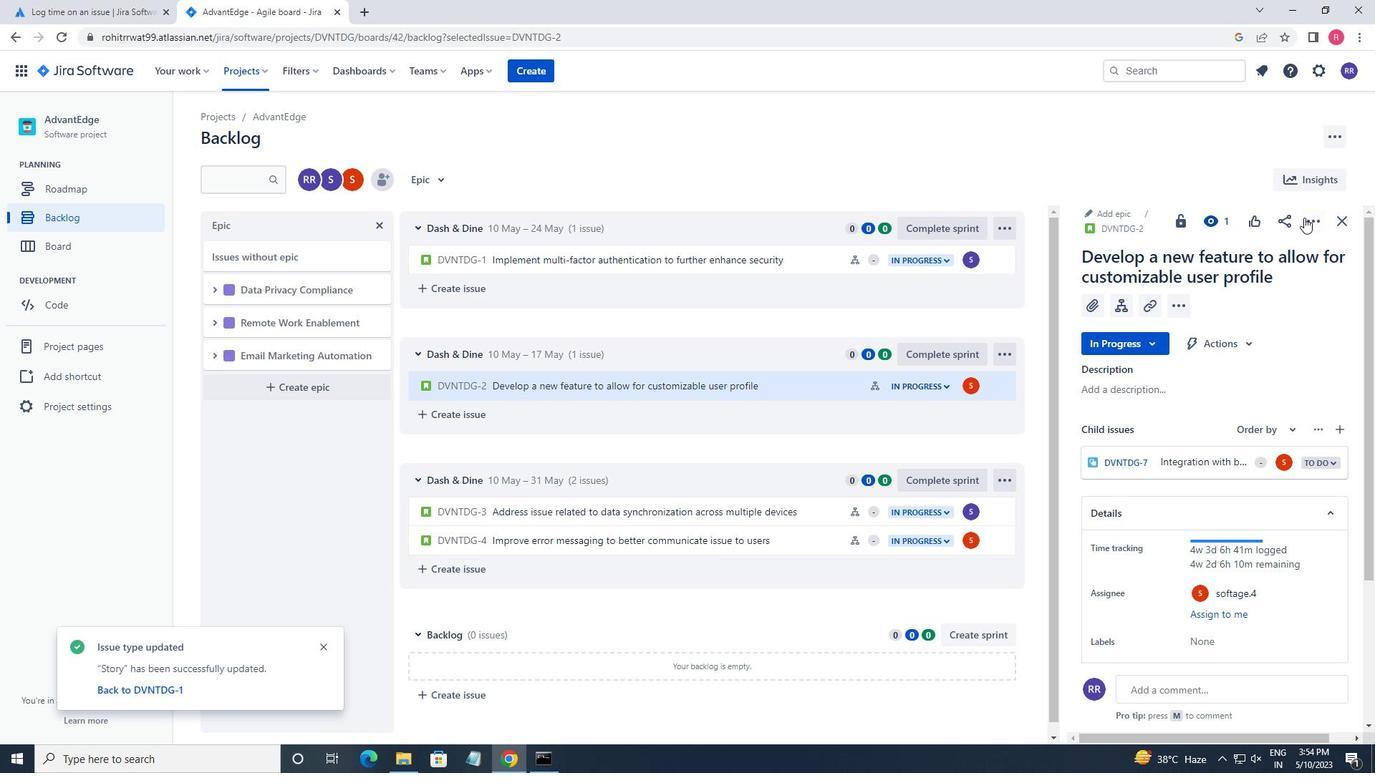 
Action: Mouse pressed left at (1309, 217)
Screenshot: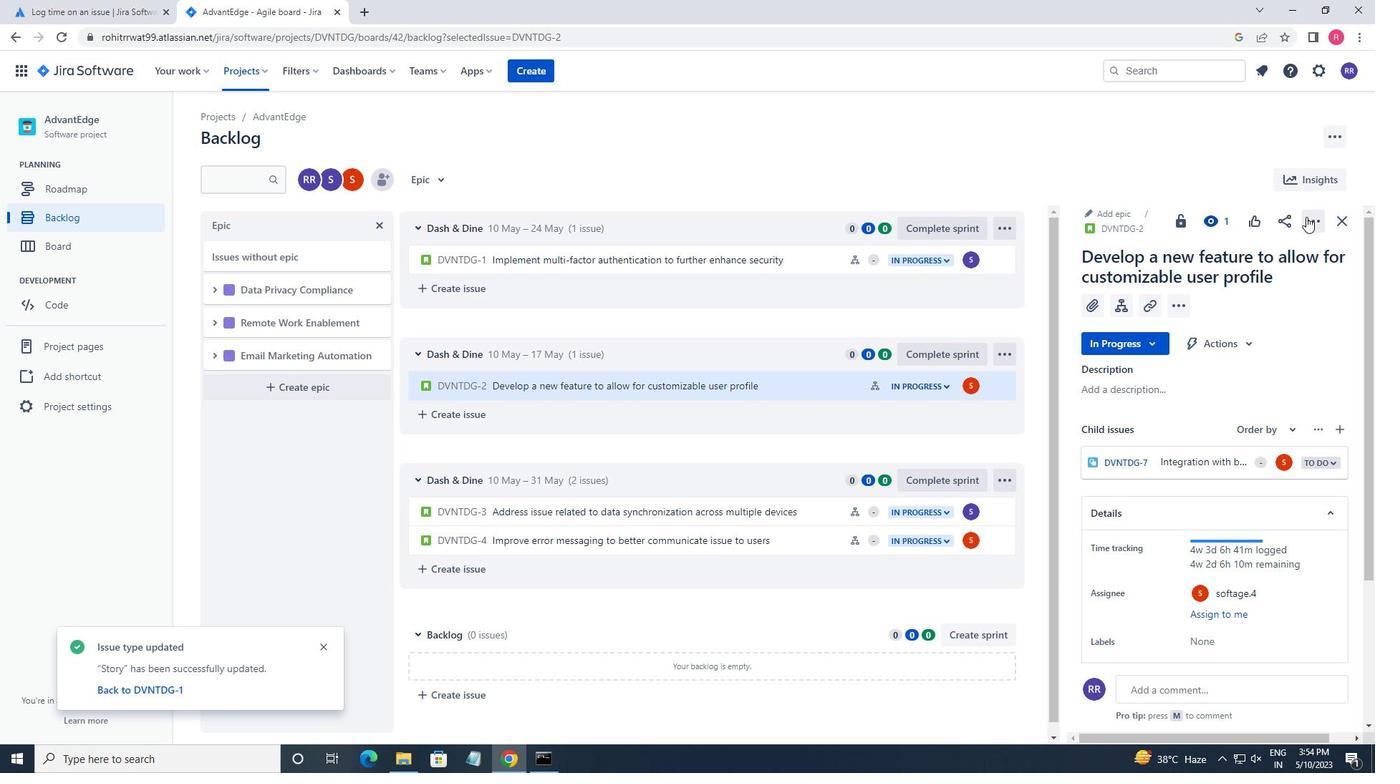 
Action: Mouse moved to (1243, 421)
Screenshot: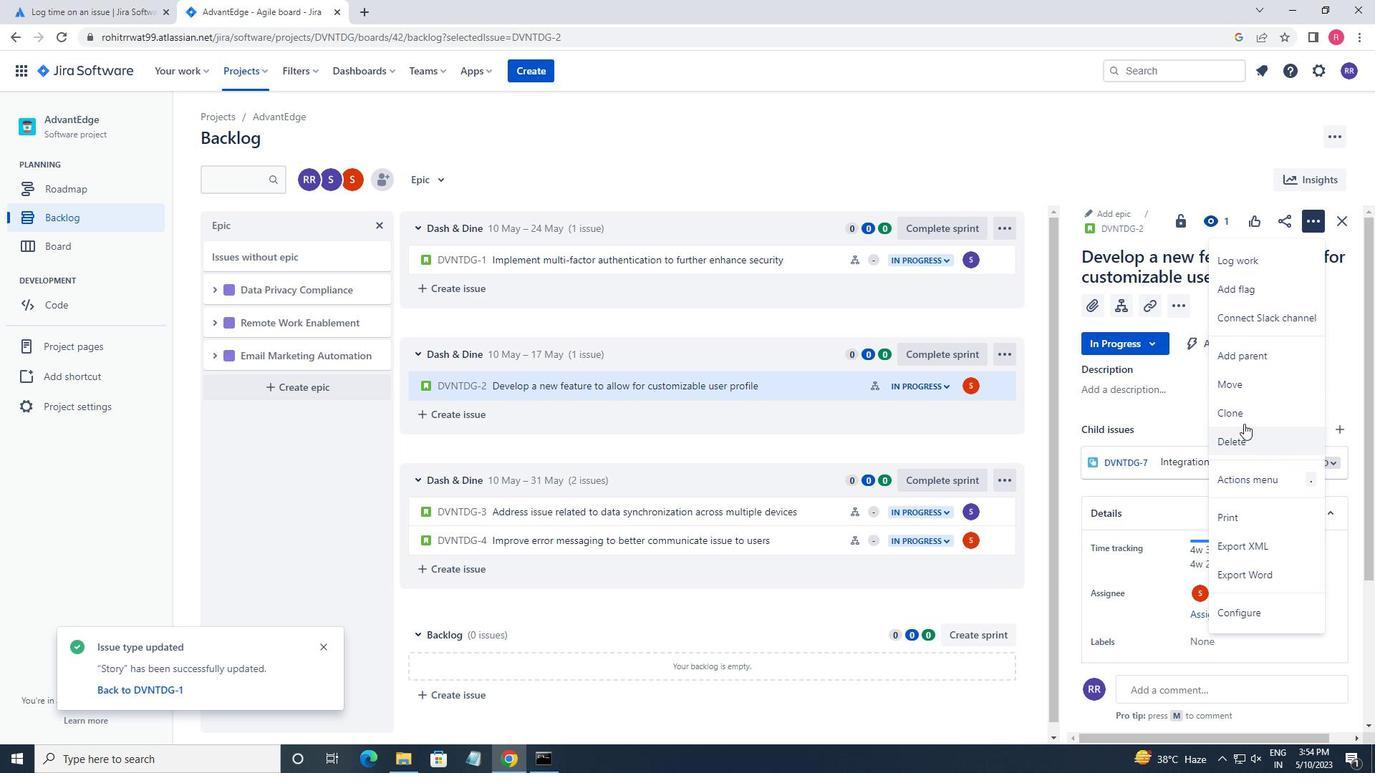 
Action: Mouse pressed left at (1243, 421)
Screenshot: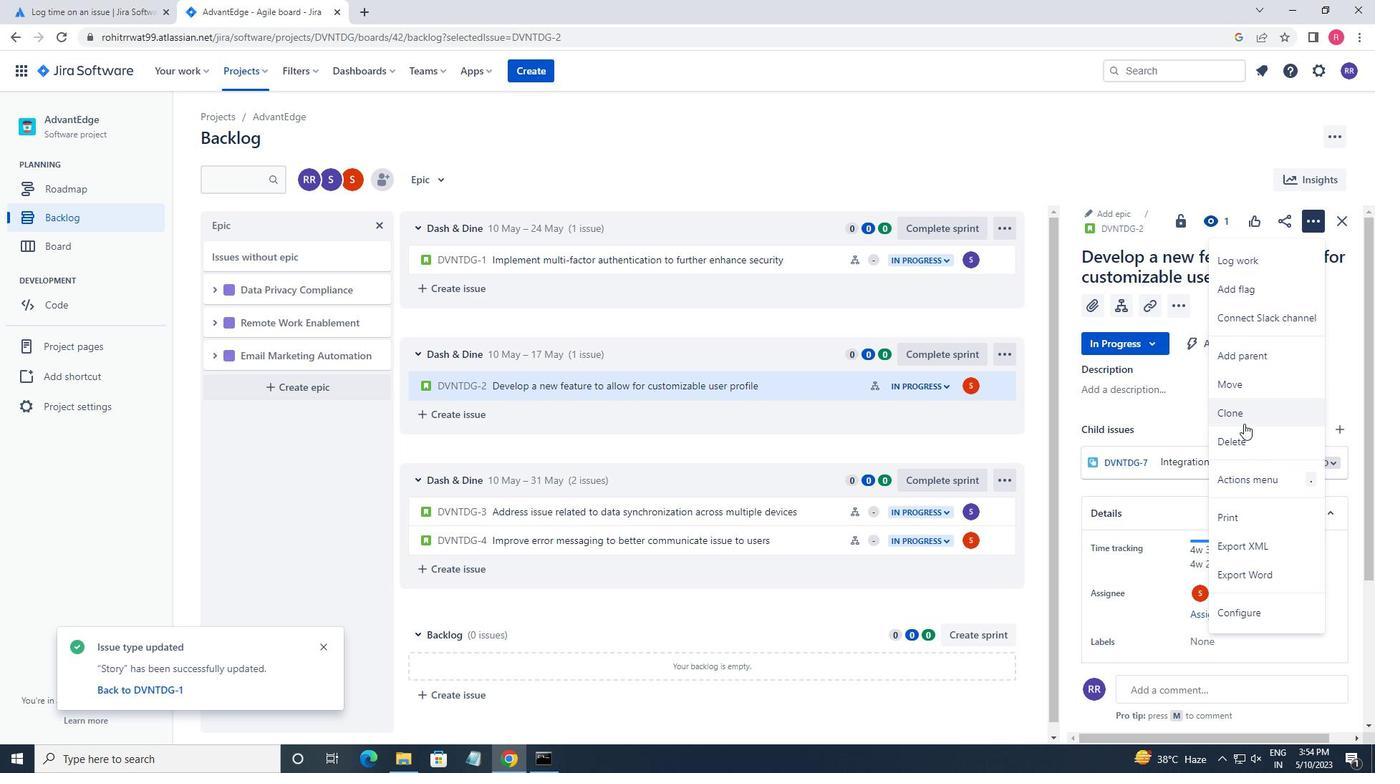 
Action: Mouse moved to (775, 287)
Screenshot: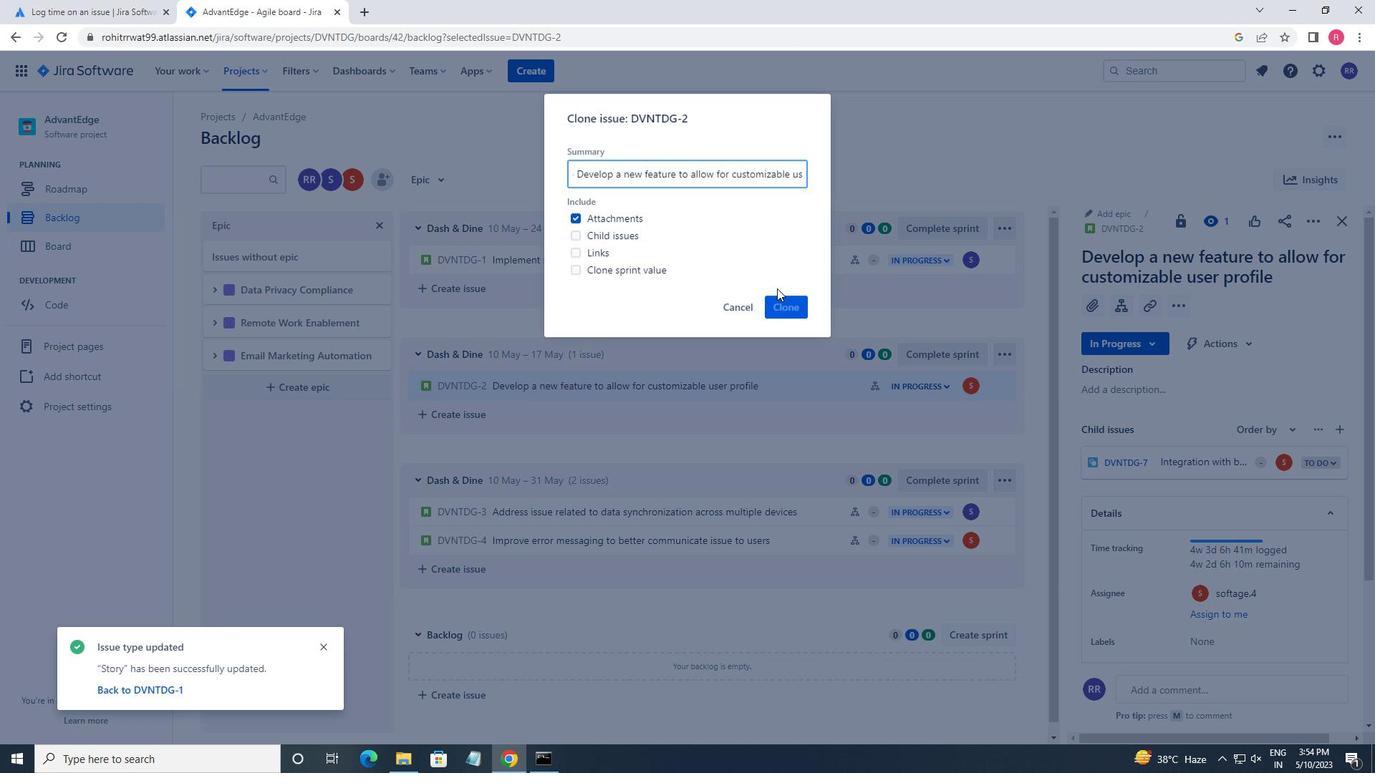 
Action: Mouse pressed left at (775, 287)
Screenshot: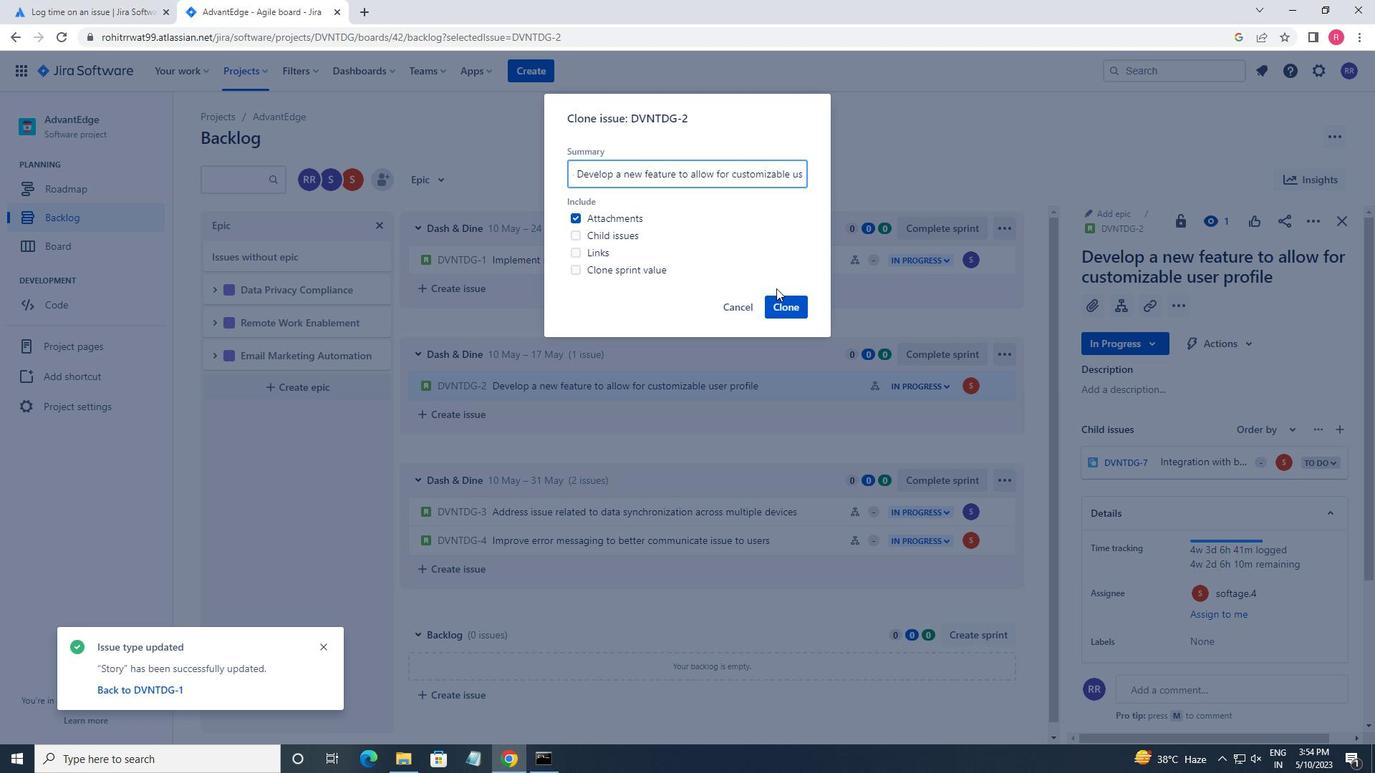 
Action: Mouse moved to (784, 303)
Screenshot: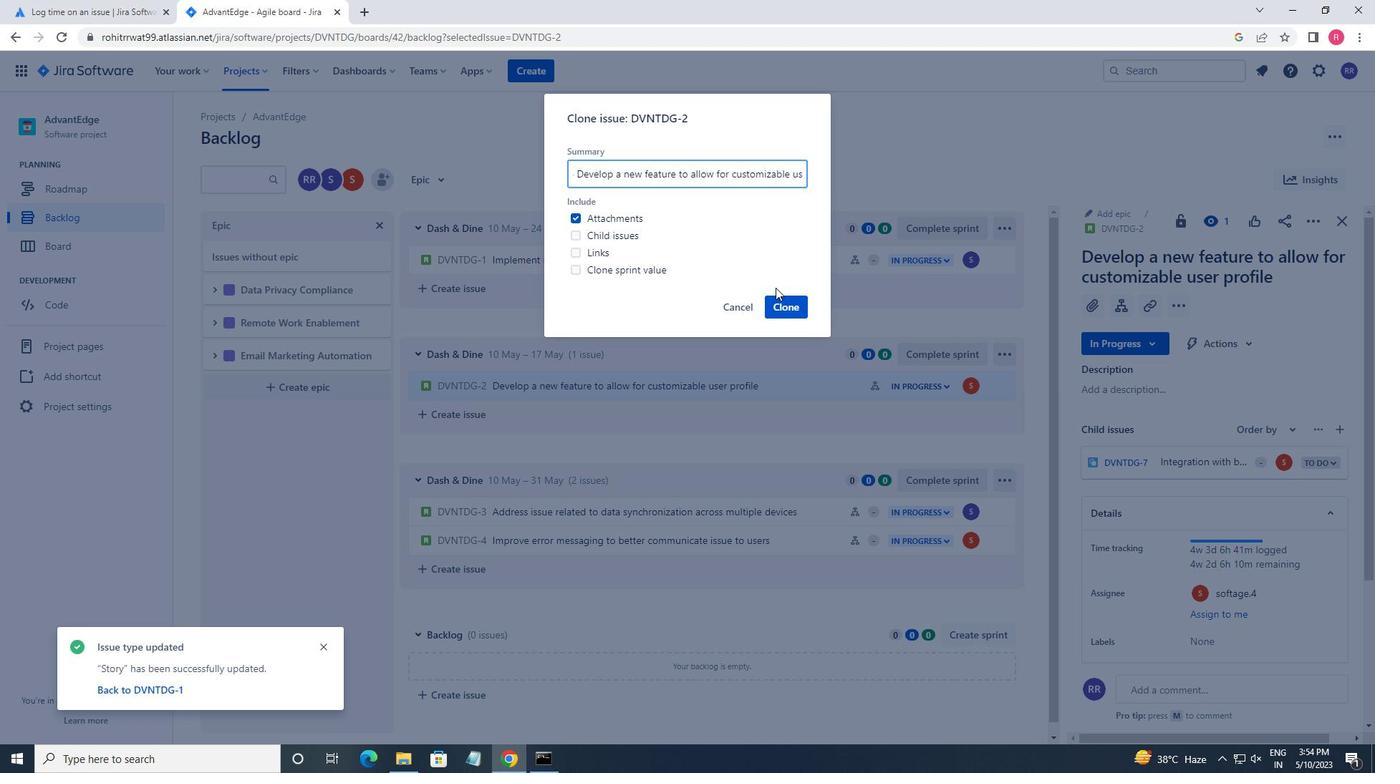 
Action: Mouse pressed left at (784, 303)
Screenshot: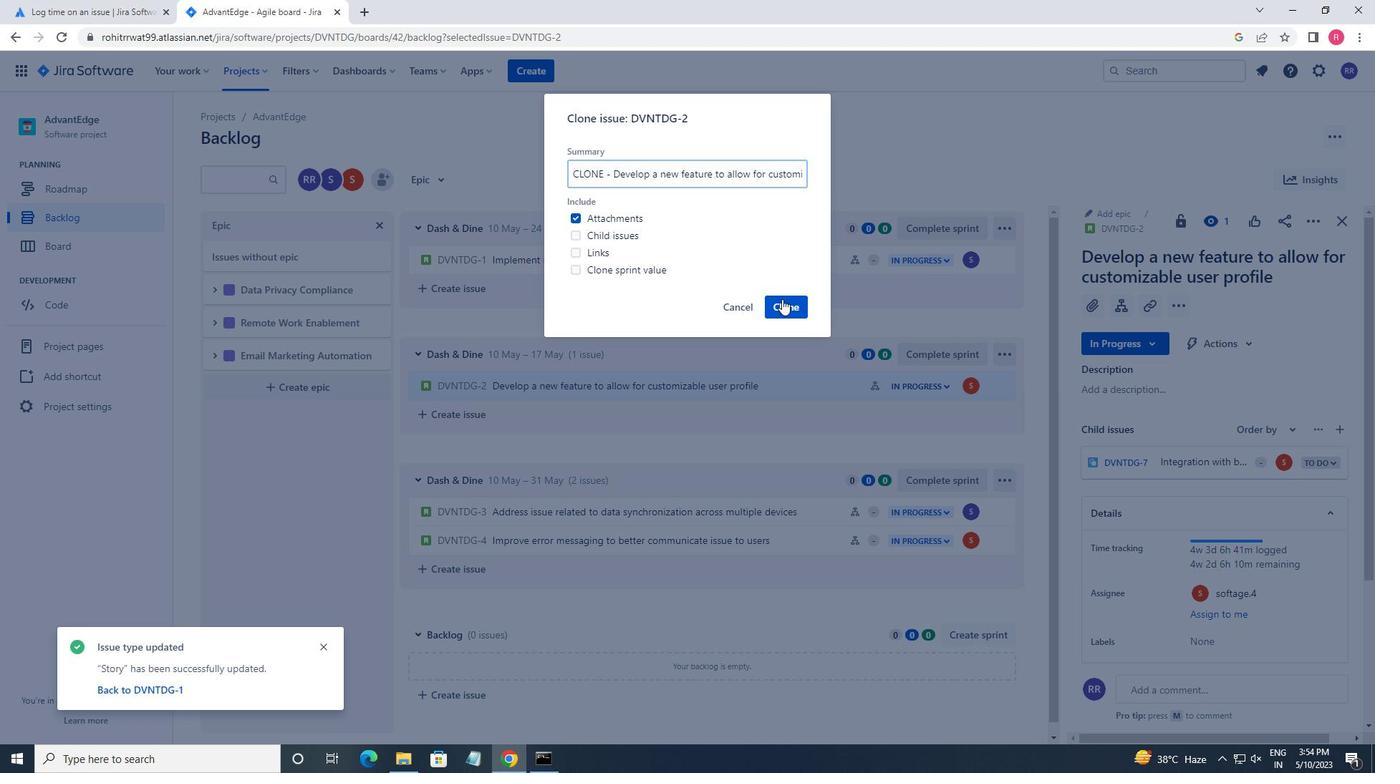 
Action: Mouse moved to (431, 184)
Screenshot: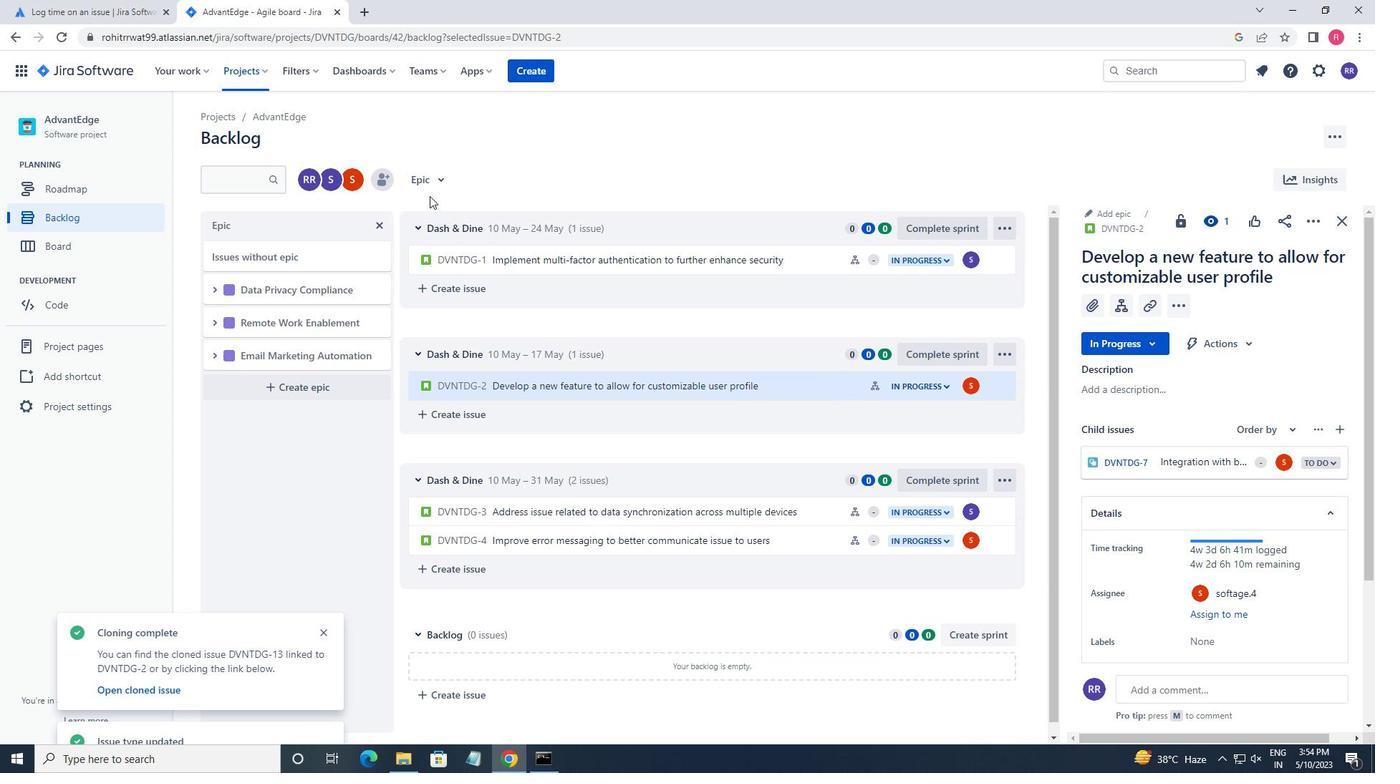 
Action: Mouse pressed left at (431, 184)
Screenshot: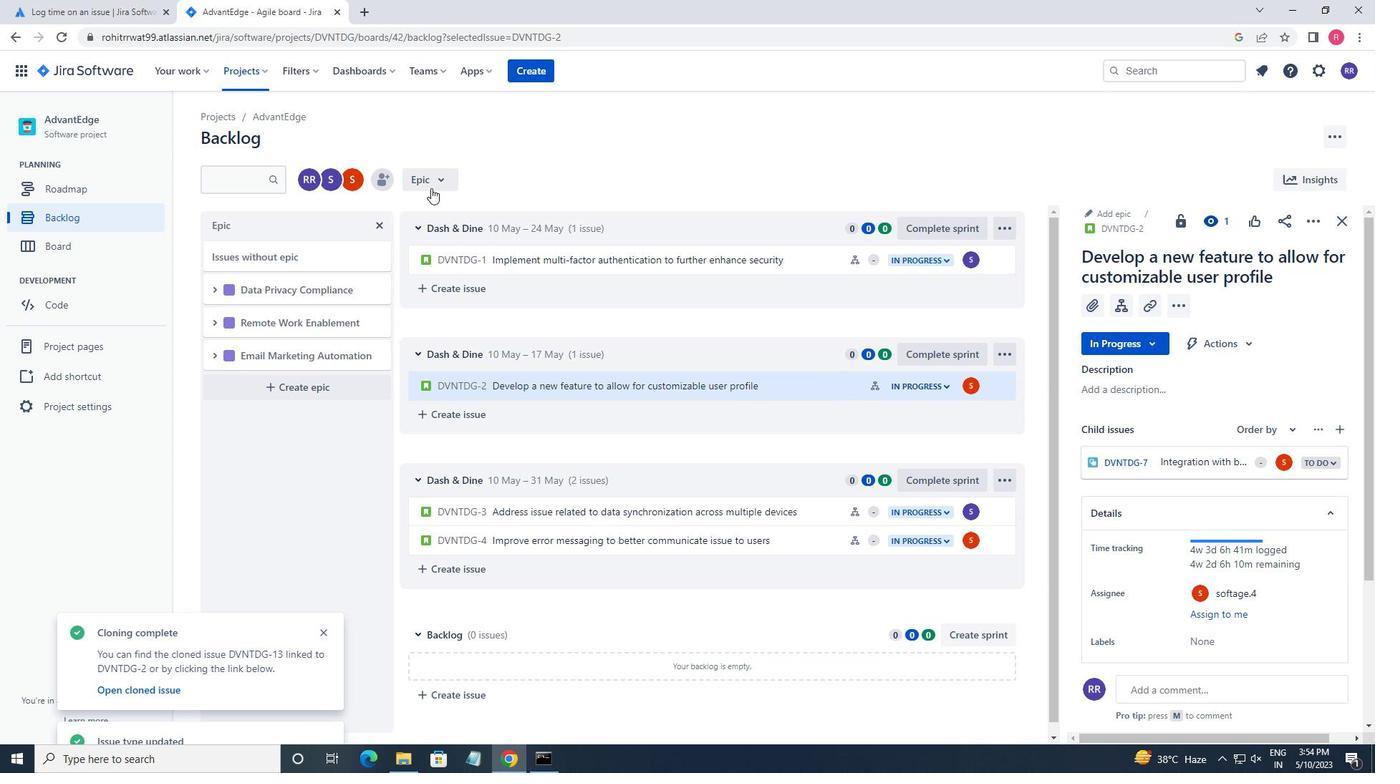 
Action: Mouse moved to (436, 263)
Screenshot: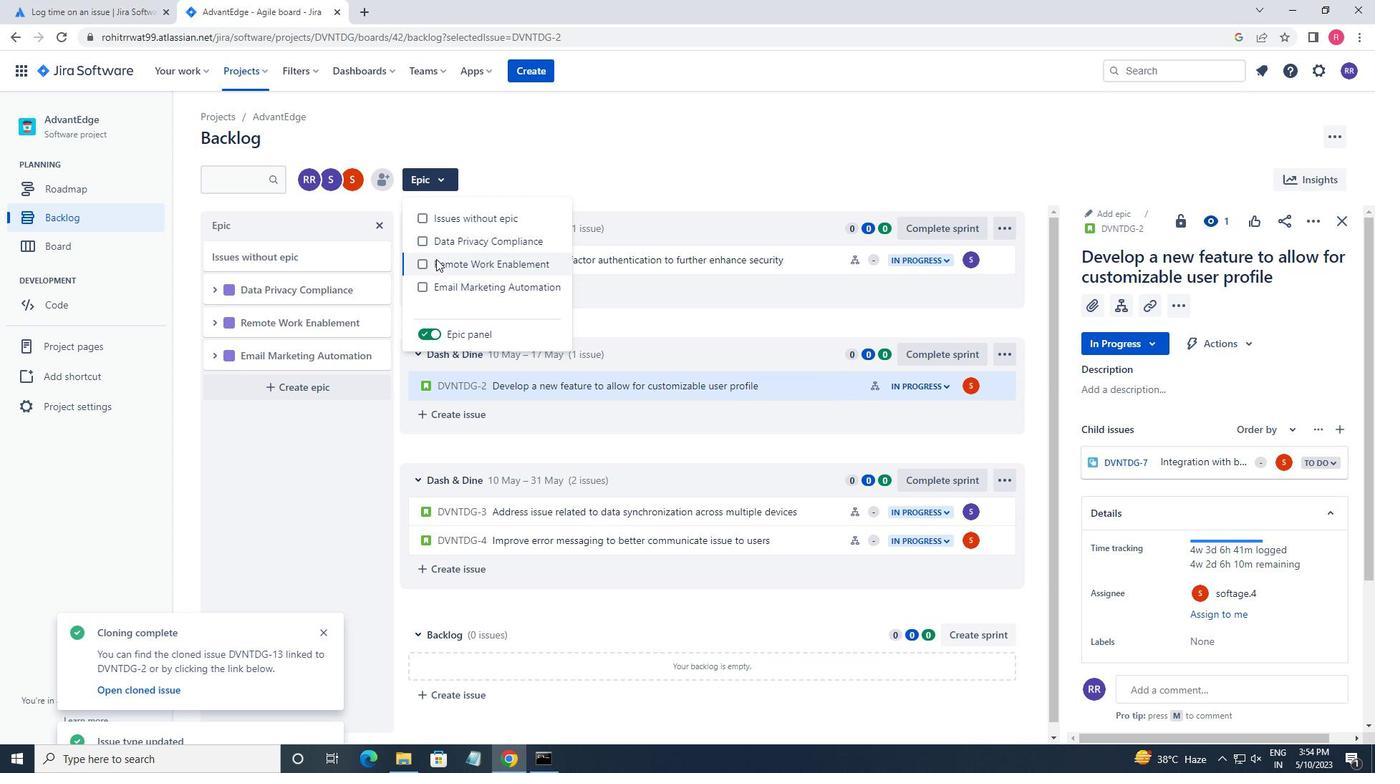 
Action: Mouse pressed left at (436, 263)
Screenshot: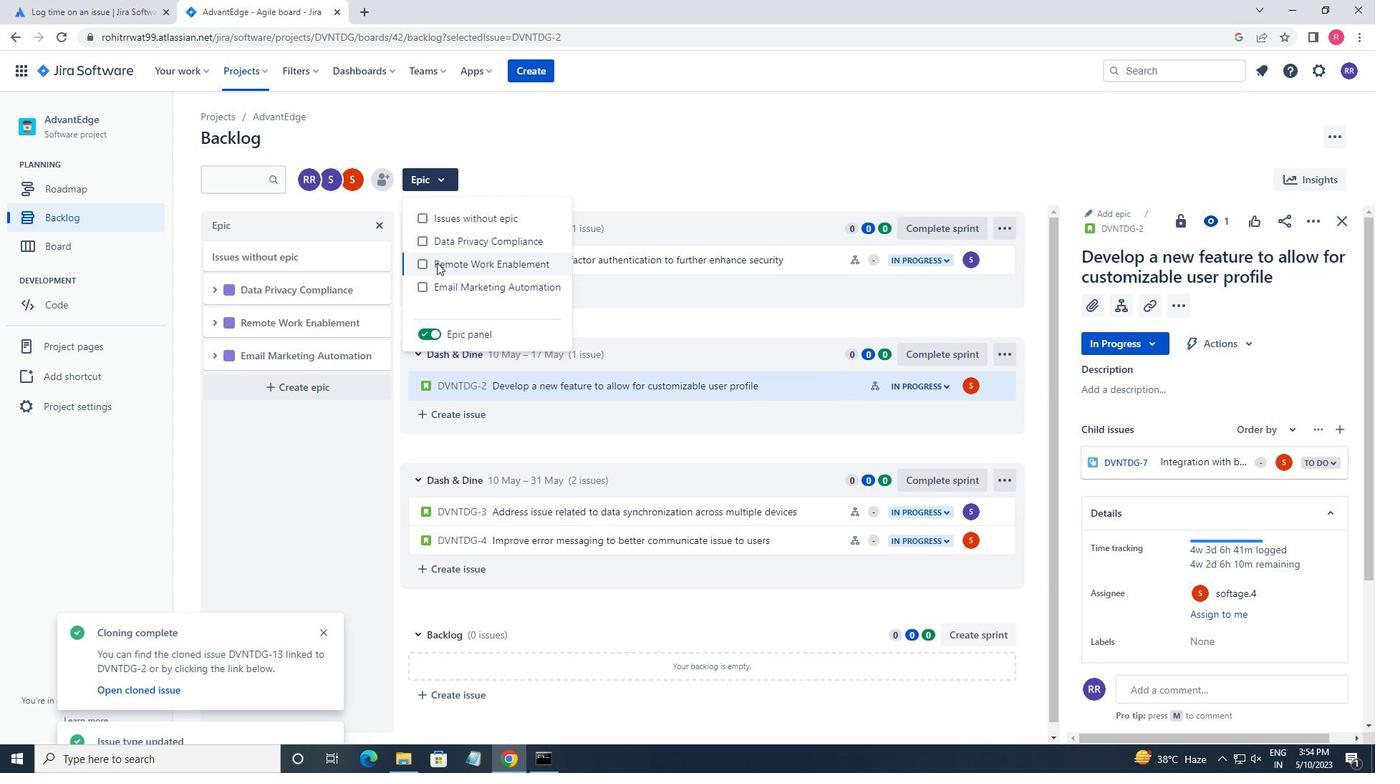 
Action: Mouse moved to (569, 447)
Screenshot: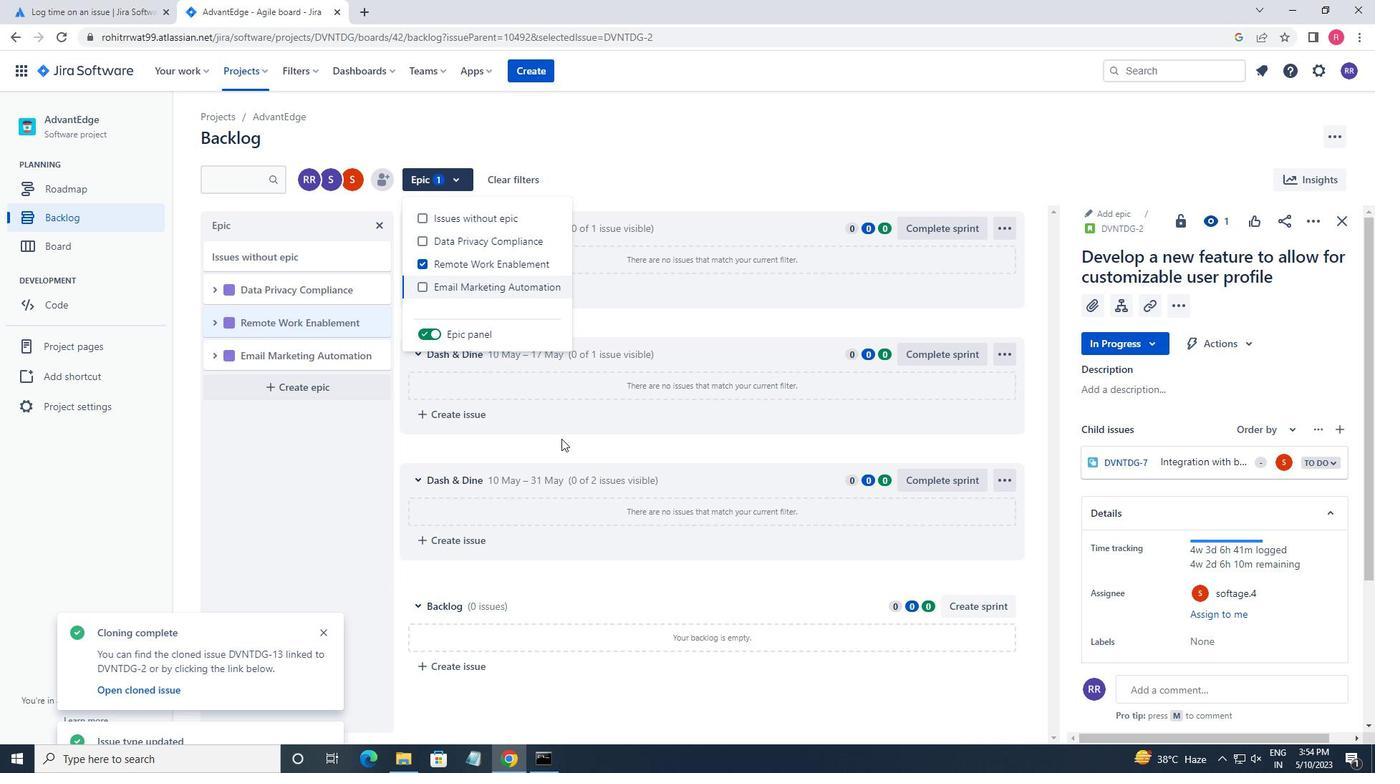 
Action: Mouse pressed left at (569, 447)
Screenshot: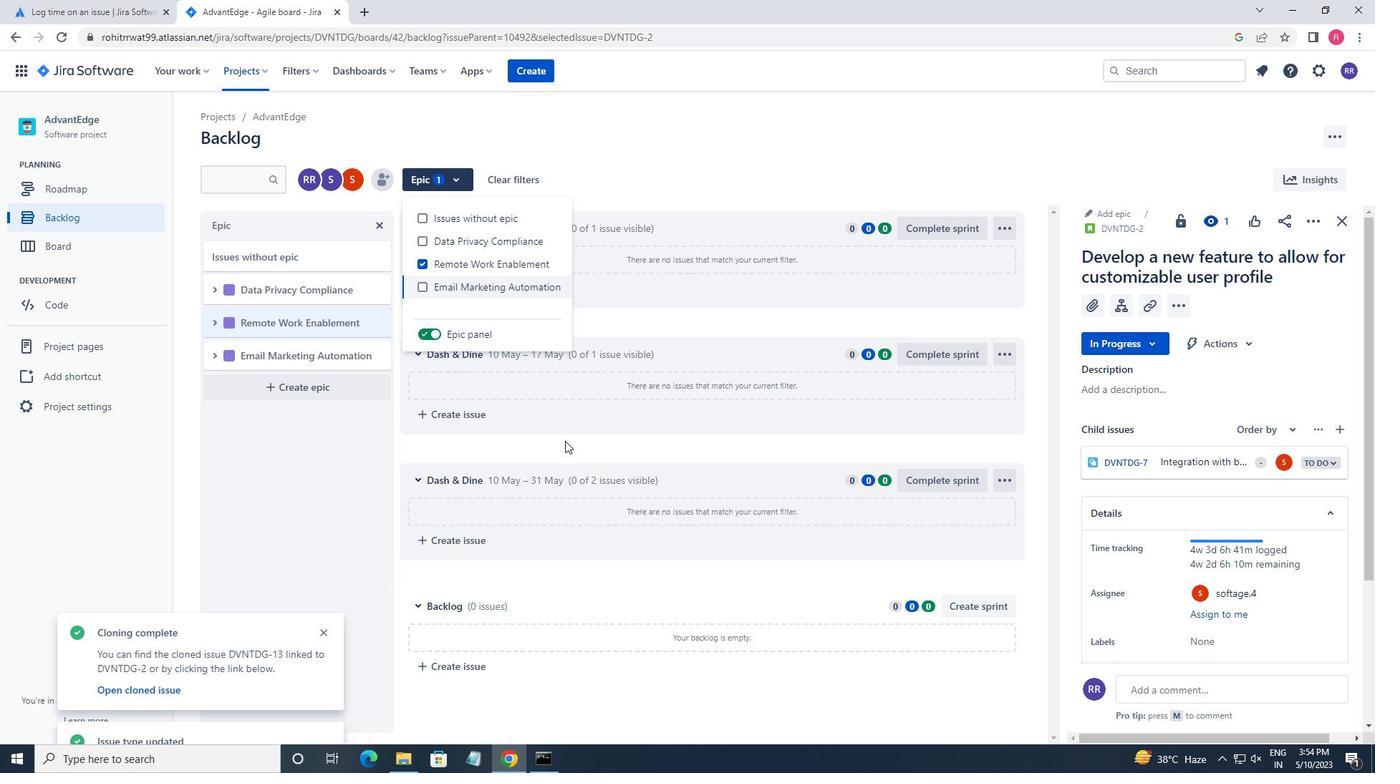 
Action: Mouse moved to (569, 447)
Screenshot: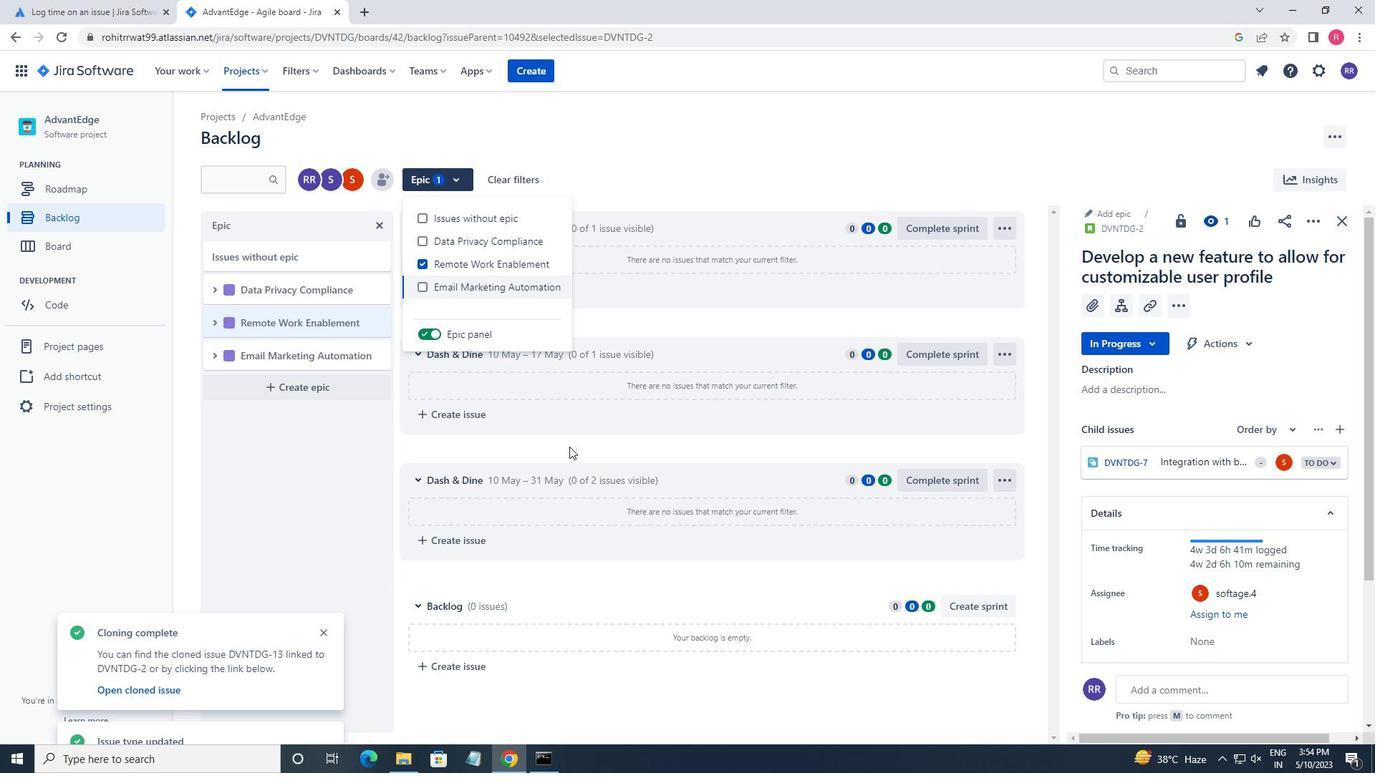 
